 Task: Create a task list for today in Google Docs.
Action: Mouse moved to (690, 116)
Screenshot: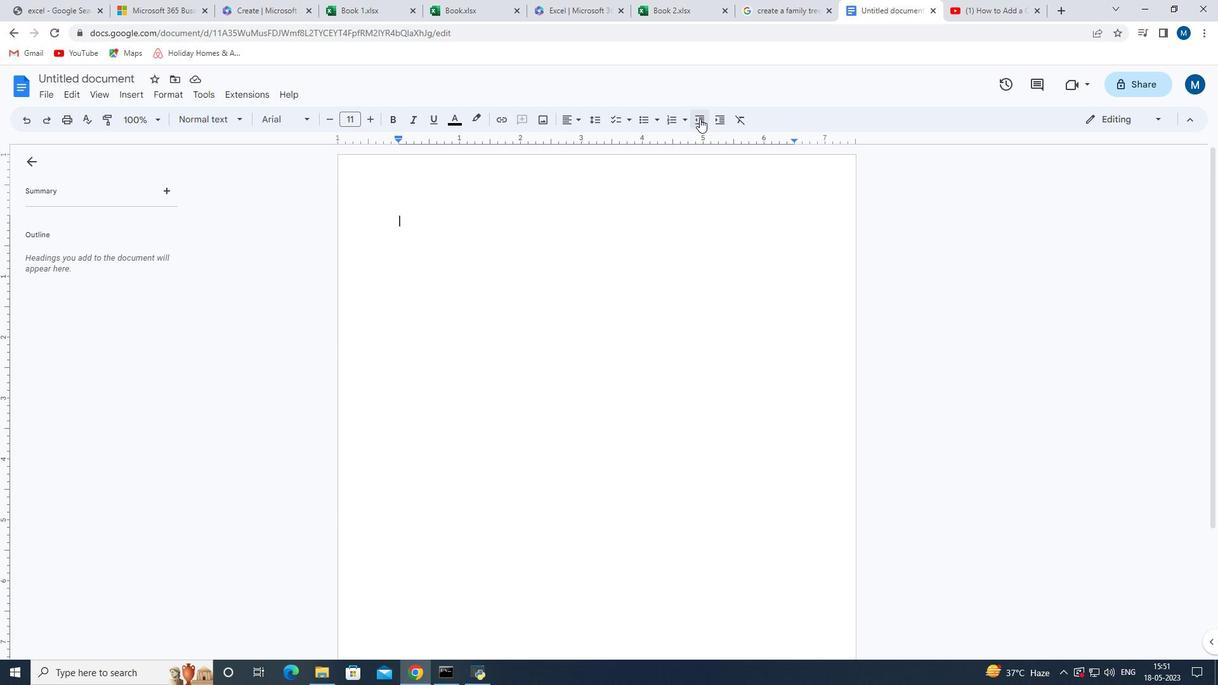 
Action: Mouse pressed left at (690, 116)
Screenshot: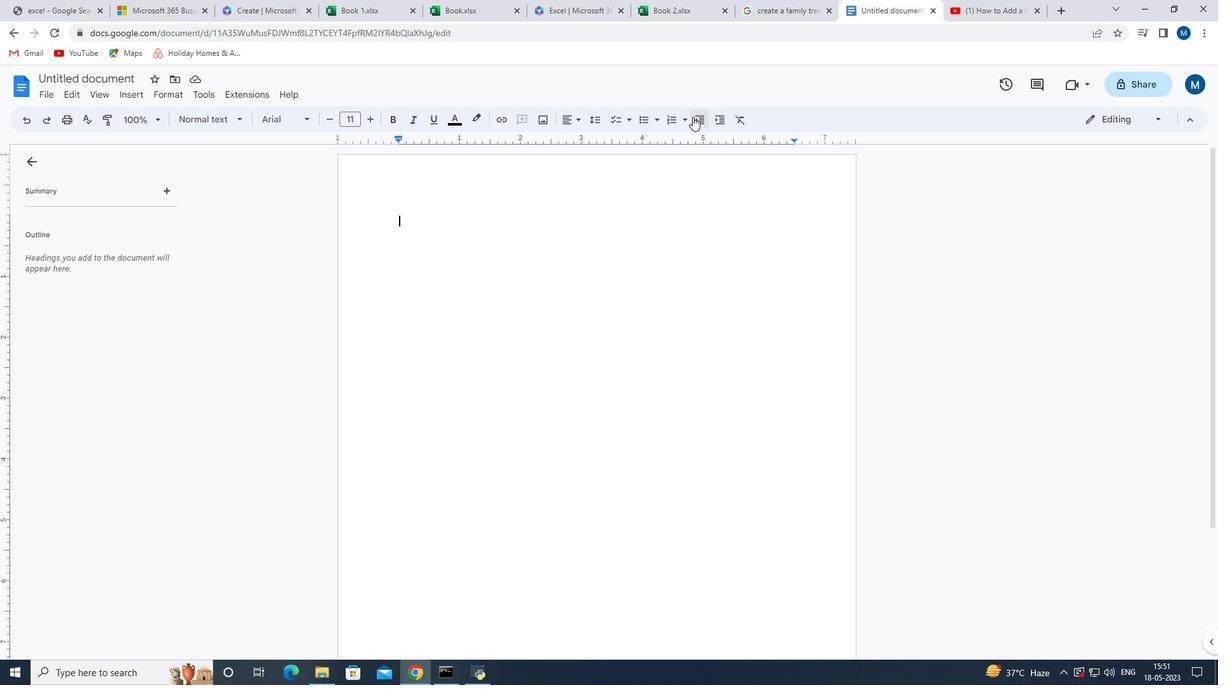 
Action: Mouse moved to (682, 118)
Screenshot: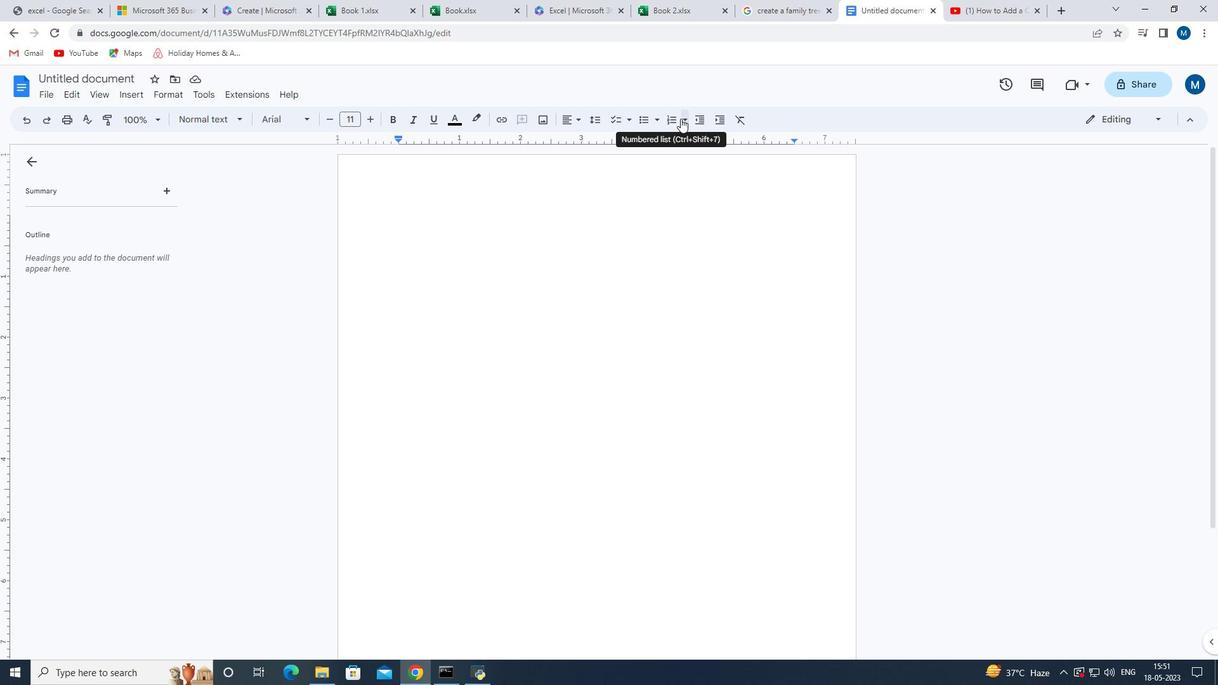 
Action: Mouse pressed left at (682, 118)
Screenshot: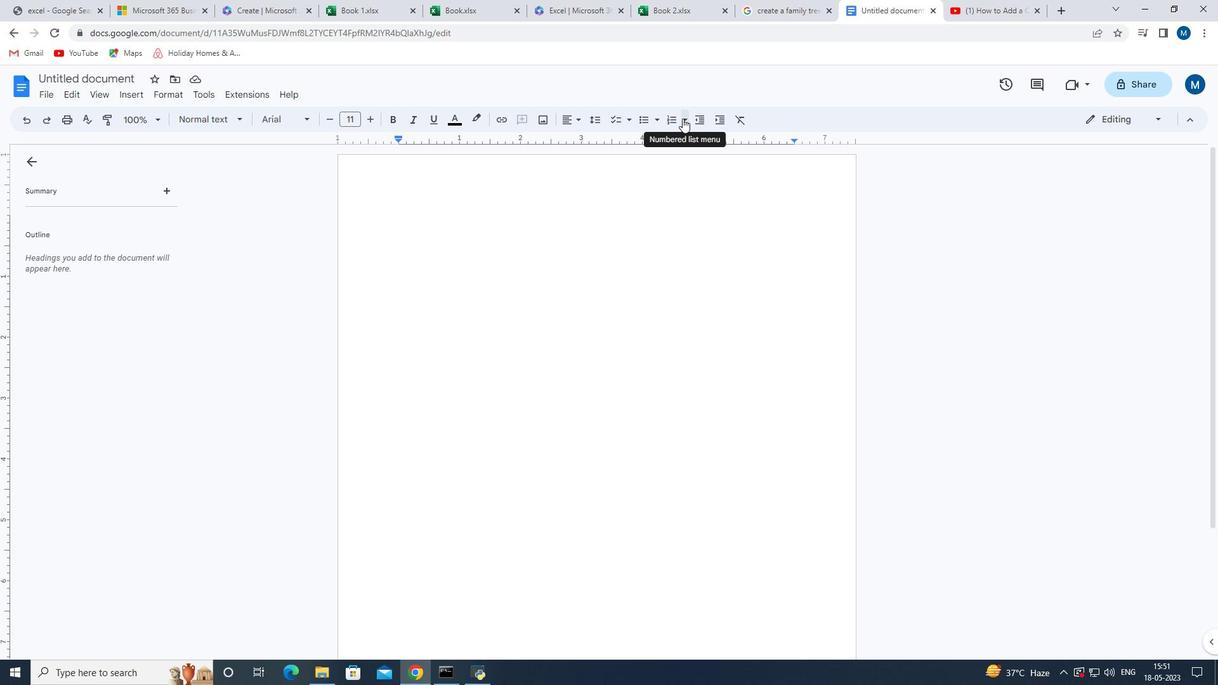 
Action: Mouse moved to (633, 117)
Screenshot: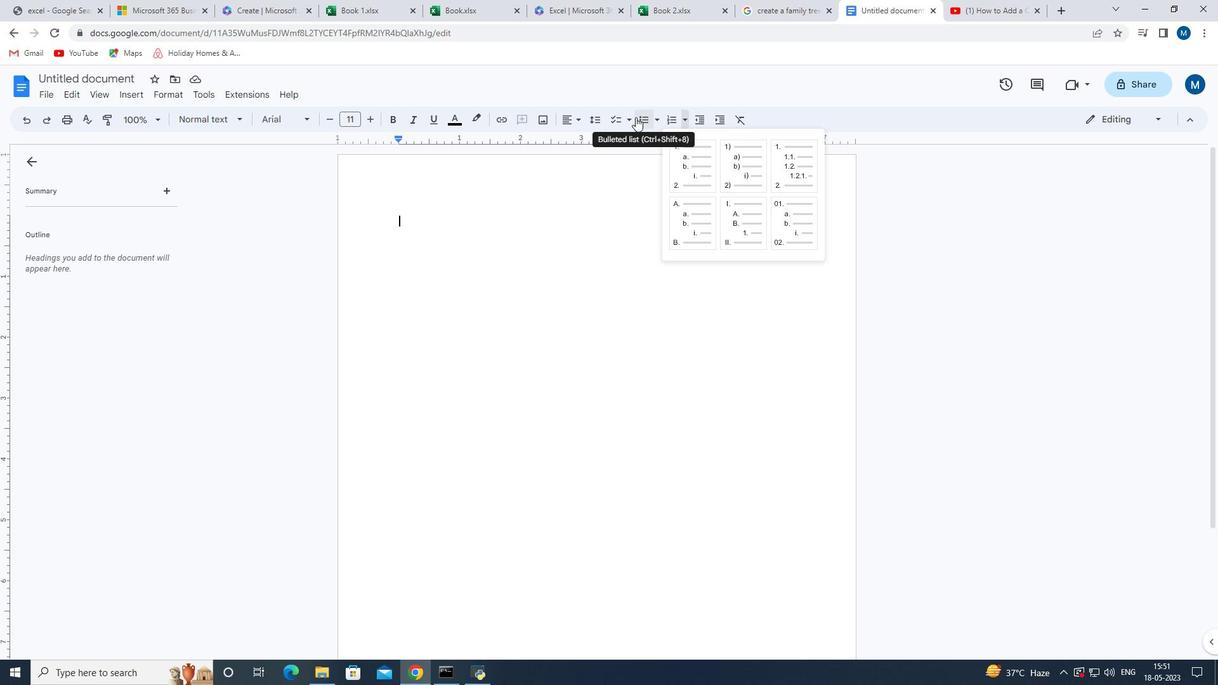 
Action: Mouse pressed left at (633, 117)
Screenshot: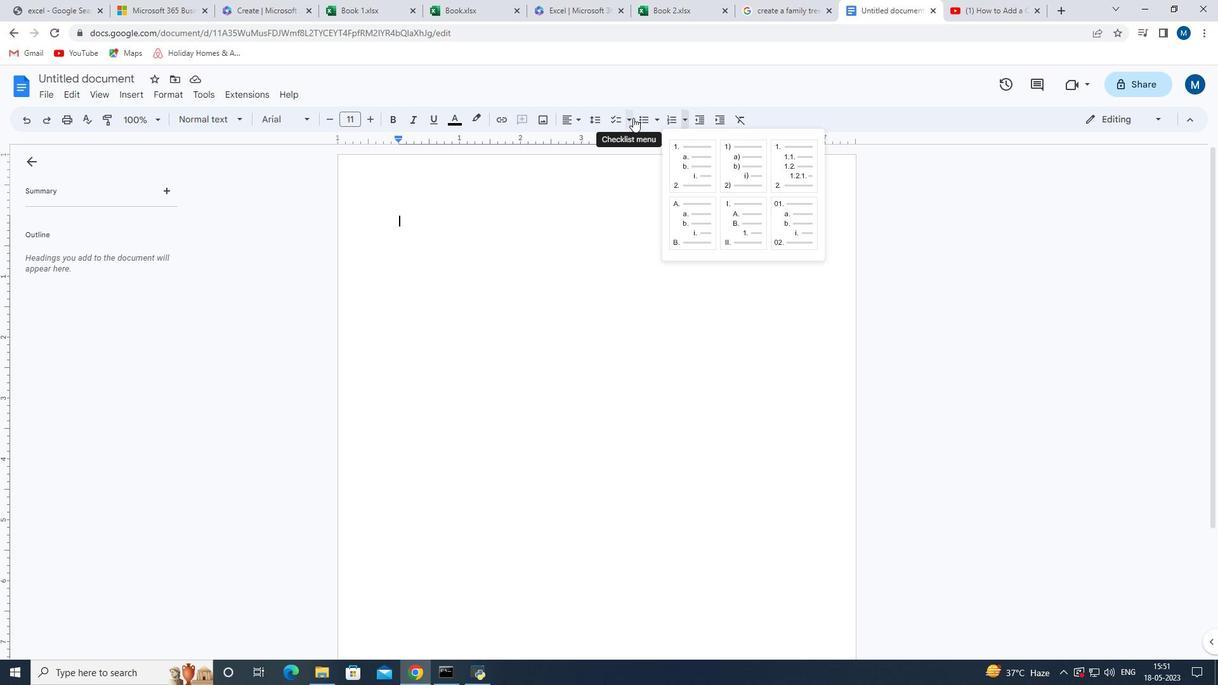 
Action: Mouse moved to (659, 119)
Screenshot: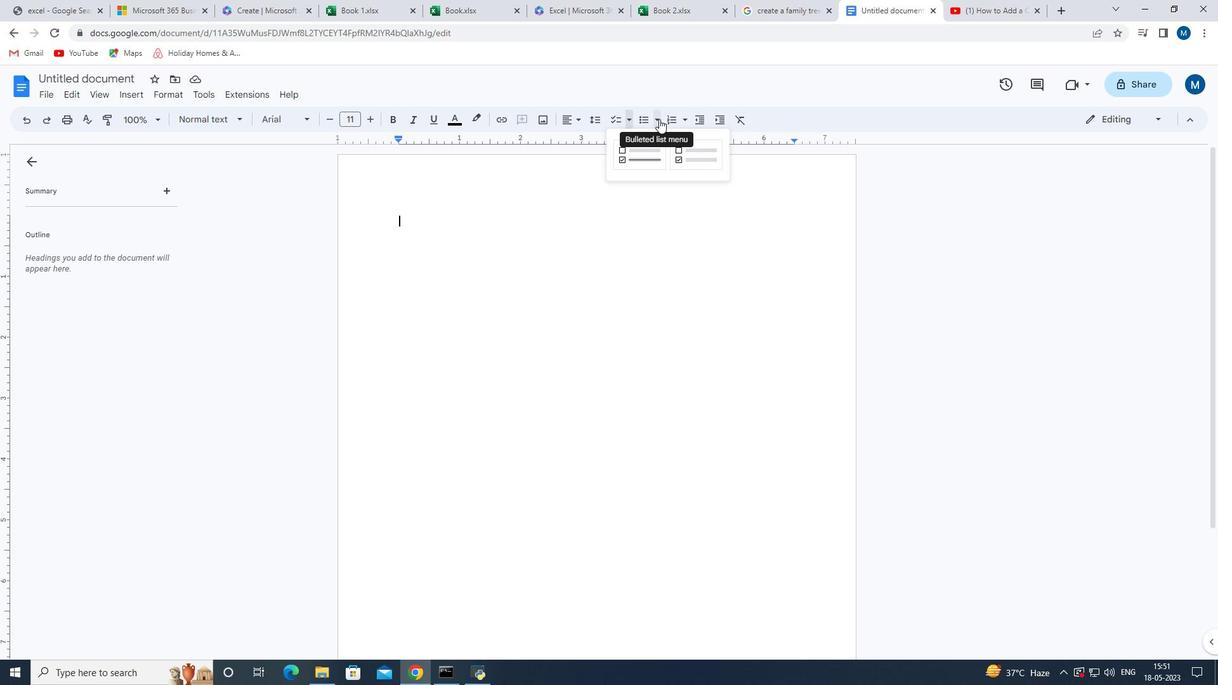 
Action: Mouse pressed left at (659, 119)
Screenshot: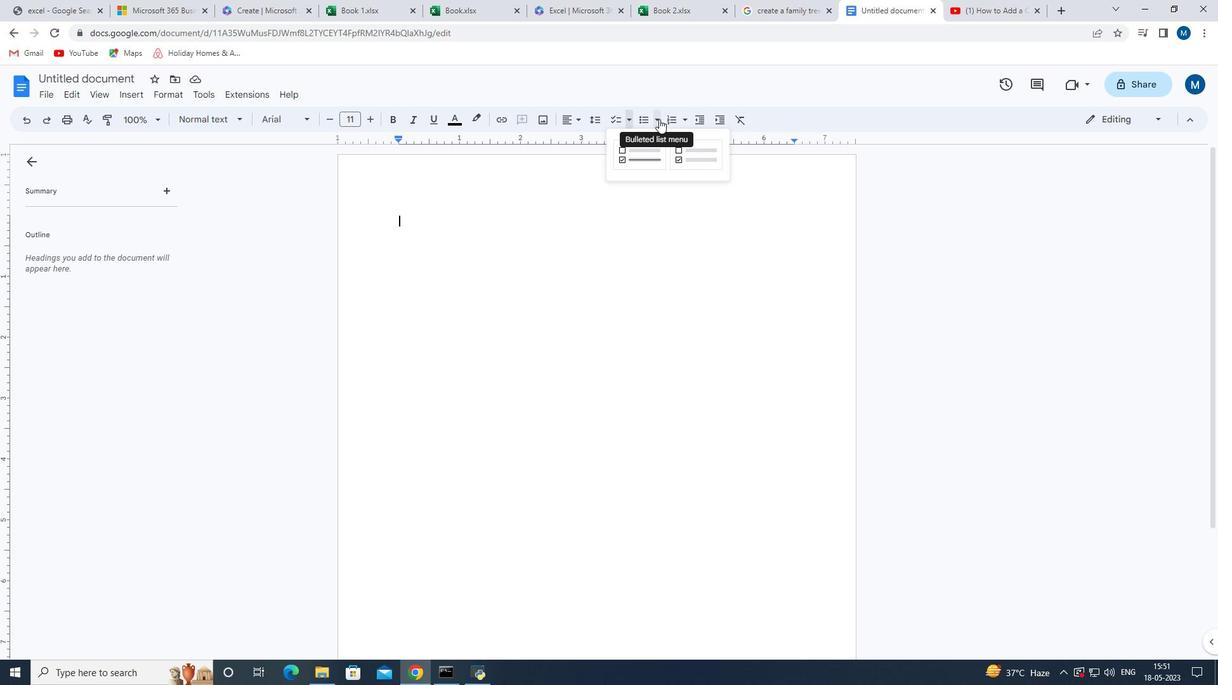 
Action: Mouse moved to (699, 170)
Screenshot: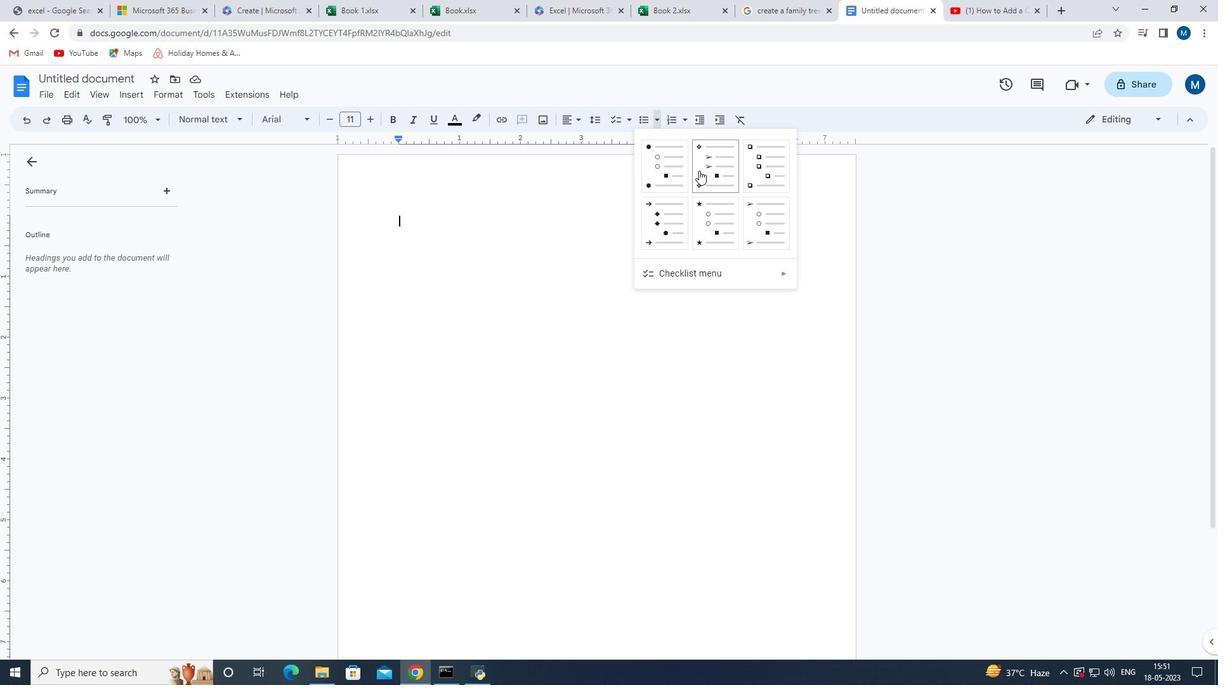 
Action: Mouse pressed left at (699, 170)
Screenshot: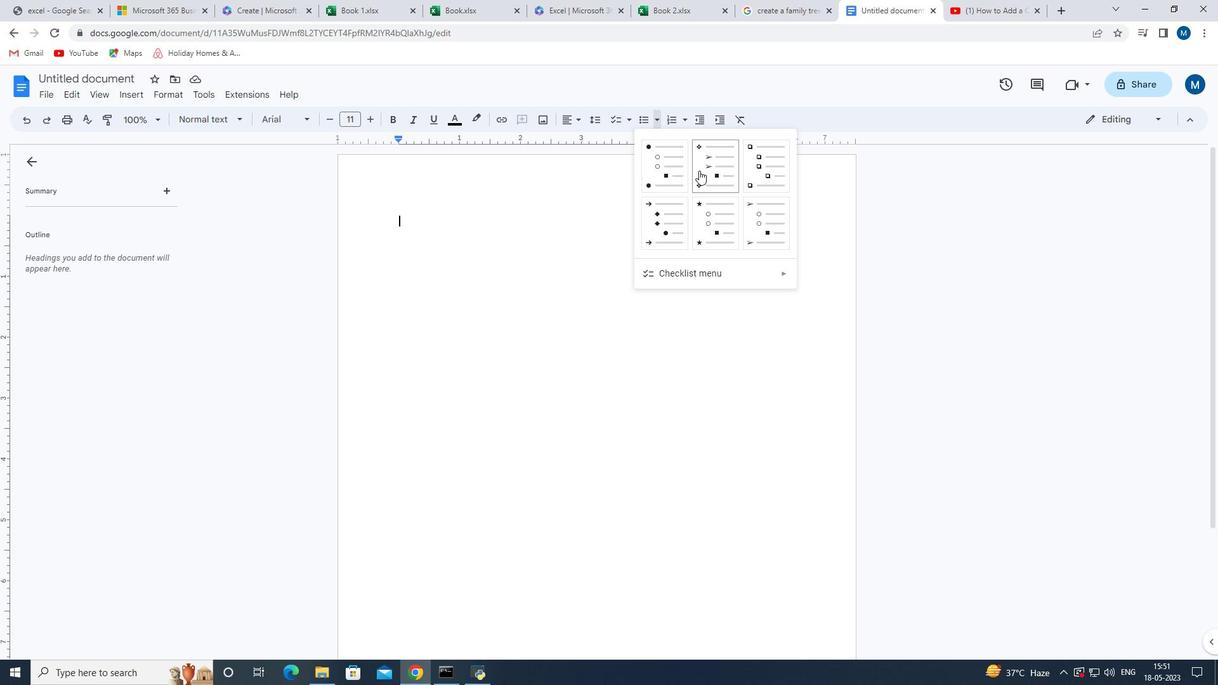 
Action: Mouse moved to (439, 190)
Screenshot: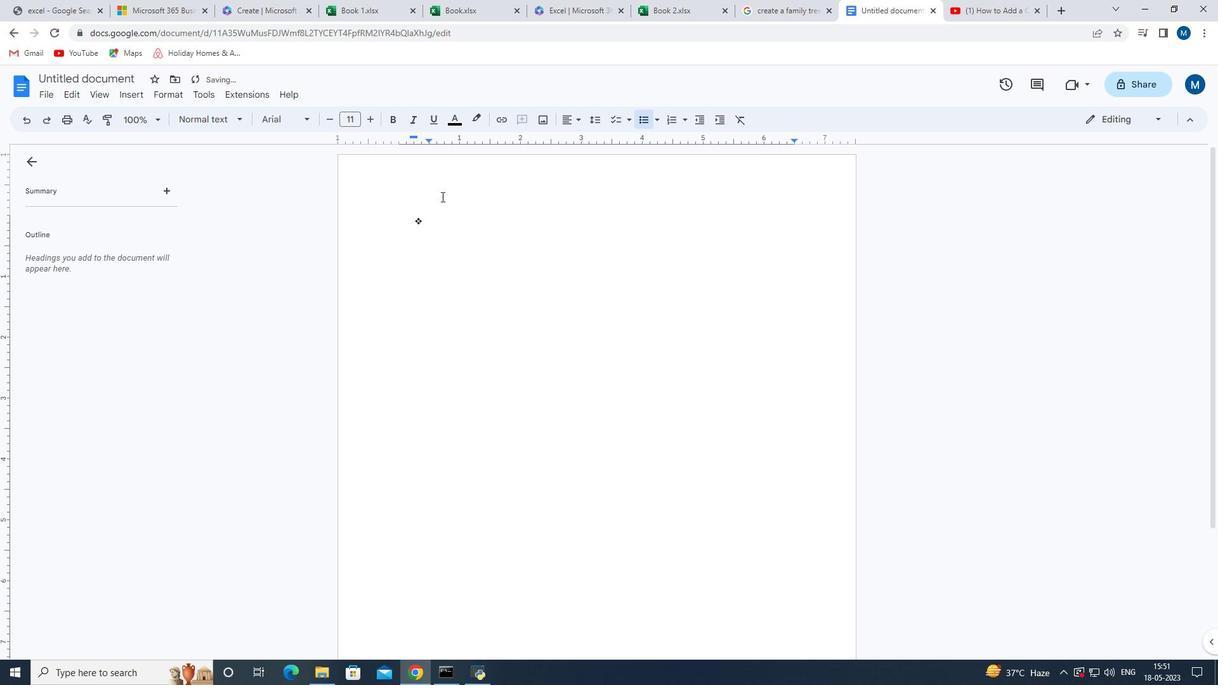 
Action: Mouse pressed left at (439, 190)
Screenshot: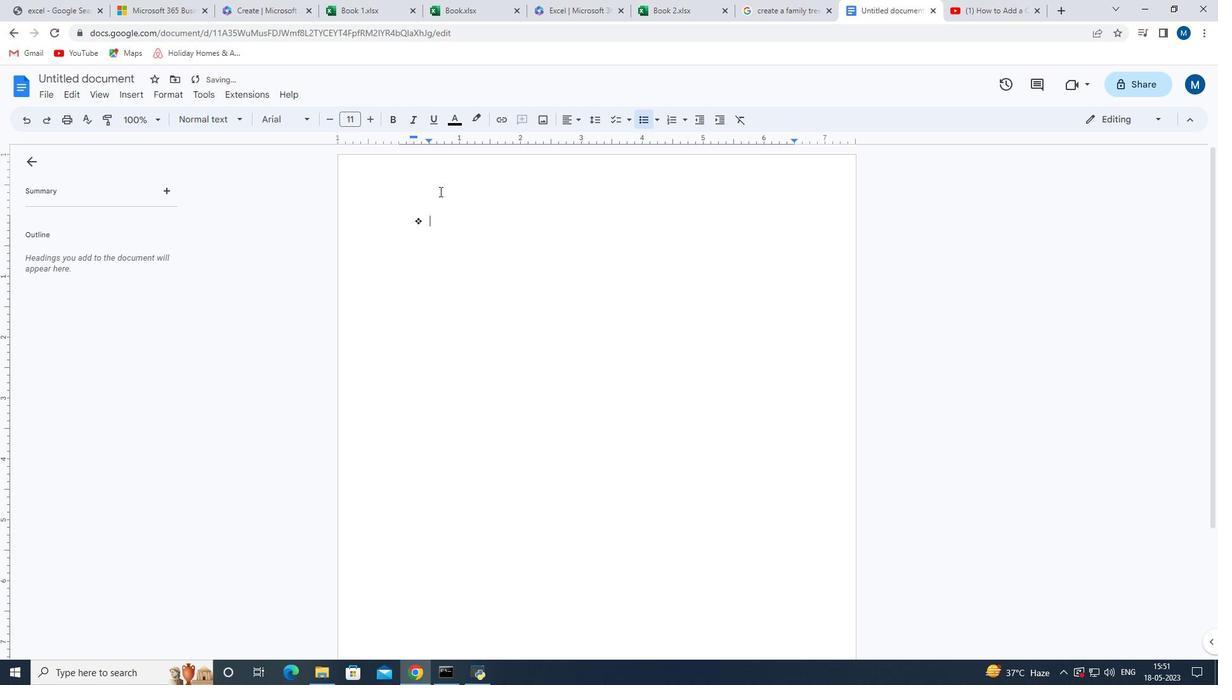 
Action: Mouse moved to (427, 221)
Screenshot: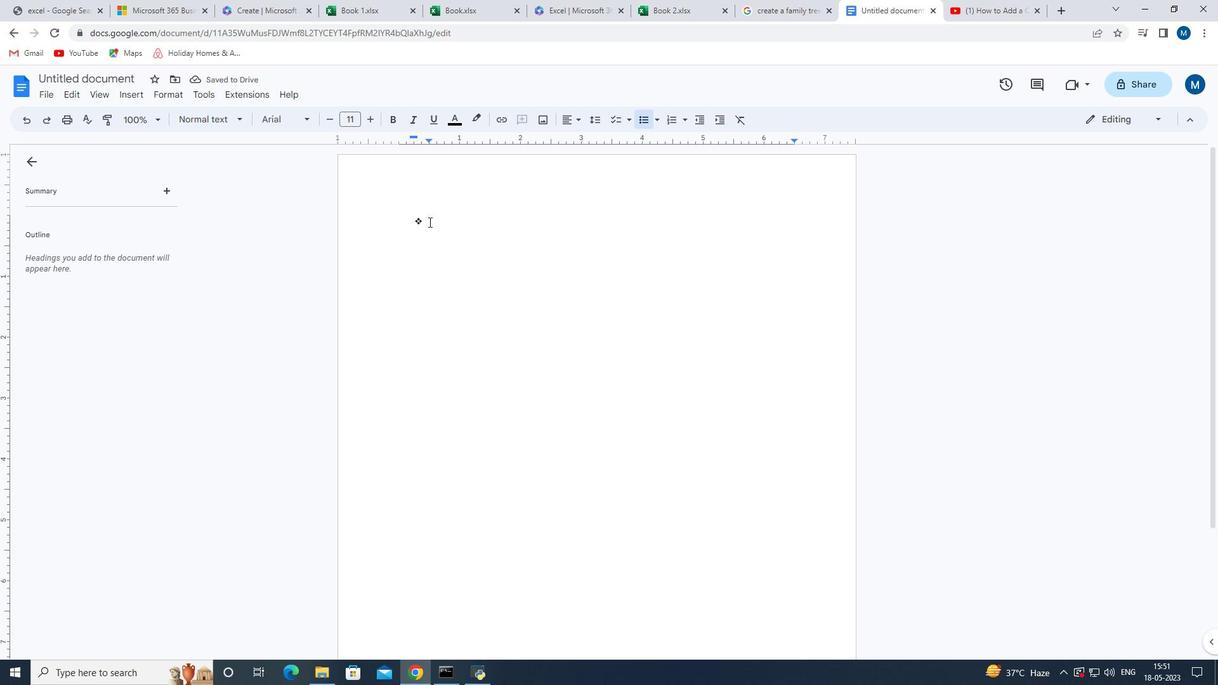 
Action: Key pressed <Key.backspace>
Screenshot: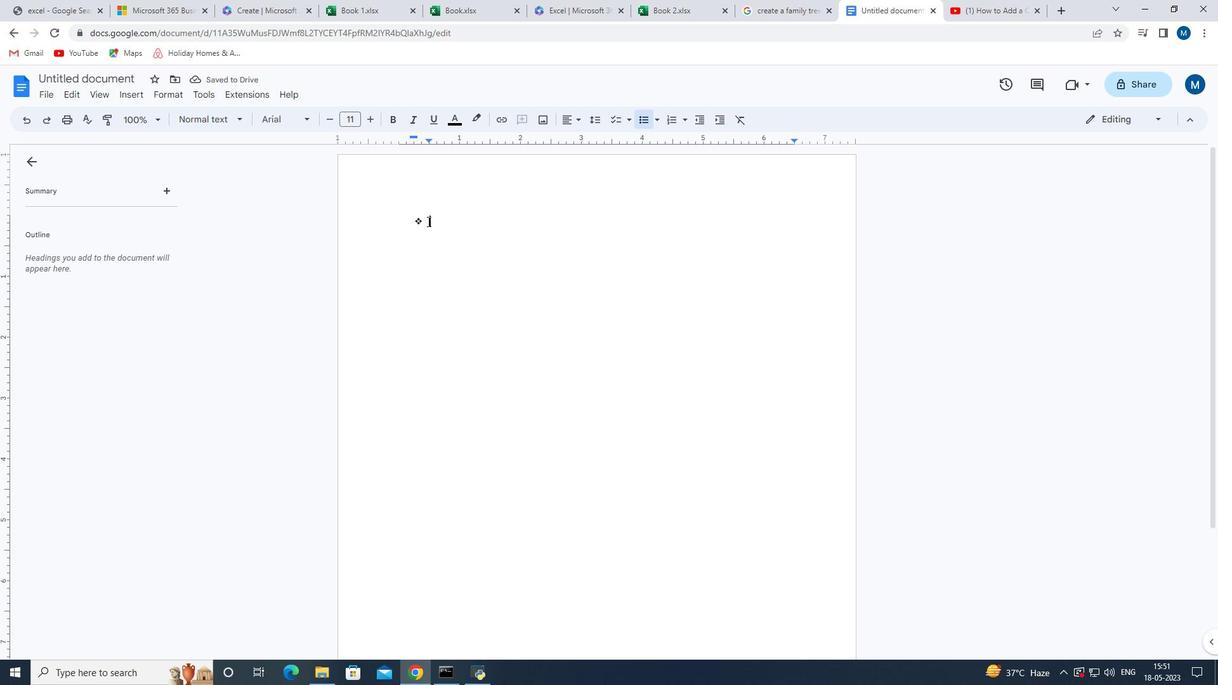 
Action: Mouse moved to (589, 125)
Screenshot: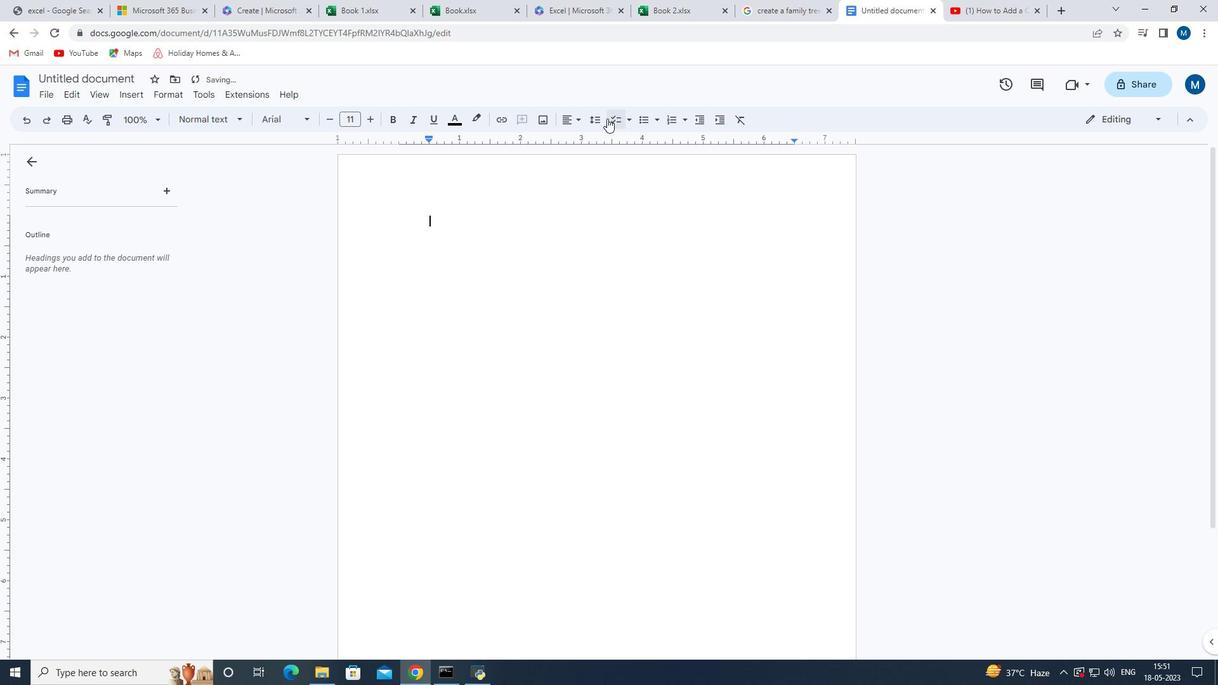 
Action: Key pressed <Key.shift><Key.shift><Key.shift><Key.shift><Key.shift><Key.shift><Key.shift><Key.shift><Key.shift><Key.shift><Key.shift><Key.shift><Key.shift><Key.shift><Key.shift>To<Key.space><Key.shift><Key.backspace><Key.backspace><Key.backspace><Key.shift>Tasks<Key.space><Key.shift>For<Key.space>today<Key.backspace><Key.backspace><Key.backspace><Key.backspace><Key.backspace><Key.shift><Key.shift>Today<Key.space><Key.enter>
Screenshot: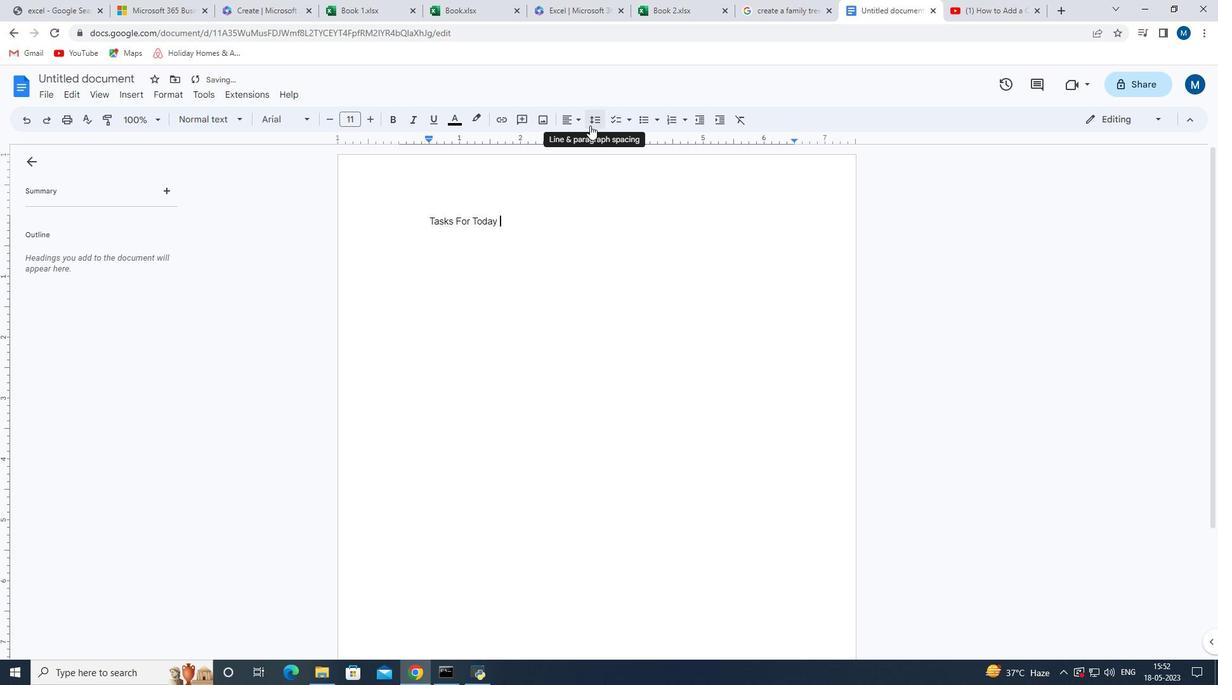 
Action: Mouse moved to (654, 117)
Screenshot: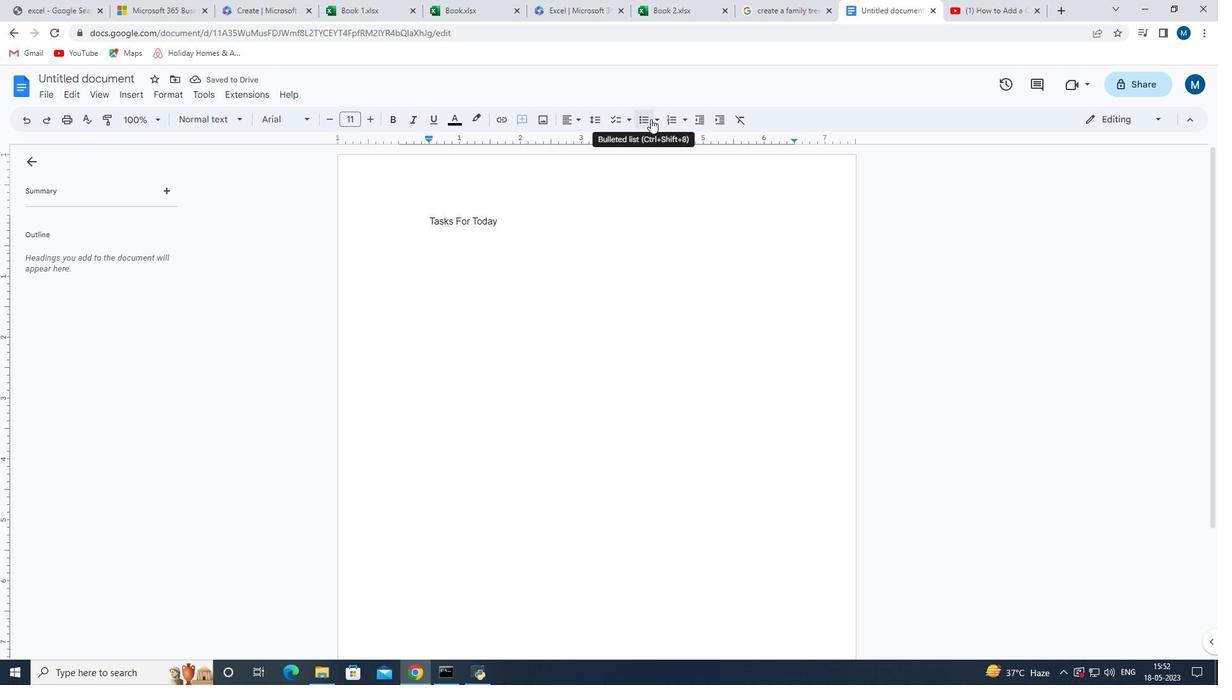 
Action: Mouse pressed left at (654, 117)
Screenshot: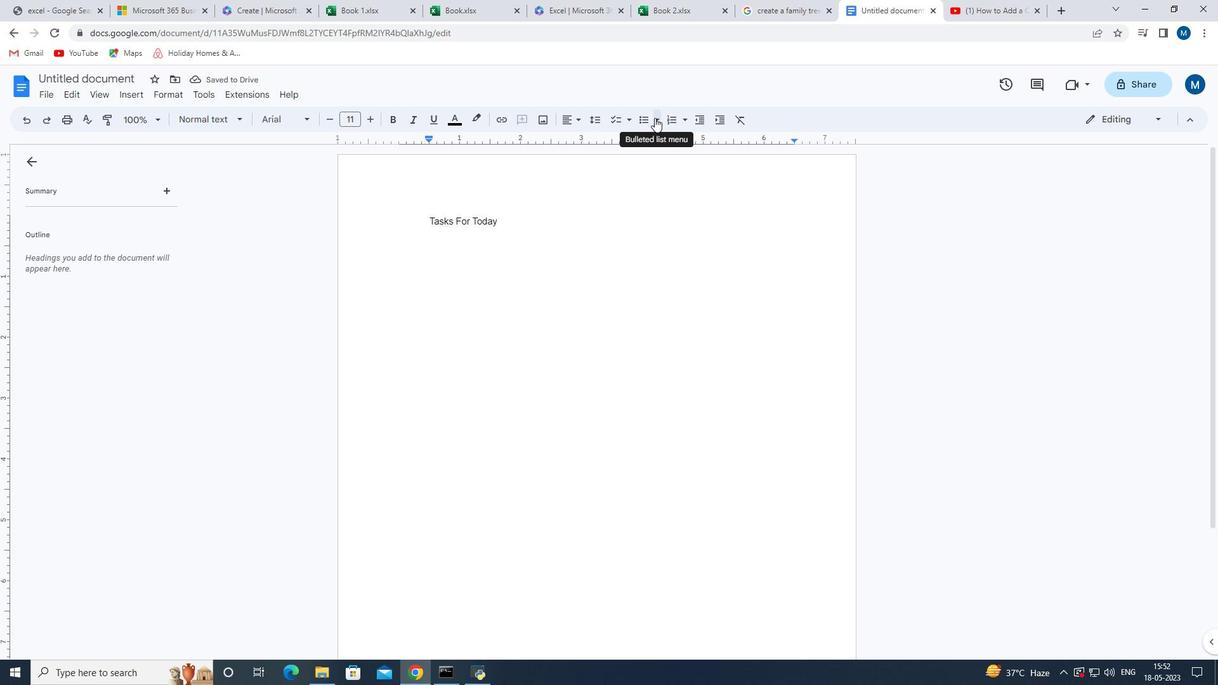 
Action: Mouse moved to (711, 168)
Screenshot: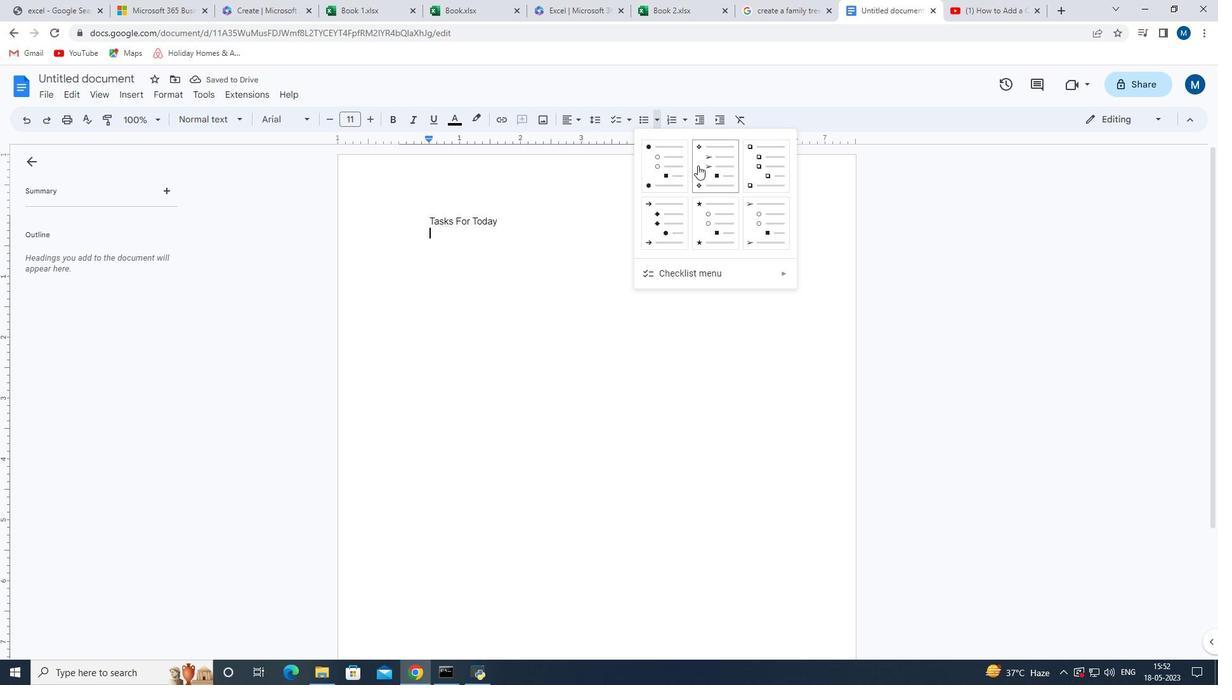 
Action: Mouse pressed left at (711, 168)
Screenshot: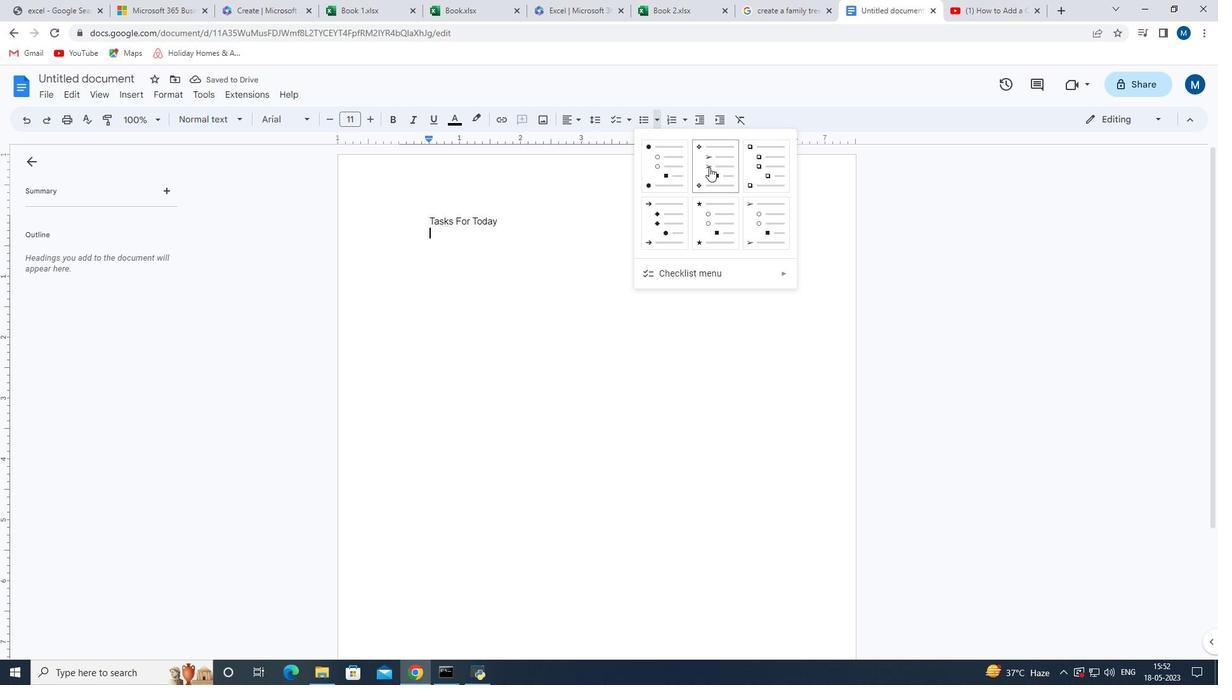 
Action: Mouse moved to (1058, 9)
Screenshot: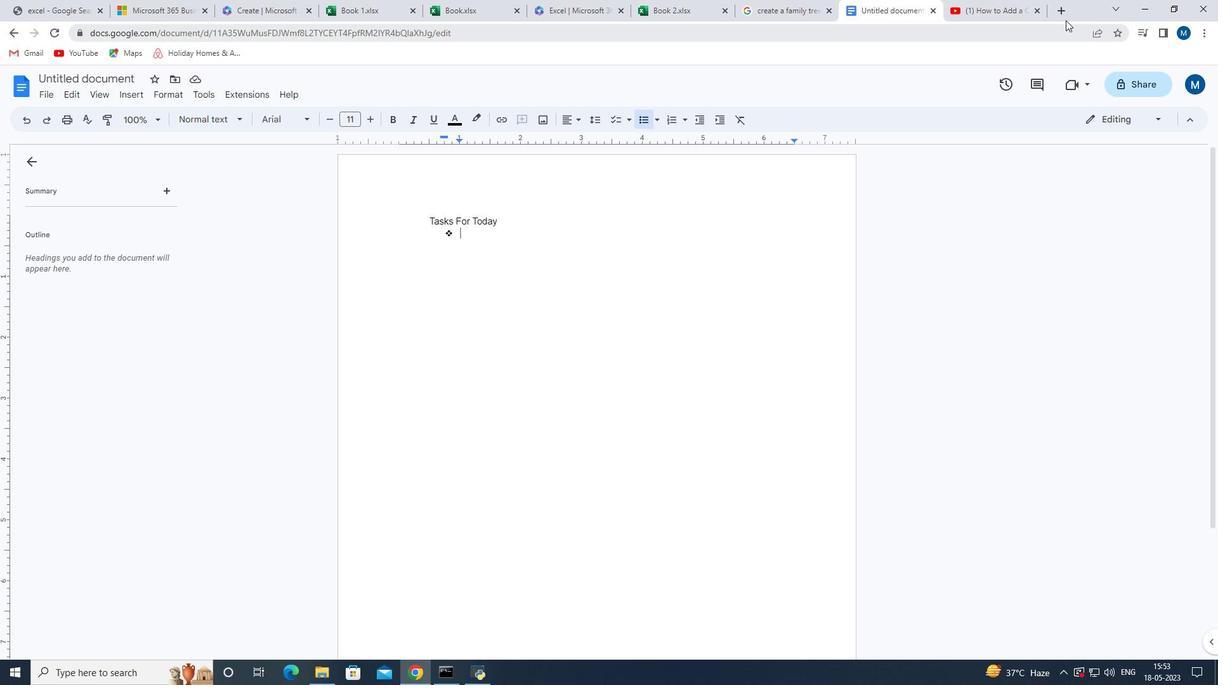 
Action: Mouse pressed left at (1058, 9)
Screenshot: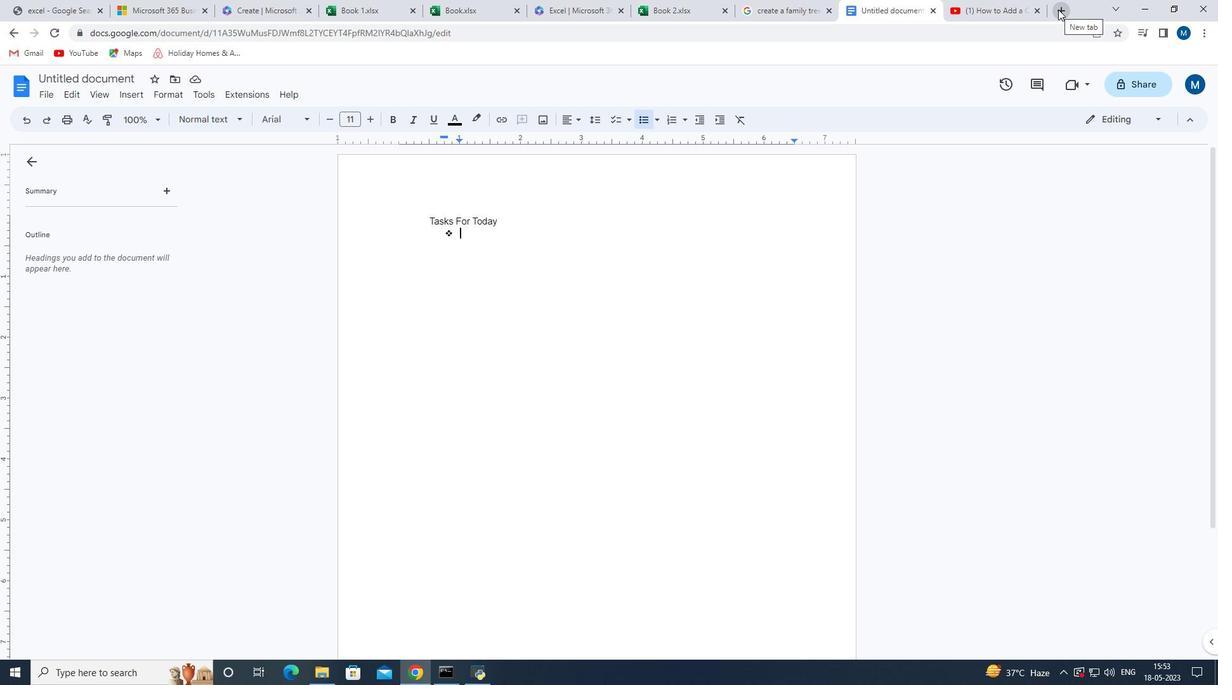 
Action: Mouse moved to (225, 35)
Screenshot: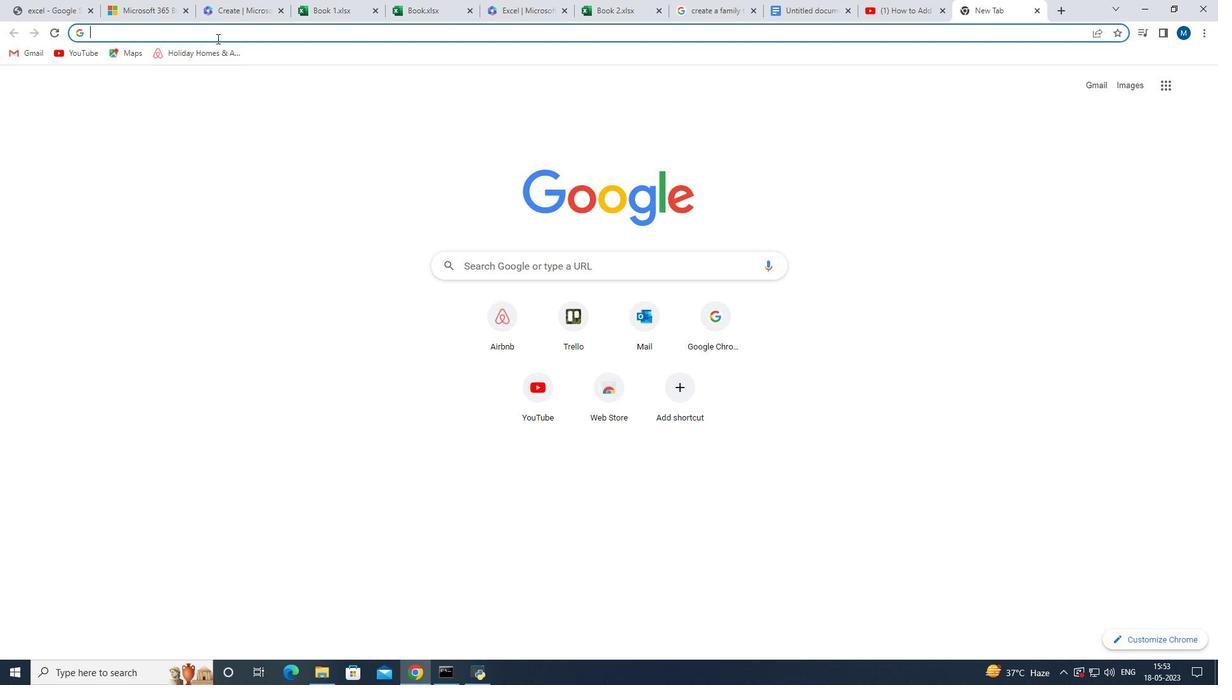 
Action: Key pressed task<Key.space>for<Key.space>daily<Key.space>r
Screenshot: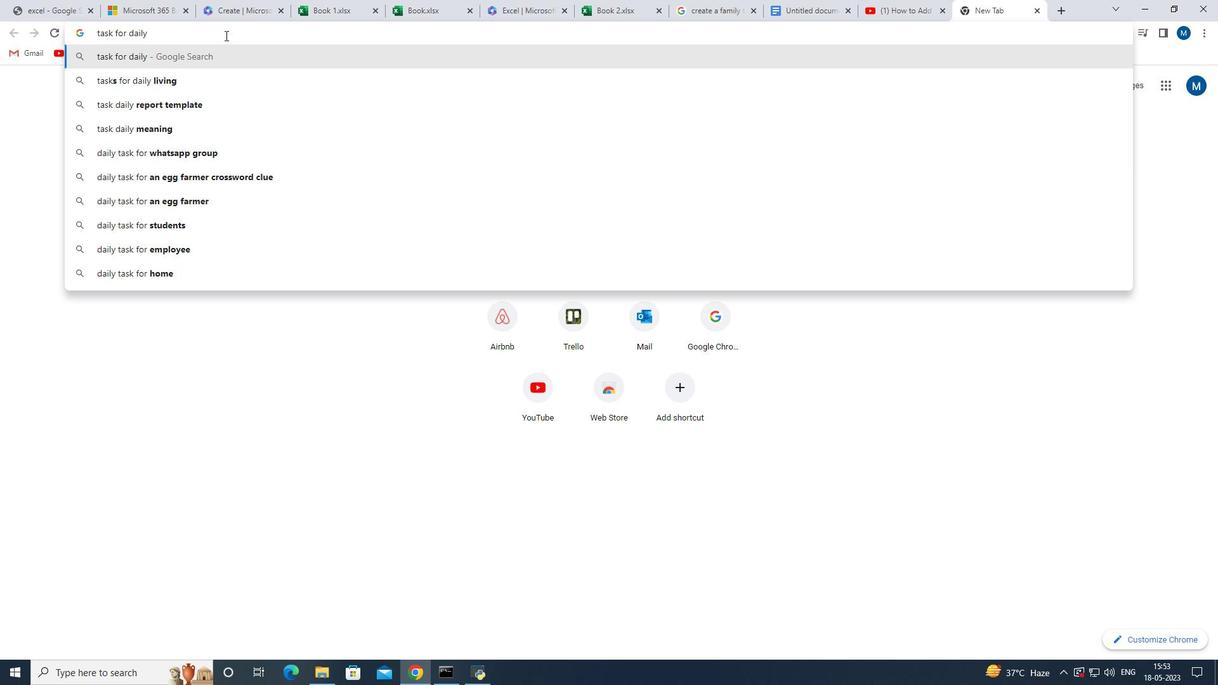 
Action: Mouse moved to (229, 81)
Screenshot: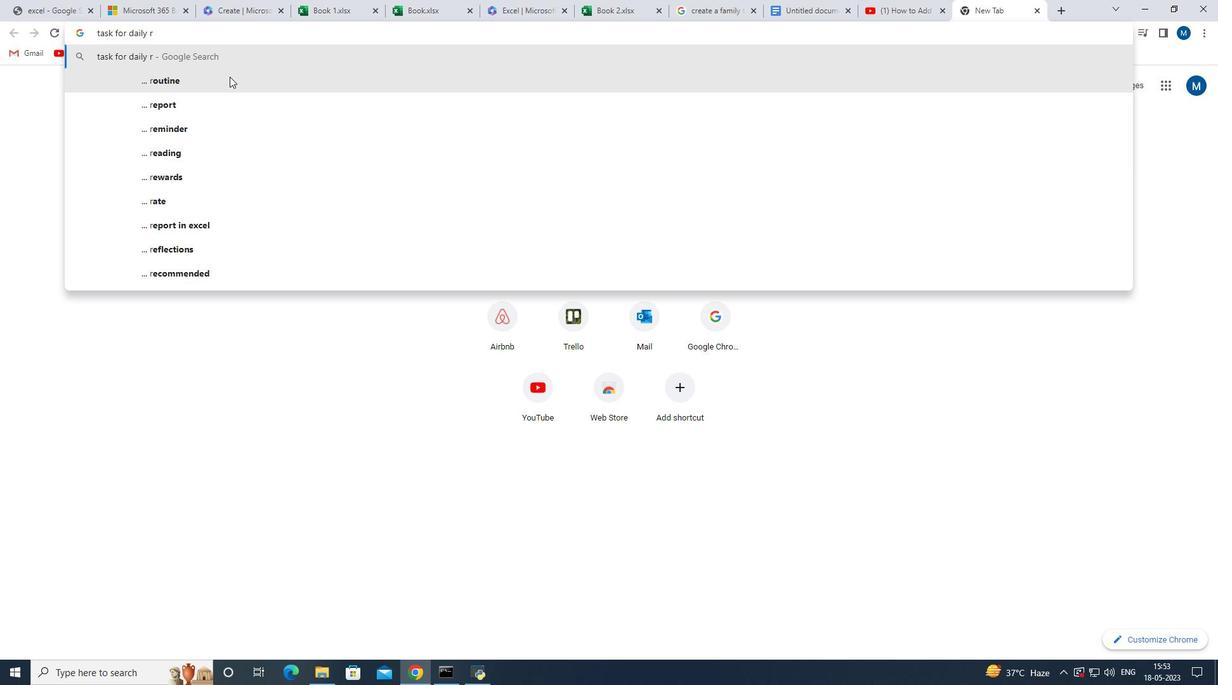 
Action: Mouse pressed left at (229, 81)
Screenshot: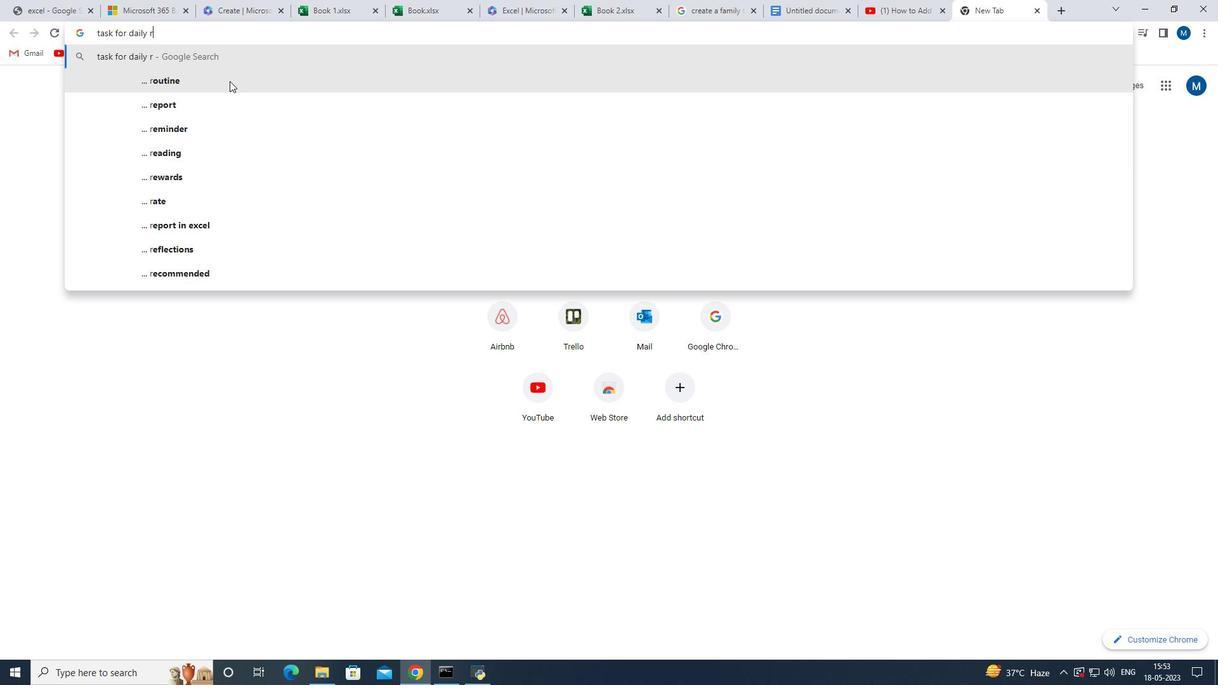 
Action: Mouse moved to (161, 343)
Screenshot: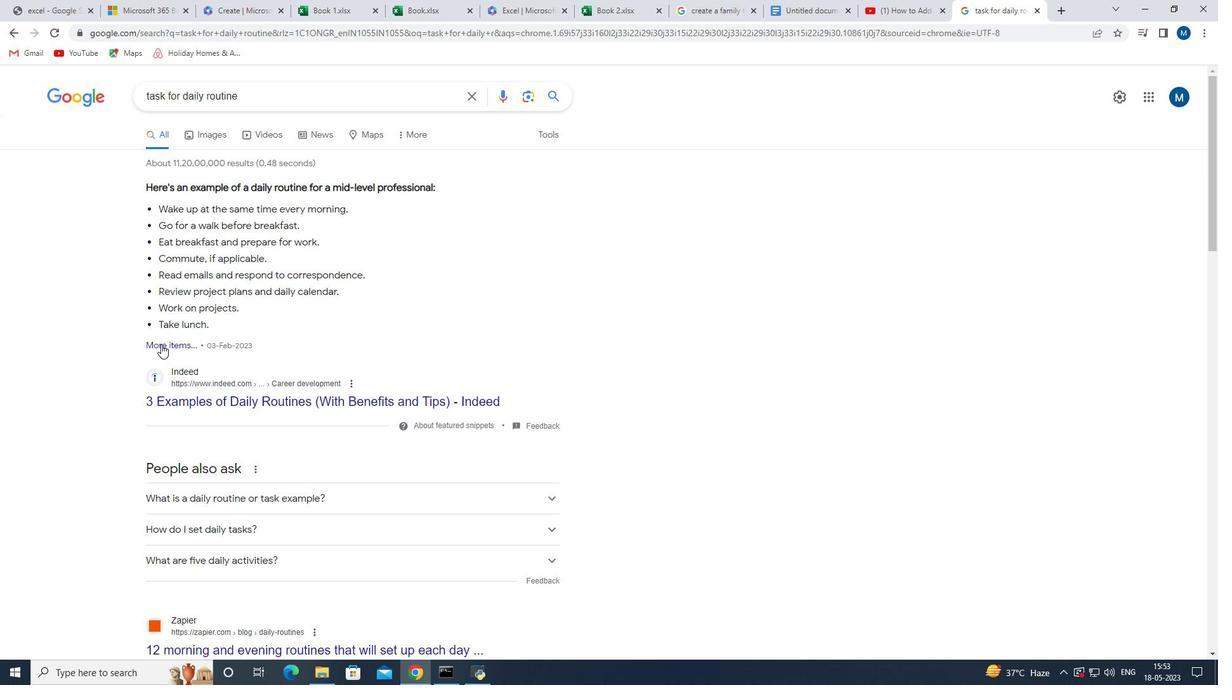 
Action: Mouse pressed left at (161, 343)
Screenshot: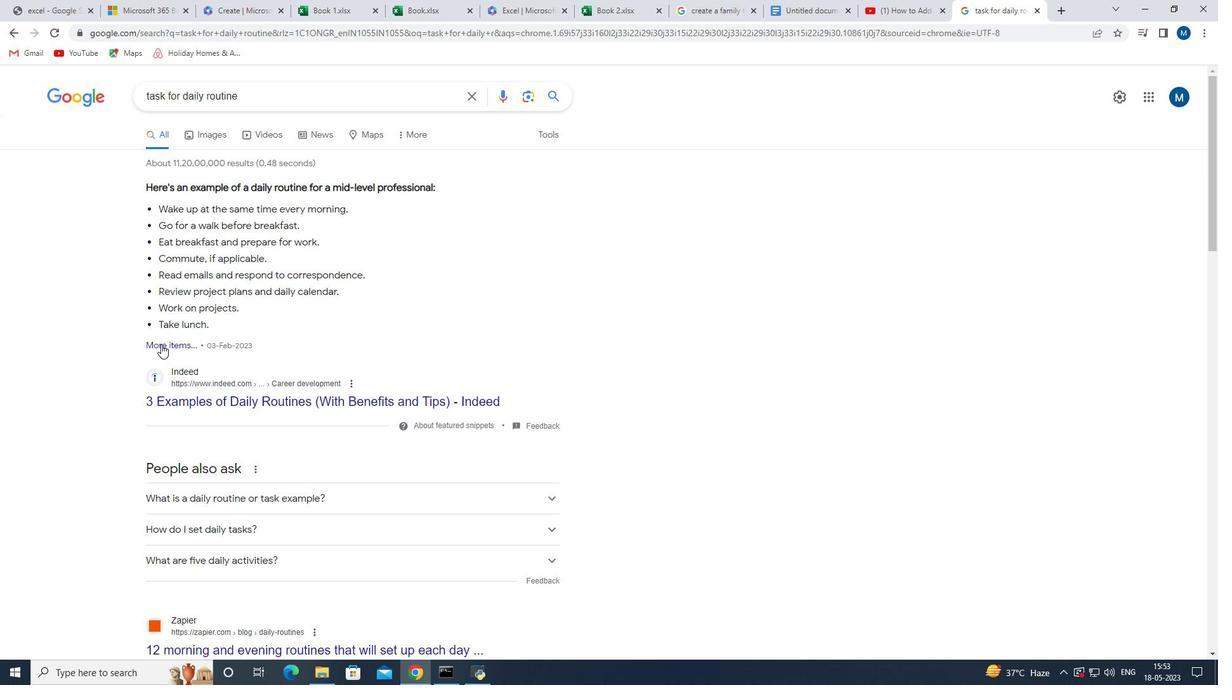 
Action: Mouse moved to (438, 355)
Screenshot: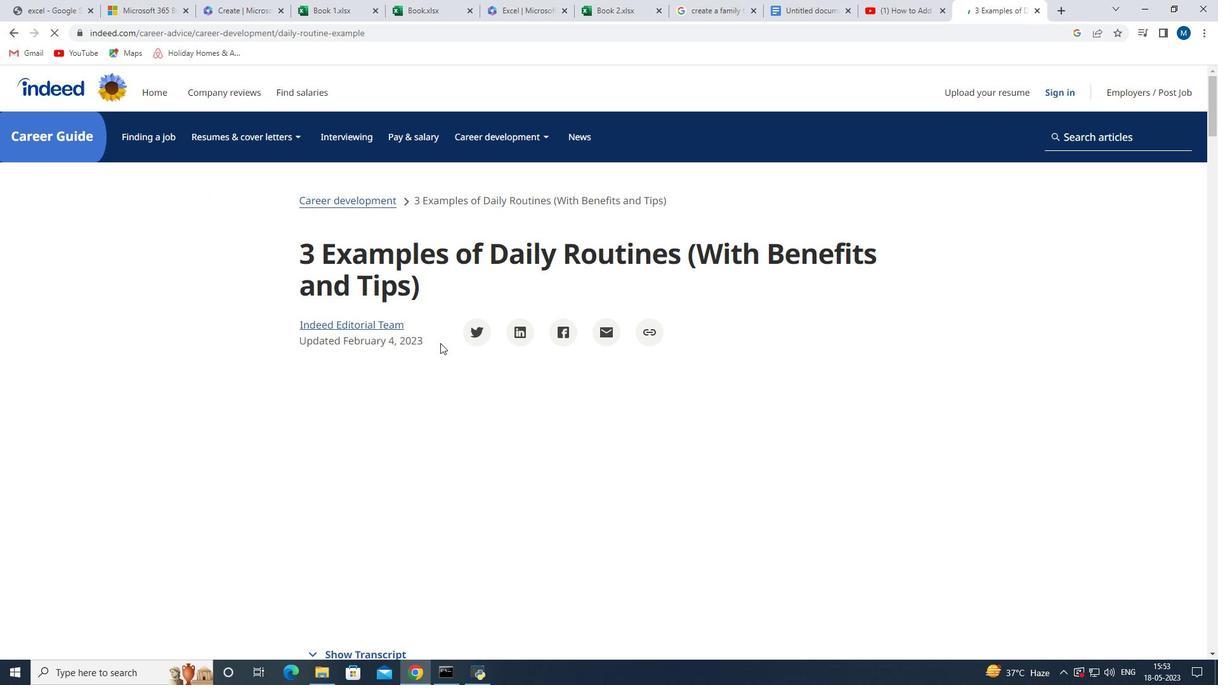 
Action: Mouse scrolled (438, 355) with delta (0, 0)
Screenshot: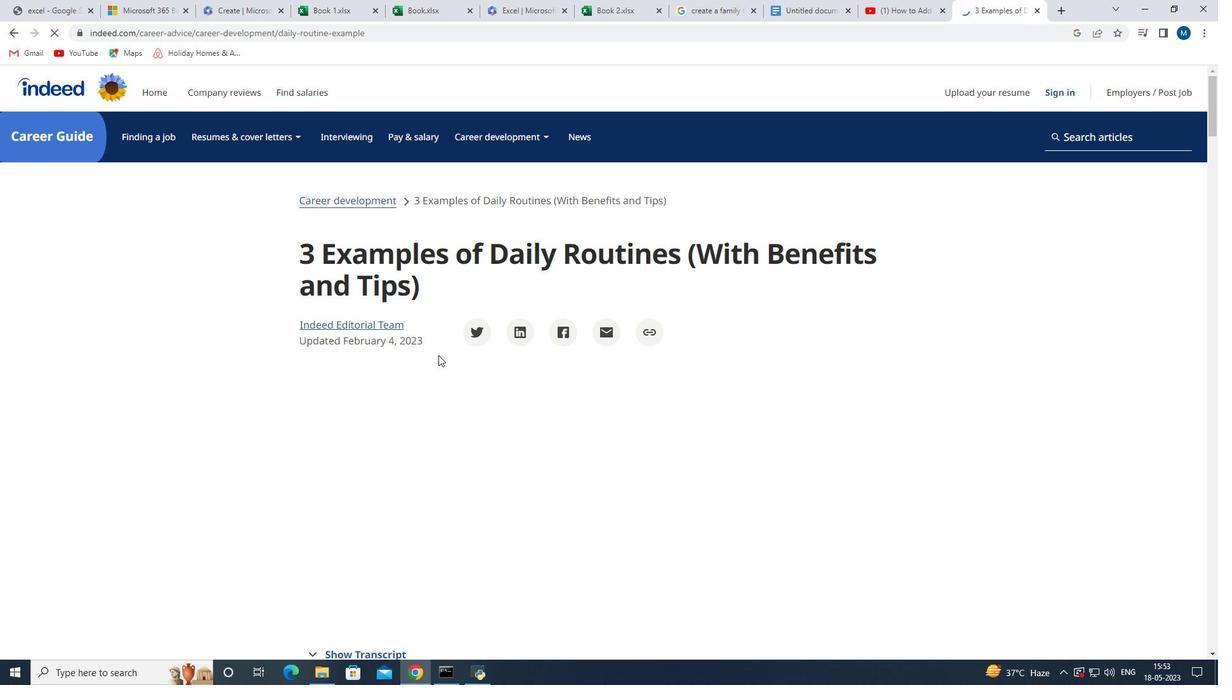 
Action: Mouse scrolled (438, 355) with delta (0, 0)
Screenshot: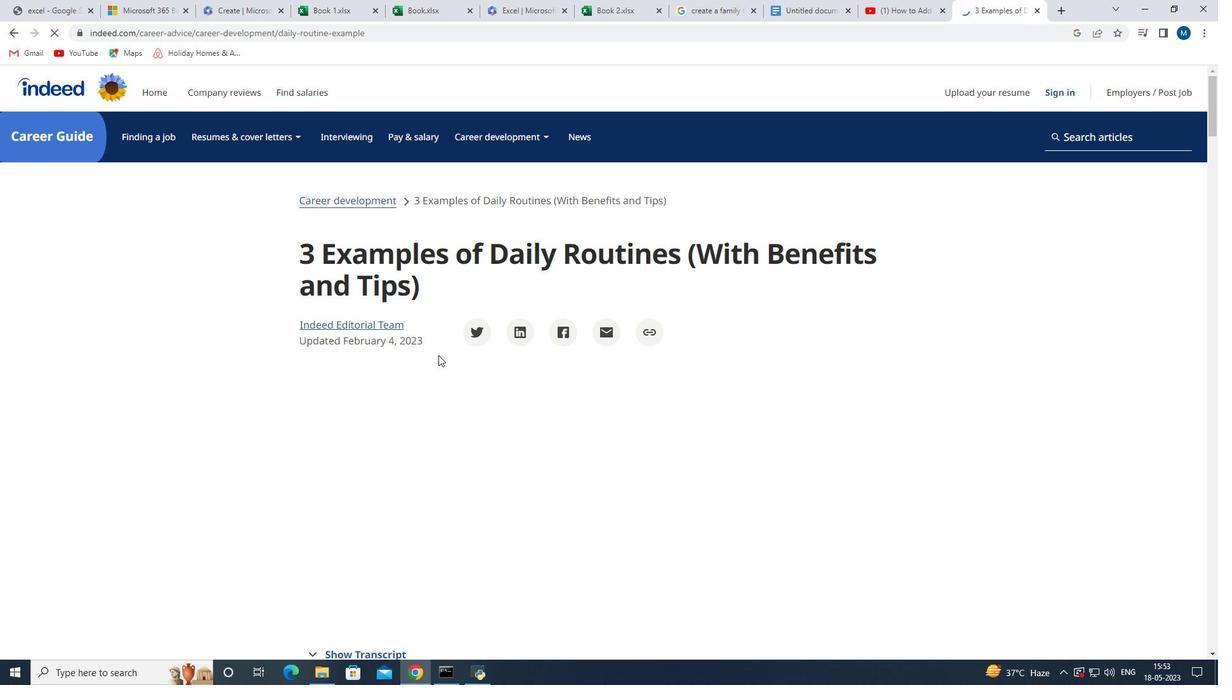 
Action: Mouse scrolled (438, 355) with delta (0, 0)
Screenshot: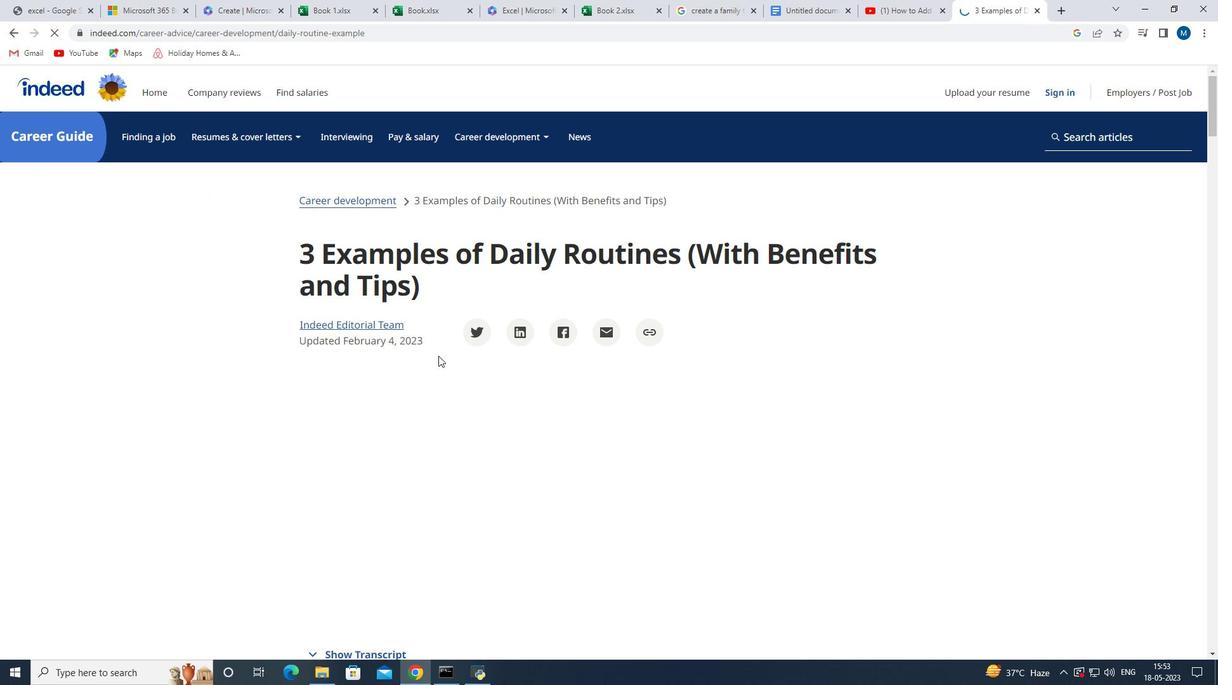 
Action: Mouse scrolled (438, 355) with delta (0, 0)
Screenshot: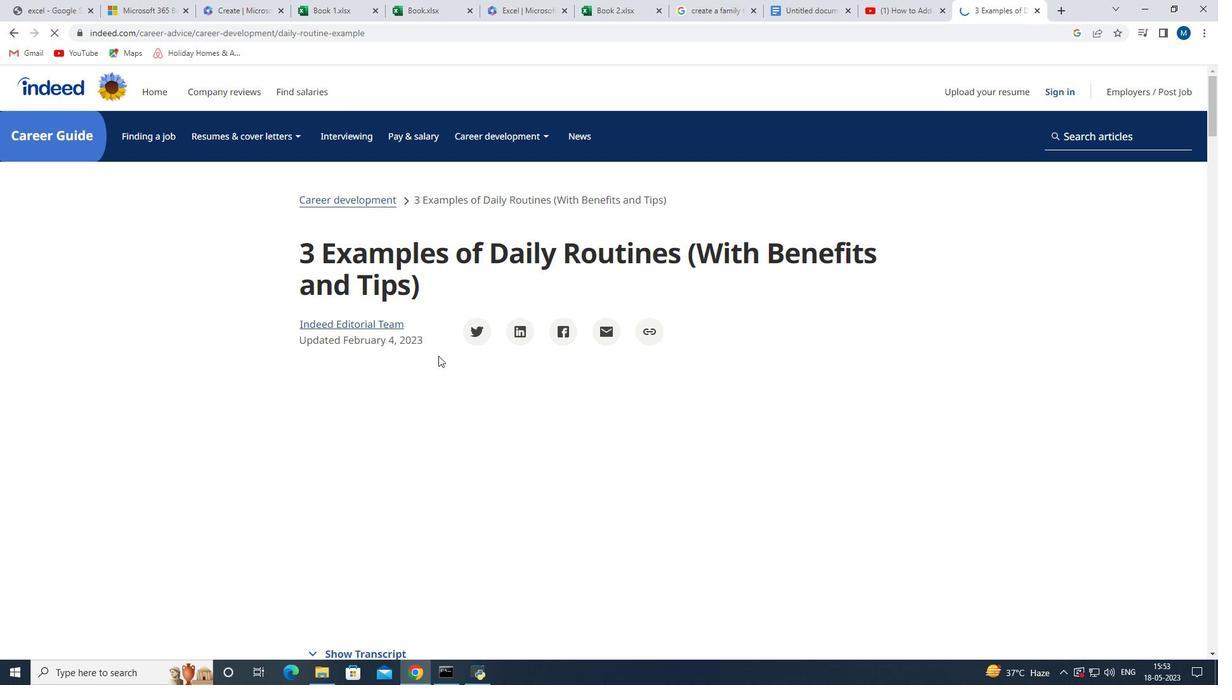 
Action: Mouse scrolled (438, 355) with delta (0, 0)
Screenshot: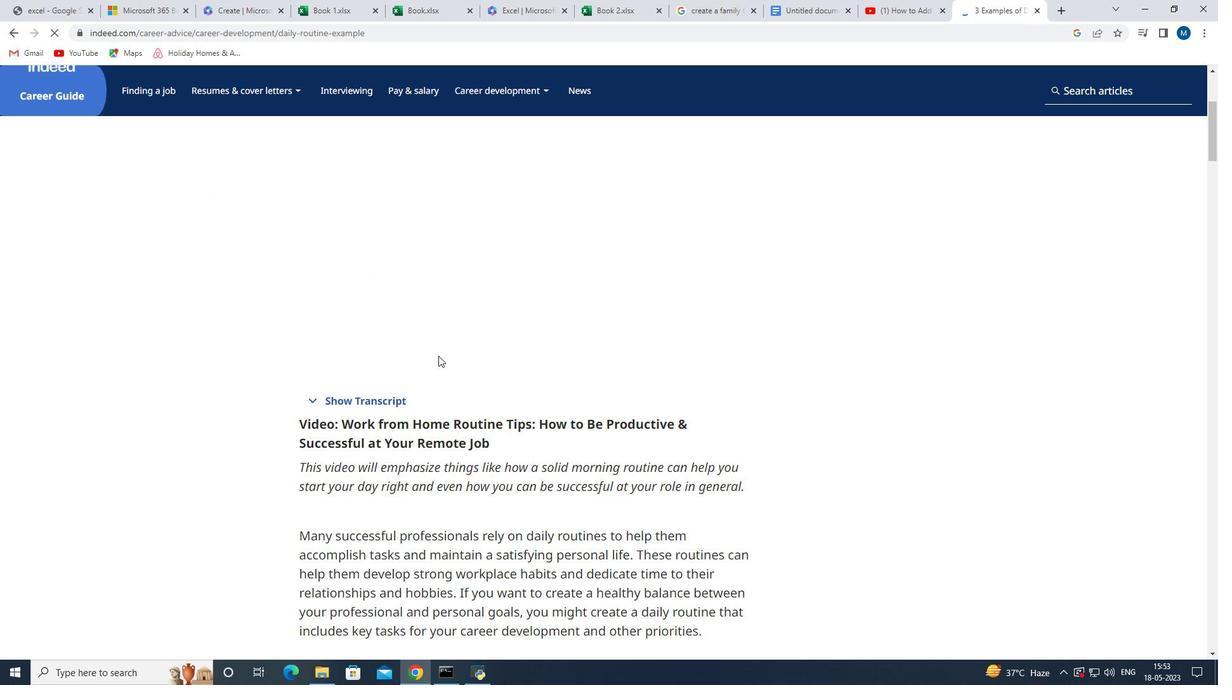 
Action: Mouse scrolled (438, 355) with delta (0, 0)
Screenshot: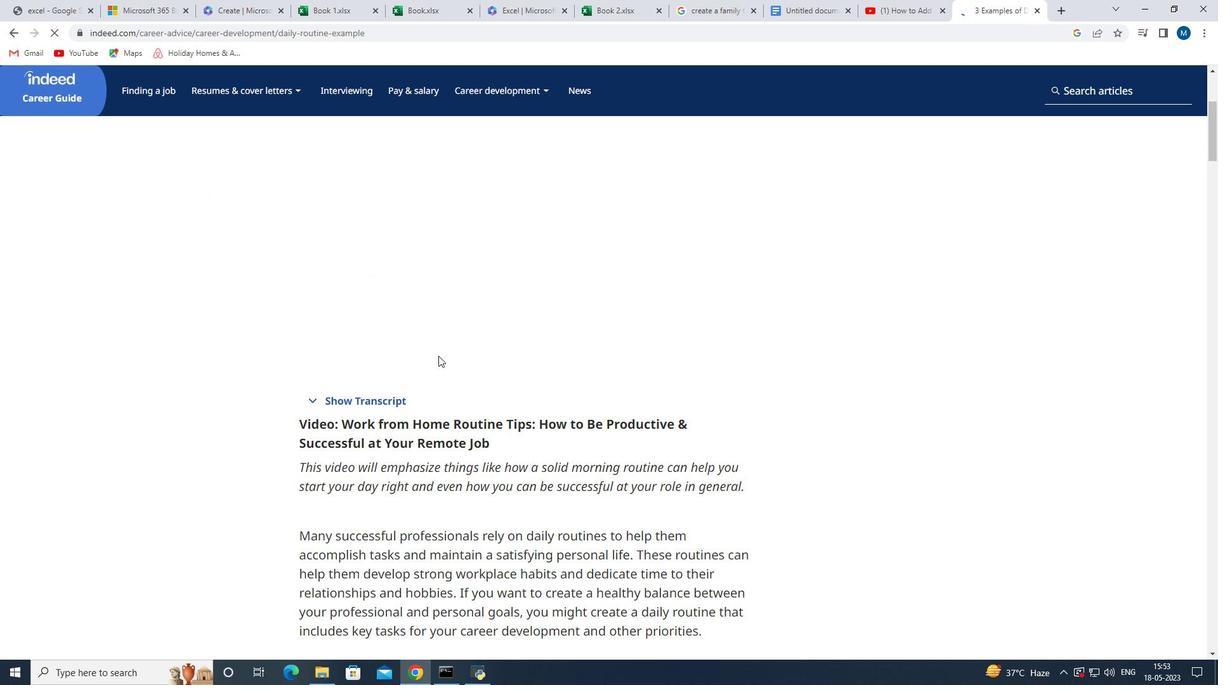 
Action: Mouse scrolled (438, 355) with delta (0, 0)
Screenshot: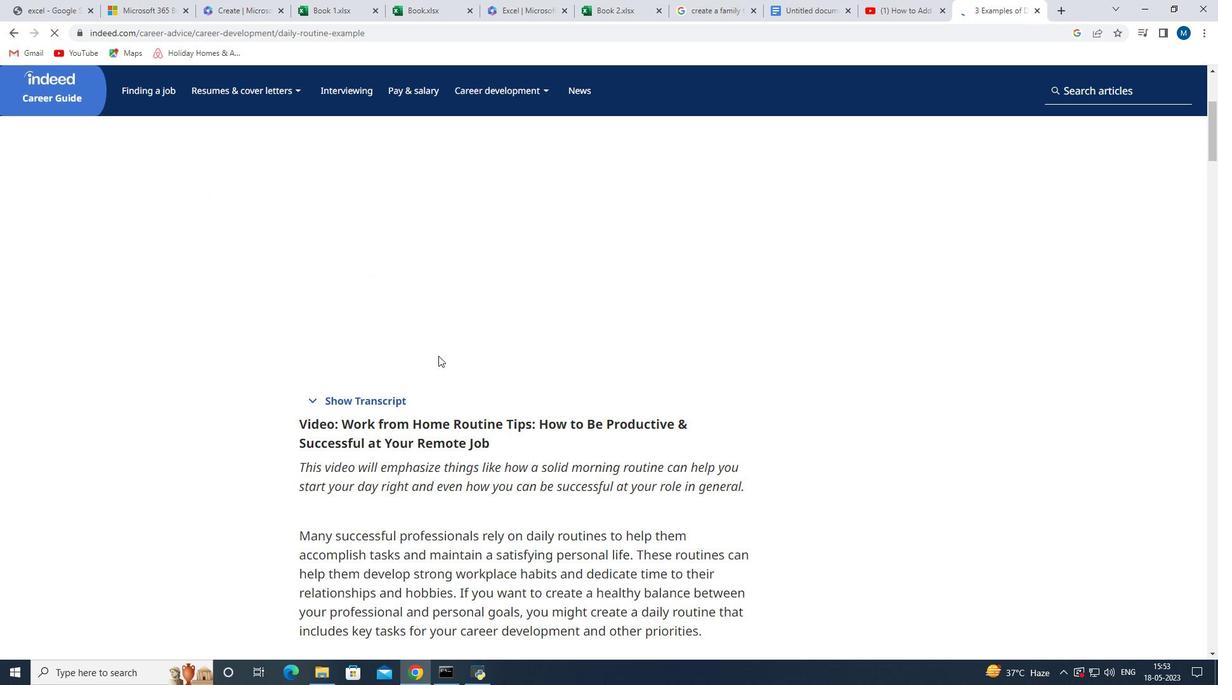 
Action: Mouse scrolled (438, 355) with delta (0, 0)
Screenshot: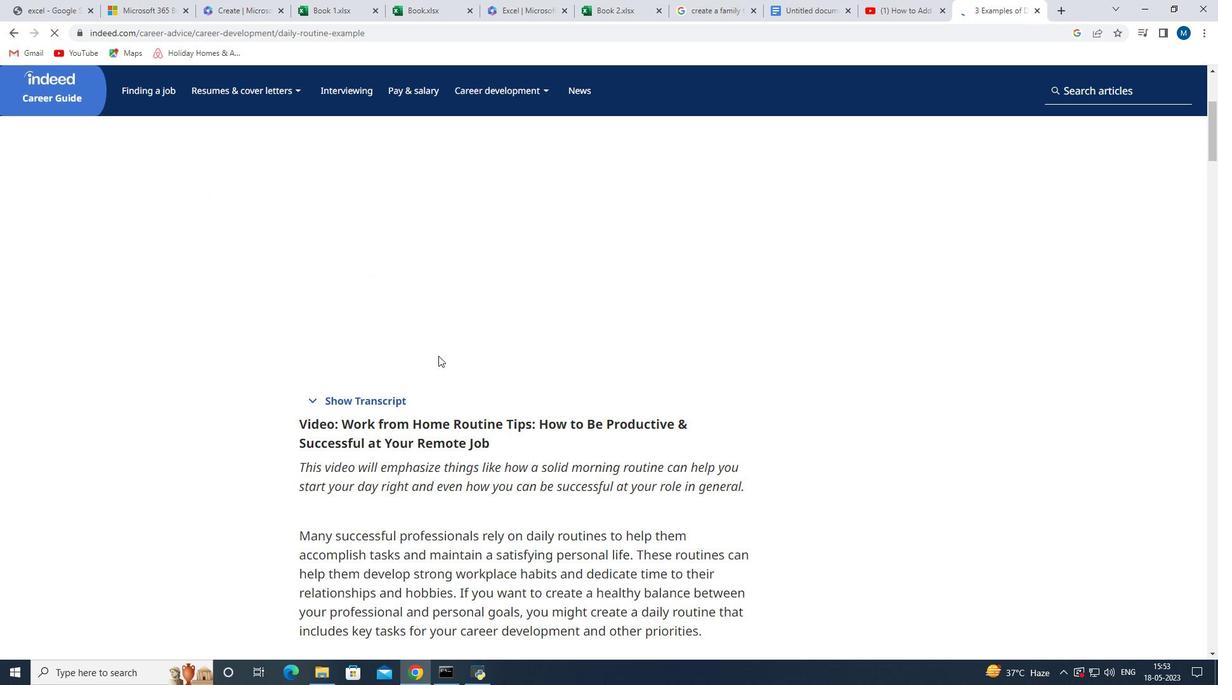 
Action: Mouse scrolled (438, 355) with delta (0, 0)
Screenshot: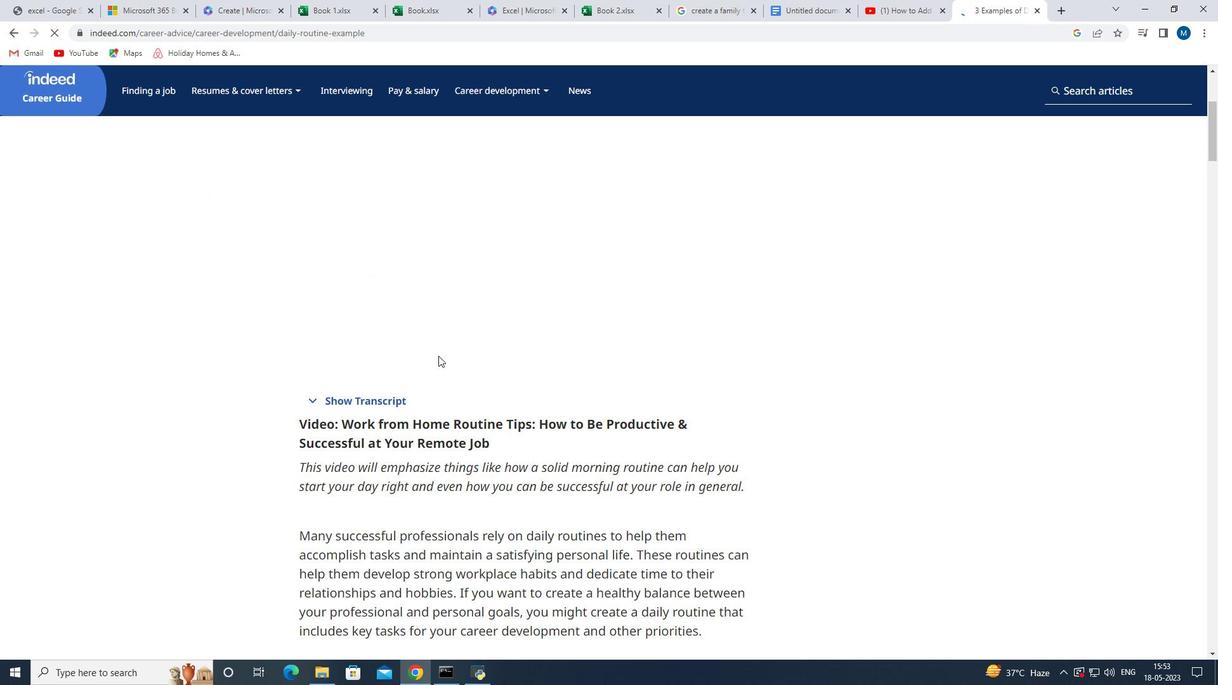 
Action: Mouse scrolled (438, 356) with delta (0, 0)
Screenshot: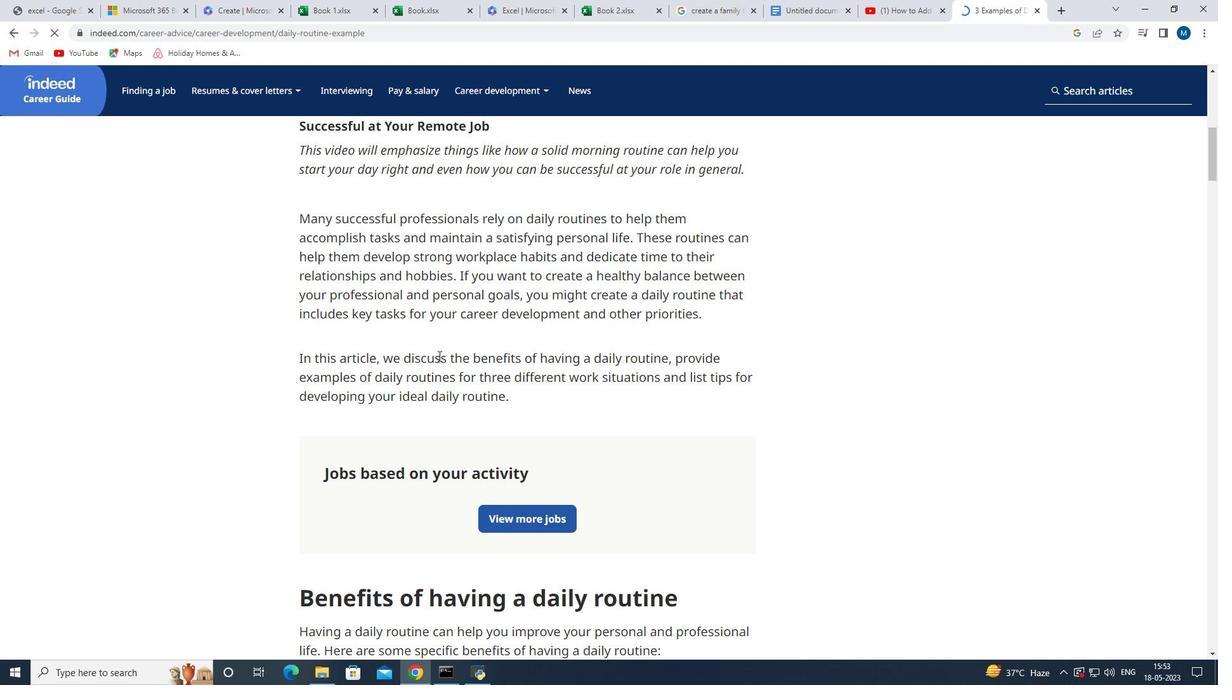 
Action: Mouse scrolled (438, 356) with delta (0, 0)
Screenshot: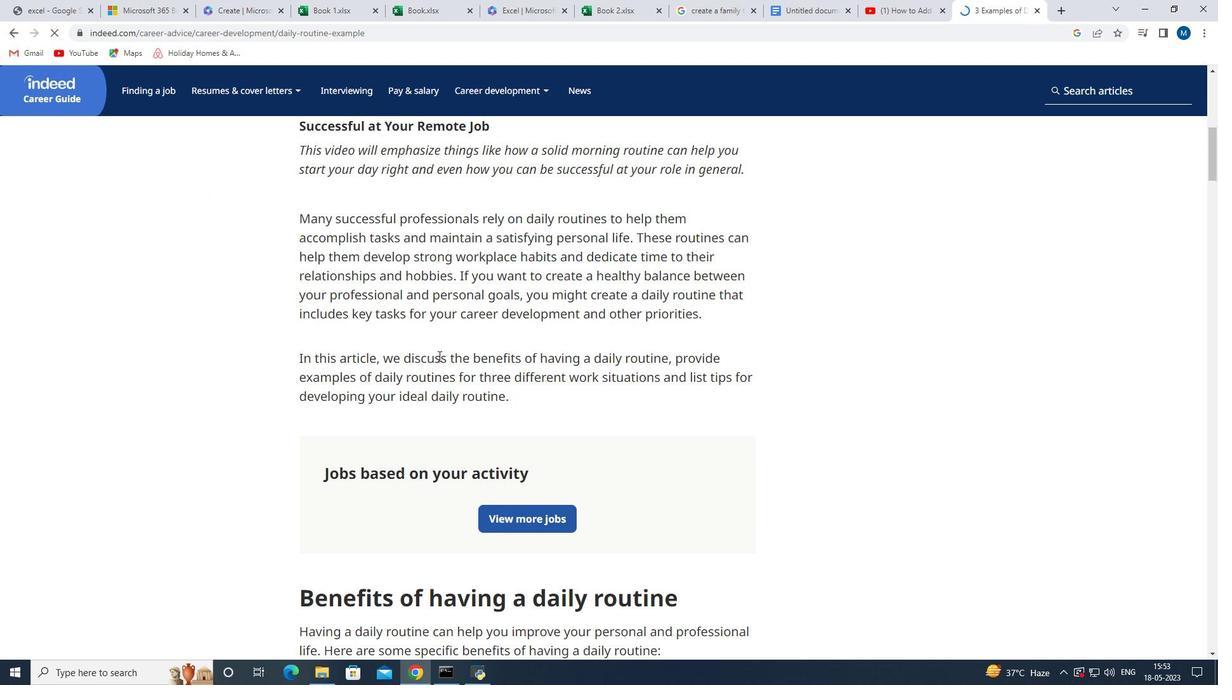 
Action: Mouse scrolled (438, 356) with delta (0, 0)
Screenshot: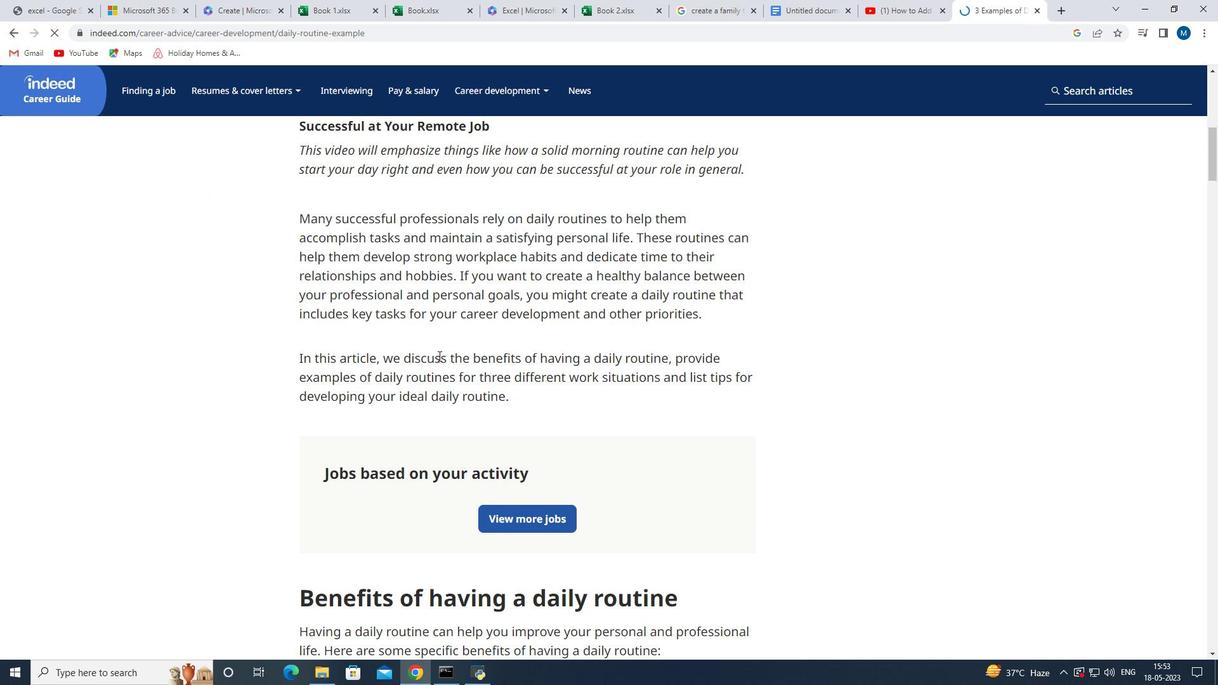 
Action: Mouse scrolled (438, 356) with delta (0, 0)
Screenshot: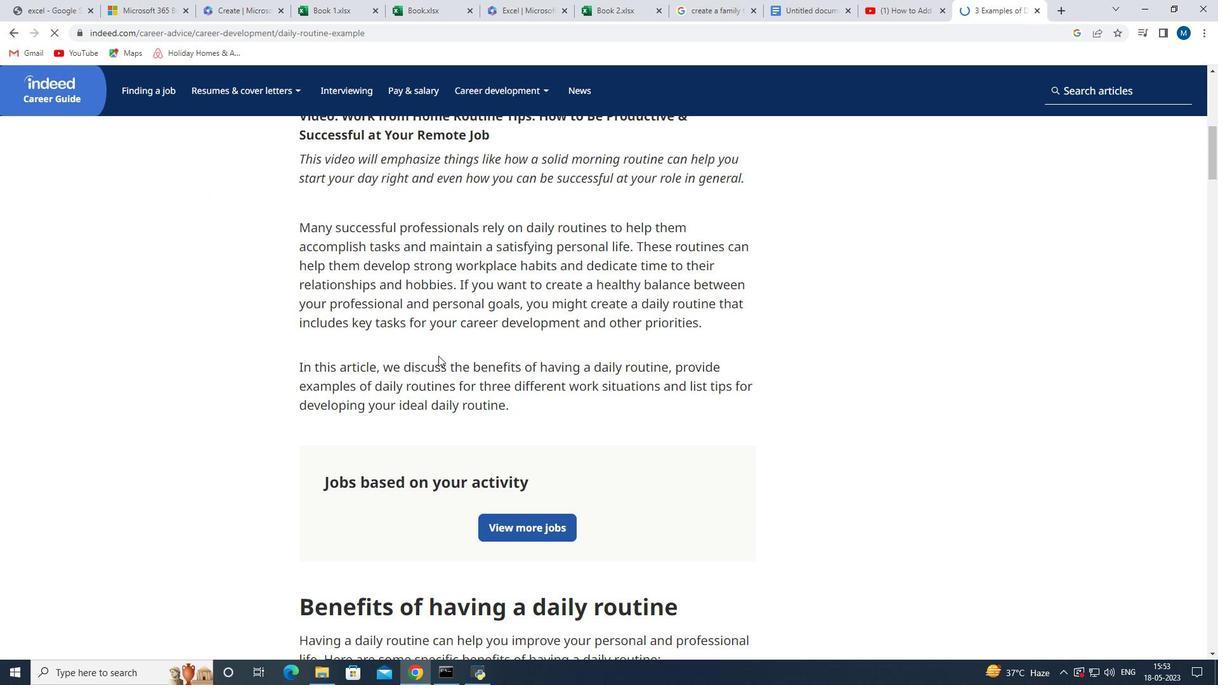 
Action: Mouse scrolled (438, 356) with delta (0, 0)
Screenshot: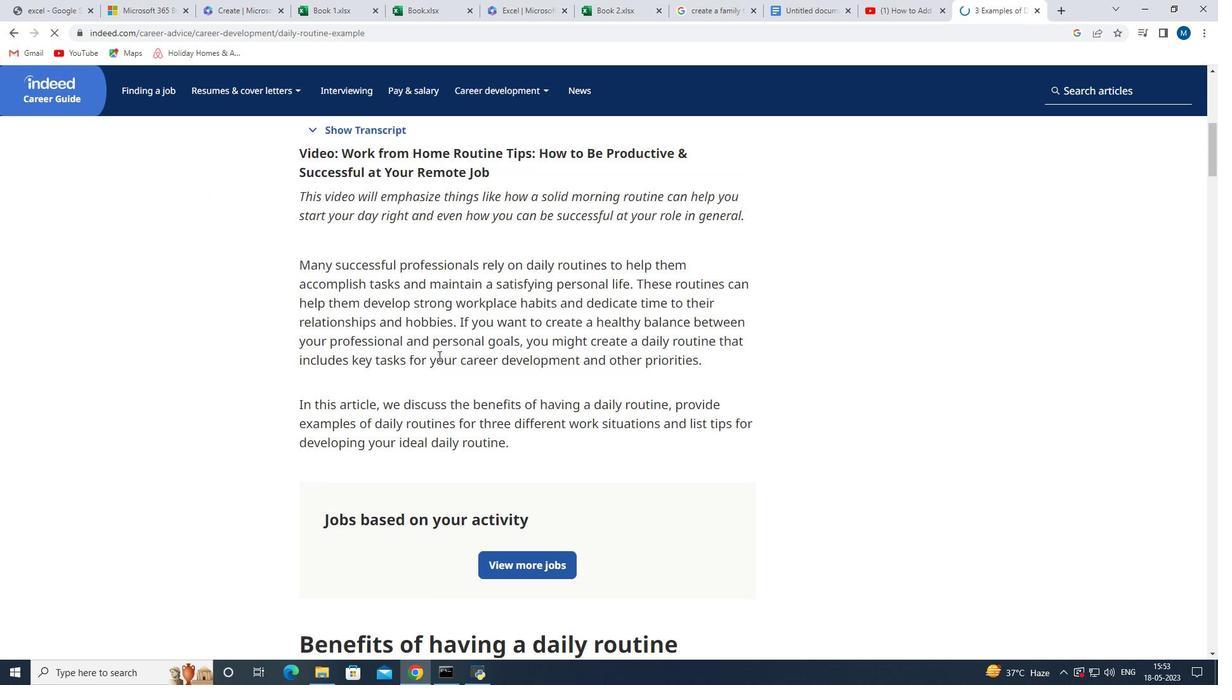 
Action: Mouse scrolled (438, 356) with delta (0, 0)
Screenshot: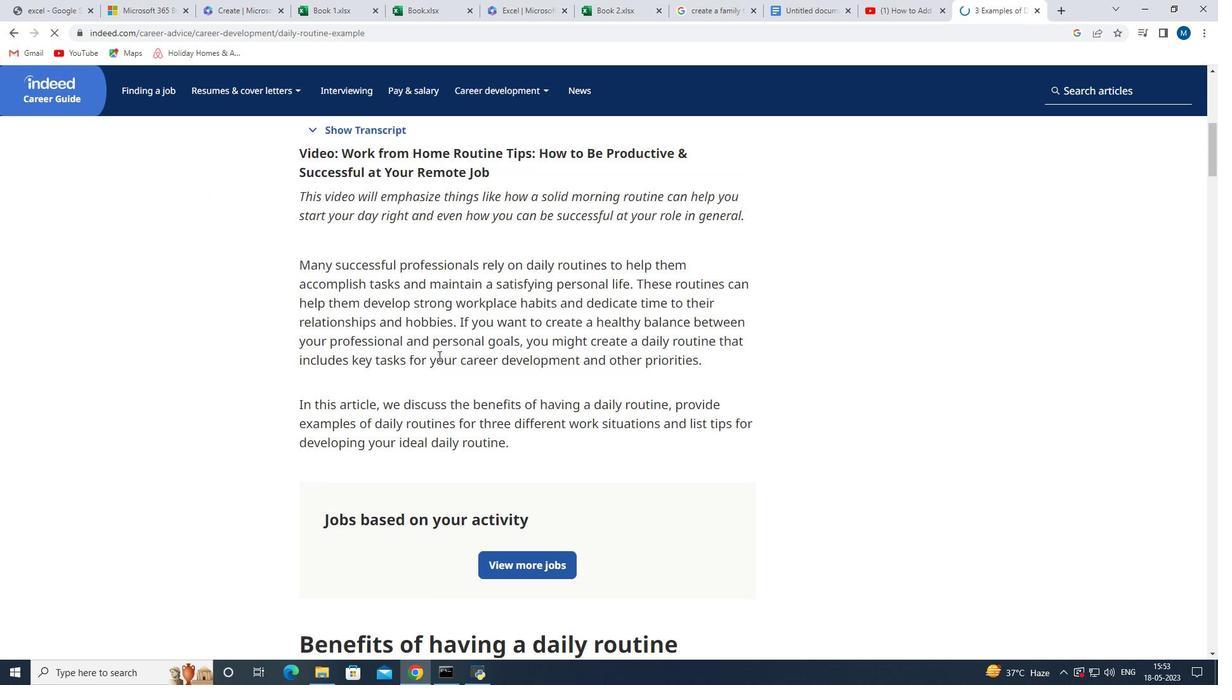 
Action: Mouse scrolled (438, 356) with delta (0, 0)
Screenshot: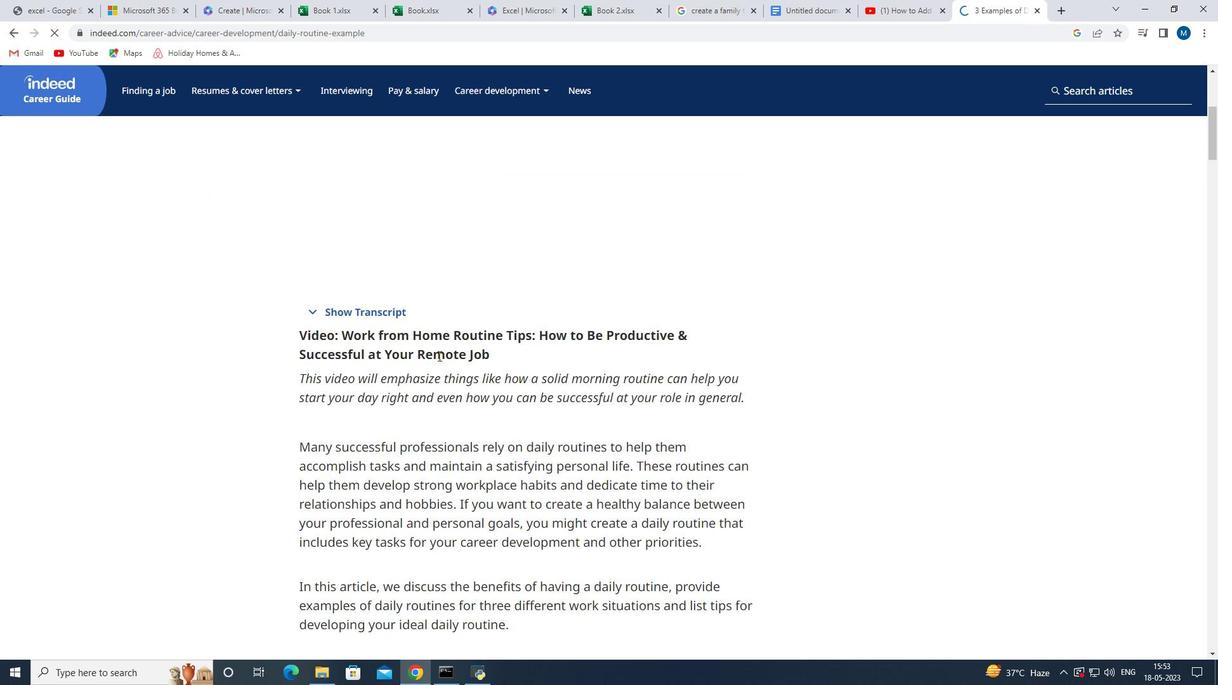 
Action: Mouse scrolled (438, 356) with delta (0, 0)
Screenshot: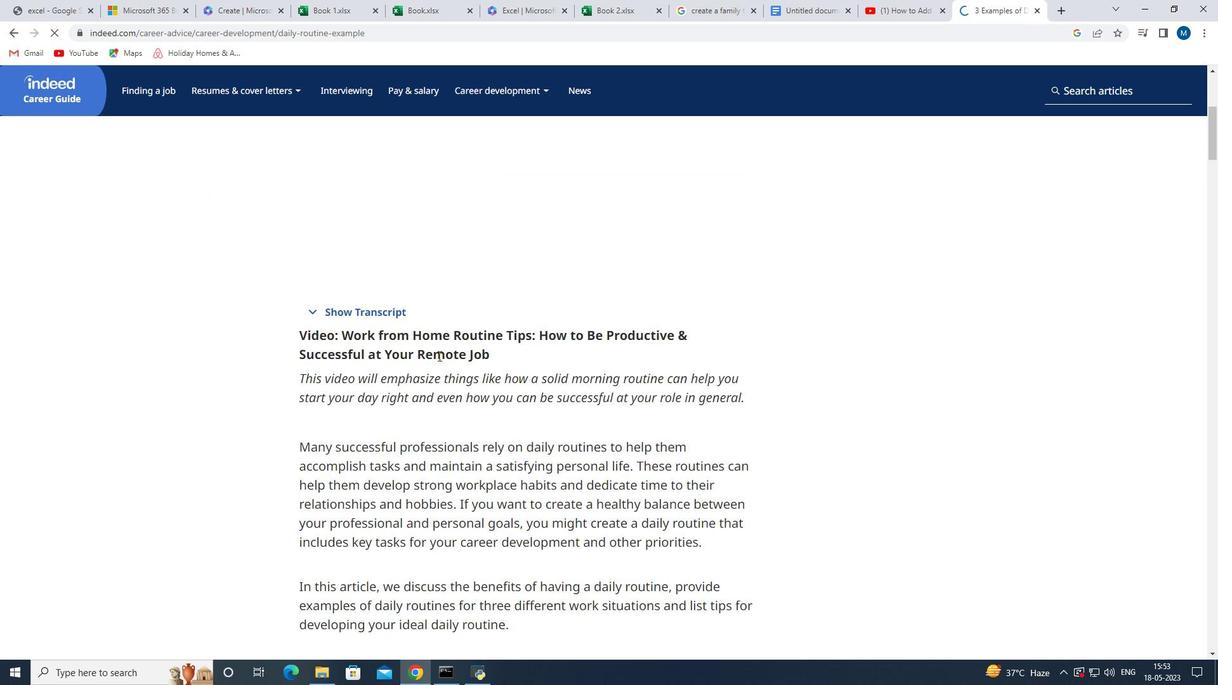 
Action: Mouse scrolled (438, 356) with delta (0, 0)
Screenshot: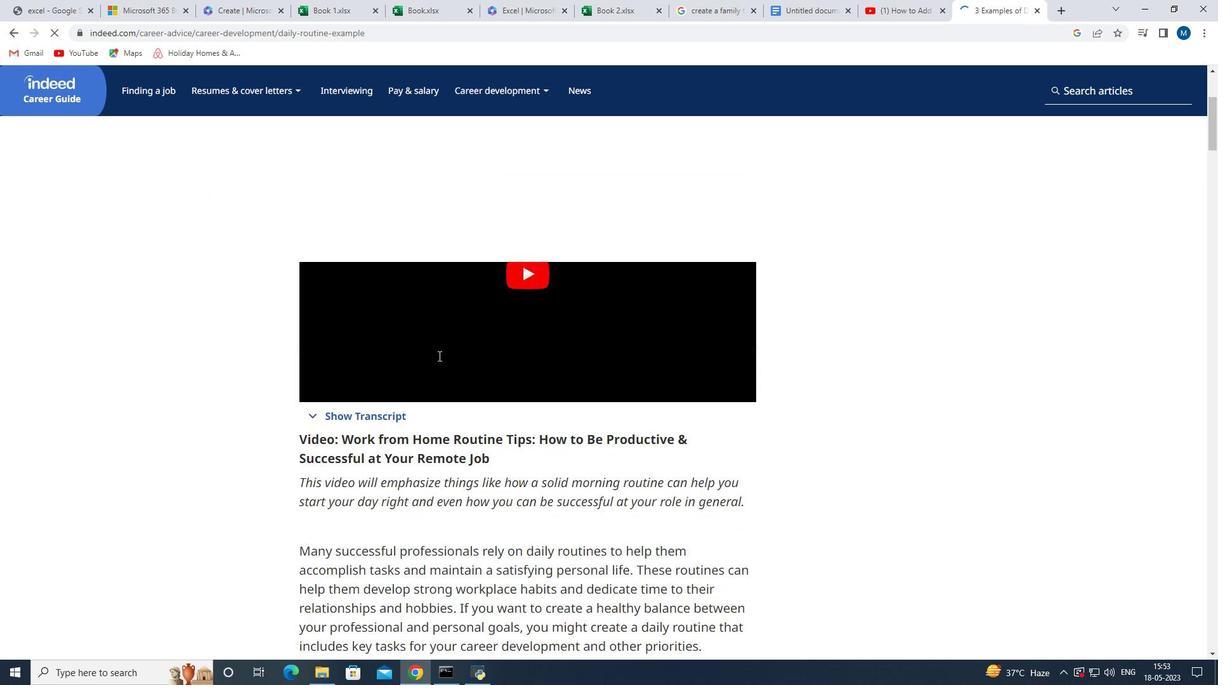 
Action: Mouse scrolled (438, 356) with delta (0, 0)
Screenshot: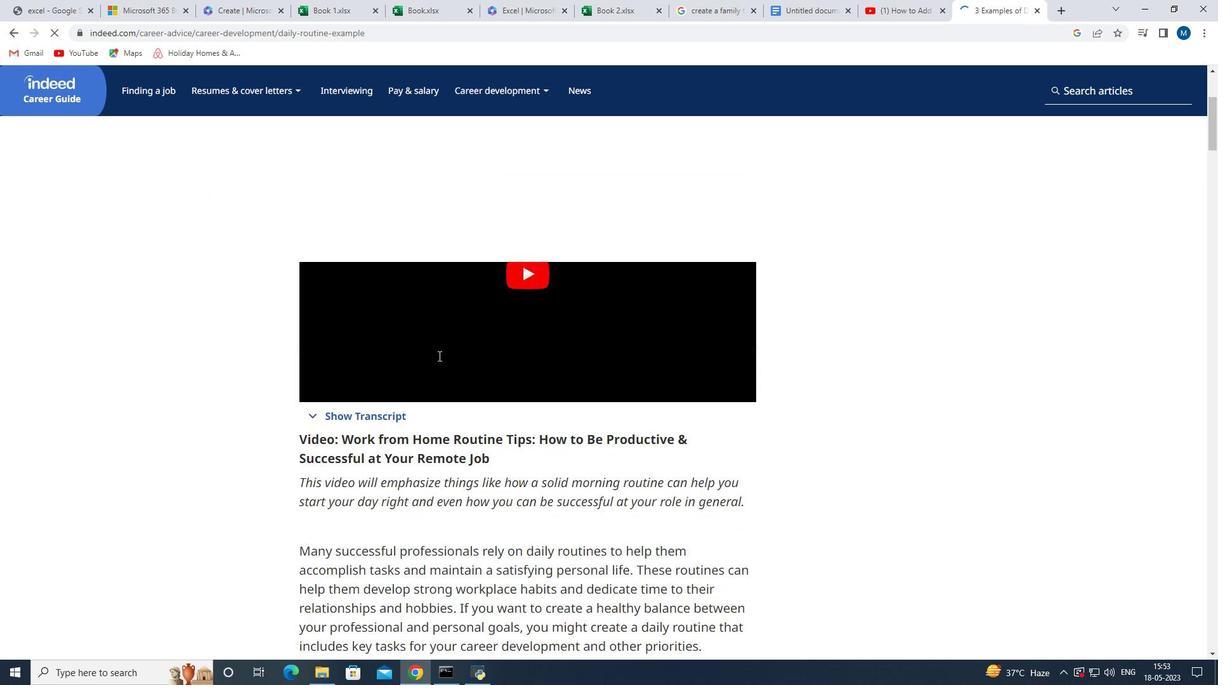 
Action: Mouse scrolled (438, 356) with delta (0, 0)
Screenshot: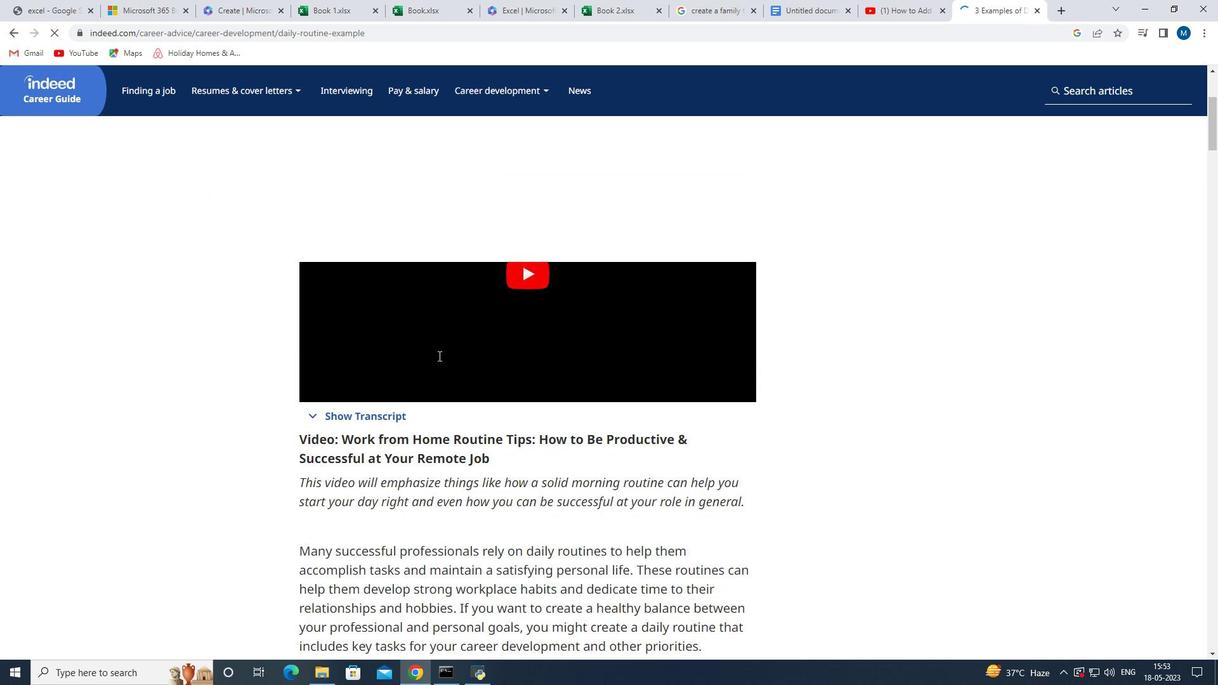 
Action: Mouse scrolled (438, 355) with delta (0, 0)
Screenshot: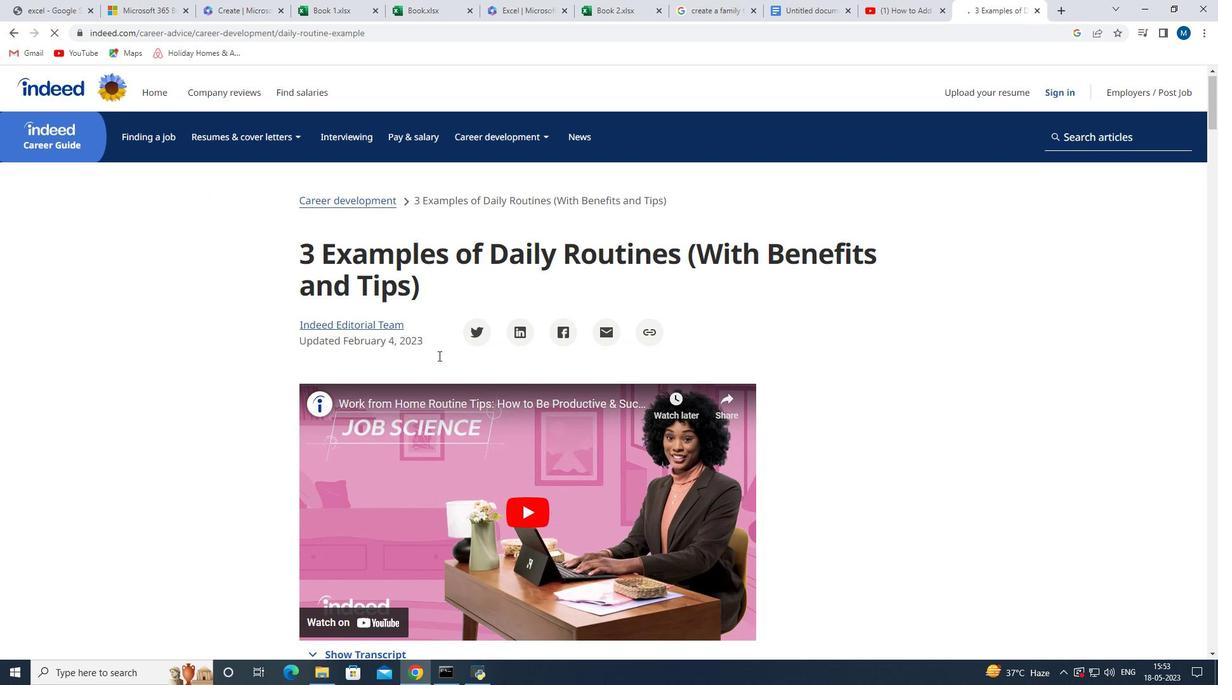 
Action: Mouse scrolled (438, 355) with delta (0, 0)
Screenshot: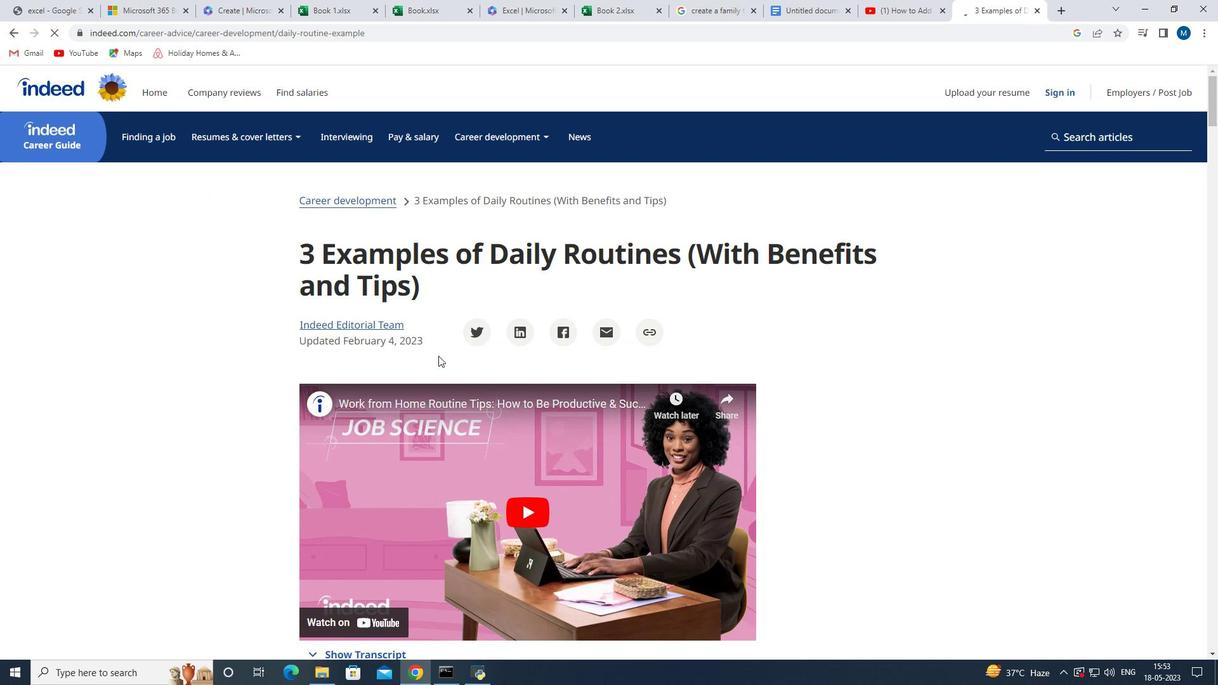 
Action: Mouse scrolled (438, 355) with delta (0, 0)
Screenshot: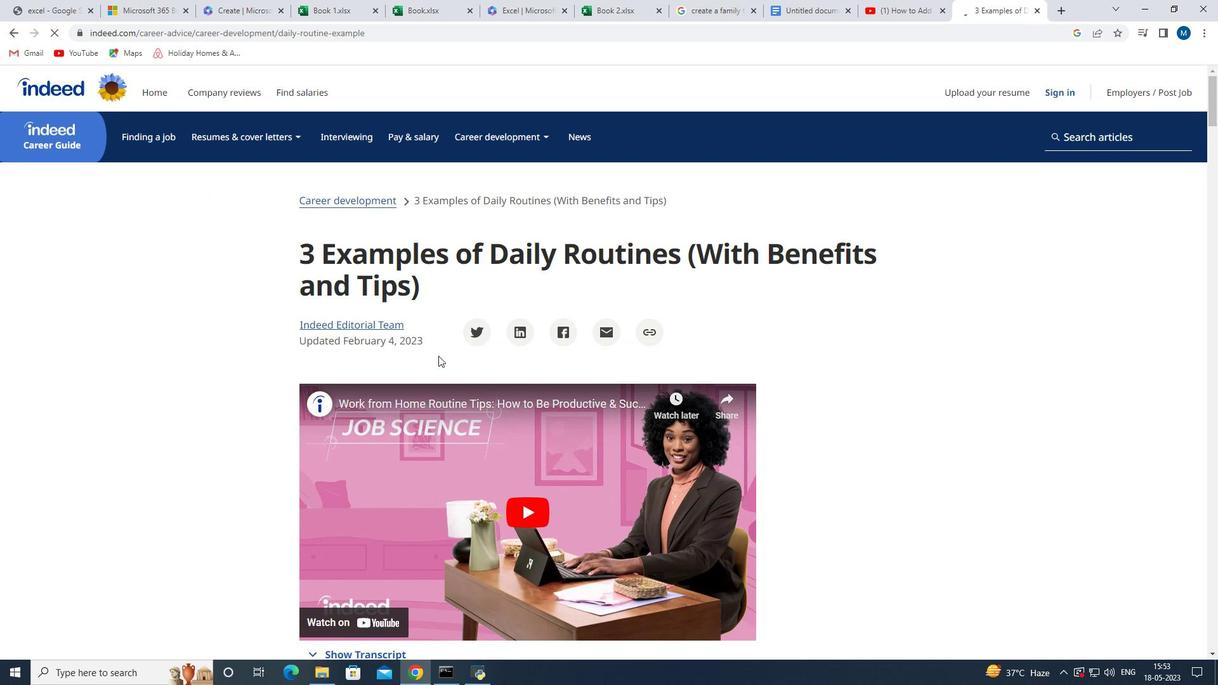 
Action: Mouse scrolled (438, 355) with delta (0, 0)
Screenshot: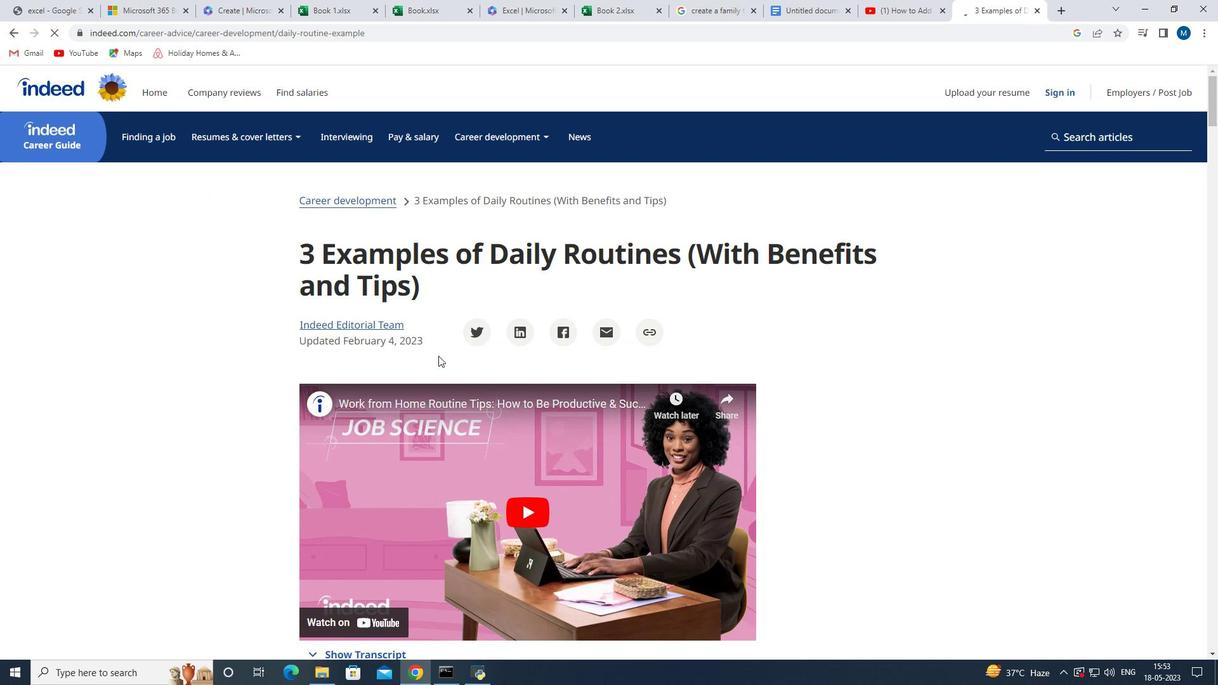 
Action: Mouse scrolled (438, 355) with delta (0, 0)
Screenshot: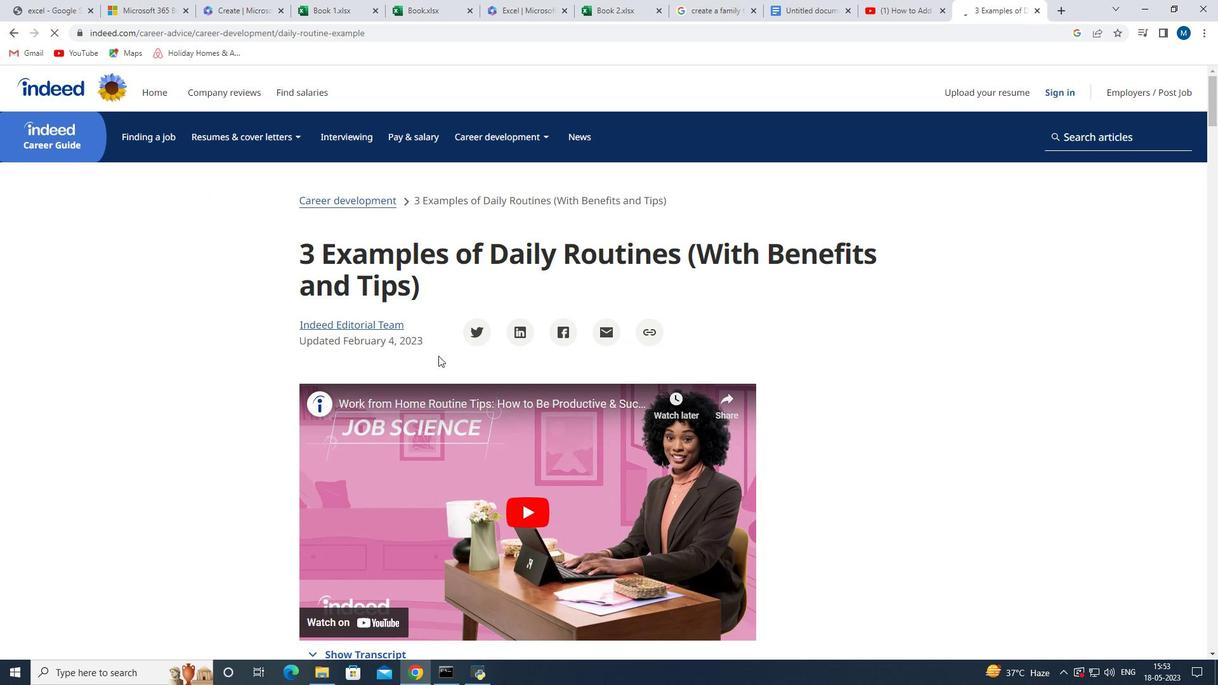 
Action: Mouse scrolled (438, 355) with delta (0, 0)
Screenshot: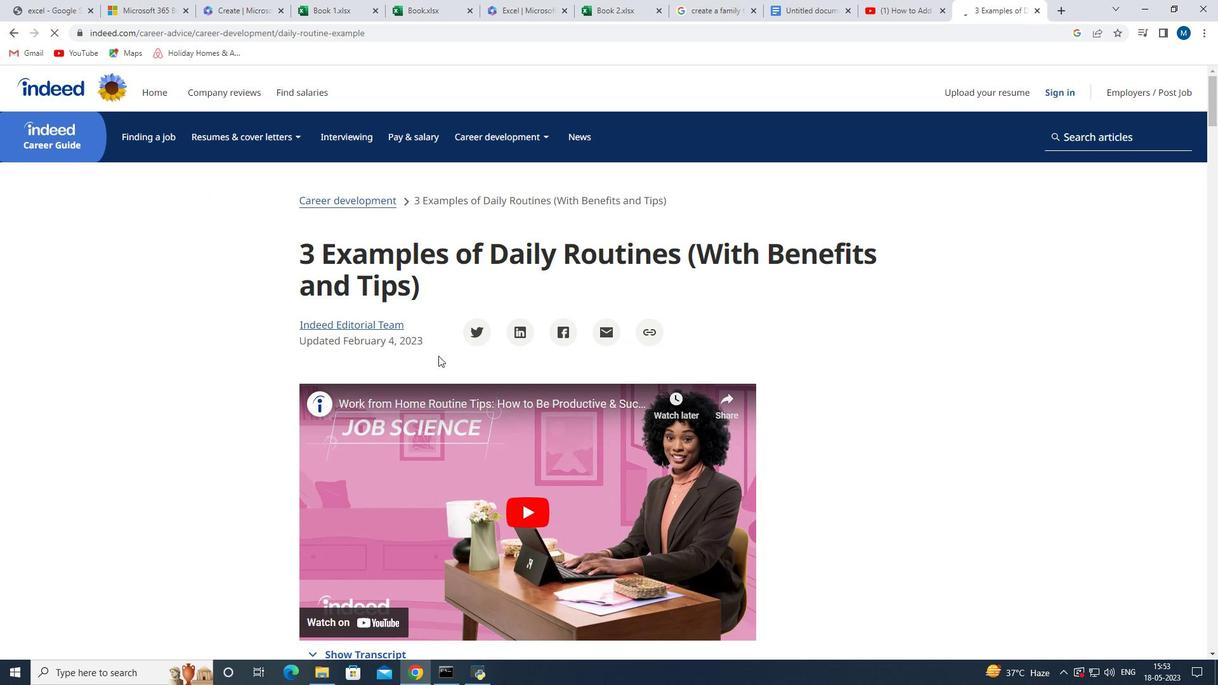 
Action: Mouse scrolled (438, 355) with delta (0, 0)
Screenshot: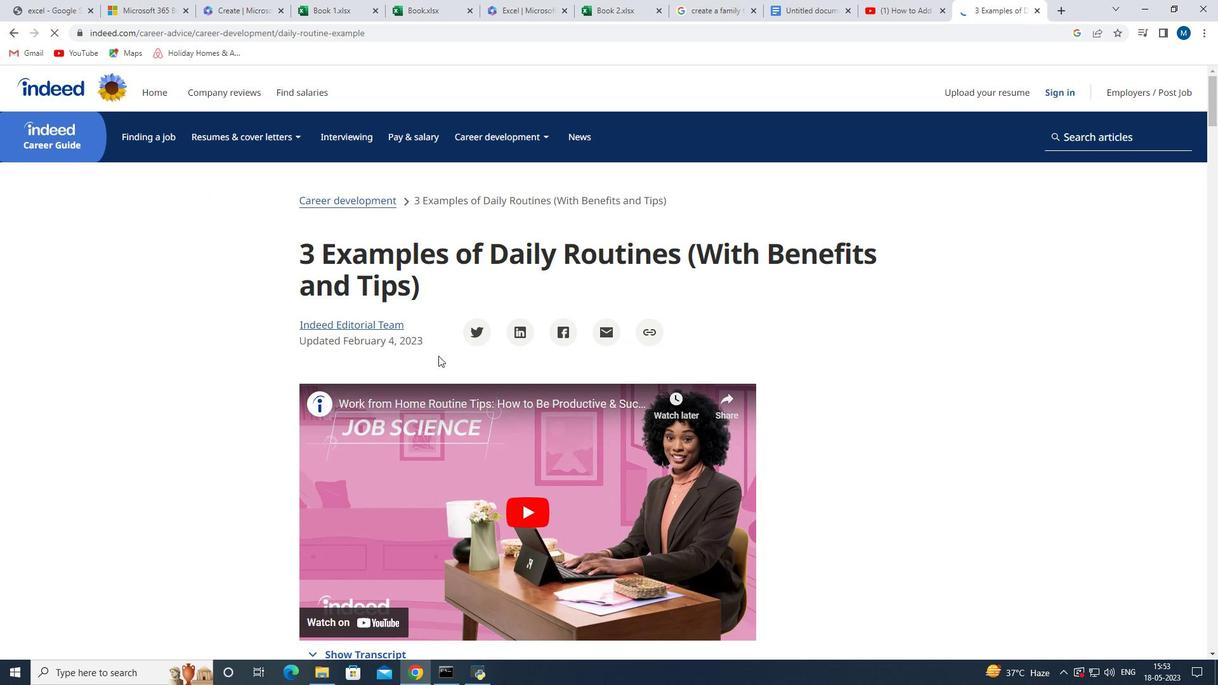 
Action: Mouse moved to (442, 366)
Screenshot: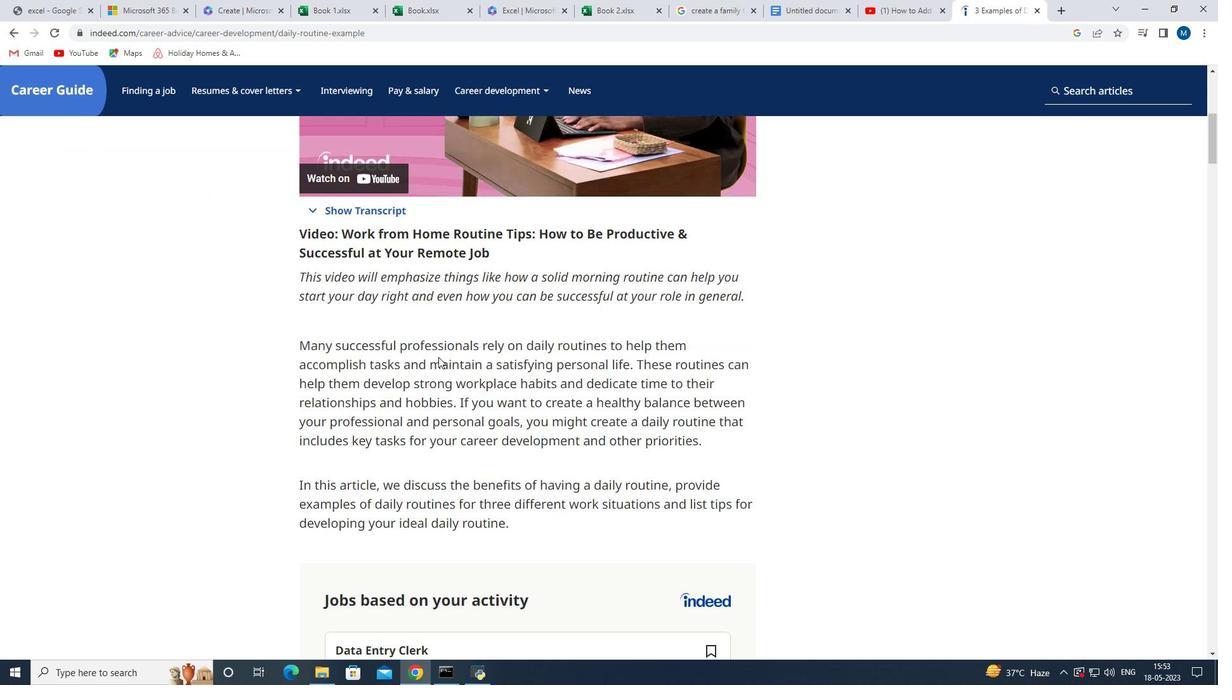
Action: Mouse scrolled (442, 365) with delta (0, 0)
Screenshot: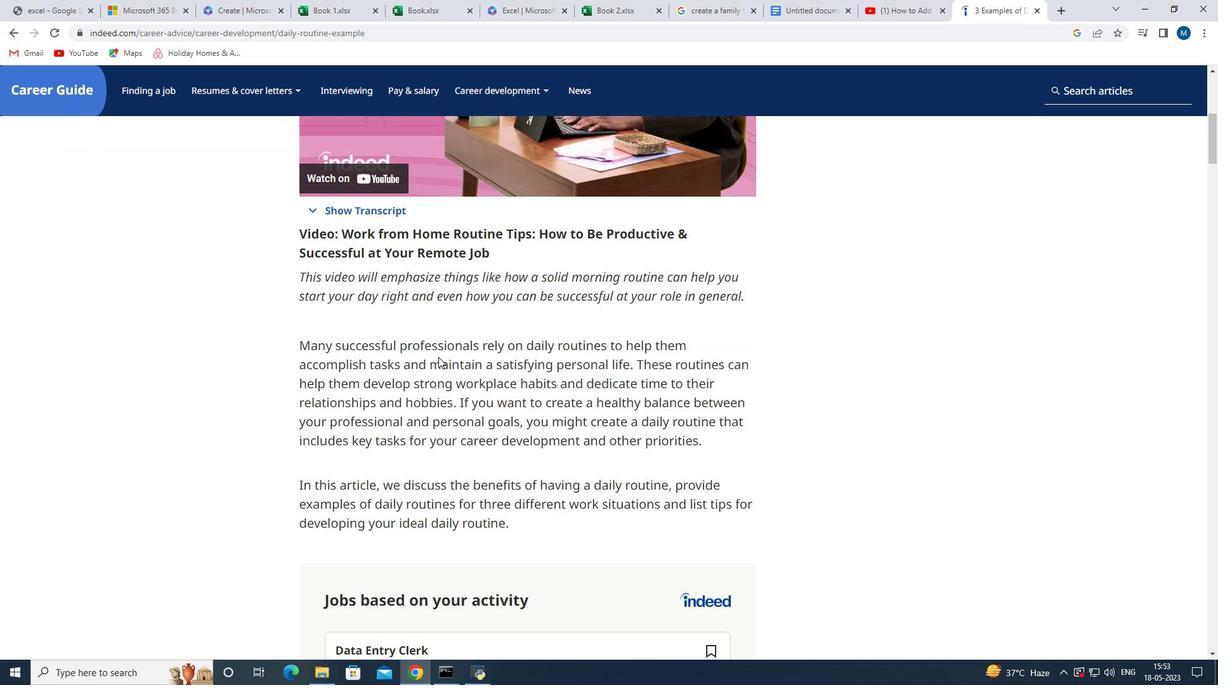 
Action: Mouse moved to (442, 366)
Screenshot: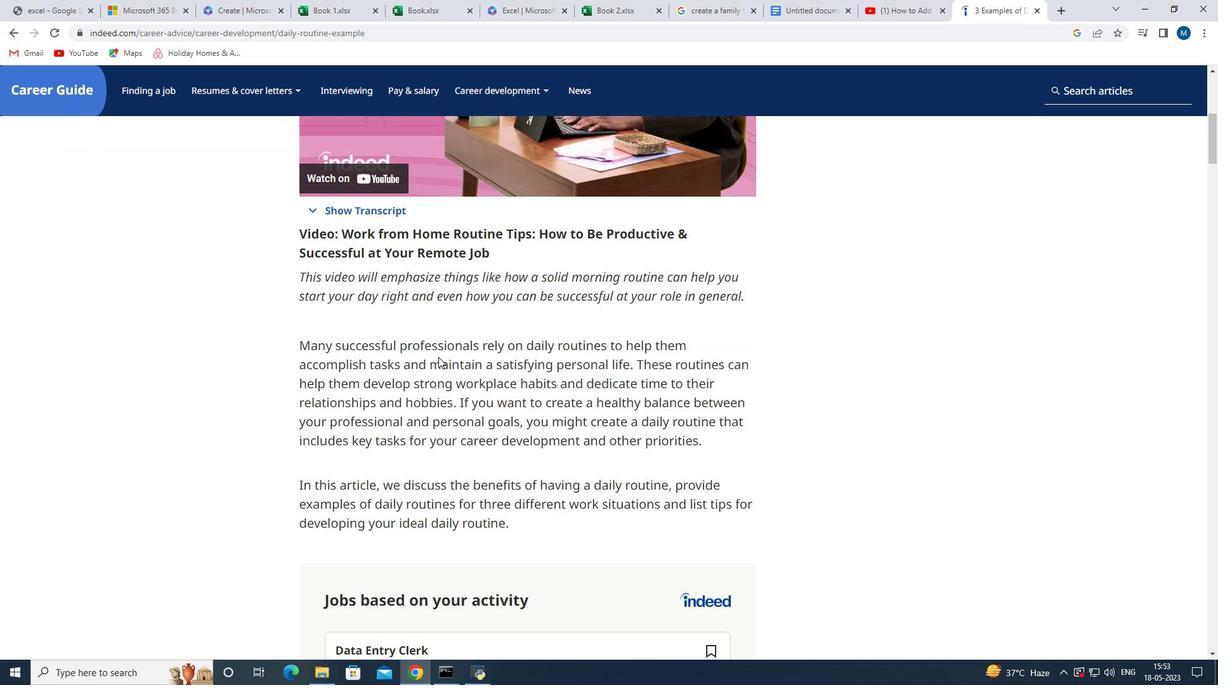
Action: Mouse scrolled (442, 366) with delta (0, 0)
Screenshot: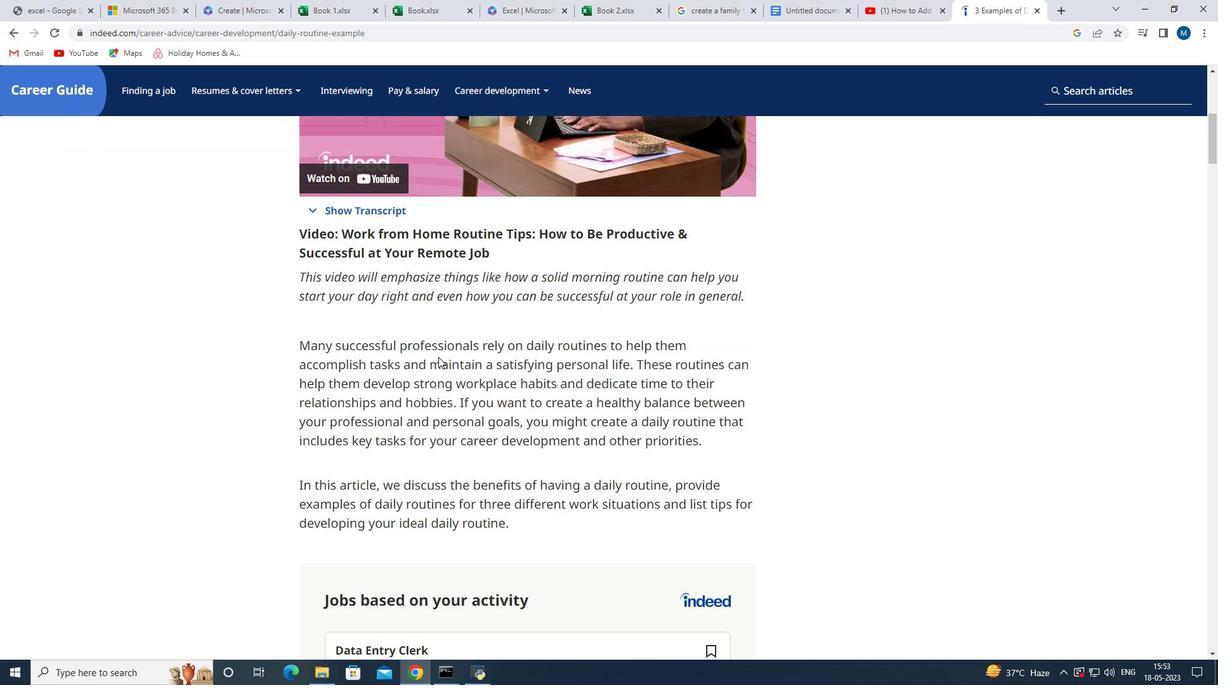 
Action: Mouse scrolled (442, 366) with delta (0, 0)
Screenshot: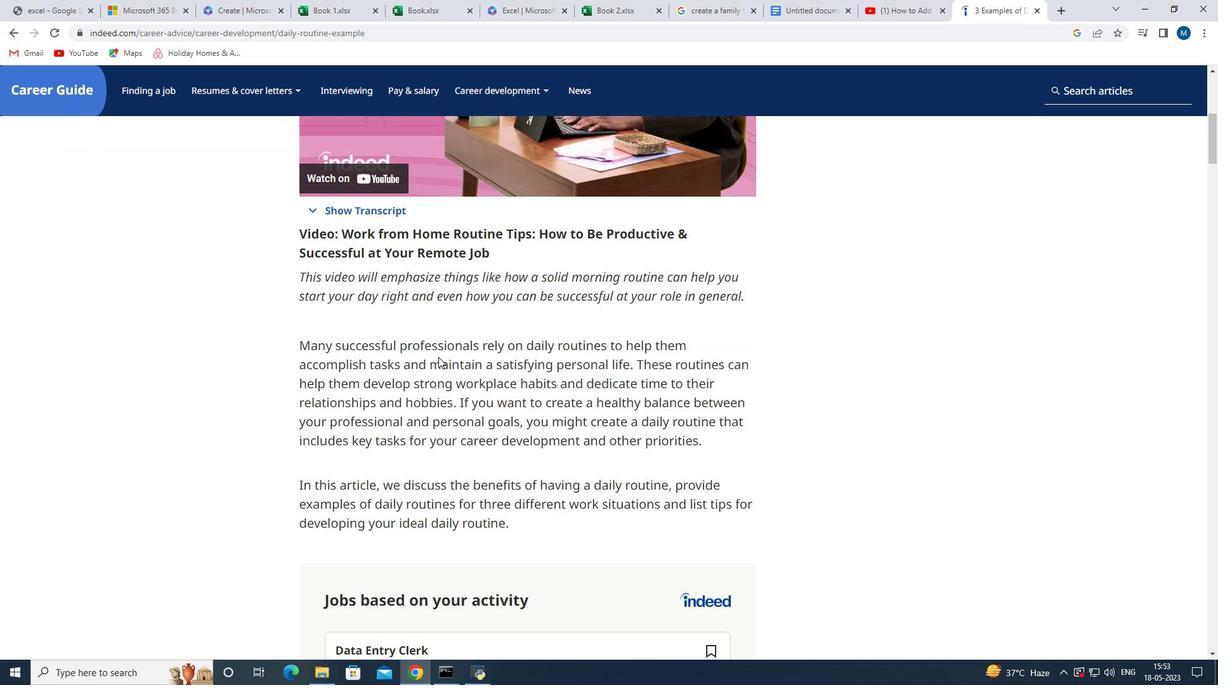 
Action: Mouse scrolled (442, 366) with delta (0, 0)
Screenshot: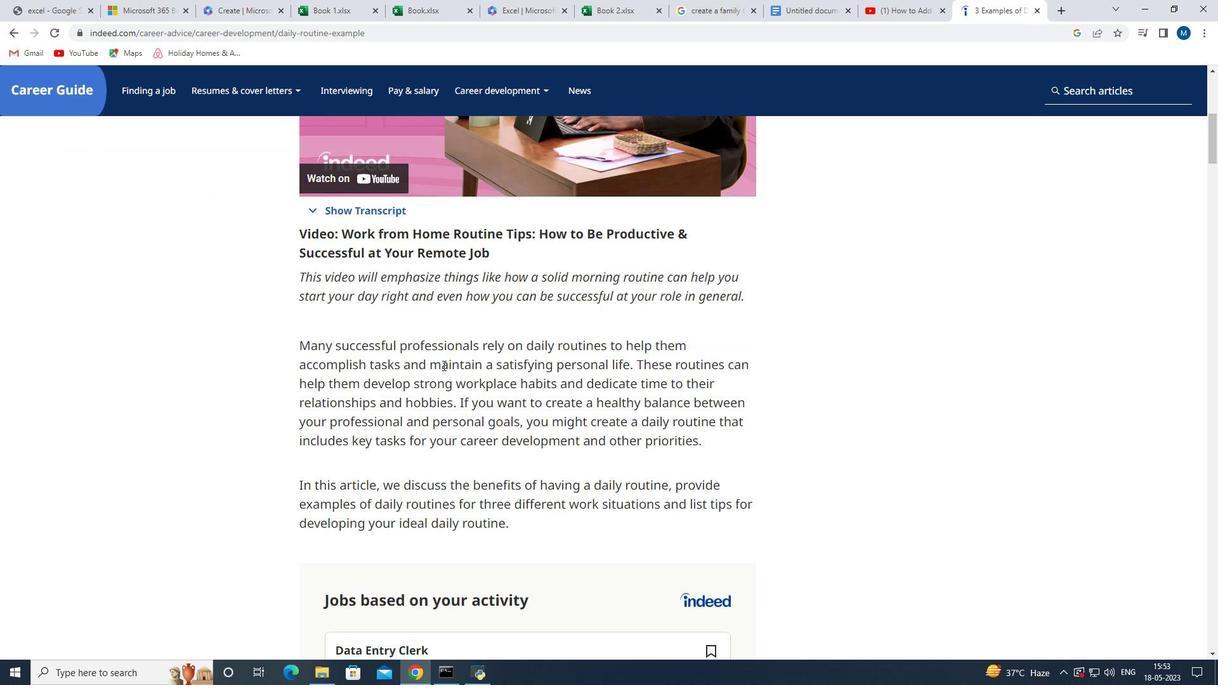 
Action: Mouse moved to (442, 367)
Screenshot: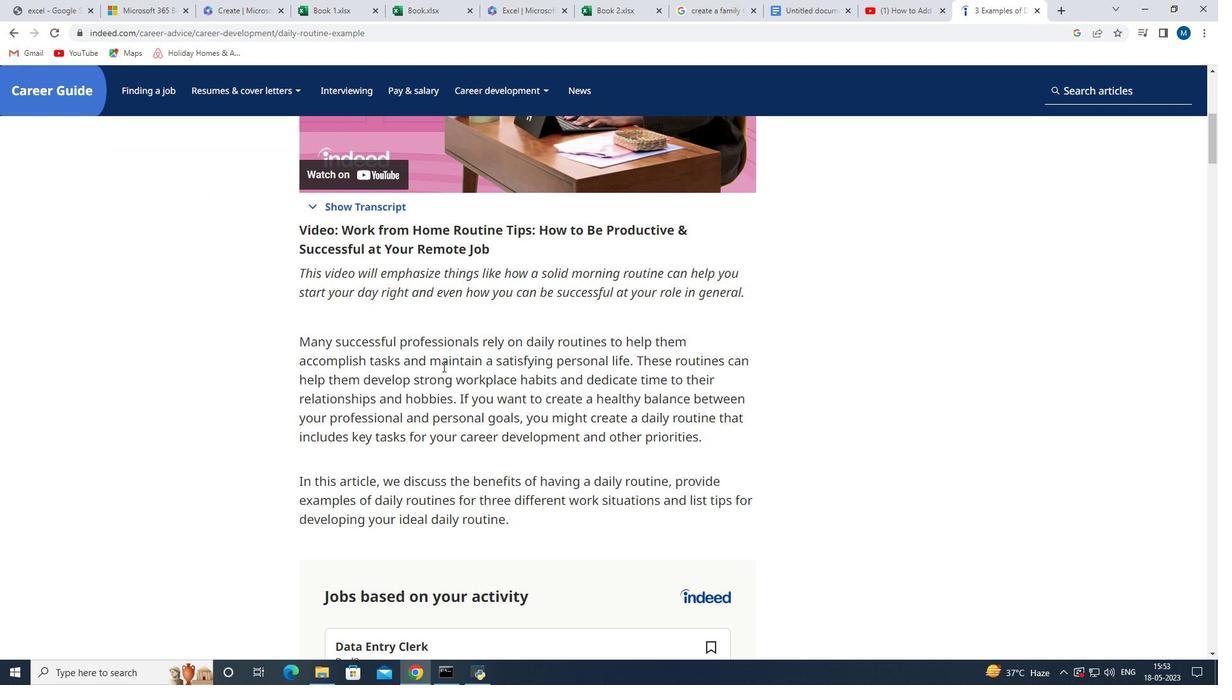 
Action: Mouse scrolled (442, 366) with delta (0, 0)
Screenshot: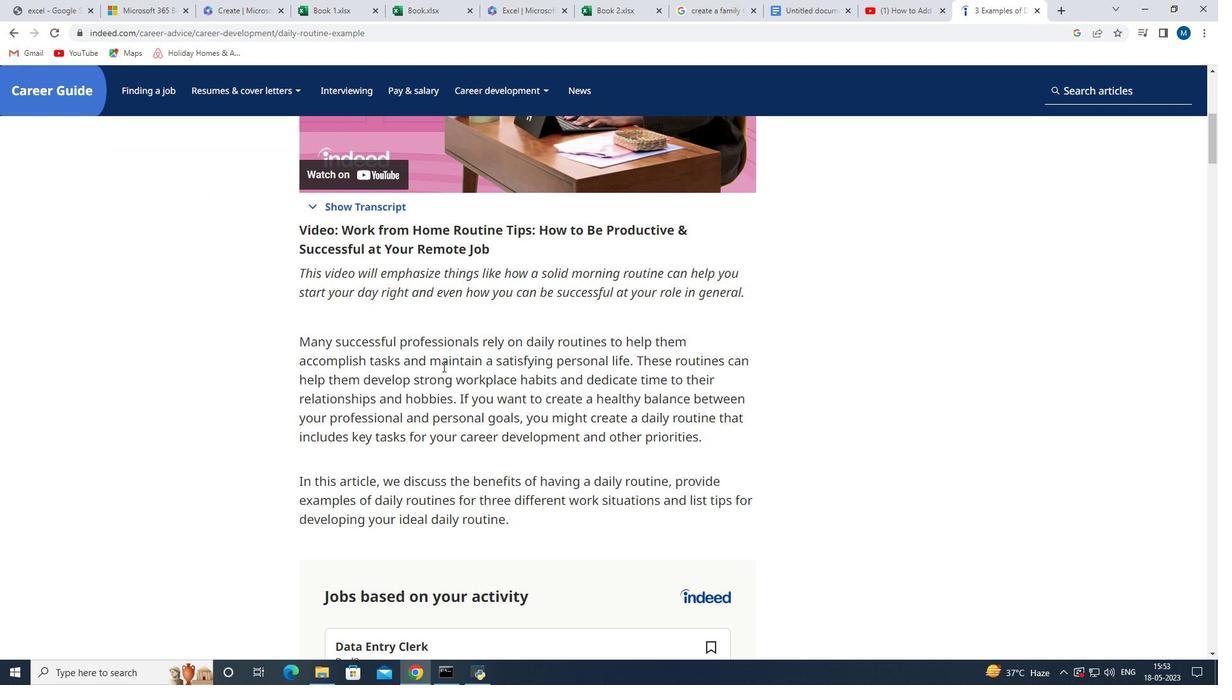 
Action: Mouse moved to (443, 367)
Screenshot: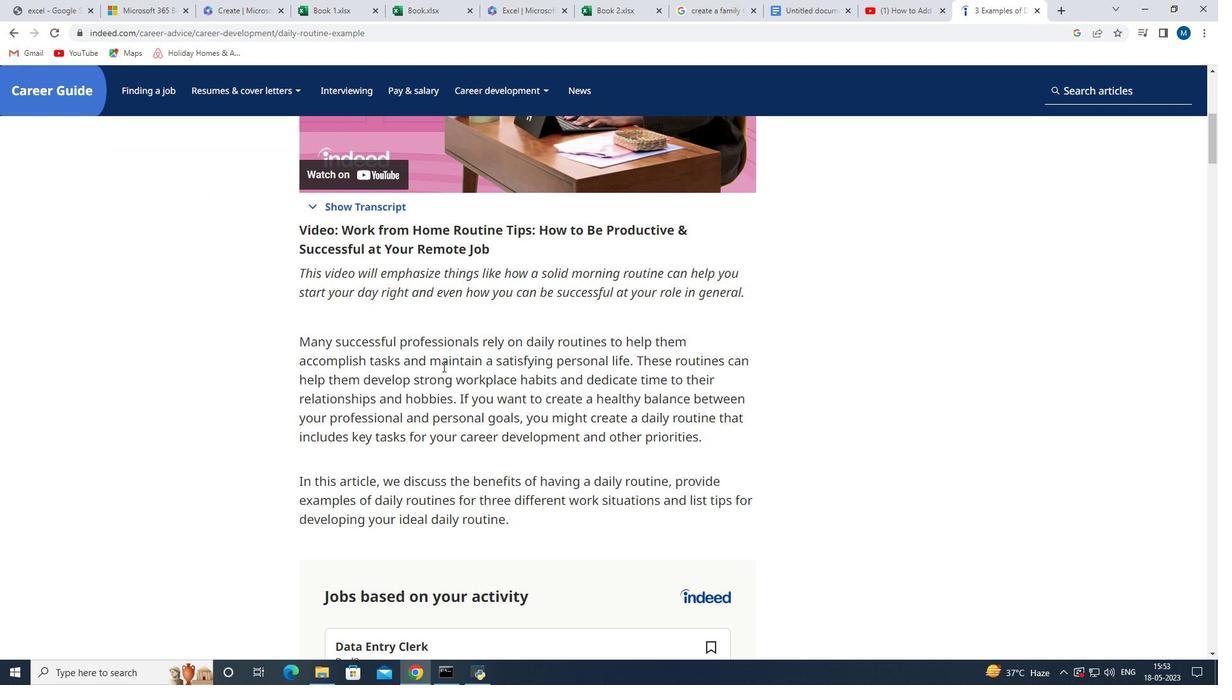 
Action: Mouse scrolled (442, 366) with delta (0, 0)
Screenshot: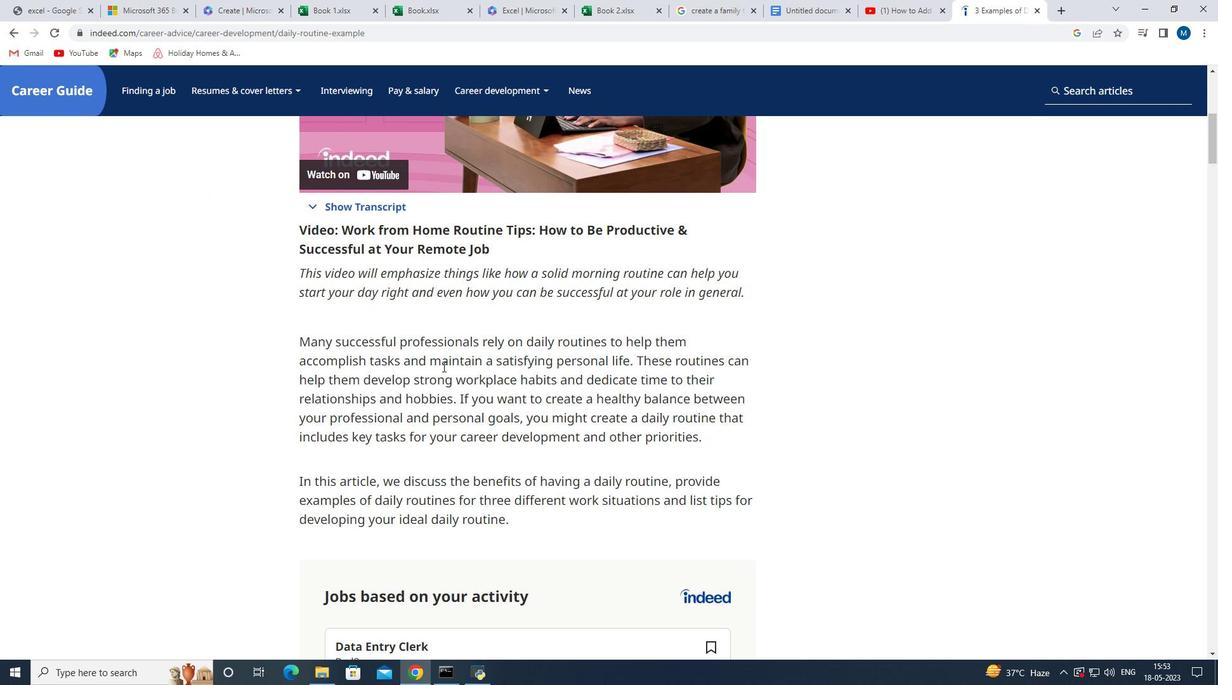 
Action: Mouse moved to (457, 364)
Screenshot: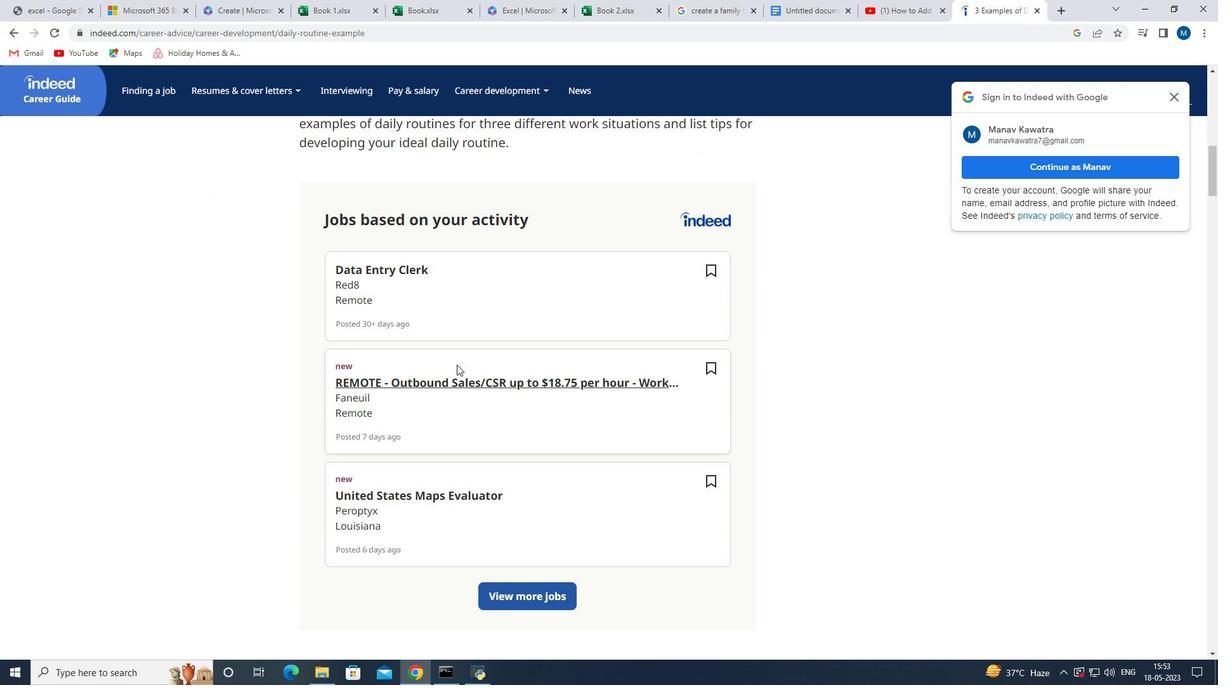 
Action: Mouse scrolled (457, 363) with delta (0, 0)
Screenshot: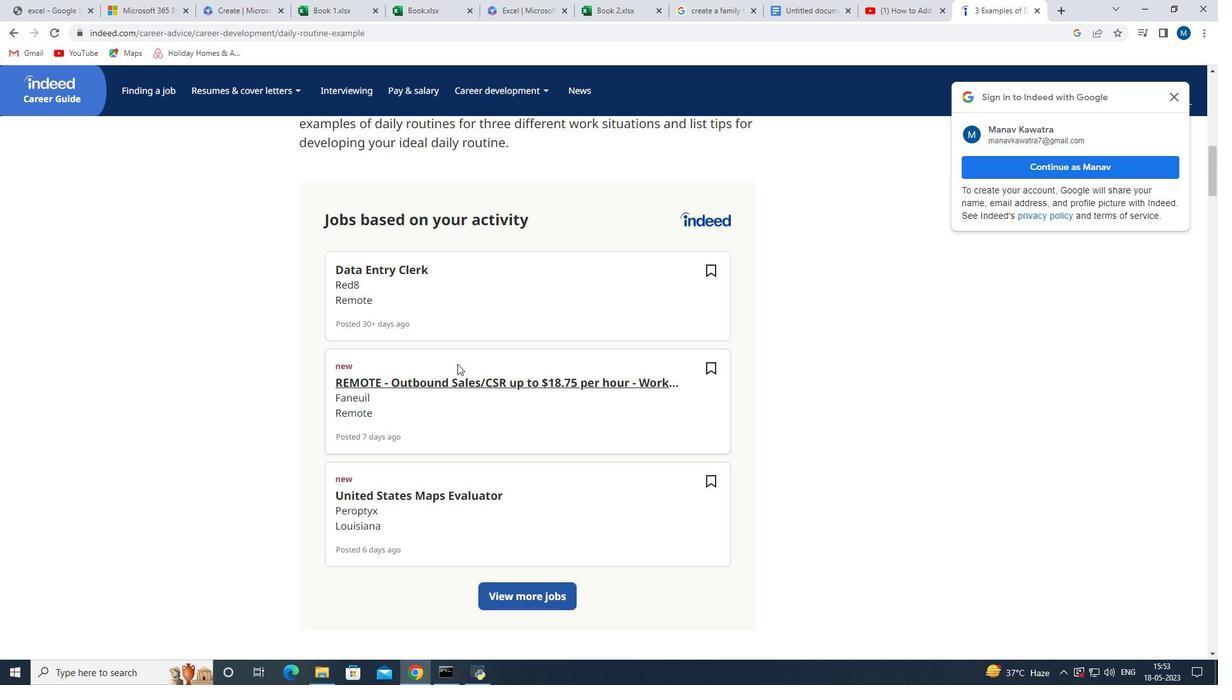 
Action: Mouse scrolled (457, 363) with delta (0, 0)
Screenshot: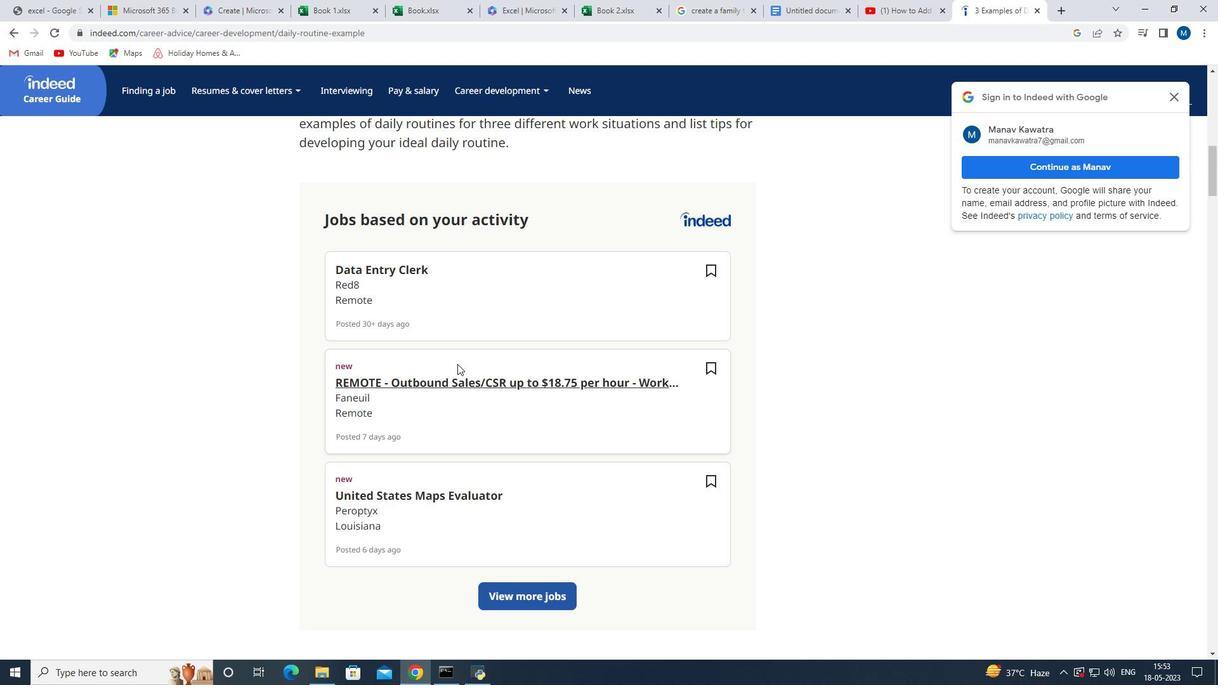 
Action: Mouse scrolled (457, 363) with delta (0, 0)
Screenshot: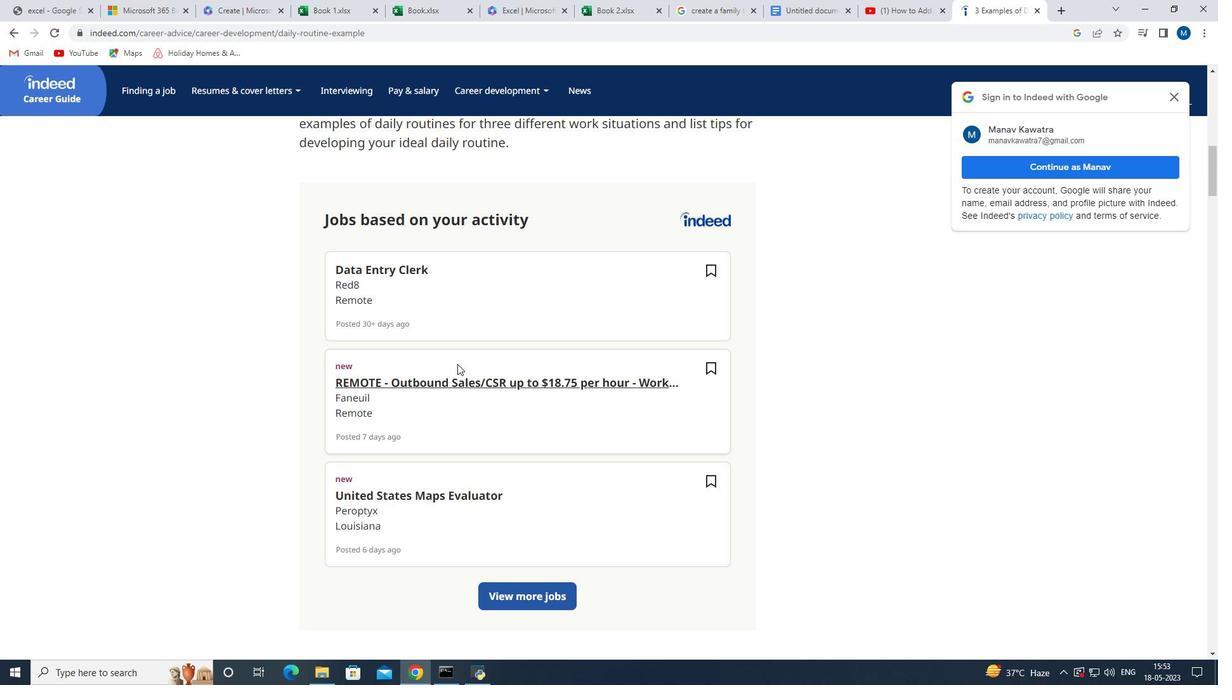 
Action: Mouse scrolled (457, 363) with delta (0, 0)
Screenshot: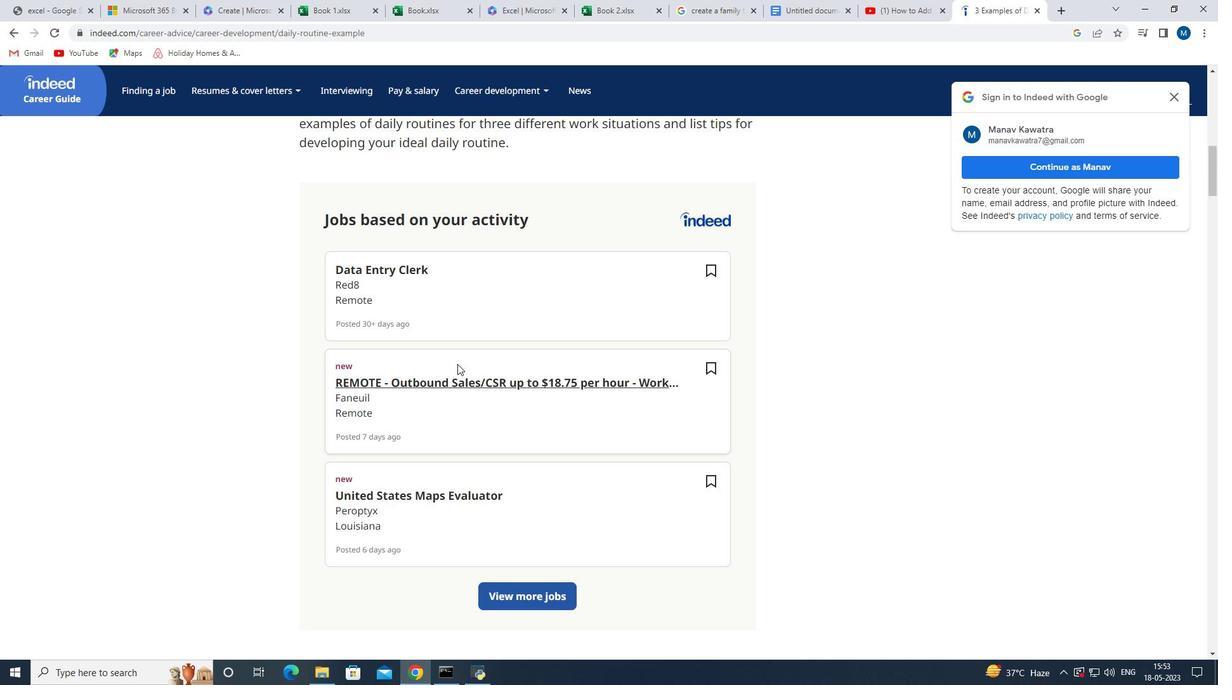 
Action: Mouse scrolled (457, 363) with delta (0, 0)
Screenshot: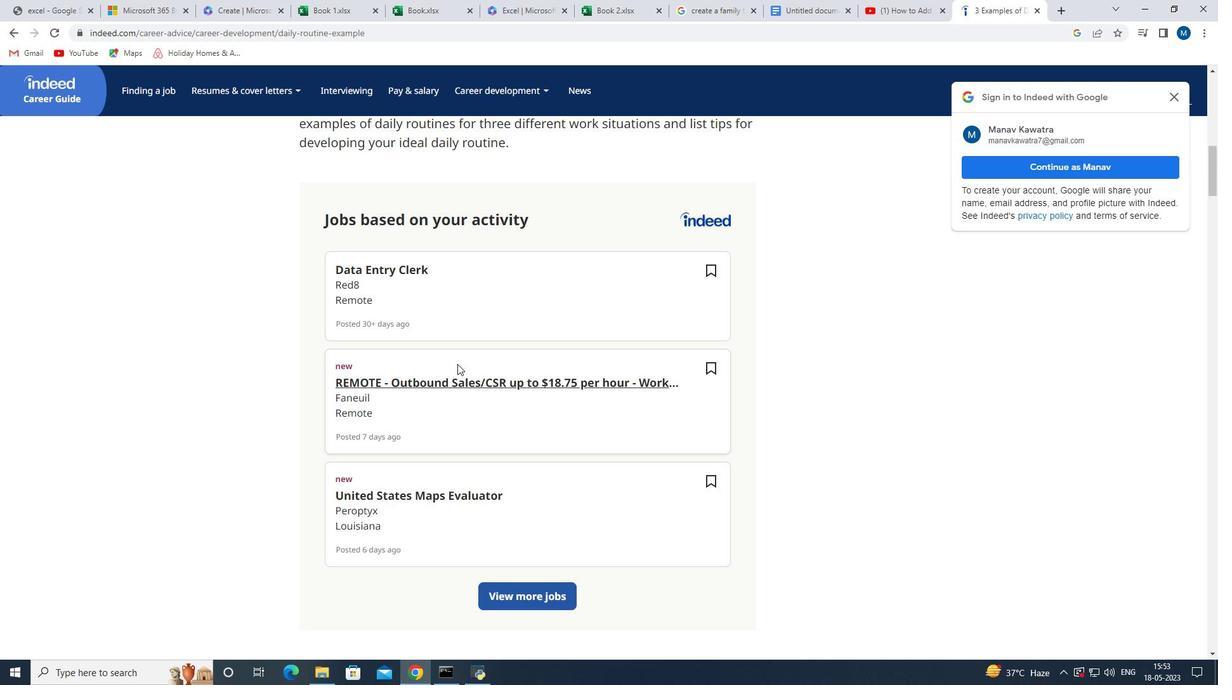 
Action: Mouse scrolled (457, 363) with delta (0, 0)
Screenshot: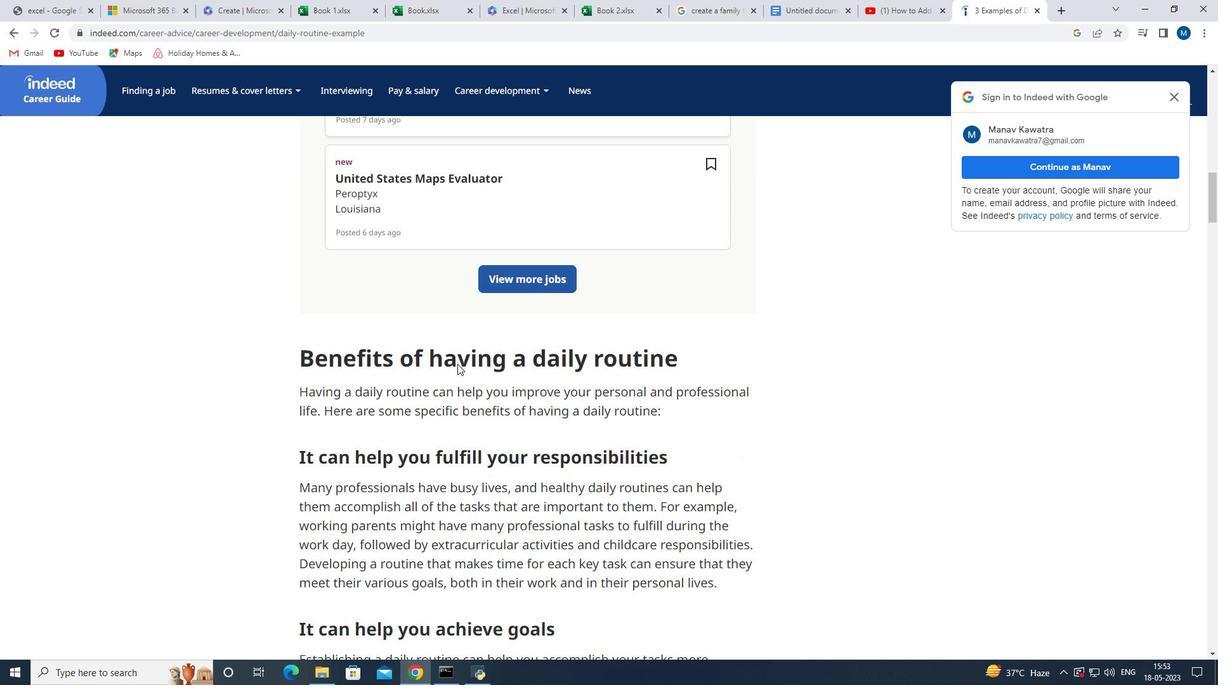 
Action: Mouse scrolled (457, 363) with delta (0, 0)
Screenshot: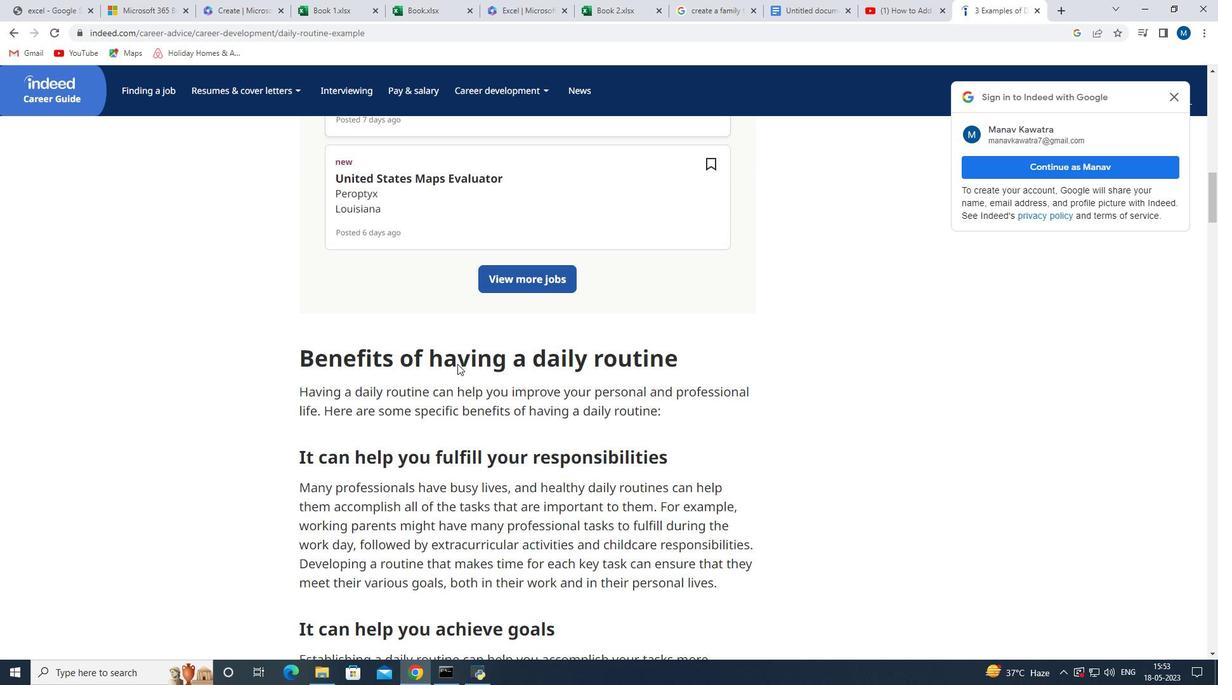 
Action: Mouse scrolled (457, 363) with delta (0, 0)
Screenshot: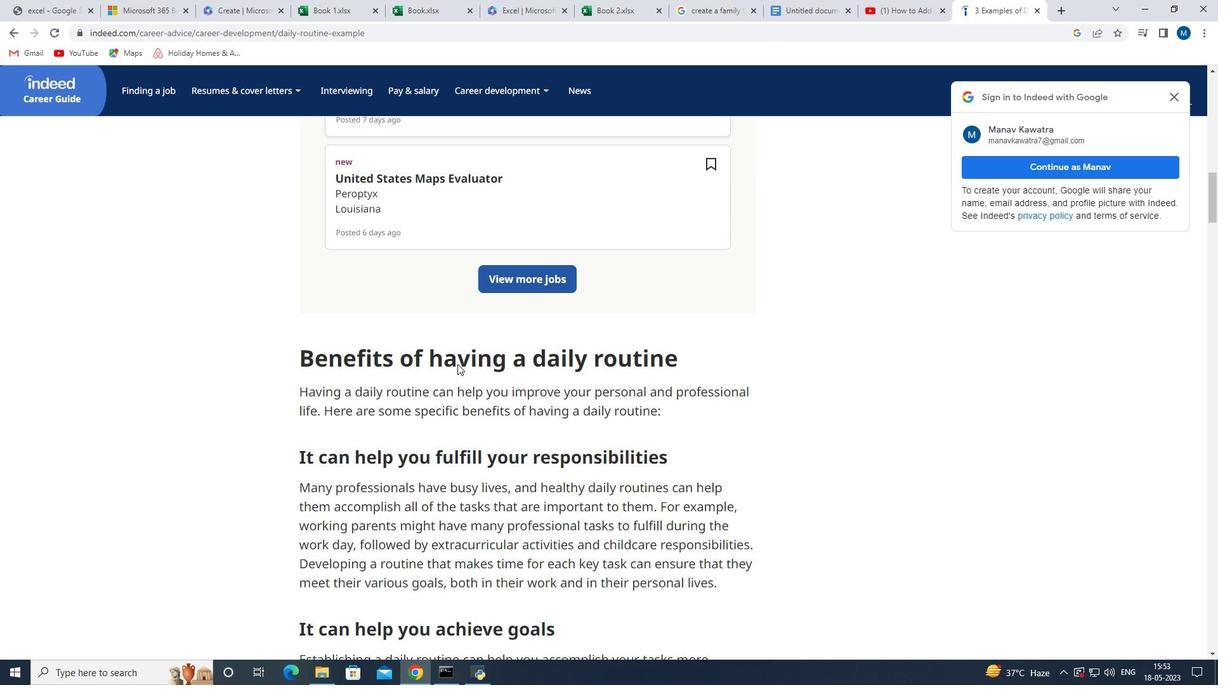 
Action: Mouse scrolled (457, 363) with delta (0, 0)
Screenshot: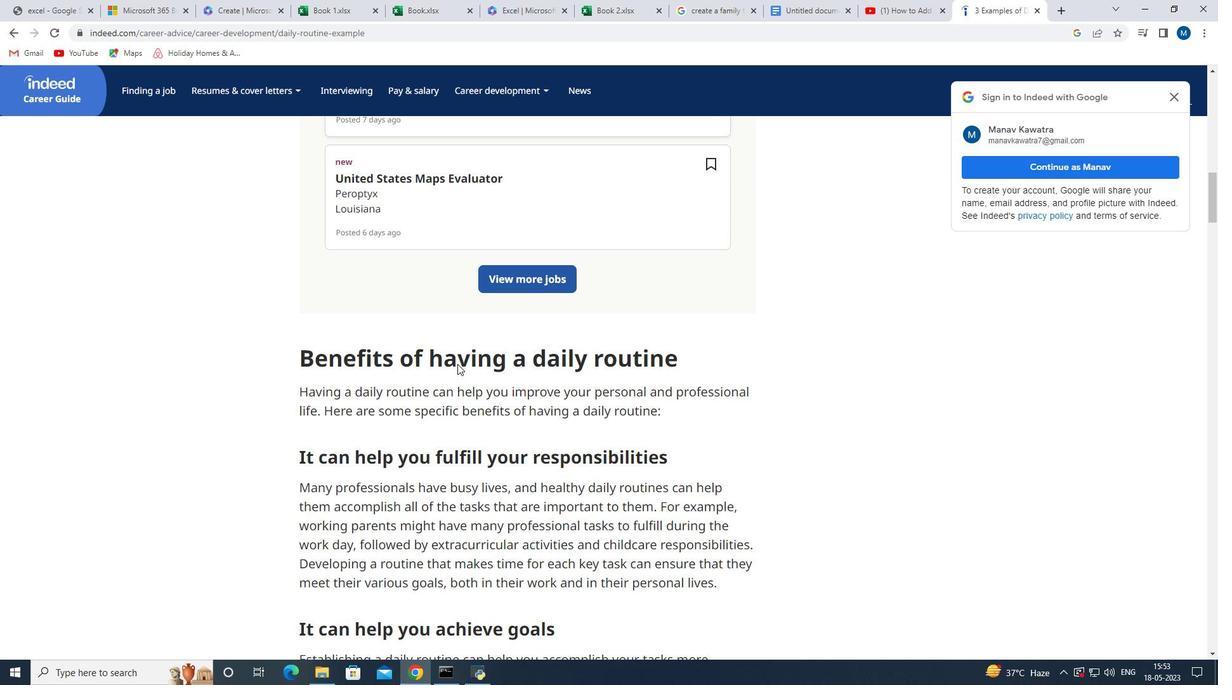 
Action: Mouse scrolled (457, 363) with delta (0, 0)
Screenshot: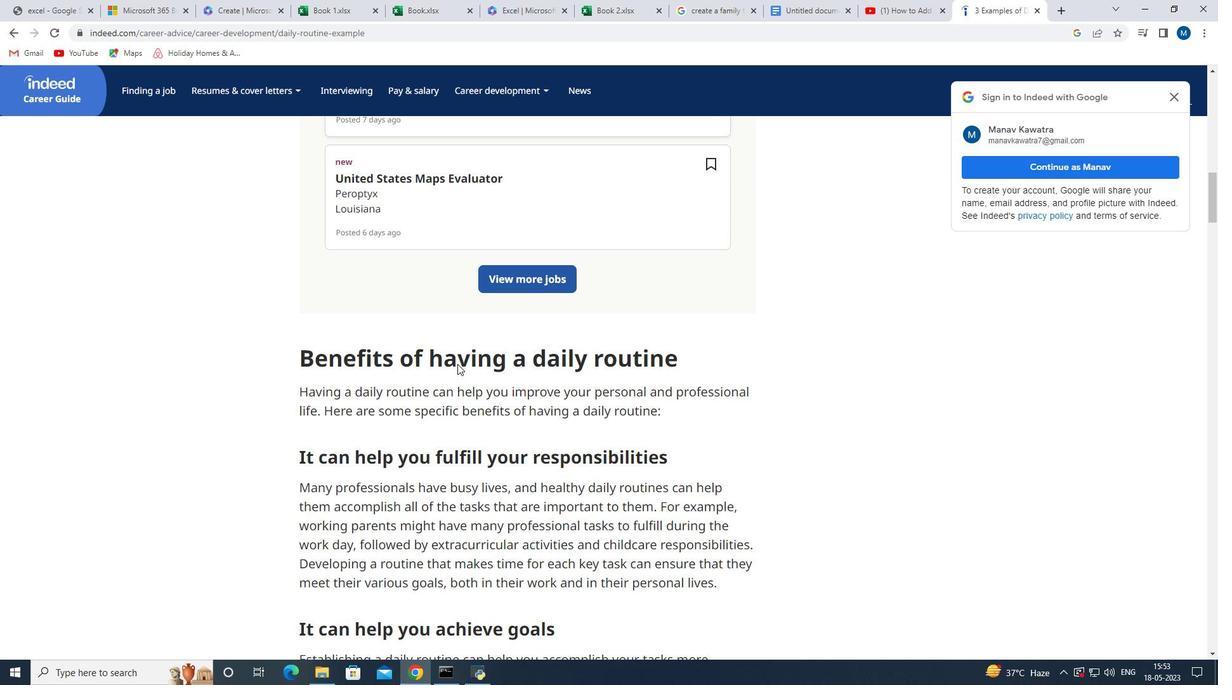 
Action: Mouse scrolled (457, 363) with delta (0, 0)
Screenshot: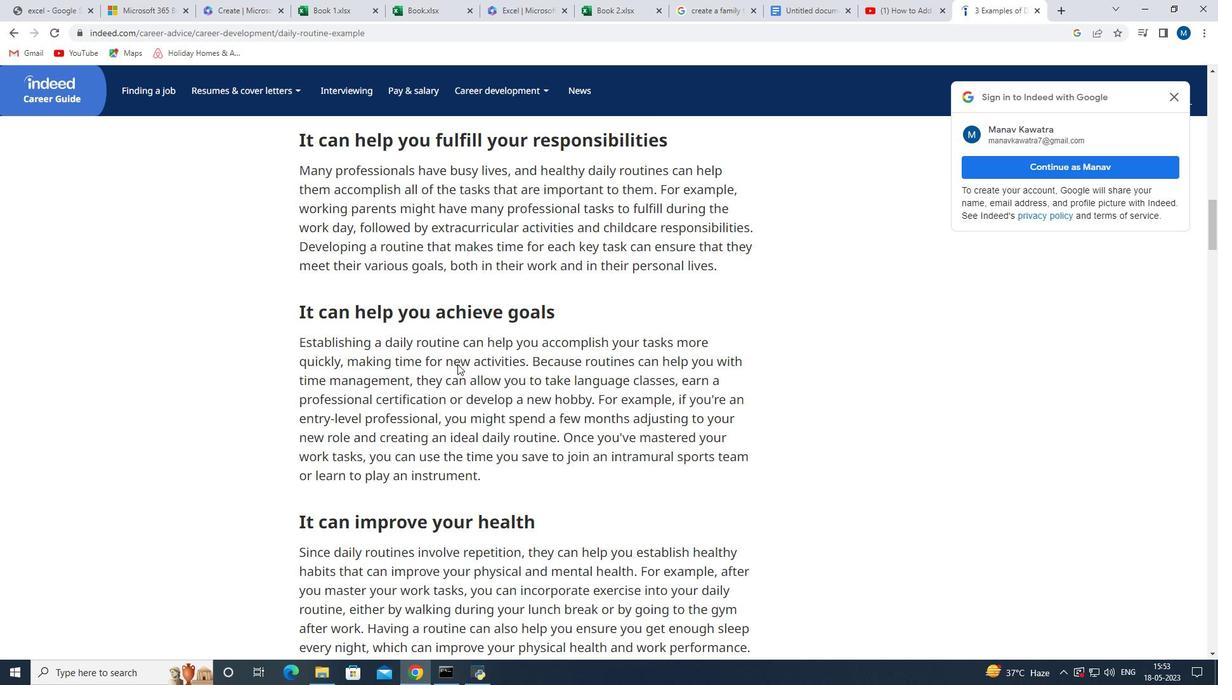 
Action: Mouse scrolled (457, 363) with delta (0, 0)
Screenshot: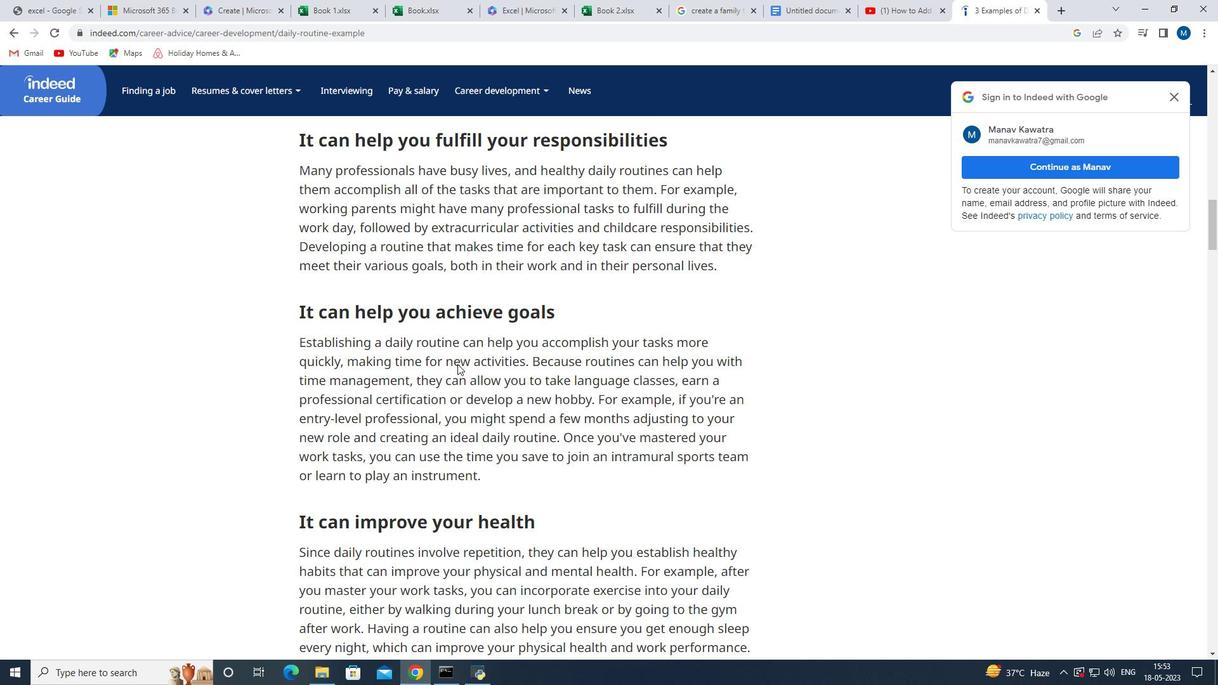 
Action: Mouse scrolled (457, 363) with delta (0, 0)
Screenshot: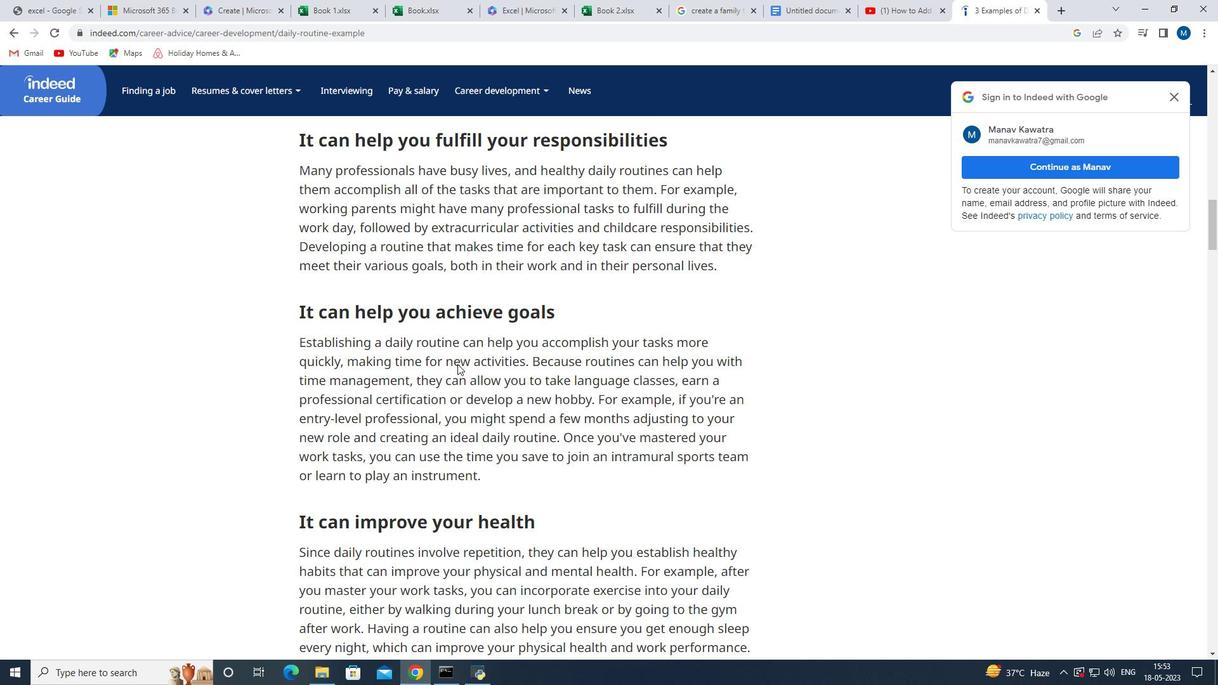 
Action: Mouse scrolled (457, 363) with delta (0, 0)
Screenshot: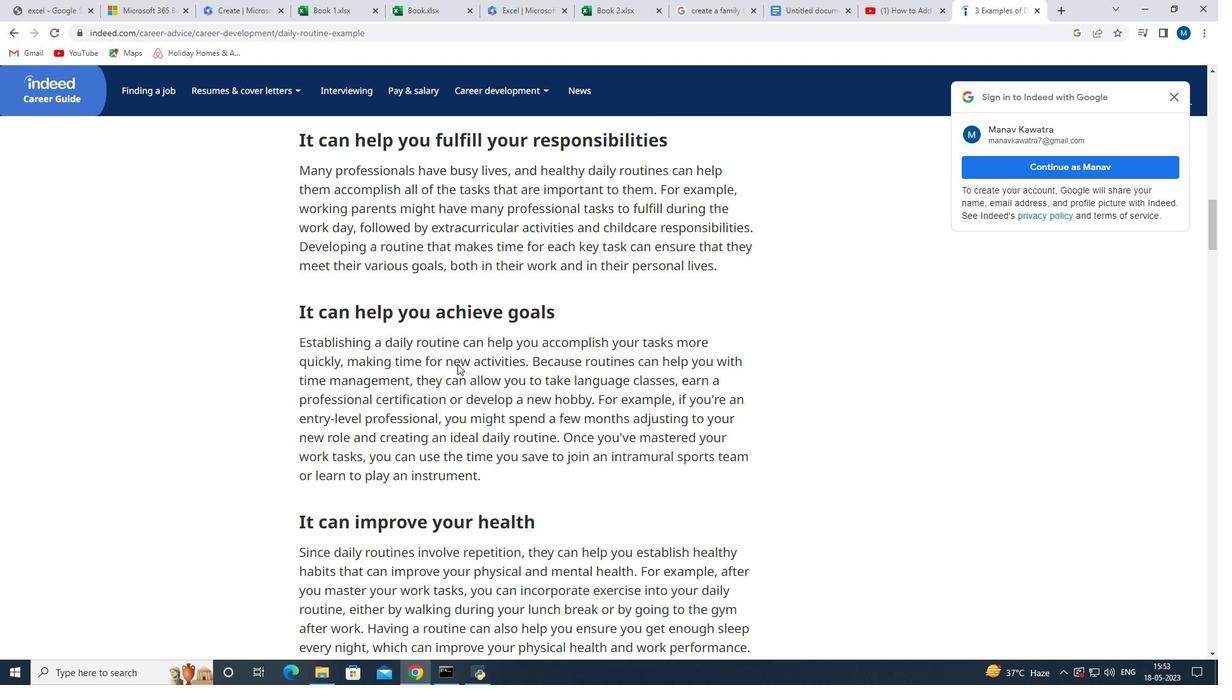 
Action: Mouse scrolled (457, 363) with delta (0, 0)
Screenshot: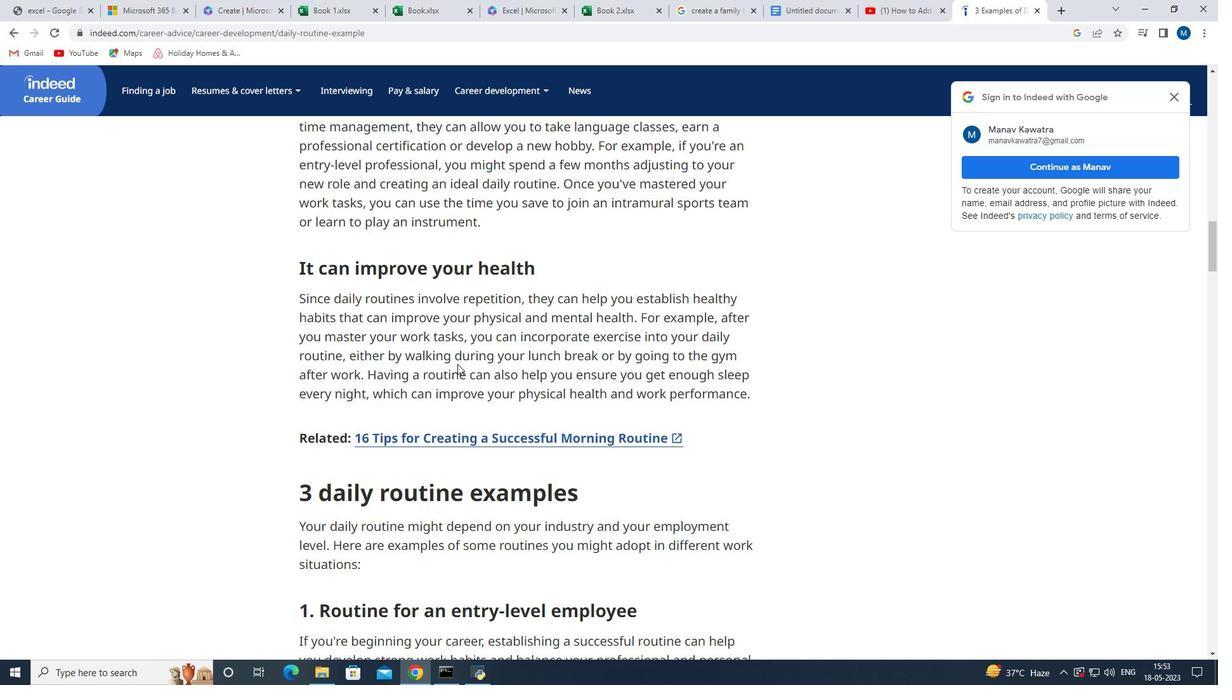 
Action: Mouse scrolled (457, 363) with delta (0, 0)
Screenshot: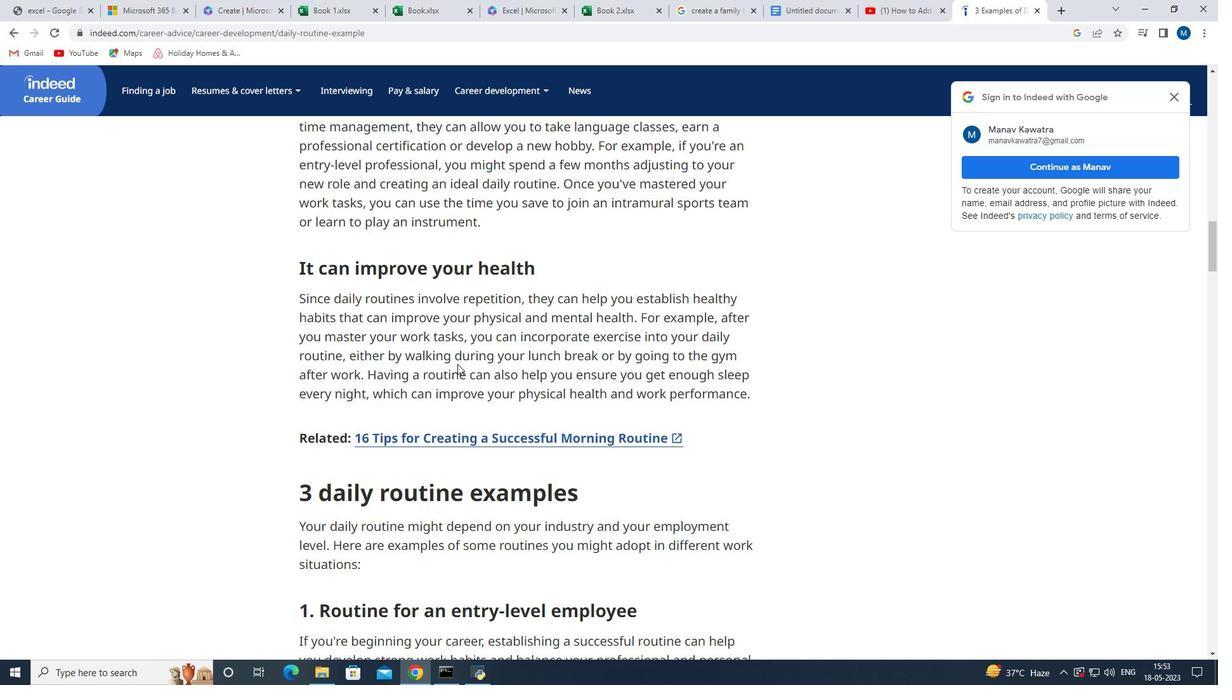 
Action: Mouse moved to (485, 383)
Screenshot: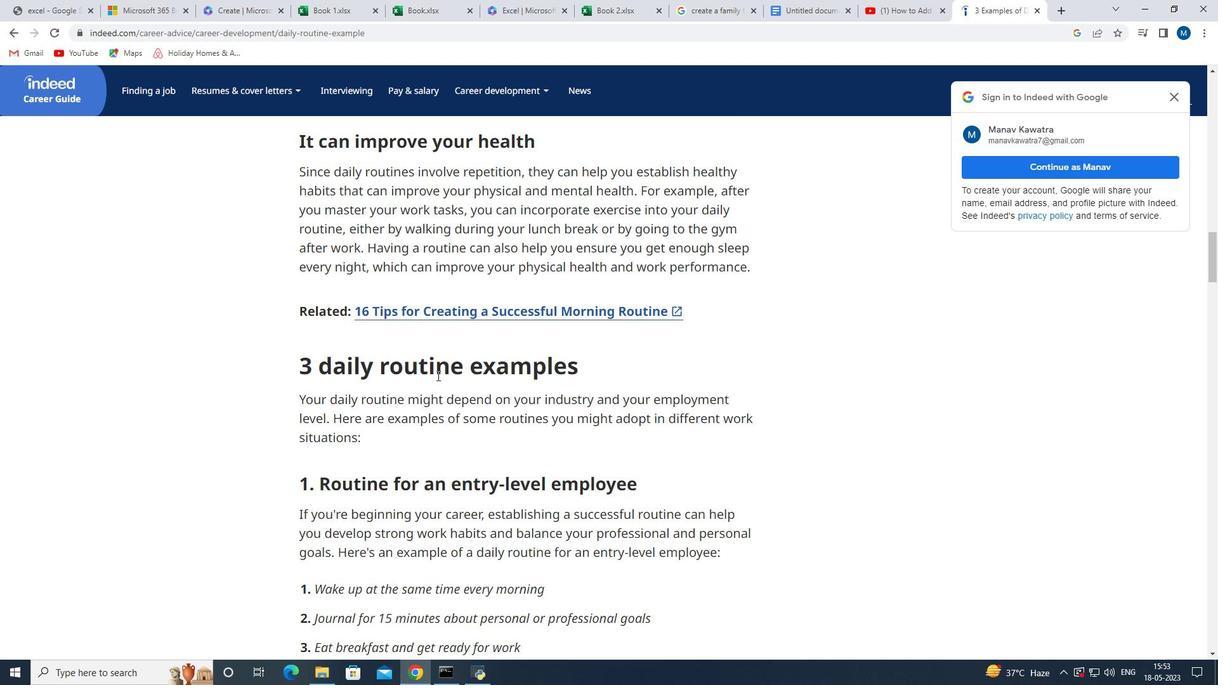
Action: Mouse scrolled (485, 383) with delta (0, 0)
Screenshot: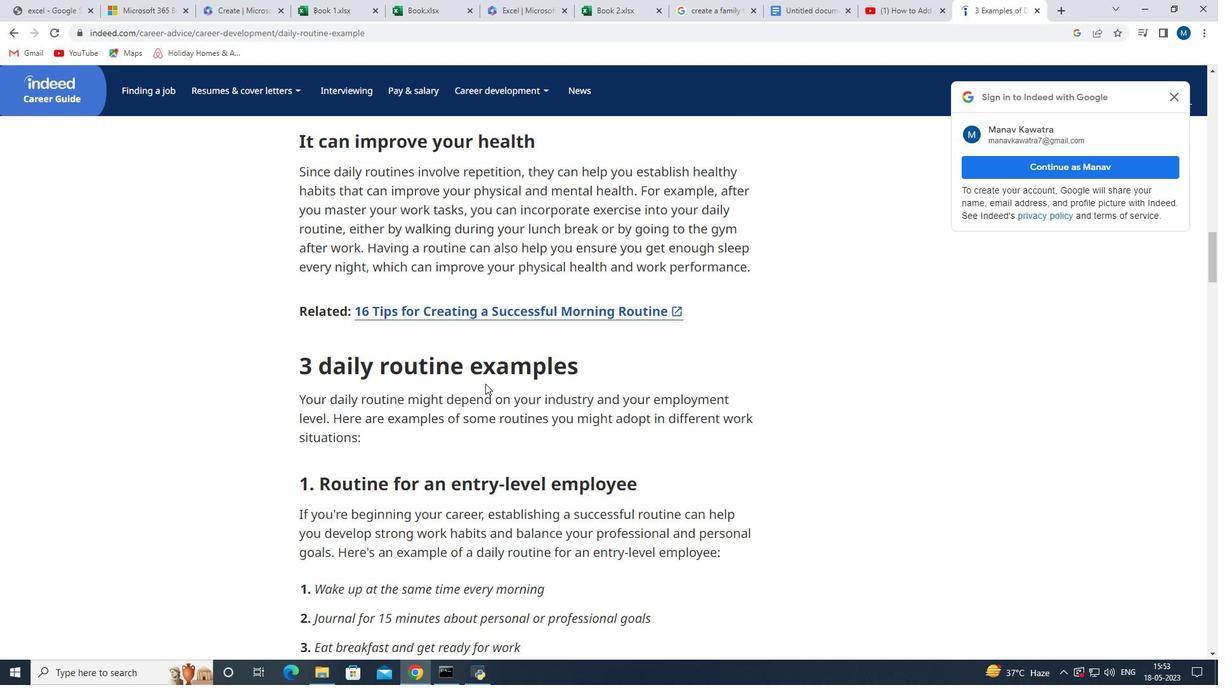 
Action: Mouse scrolled (485, 383) with delta (0, 0)
Screenshot: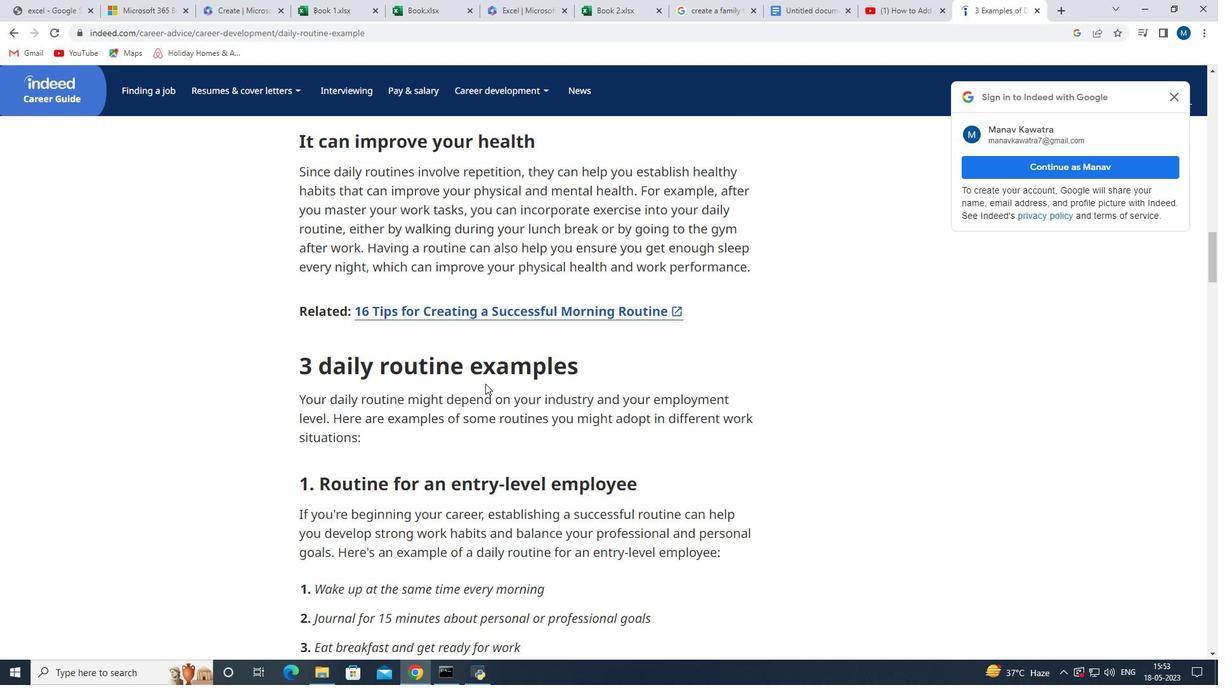 
Action: Mouse scrolled (485, 383) with delta (0, 0)
Screenshot: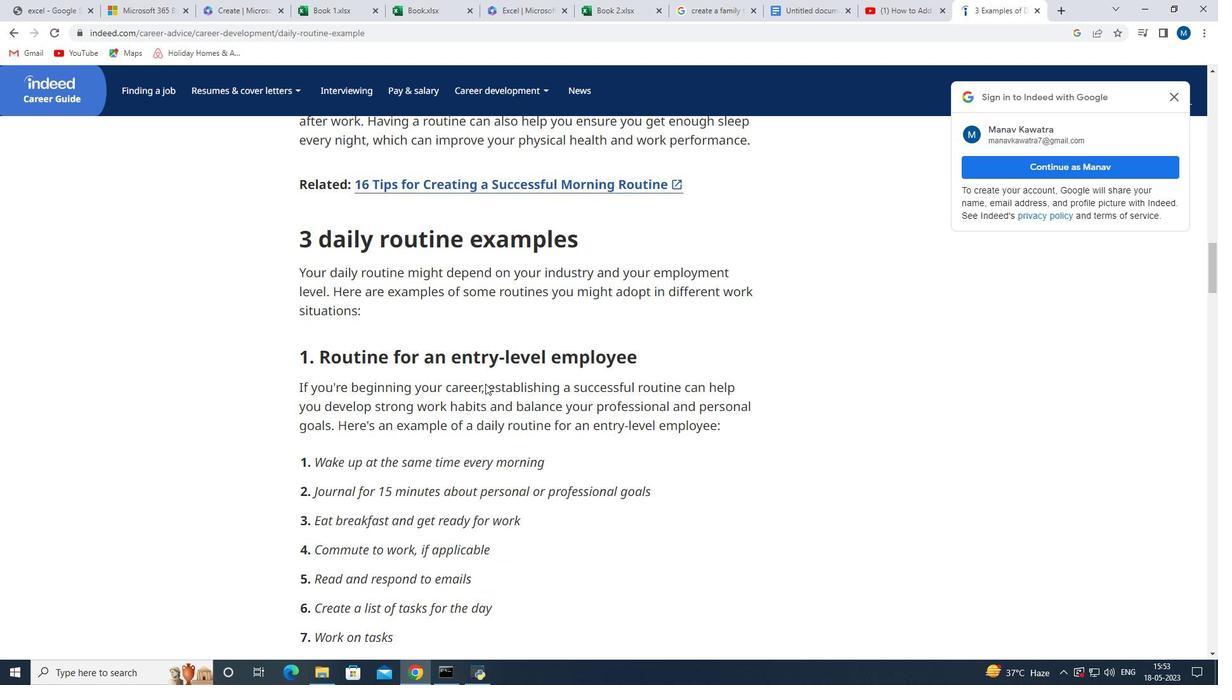 
Action: Mouse scrolled (485, 383) with delta (0, 0)
Screenshot: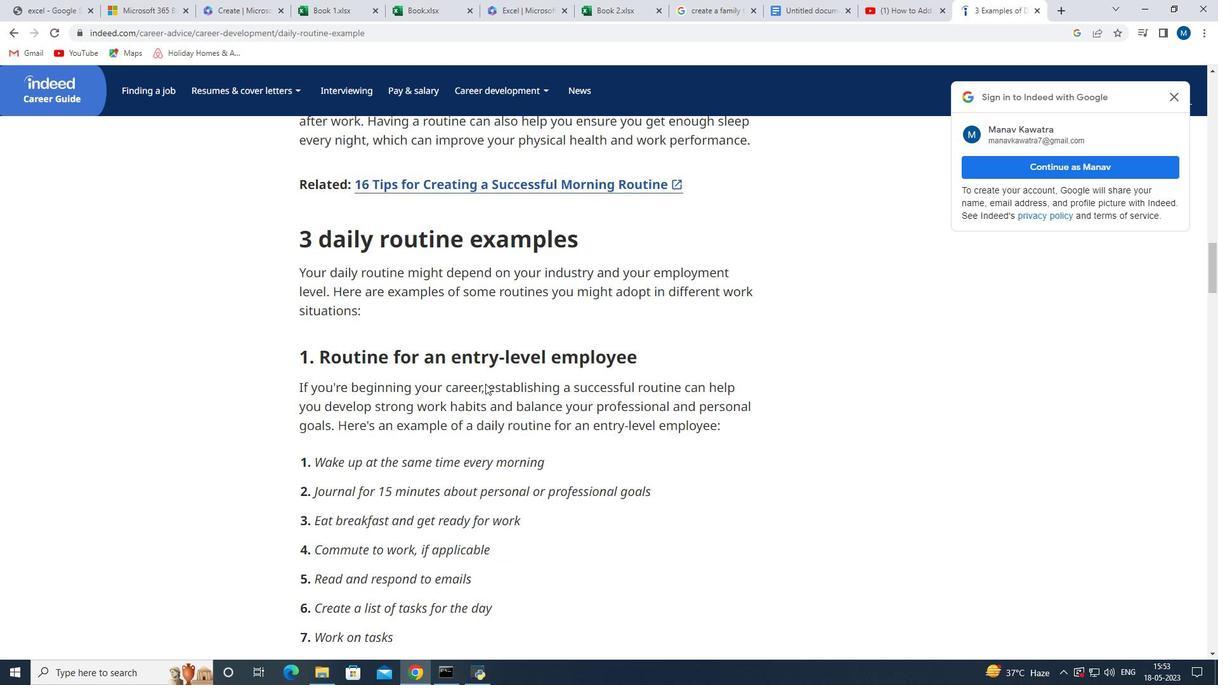 
Action: Mouse scrolled (485, 383) with delta (0, 0)
Screenshot: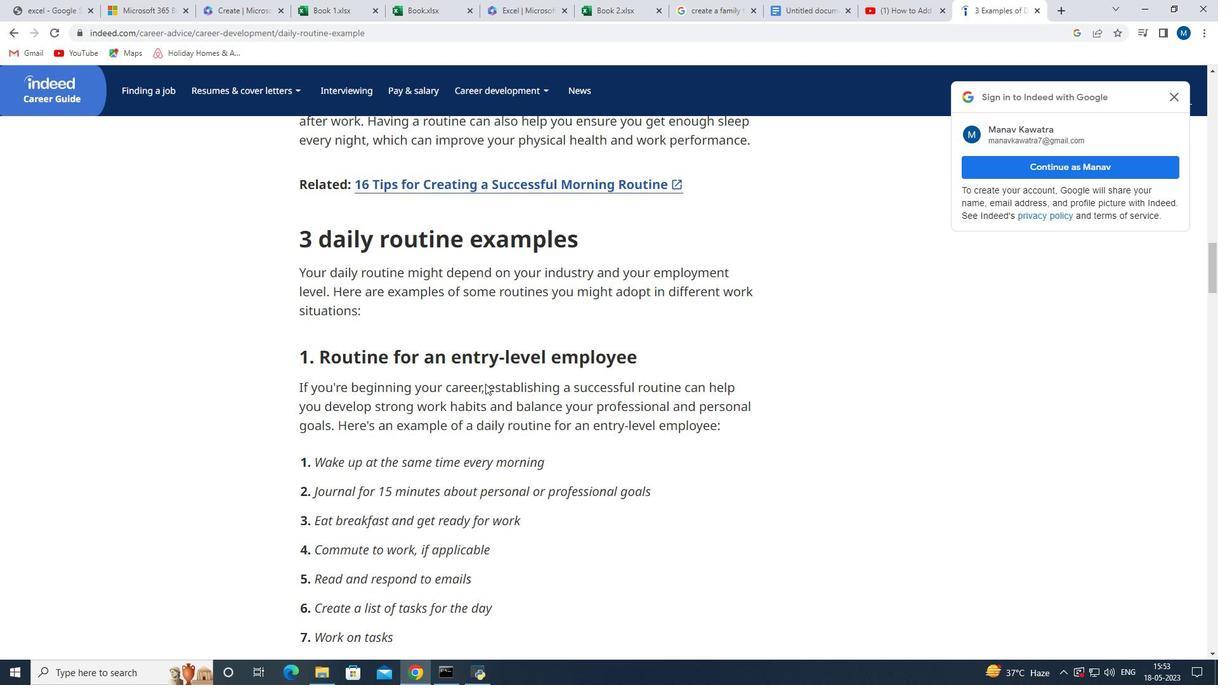 
Action: Mouse moved to (889, 10)
Screenshot: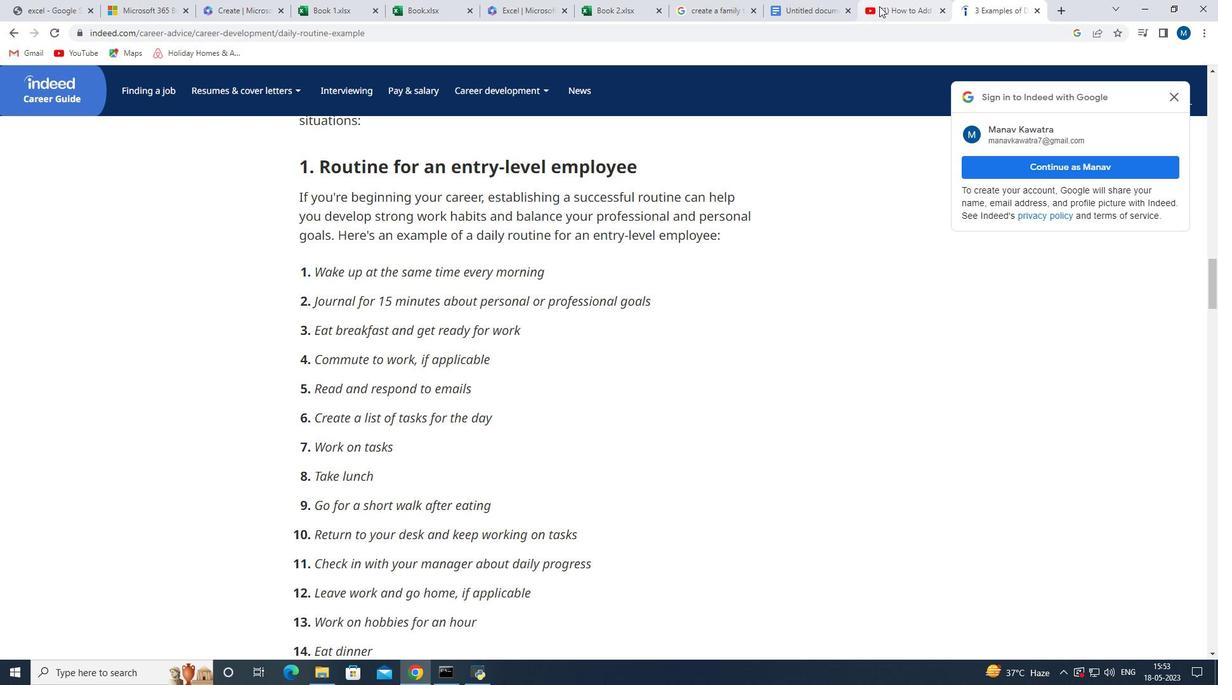 
Action: Mouse pressed left at (889, 10)
Screenshot: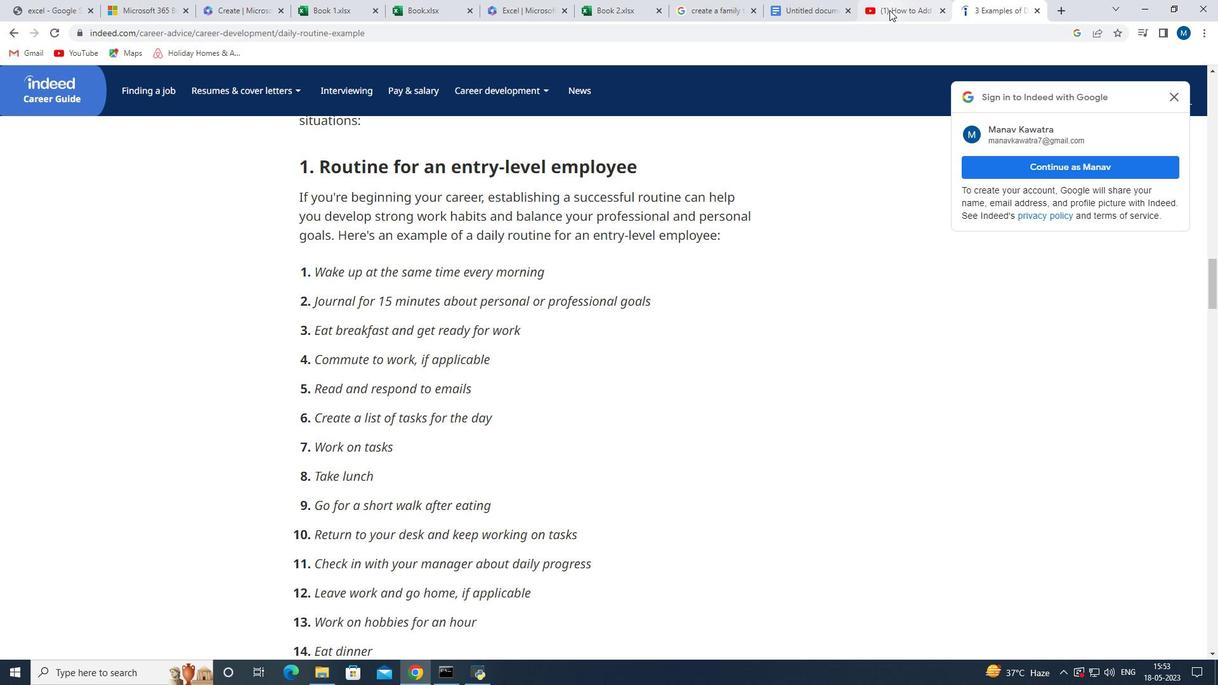 
Action: Mouse moved to (895, 8)
Screenshot: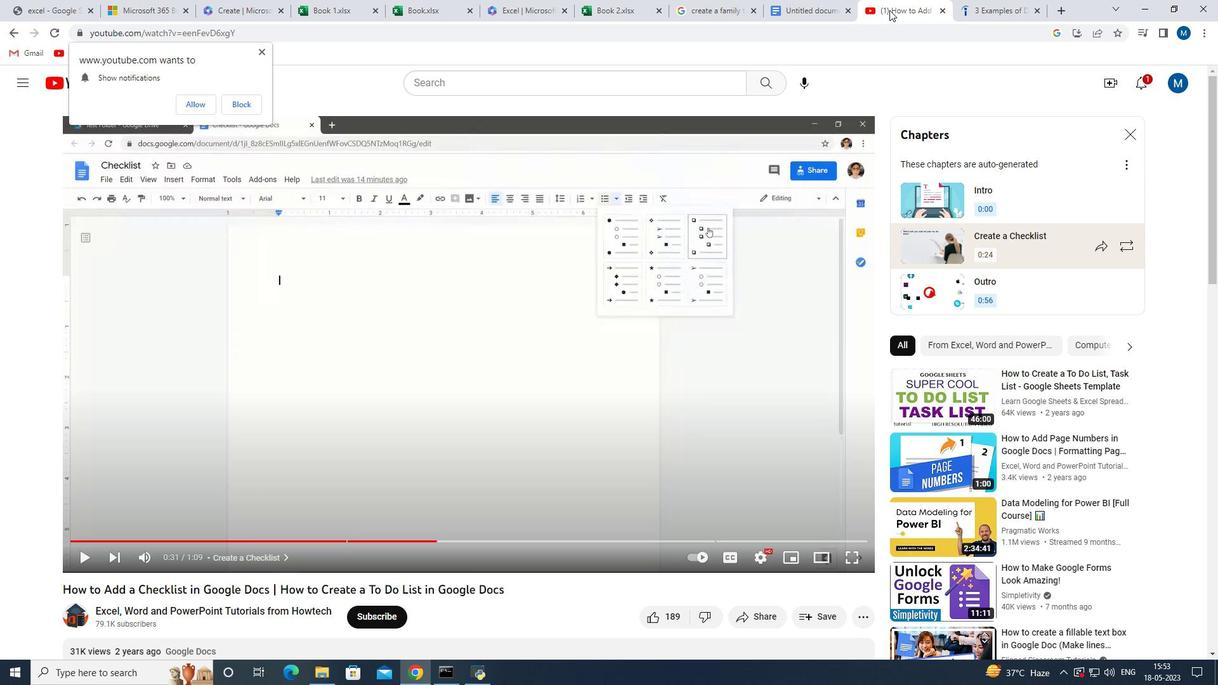 
Action: Mouse pressed left at (895, 8)
Screenshot: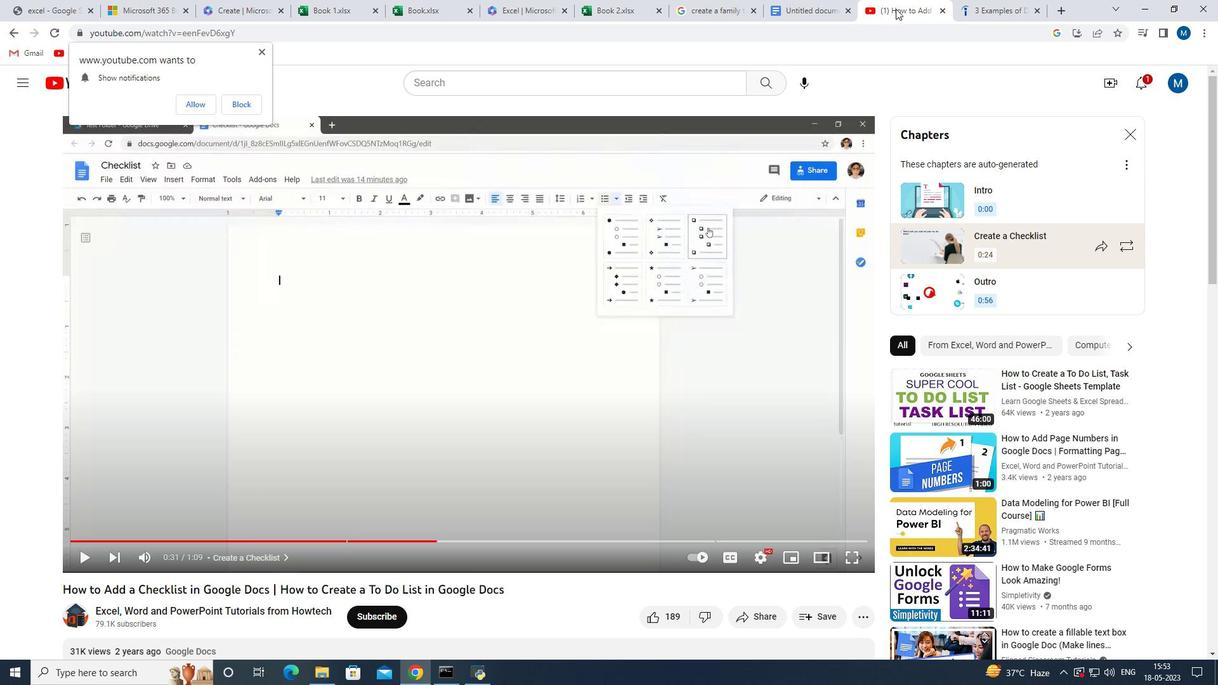
Action: Mouse moved to (820, 13)
Screenshot: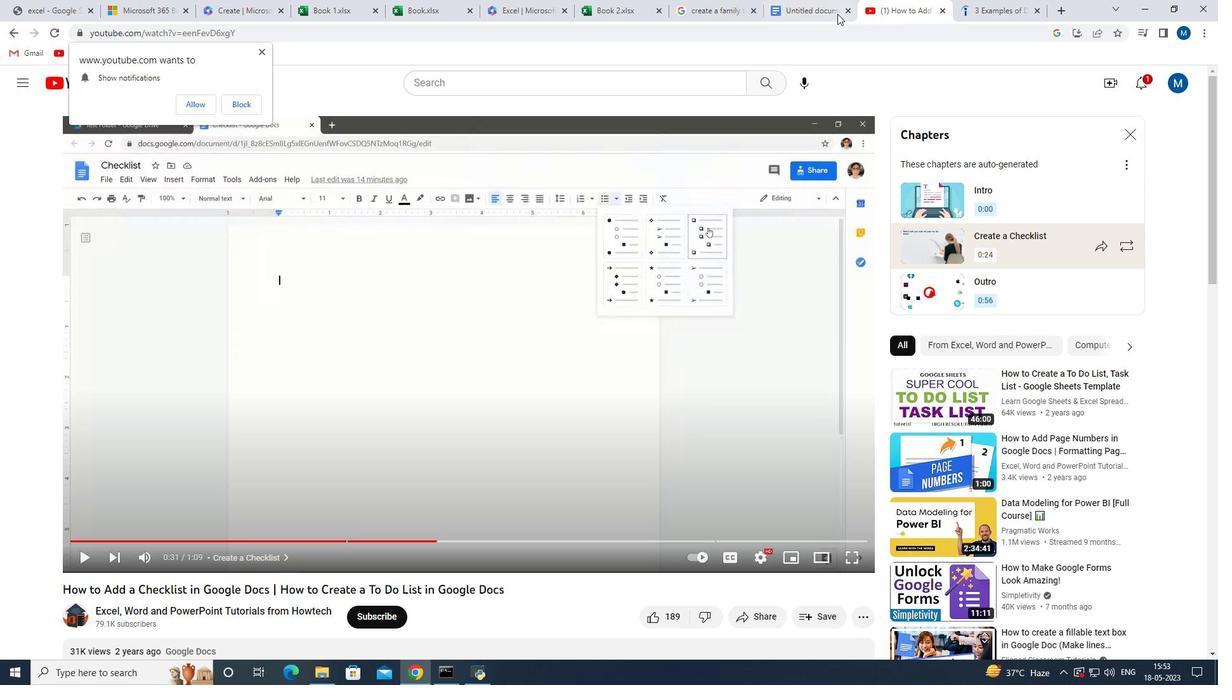 
Action: Mouse pressed left at (820, 13)
Screenshot: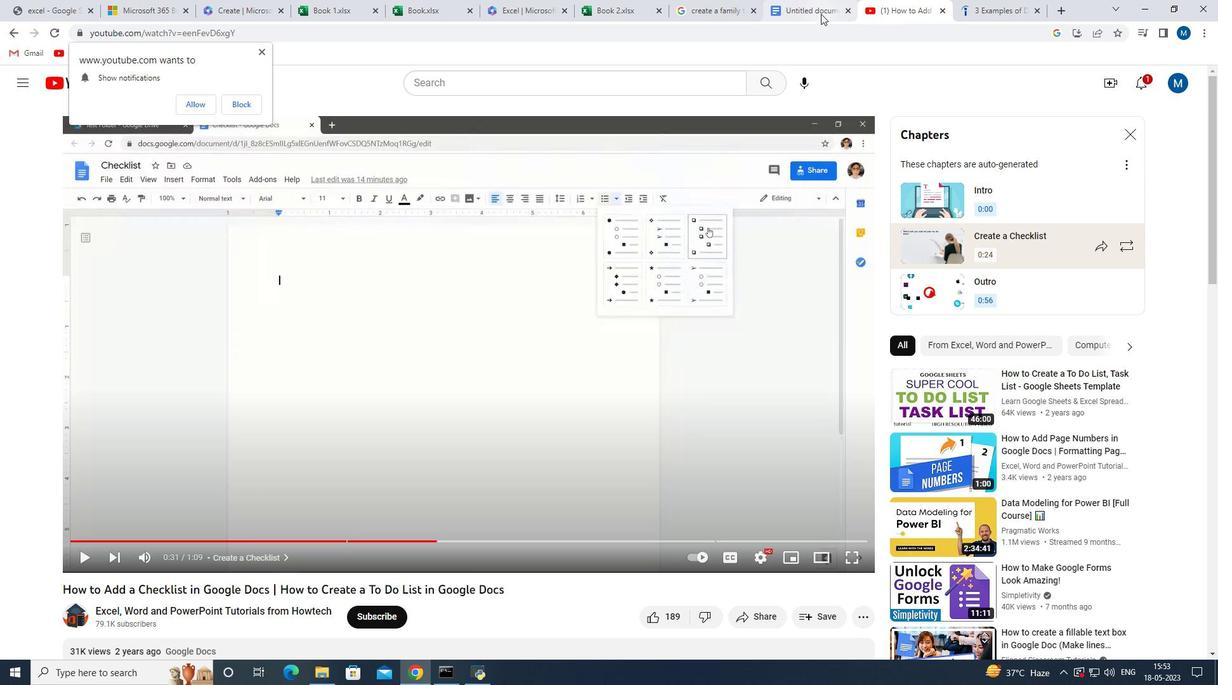 
Action: Mouse moved to (942, 10)
Screenshot: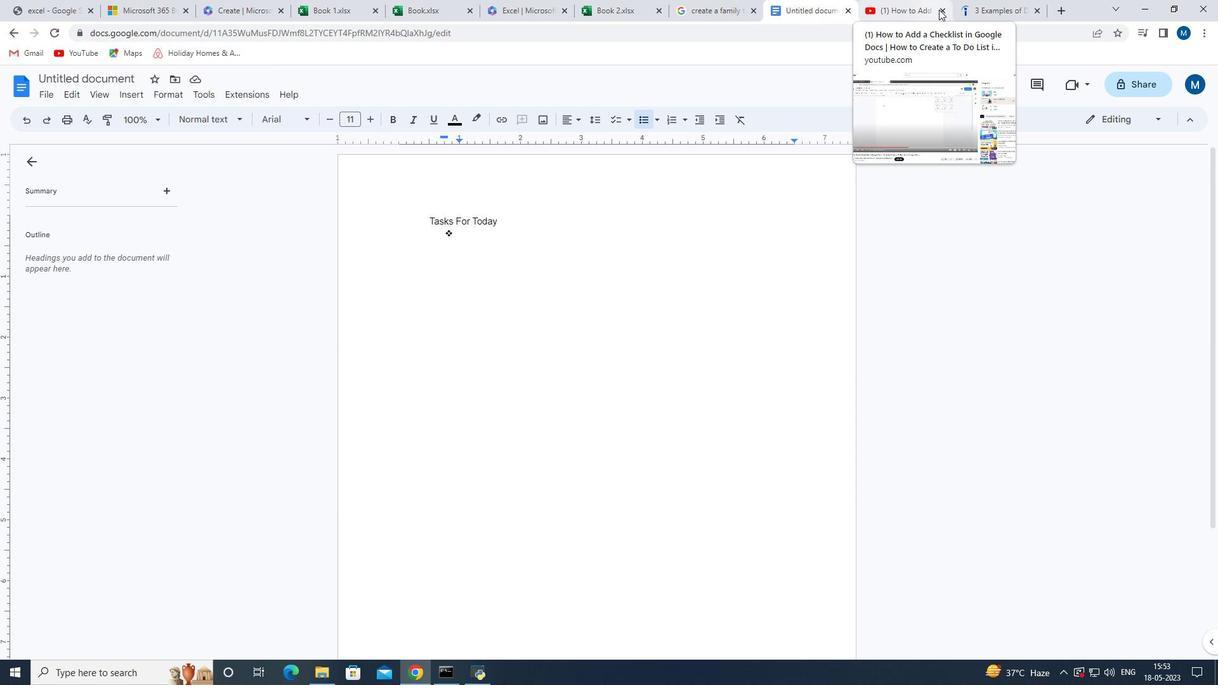 
Action: Mouse pressed left at (942, 10)
Screenshot: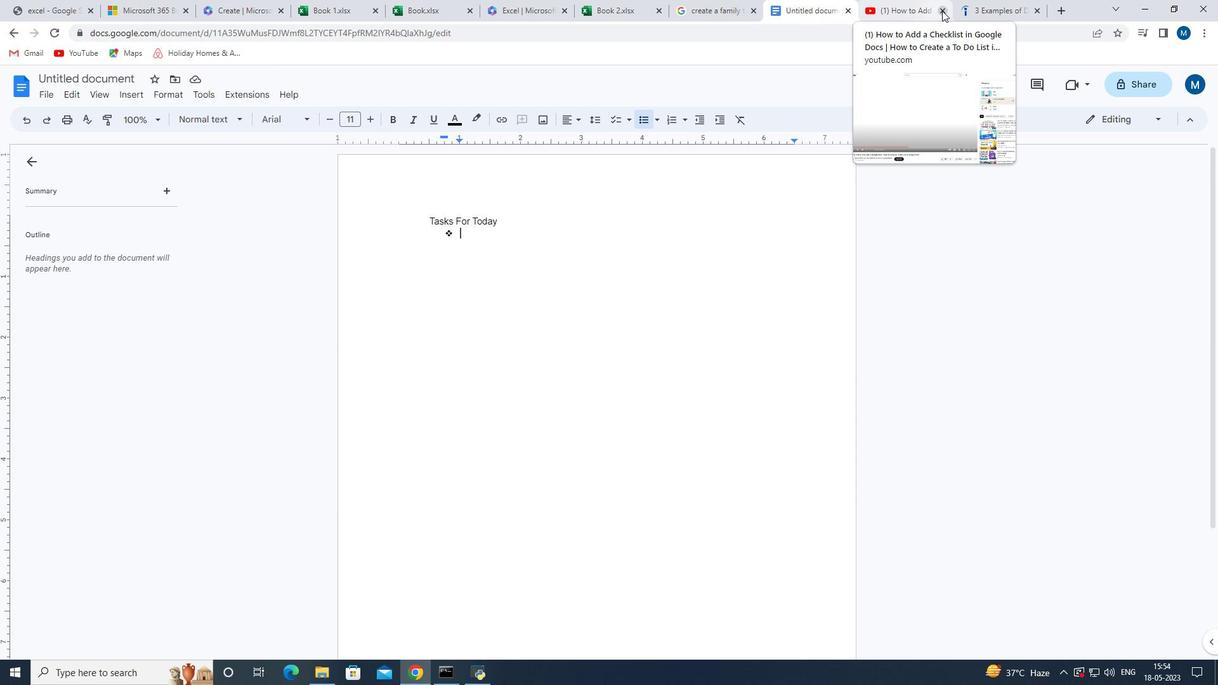 
Action: Mouse moved to (907, 12)
Screenshot: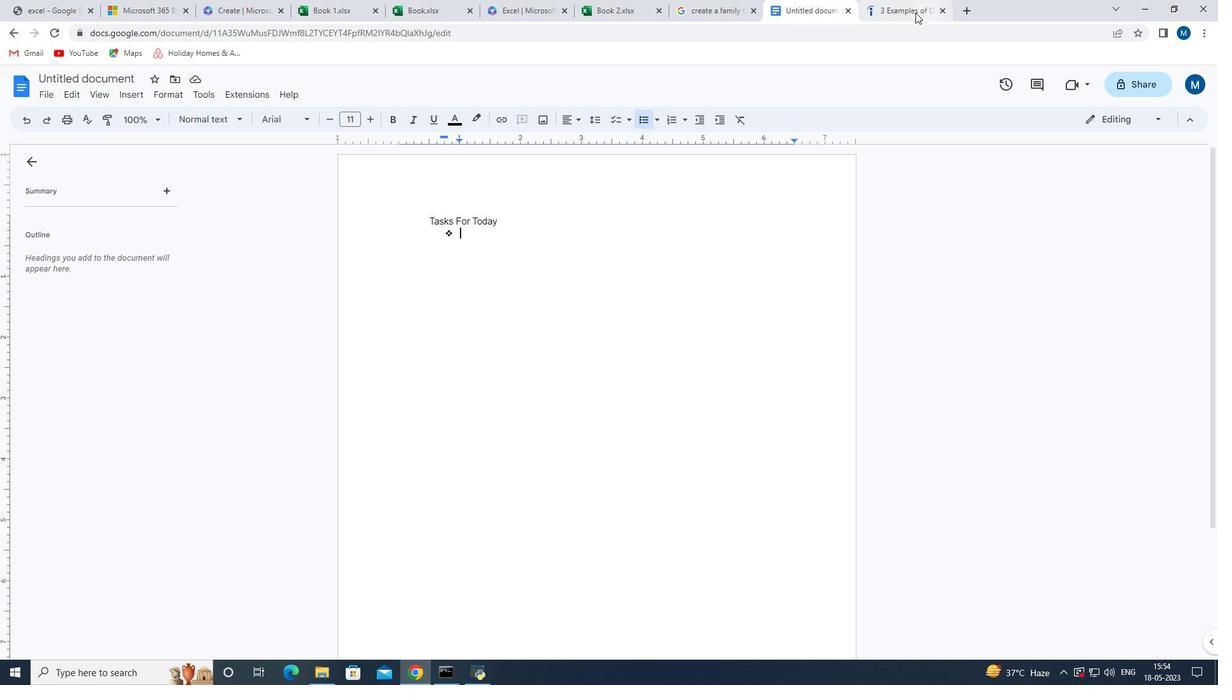
Action: Mouse pressed left at (907, 12)
Screenshot: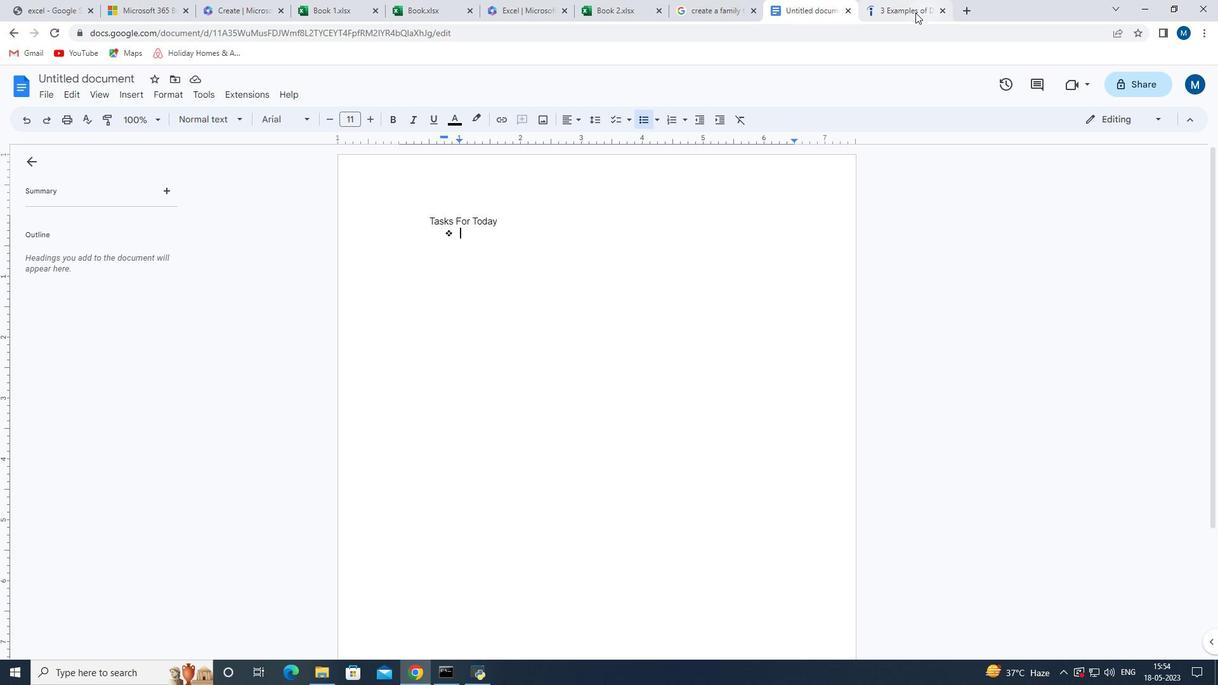 
Action: Mouse moved to (314, 268)
Screenshot: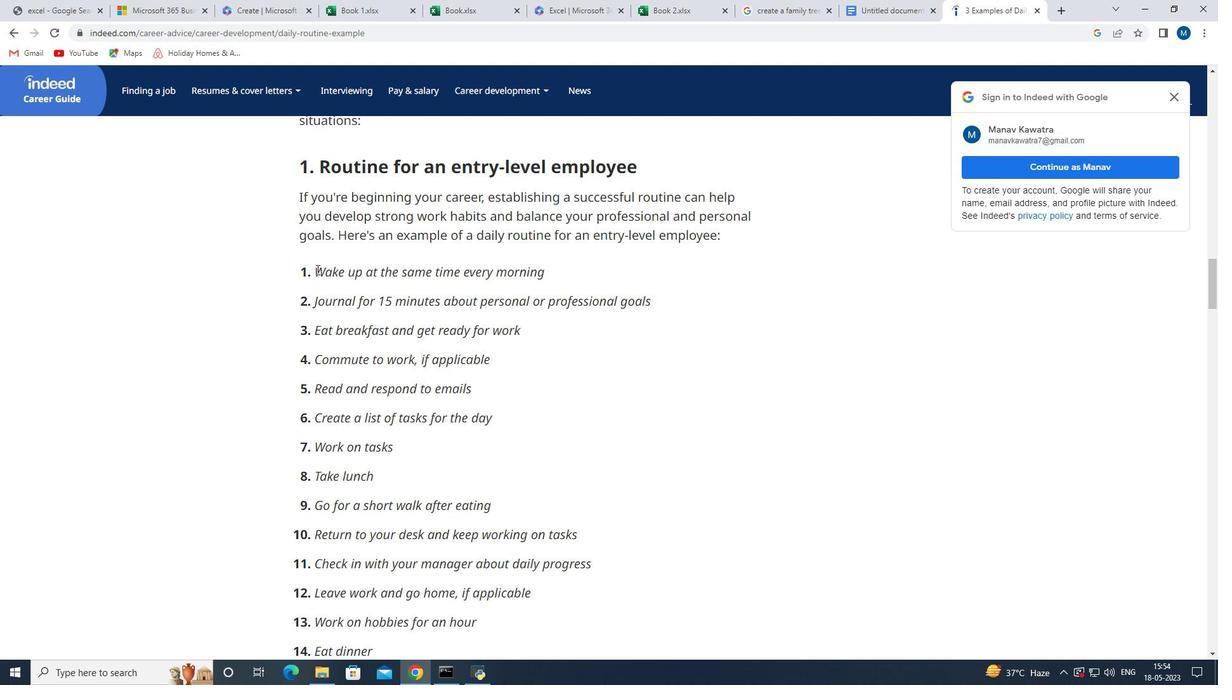 
Action: Mouse pressed left at (314, 268)
Screenshot: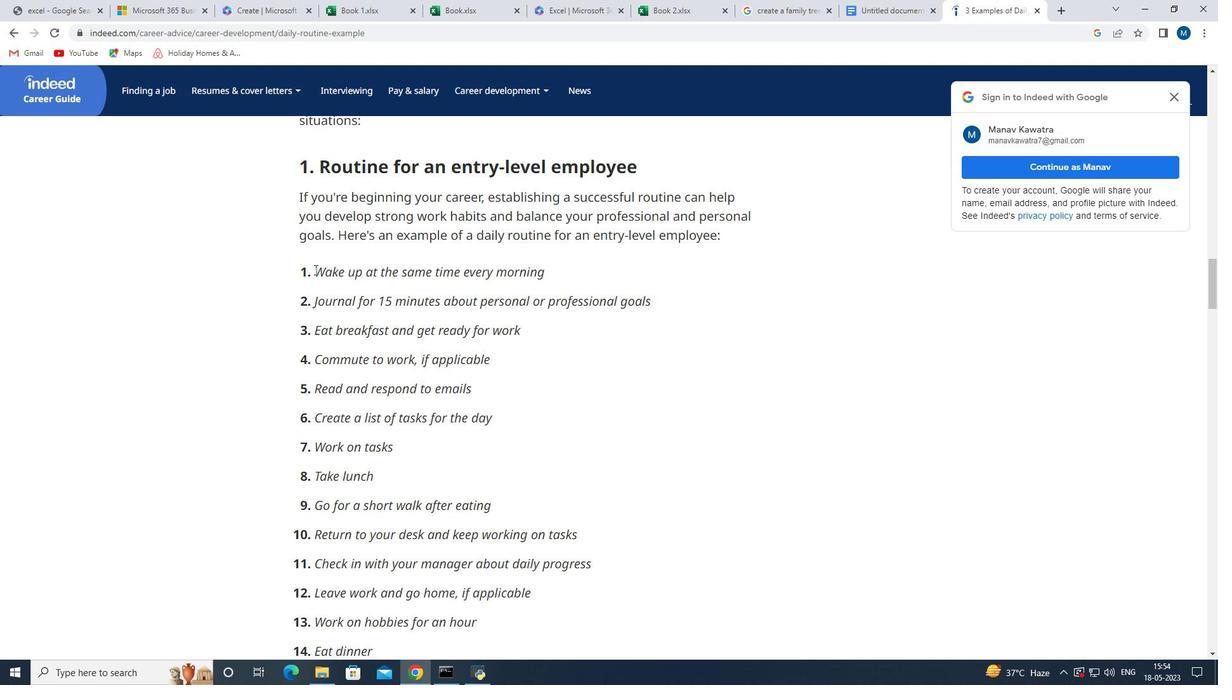 
Action: Mouse moved to (559, 265)
Screenshot: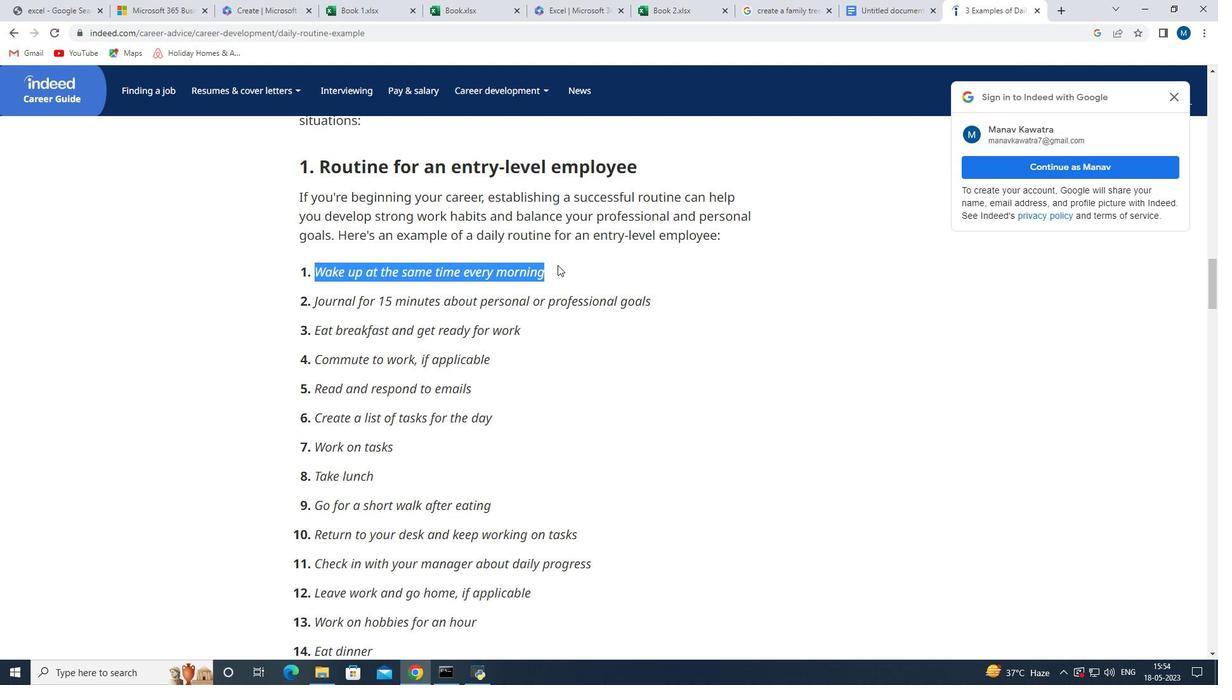 
Action: Key pressed ctrl+C
Screenshot: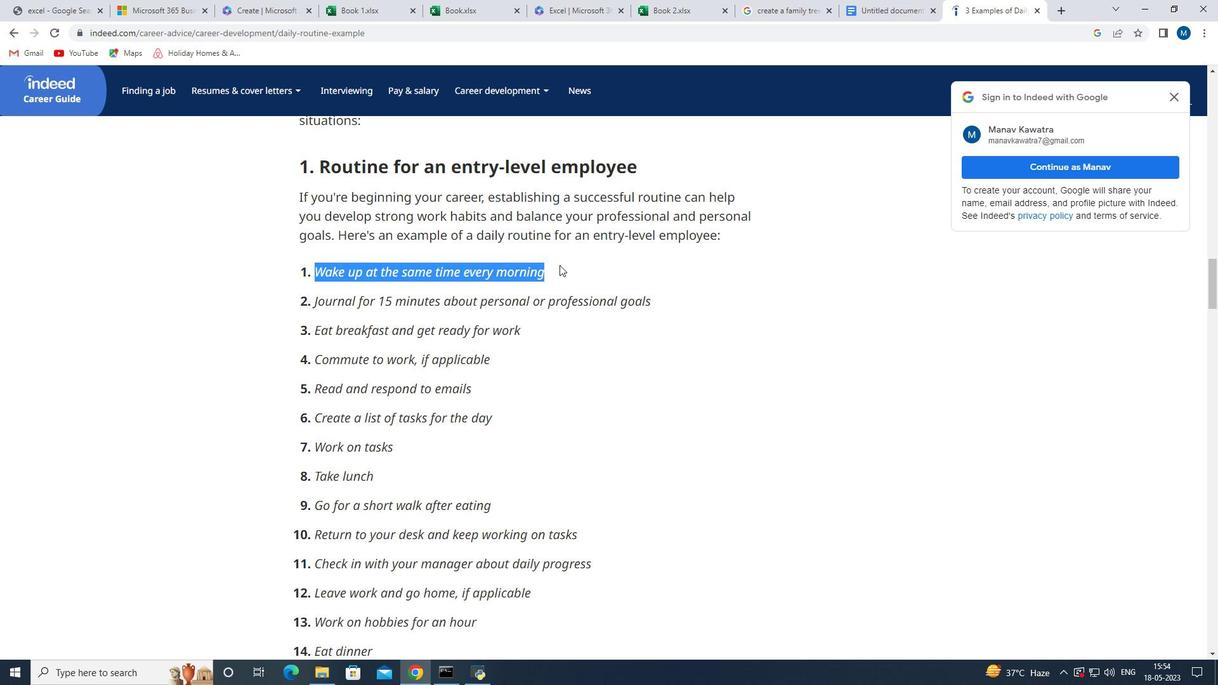 
Action: Mouse moved to (863, 11)
Screenshot: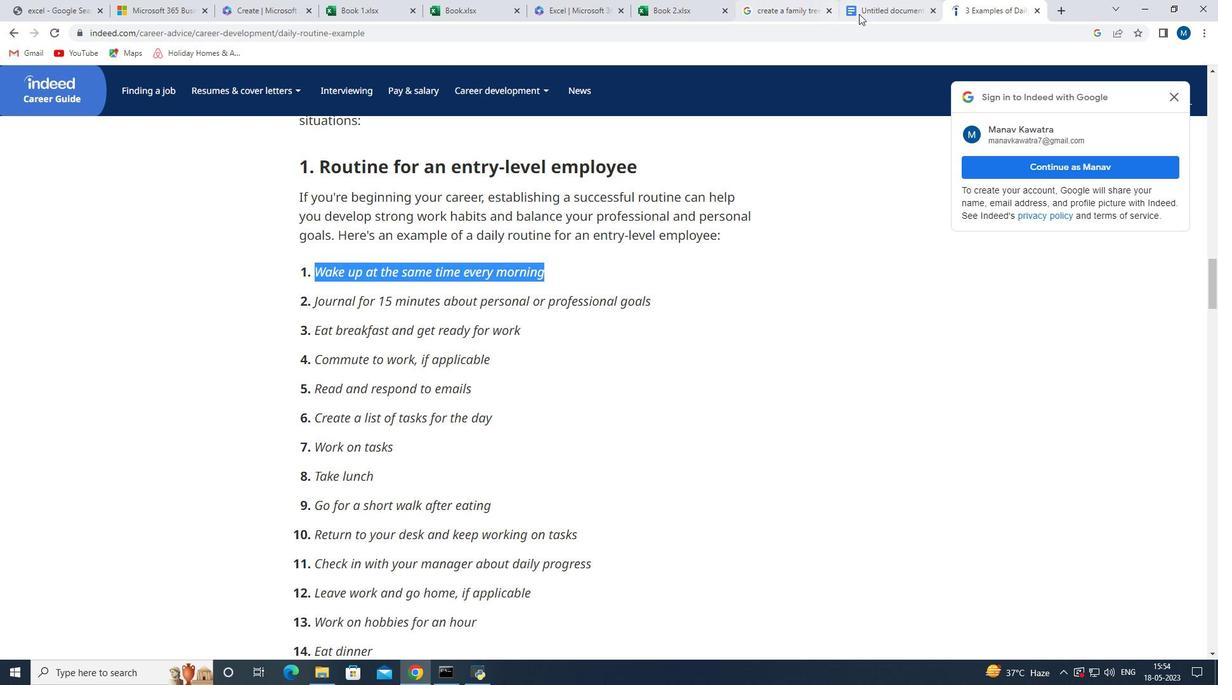 
Action: Mouse pressed left at (863, 11)
Screenshot: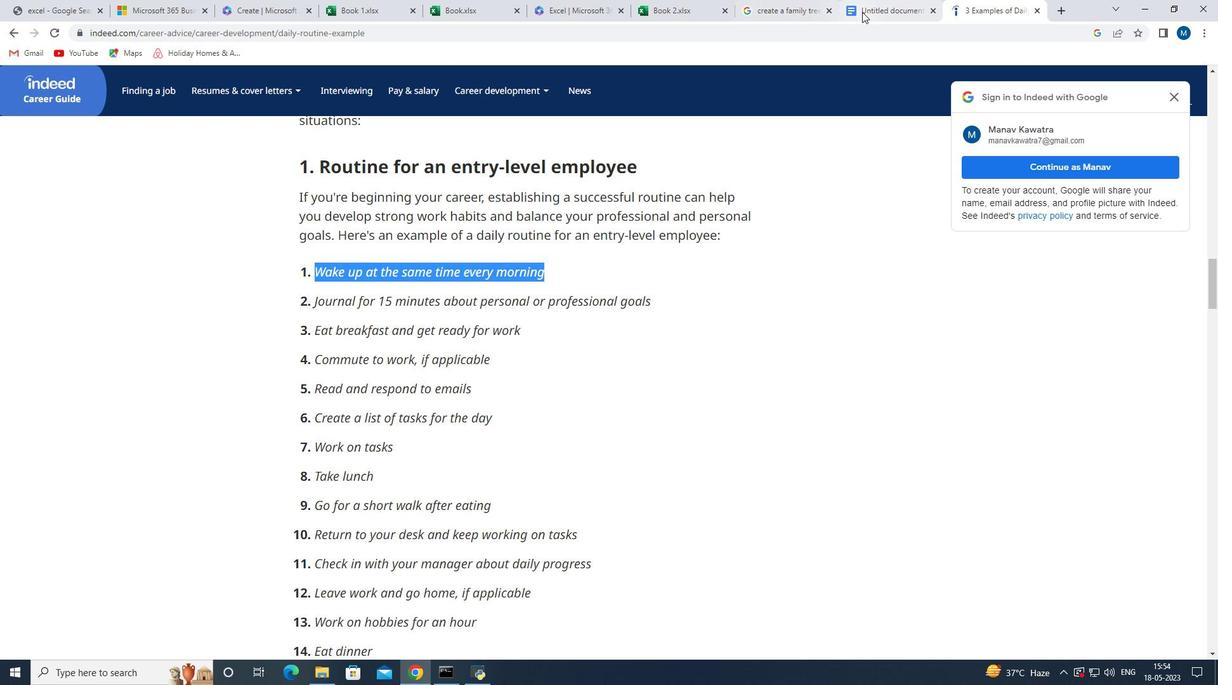 
Action: Mouse moved to (492, 242)
Screenshot: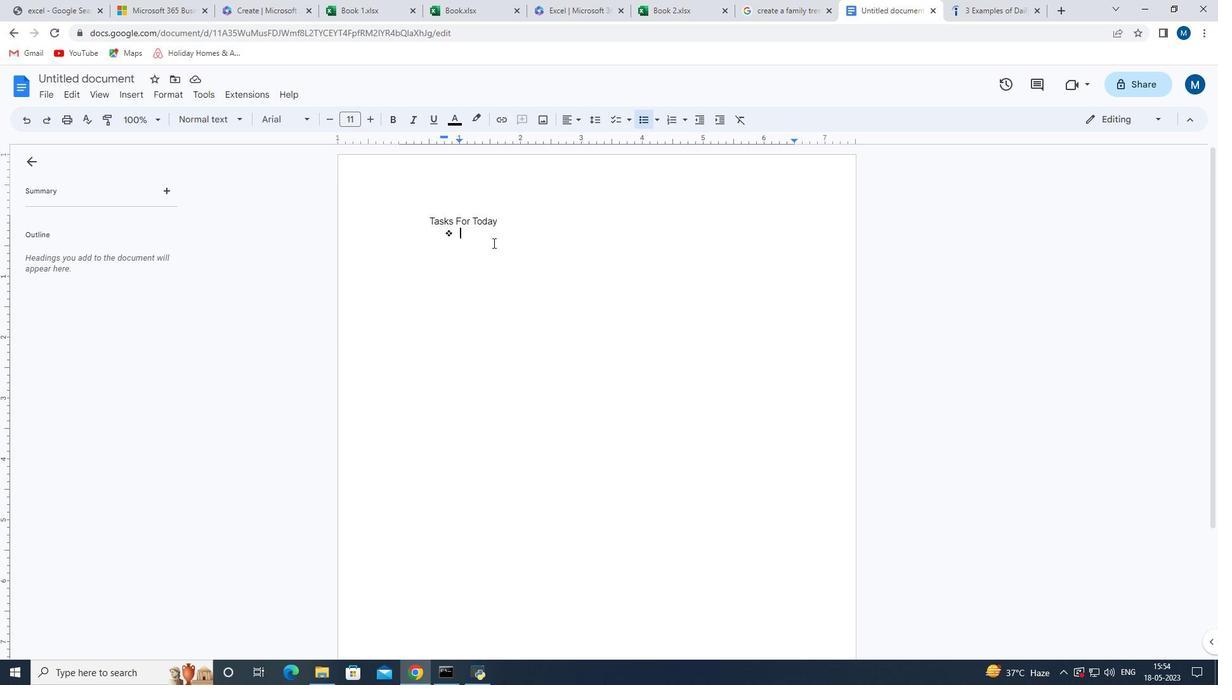 
Action: Key pressed ctrl+V
Screenshot: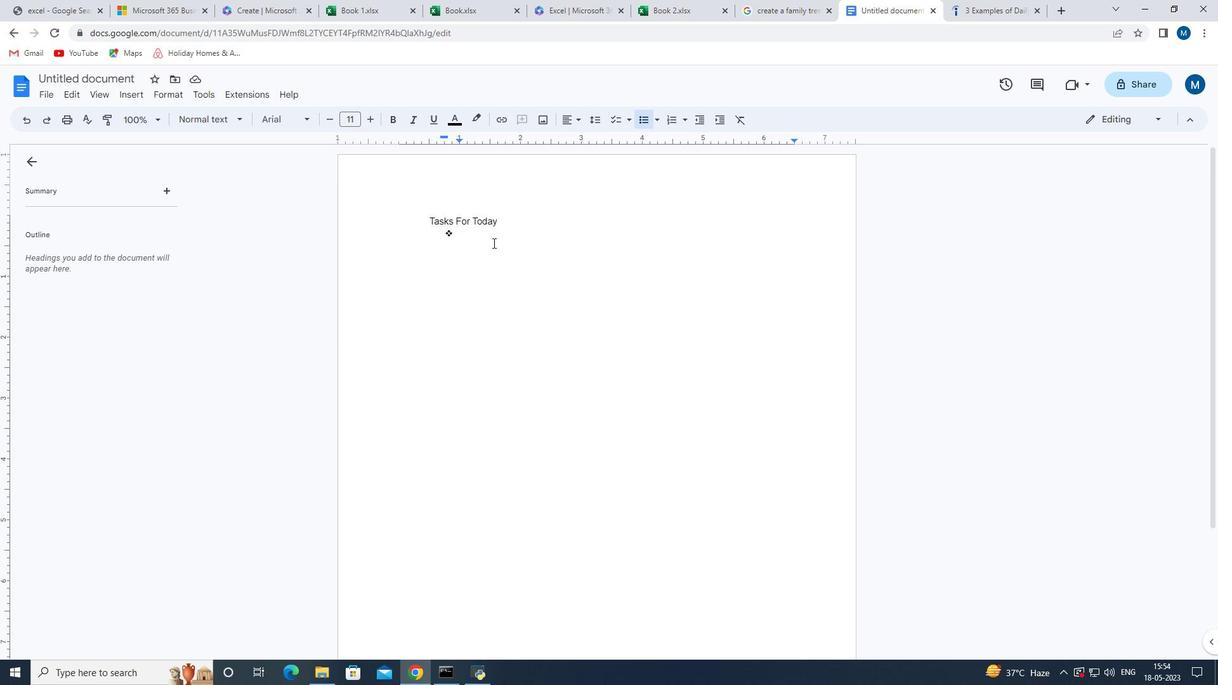
Action: Mouse moved to (765, 7)
Screenshot: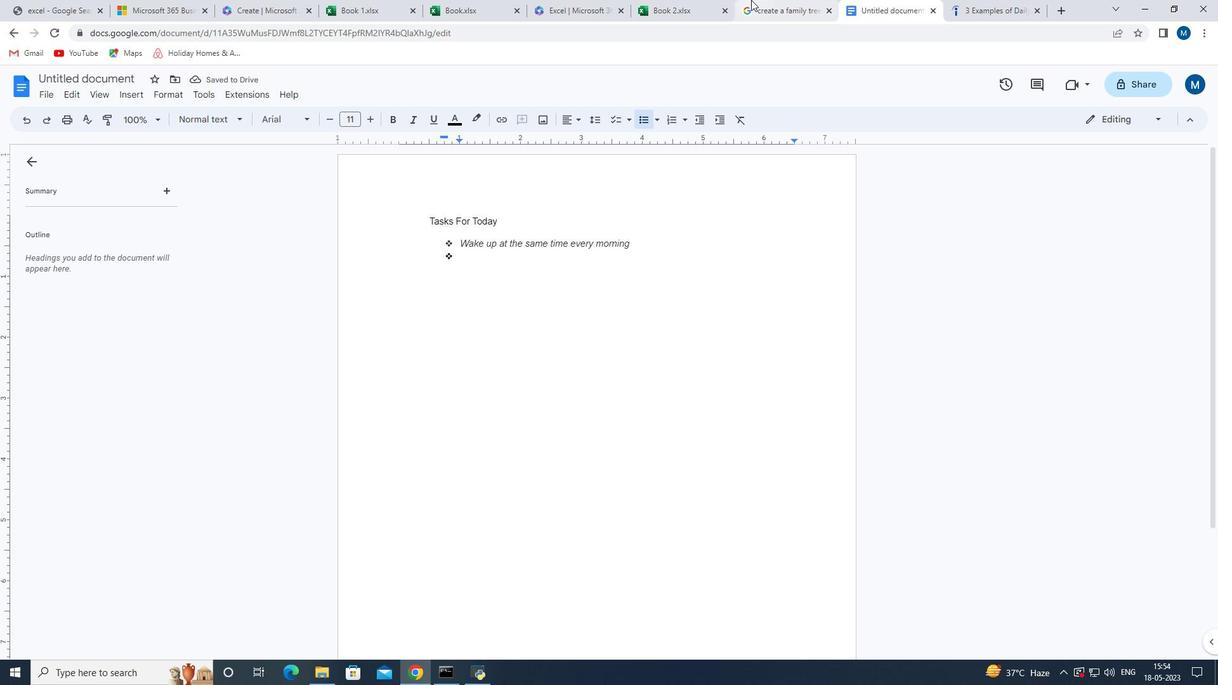 
Action: Mouse pressed left at (765, 7)
Screenshot: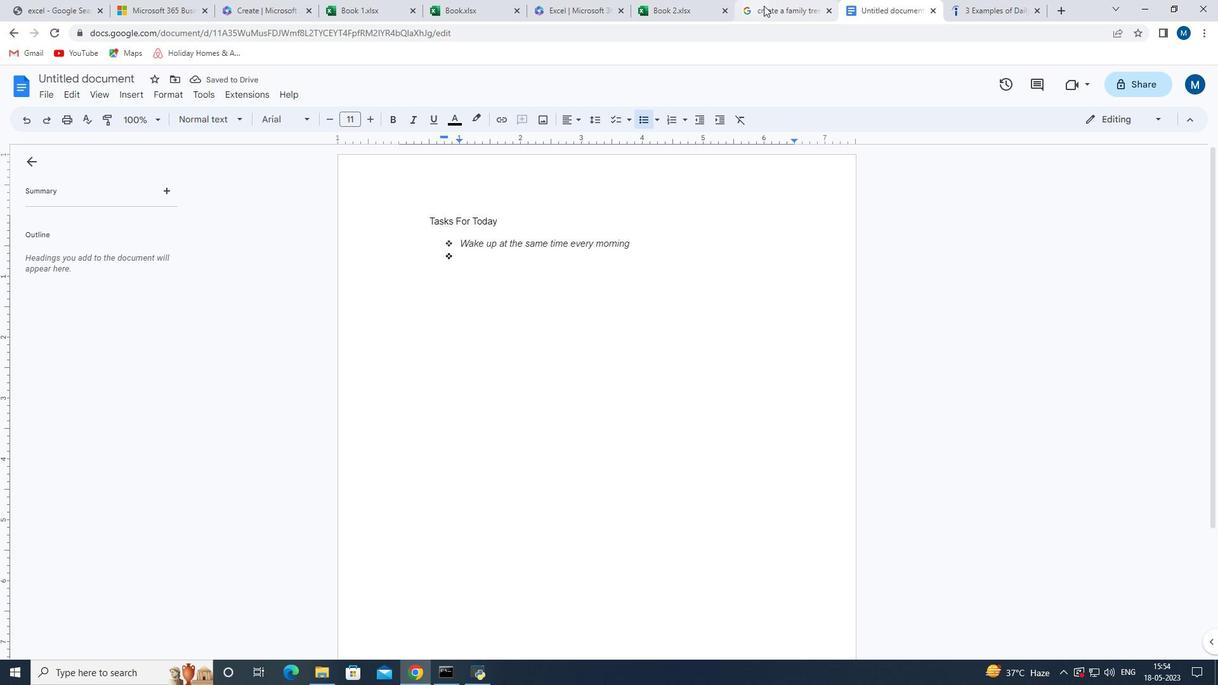 
Action: Mouse moved to (962, 0)
Screenshot: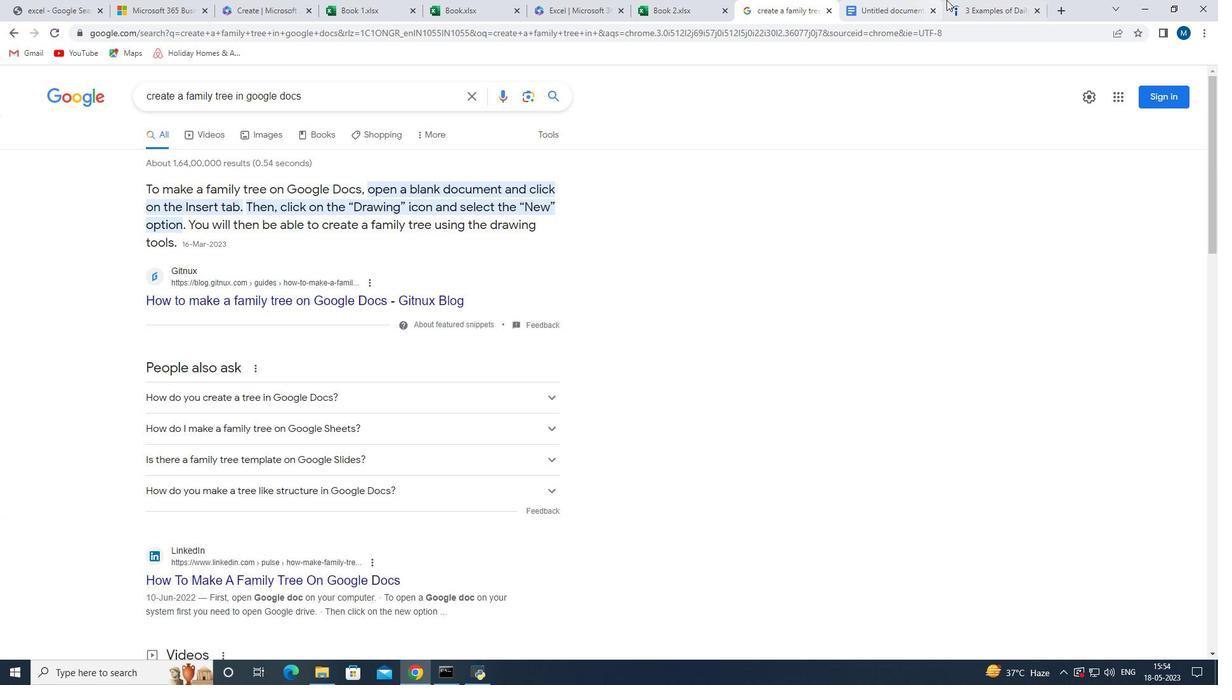 
Action: Mouse pressed left at (962, 0)
Screenshot: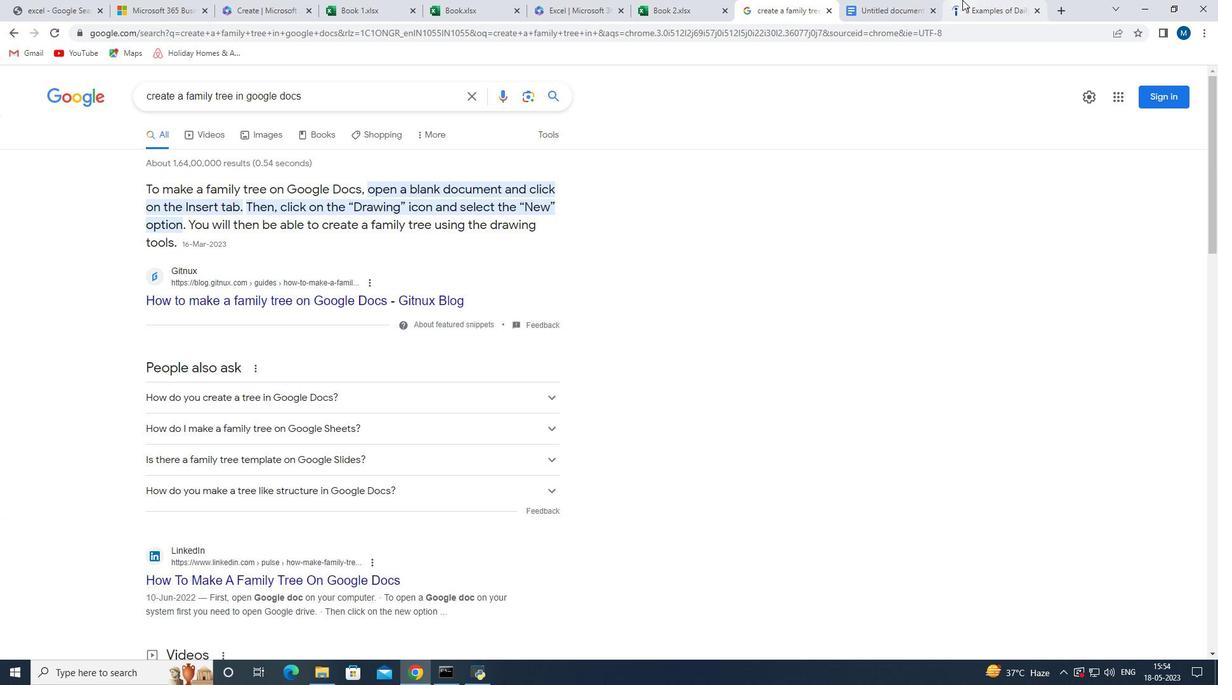 
Action: Mouse moved to (314, 299)
Screenshot: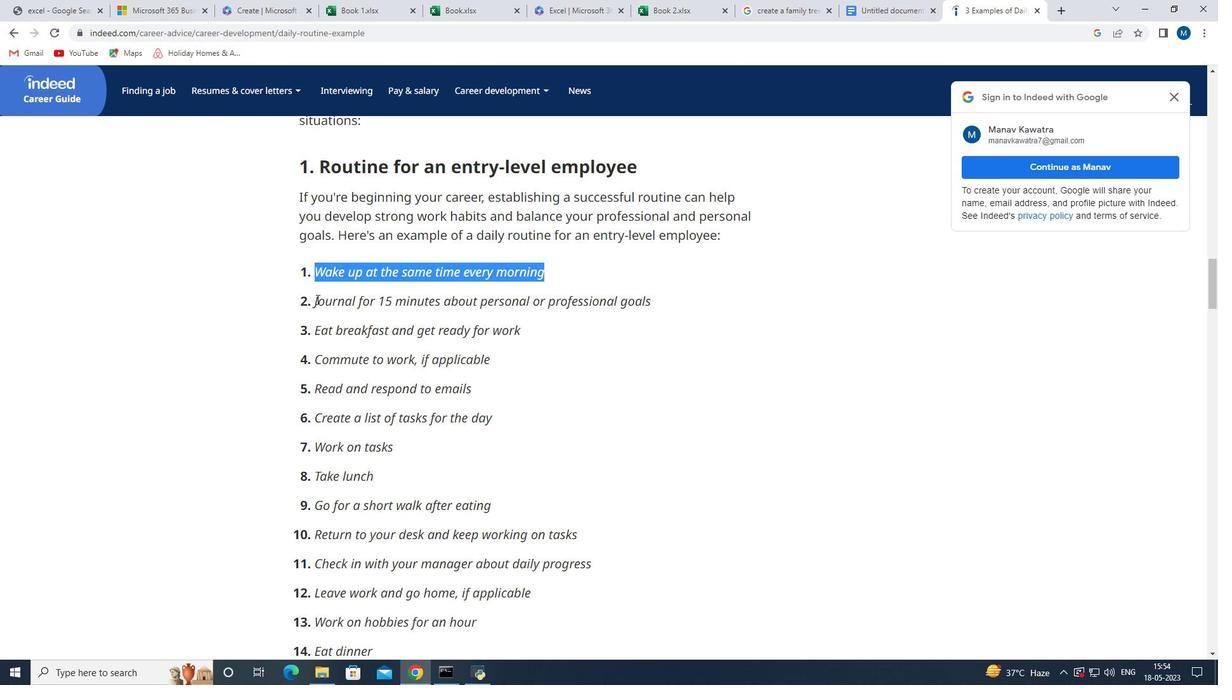 
Action: Mouse pressed left at (314, 299)
Screenshot: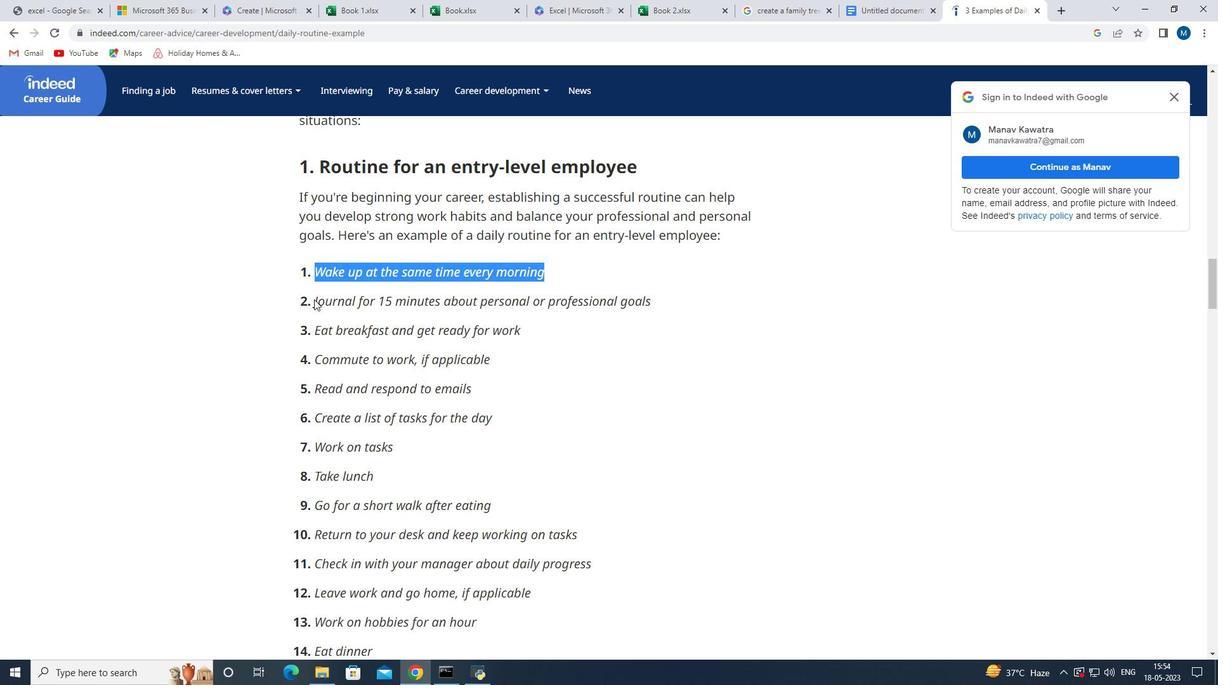
Action: Mouse moved to (315, 300)
Screenshot: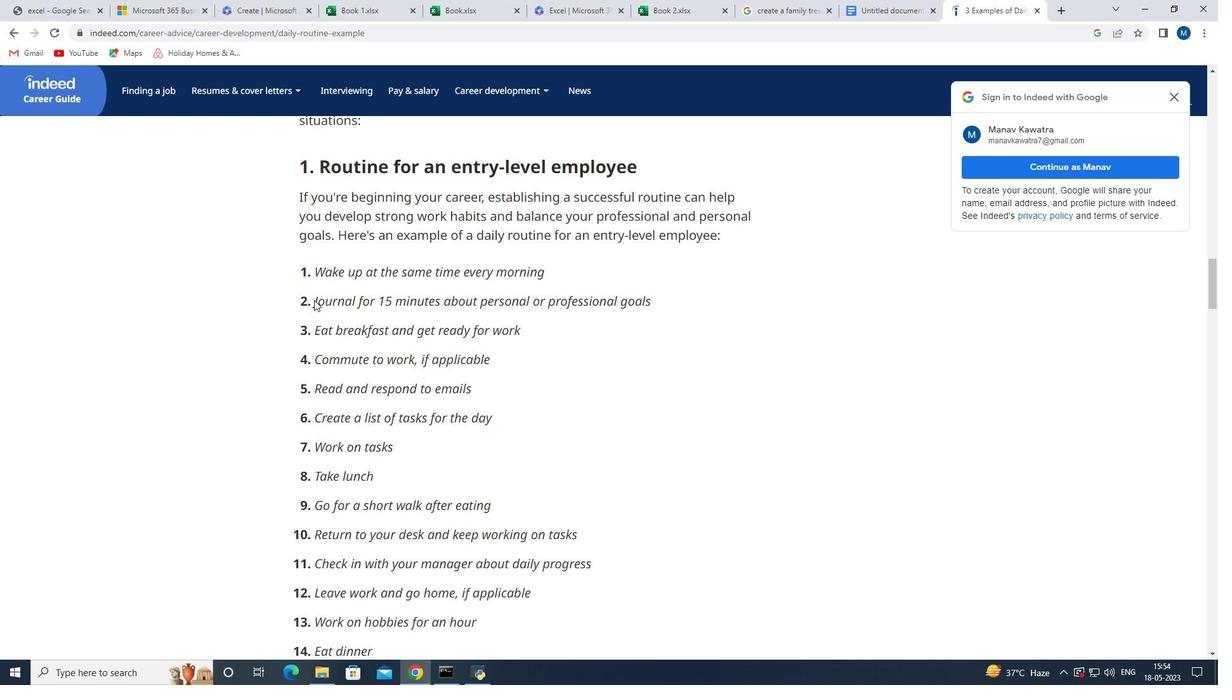 
Action: Mouse pressed left at (315, 300)
Screenshot: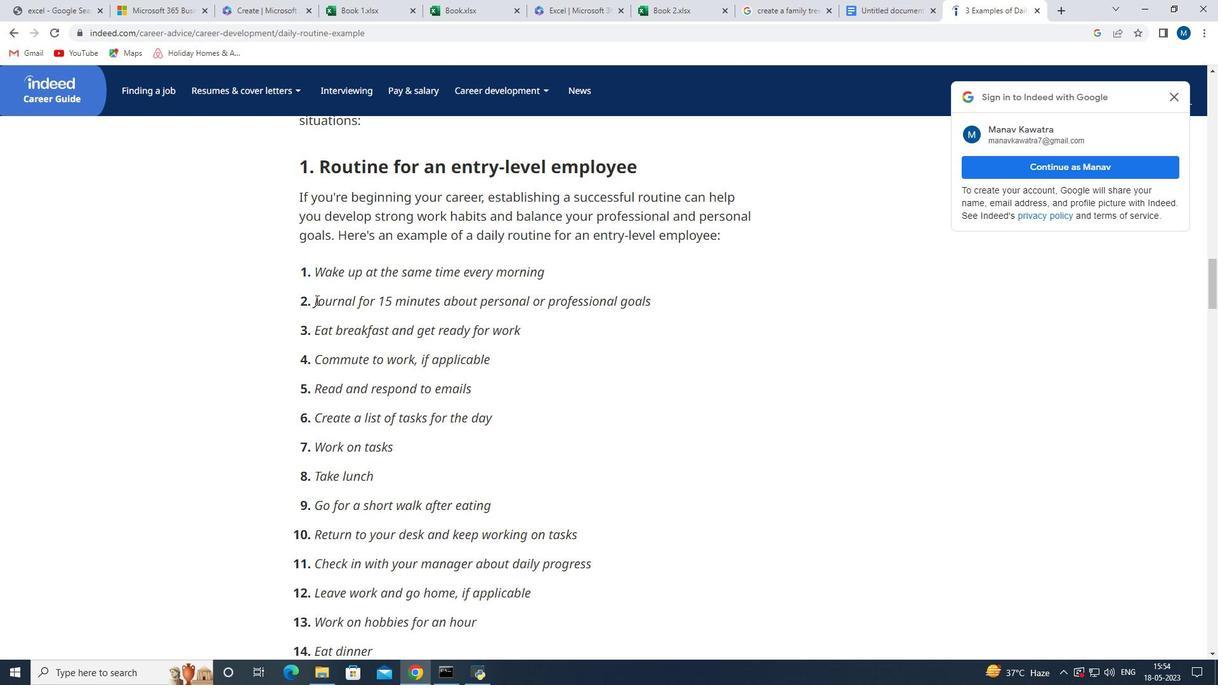 
Action: Mouse moved to (659, 300)
Screenshot: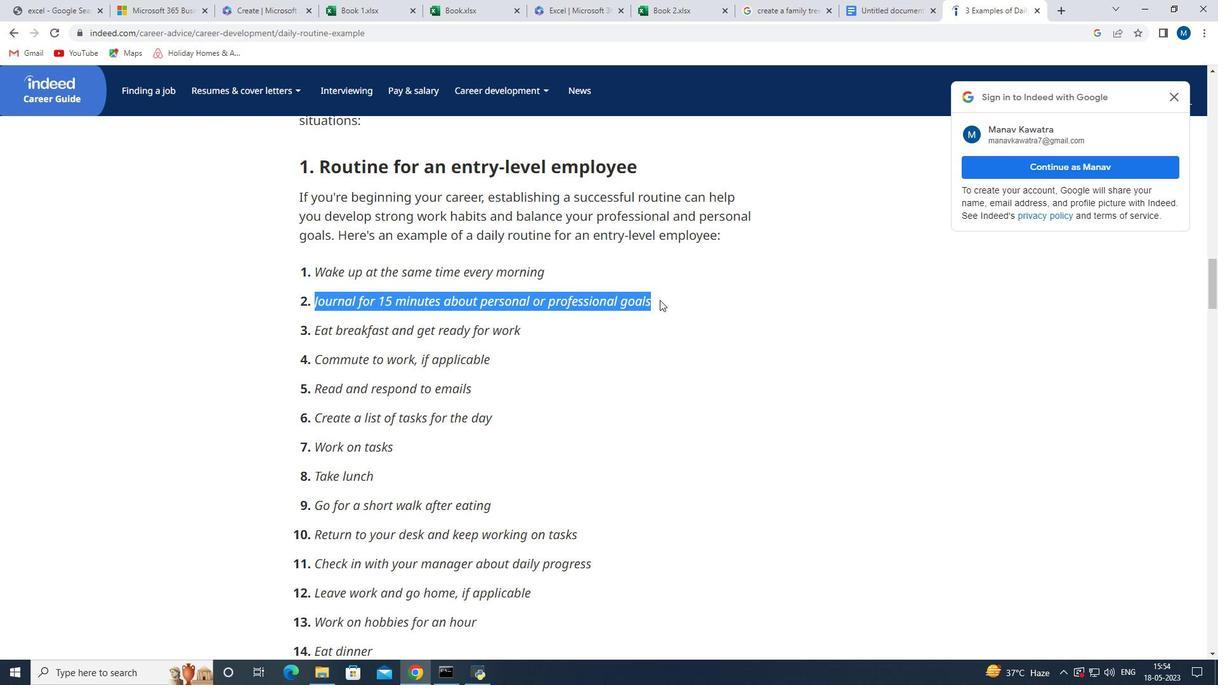 
Action: Key pressed ctrl+C<'\x03'>
Screenshot: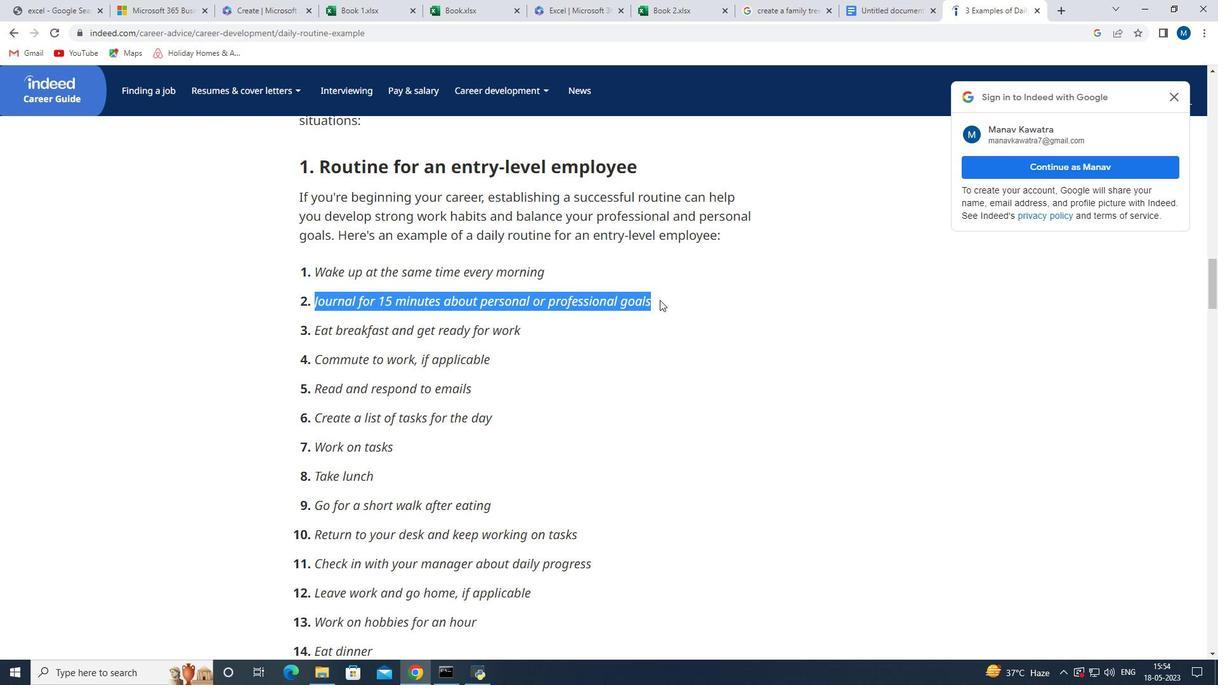 
Action: Mouse moved to (659, 300)
Screenshot: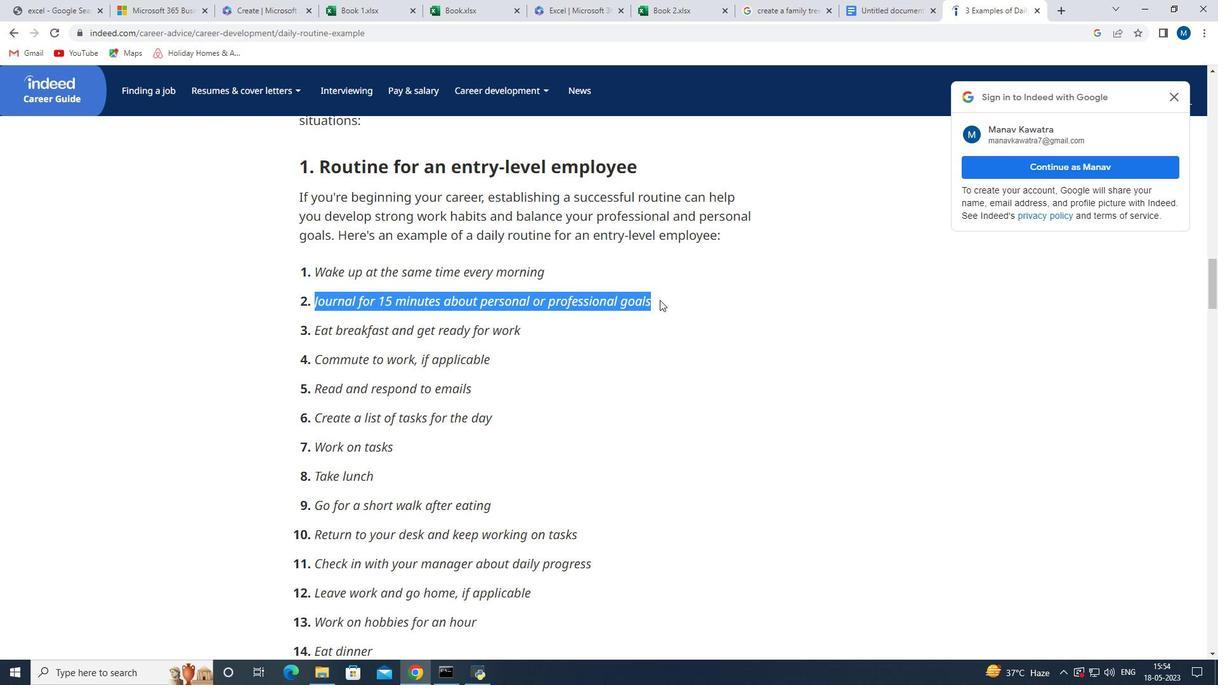 
Action: Key pressed <'\x03'>
Screenshot: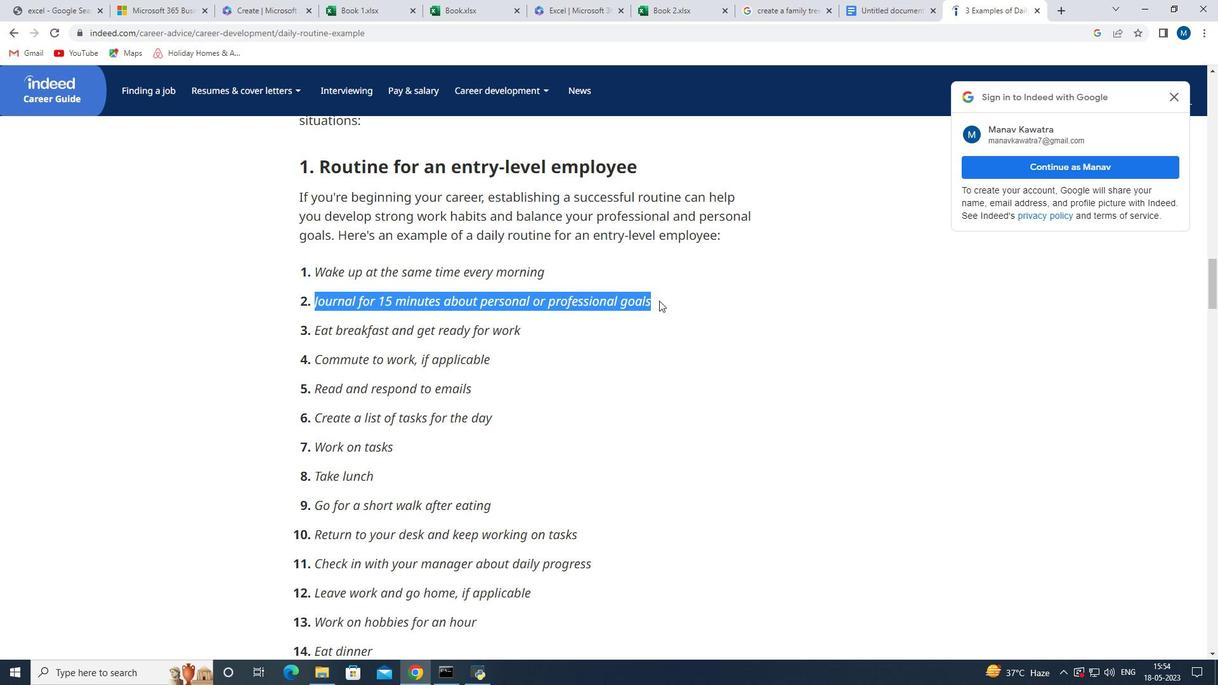 
Action: Mouse moved to (873, 3)
Screenshot: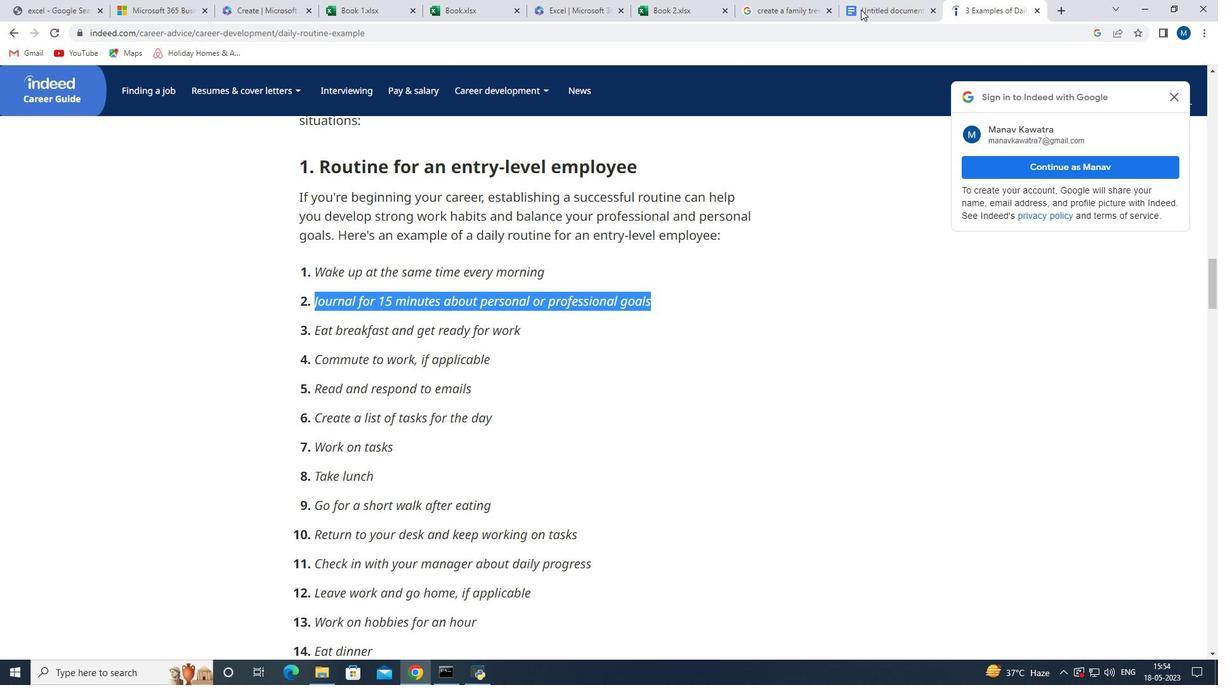 
Action: Mouse pressed left at (873, 3)
Screenshot: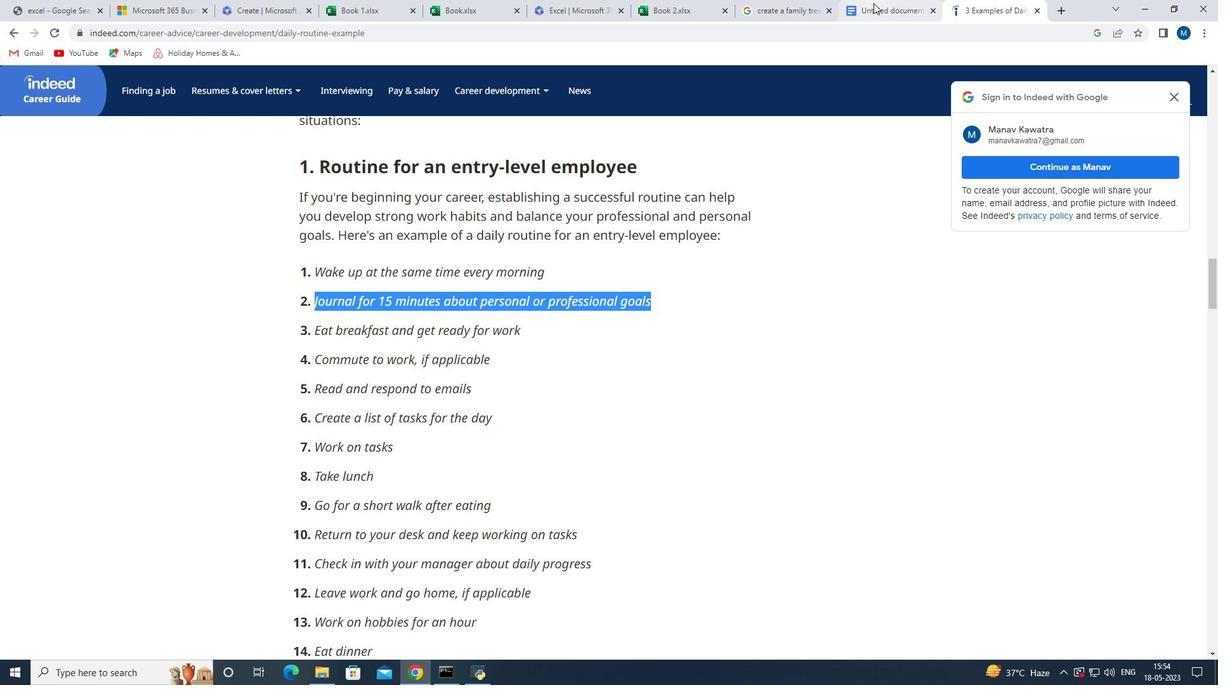 
Action: Mouse moved to (467, 265)
Screenshot: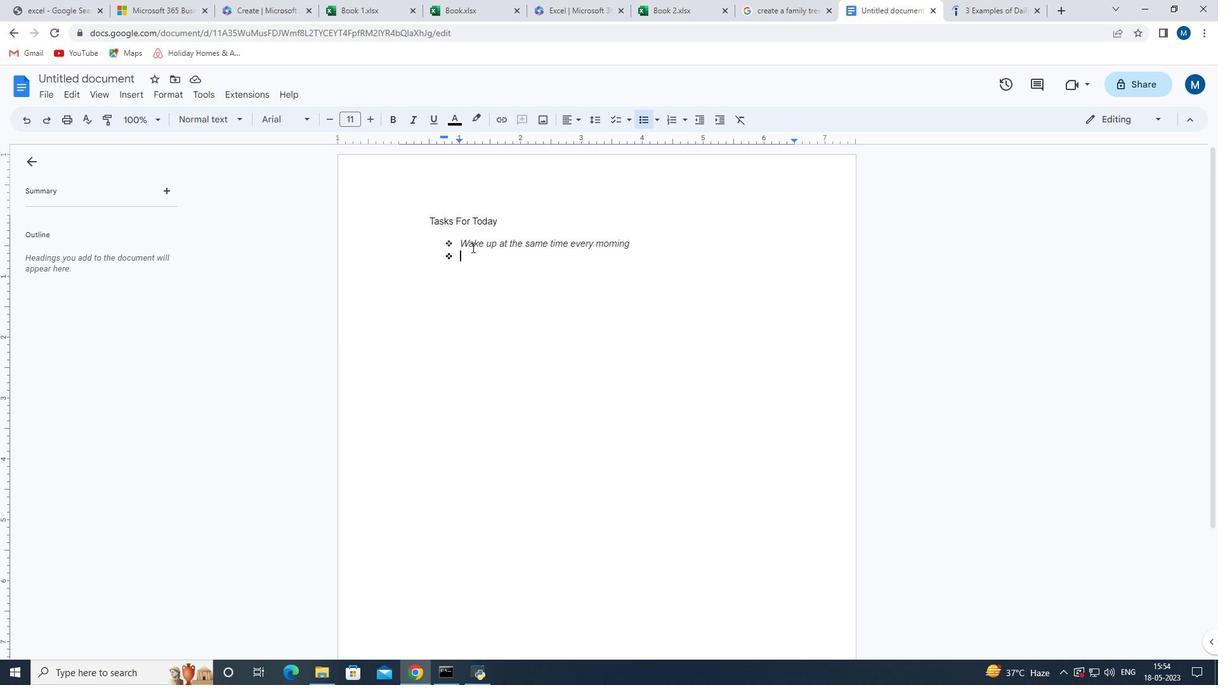
Action: Key pressed ctrl+V
Screenshot: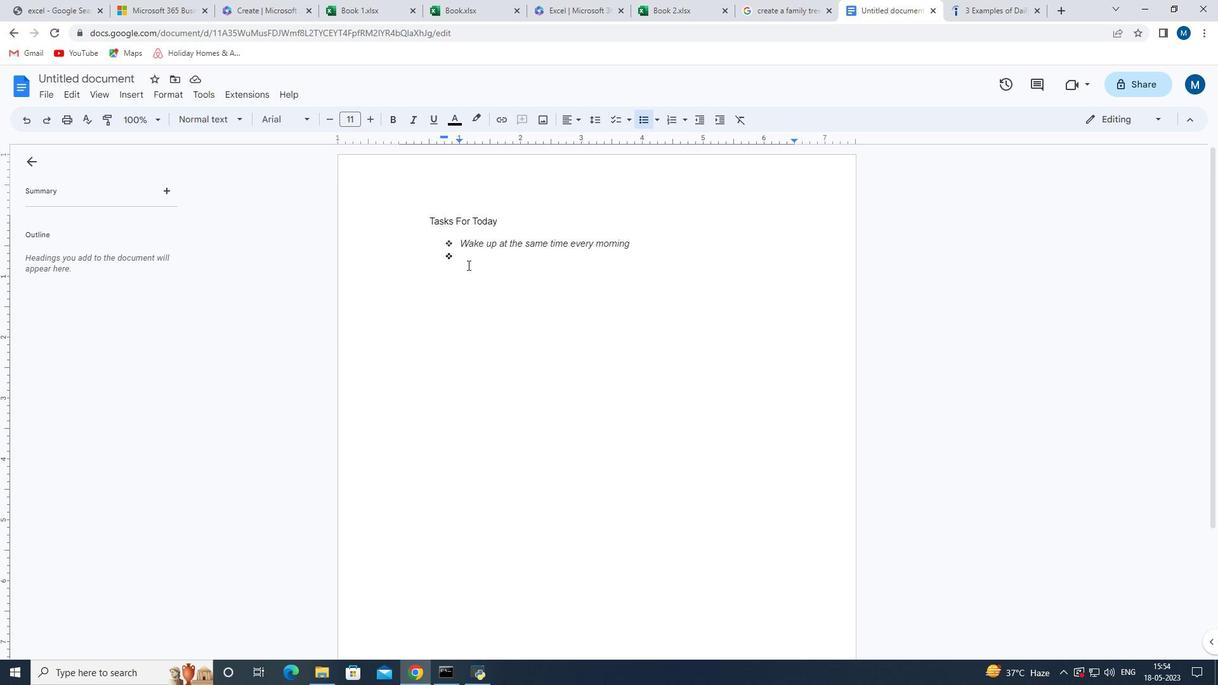 
Action: Mouse moved to (962, 10)
Screenshot: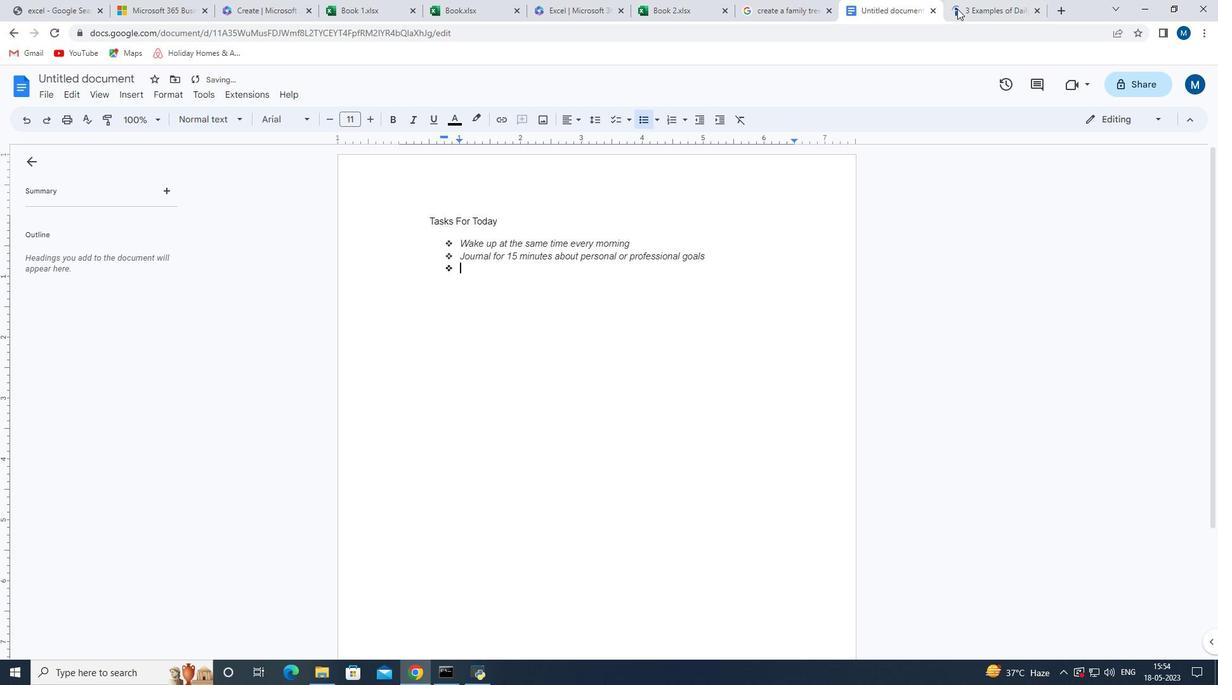 
Action: Mouse pressed left at (962, 10)
Screenshot: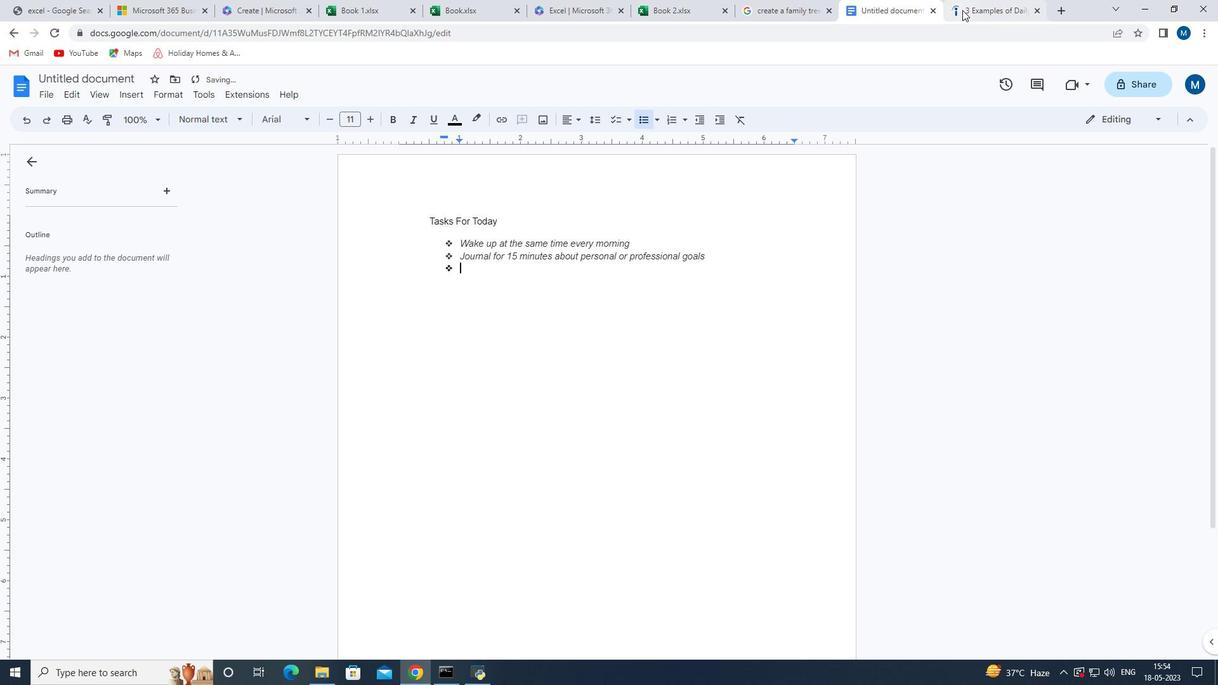 
Action: Mouse moved to (572, 321)
Screenshot: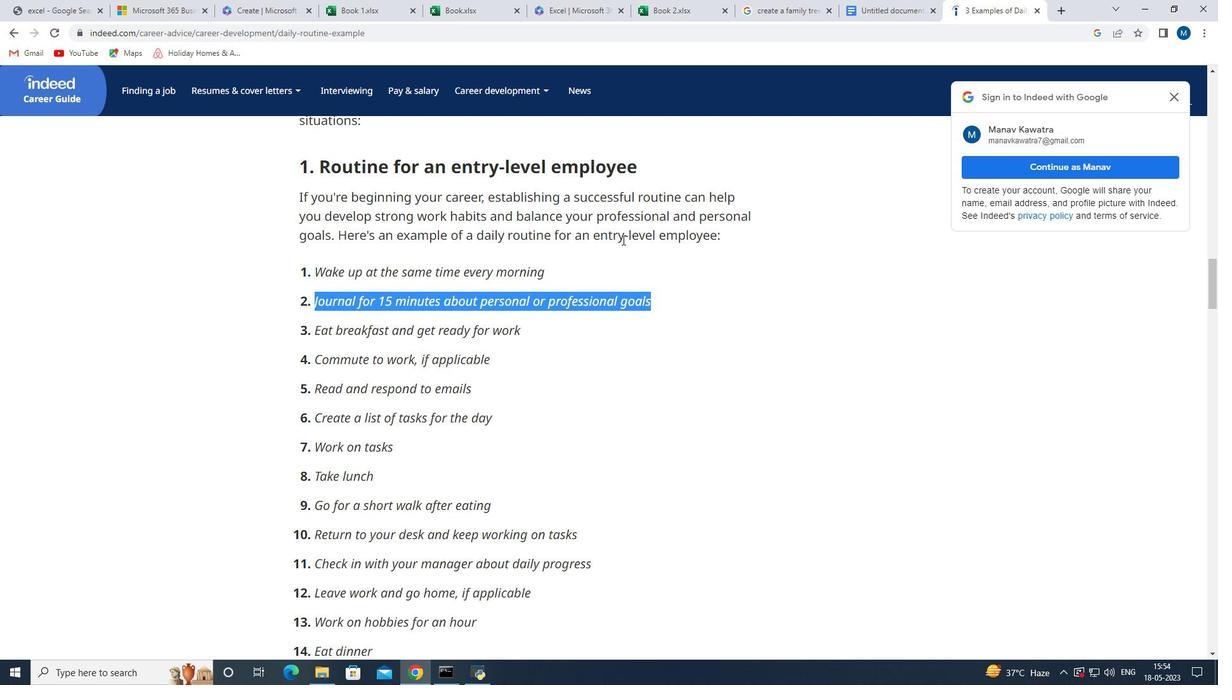 
Action: Mouse scrolled (572, 320) with delta (0, 0)
Screenshot: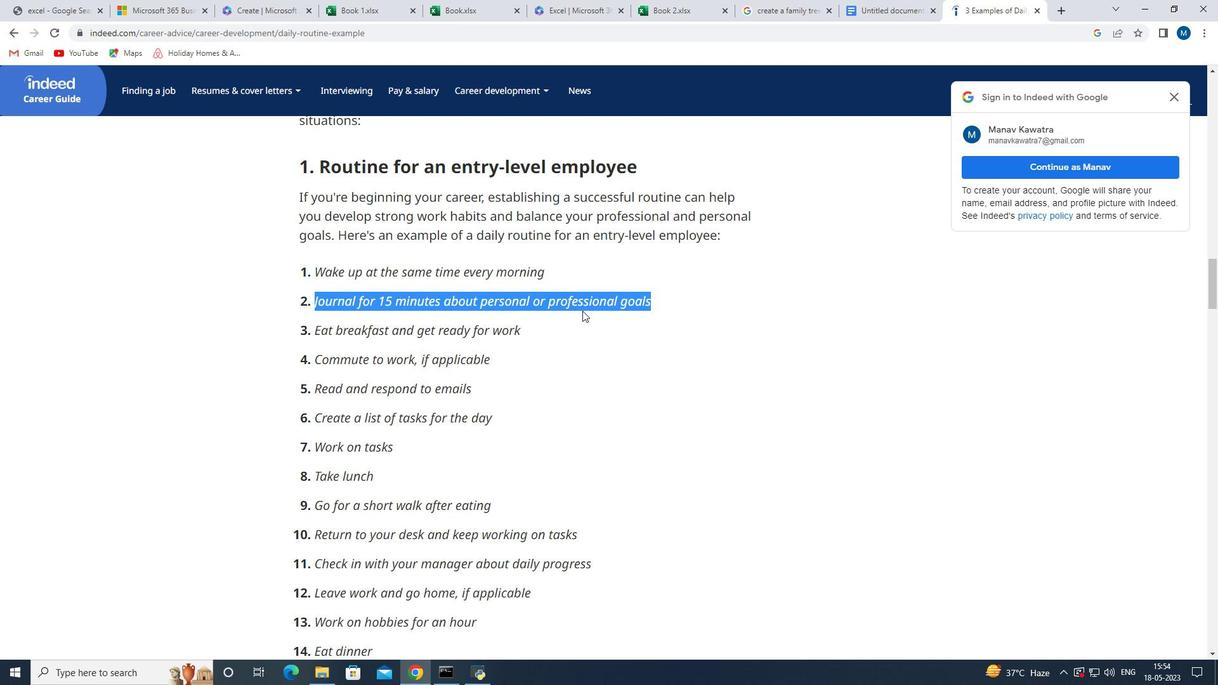 
Action: Mouse scrolled (572, 320) with delta (0, 0)
Screenshot: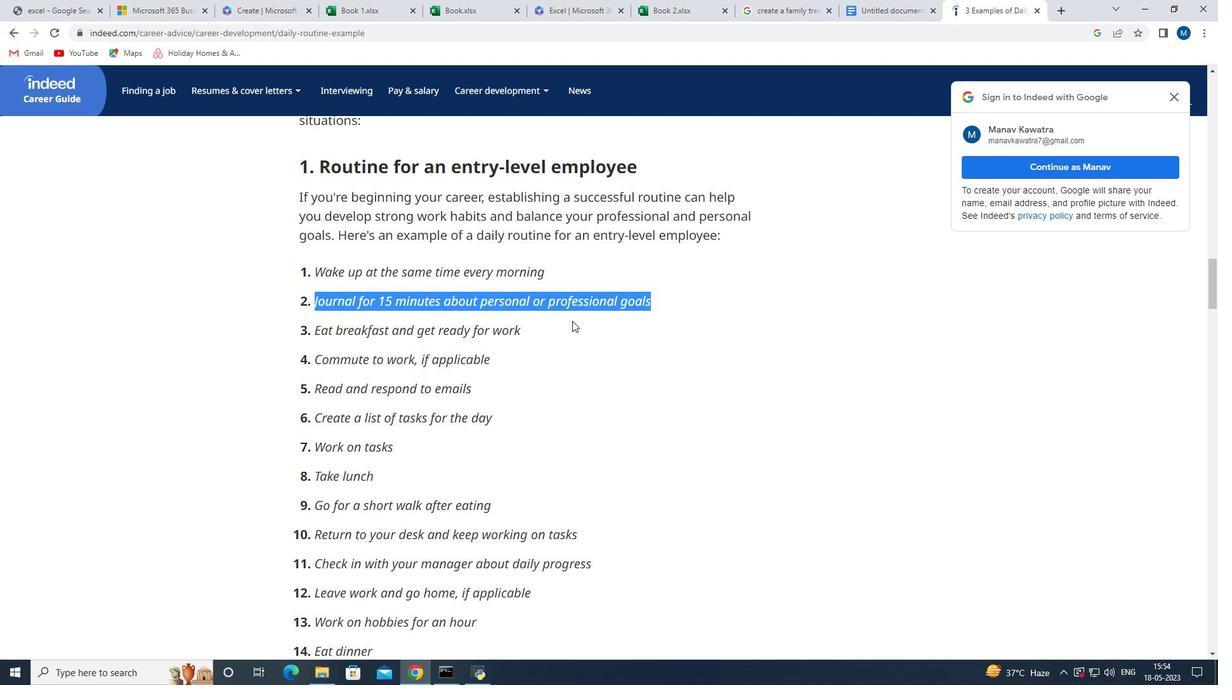 
Action: Mouse scrolled (572, 320) with delta (0, 0)
Screenshot: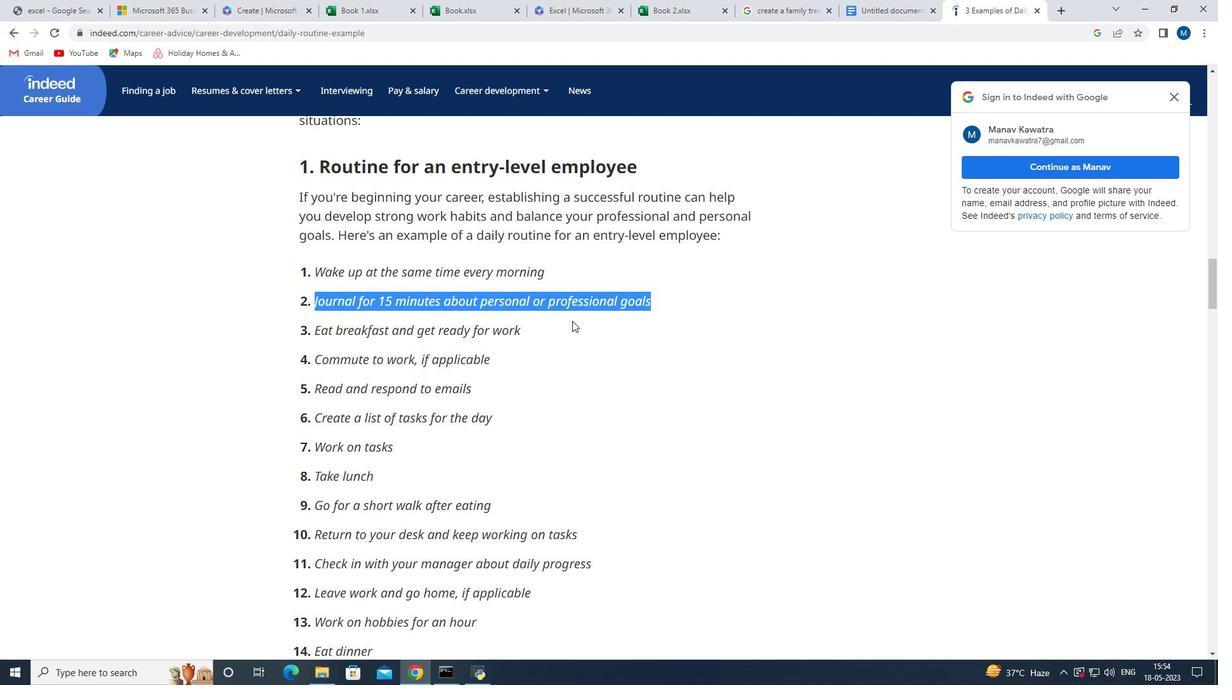 
Action: Mouse moved to (565, 319)
Screenshot: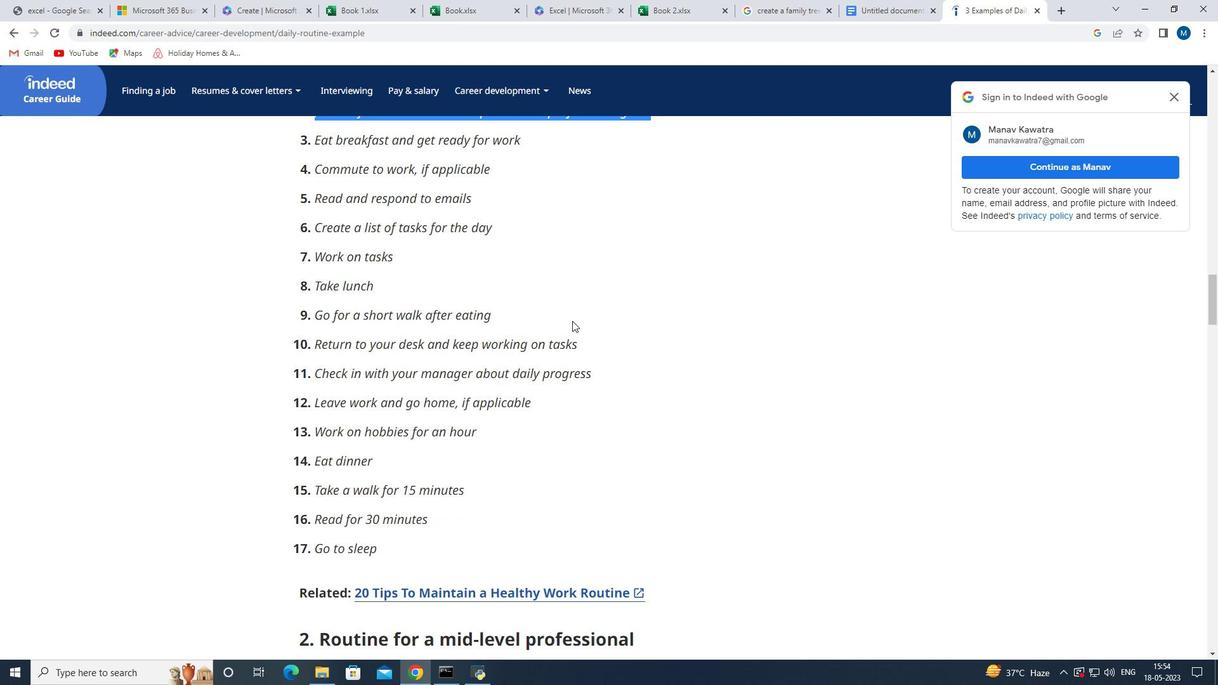 
Action: Mouse scrolled (565, 319) with delta (0, 0)
Screenshot: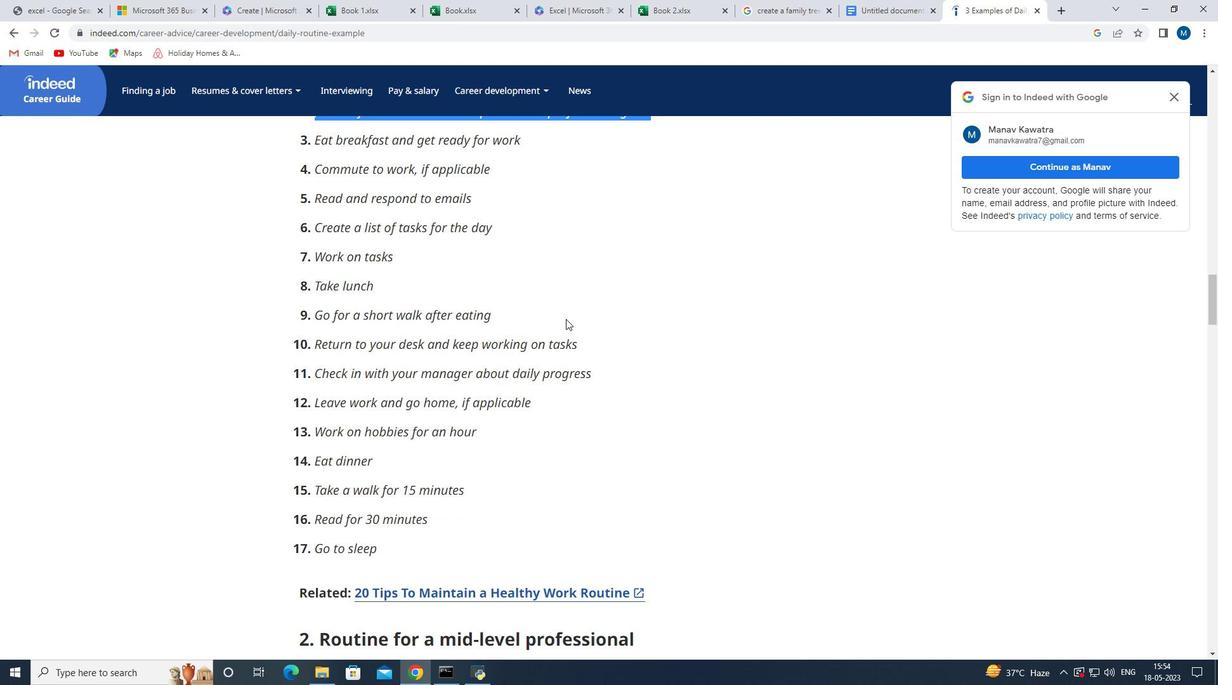
Action: Mouse scrolled (565, 318) with delta (0, 0)
Screenshot: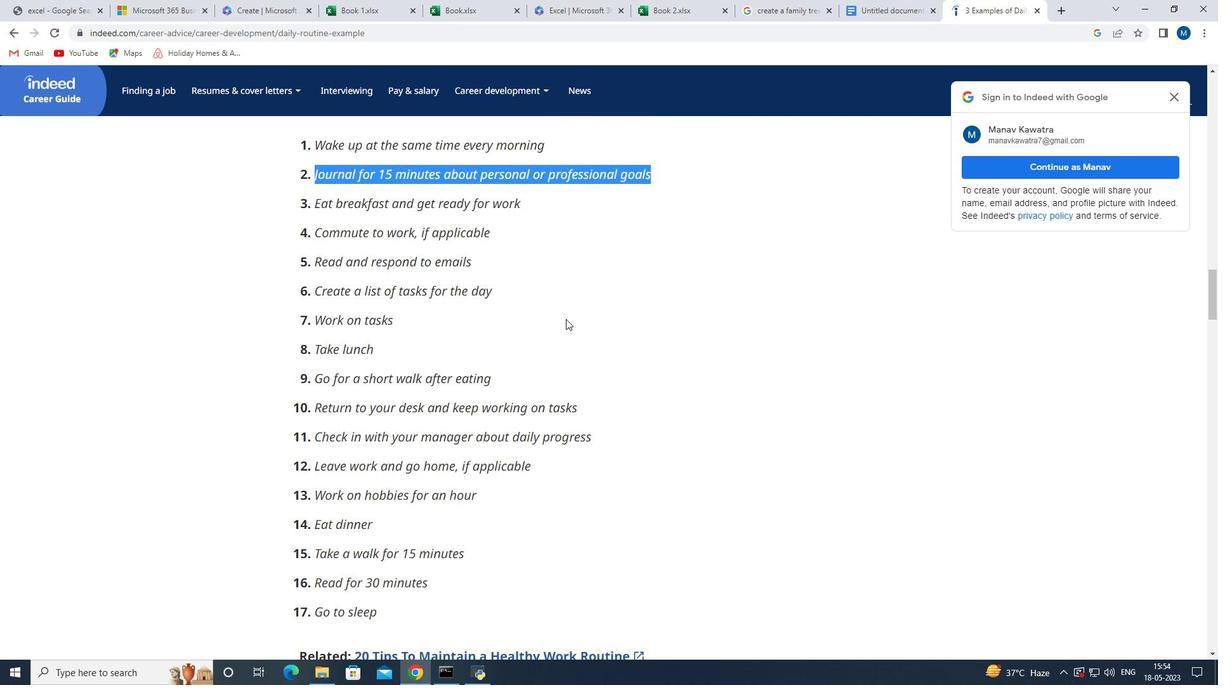
Action: Mouse scrolled (565, 318) with delta (0, 0)
Screenshot: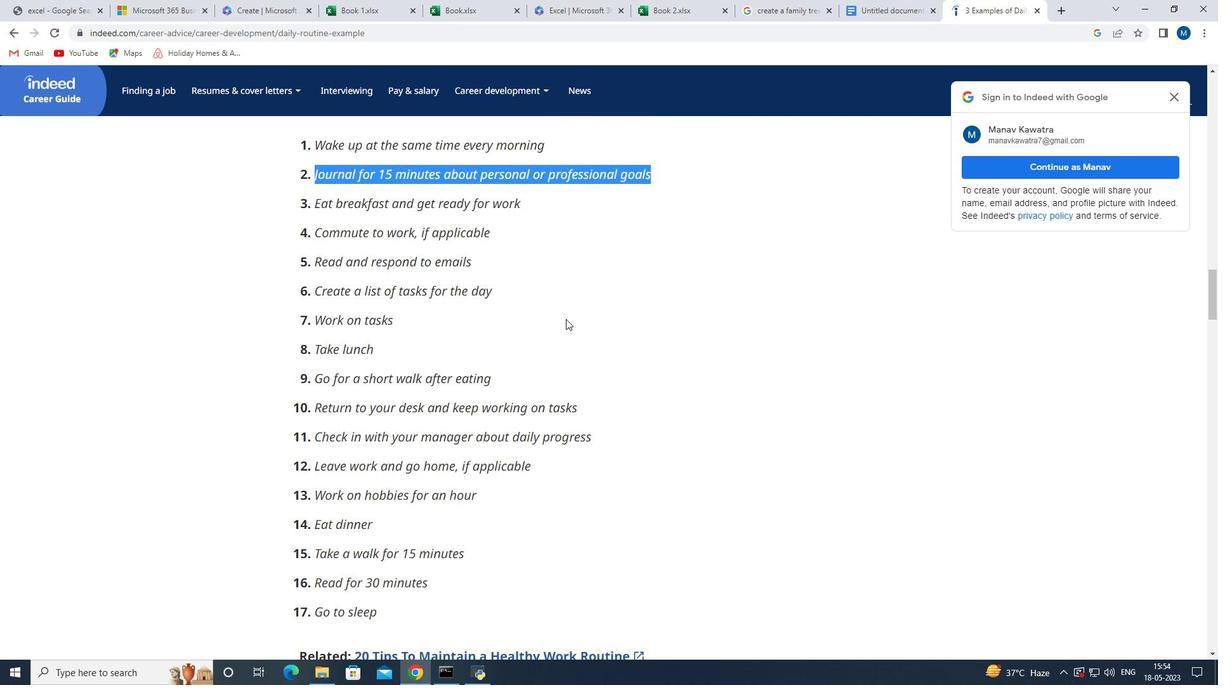 
Action: Mouse scrolled (565, 318) with delta (0, 0)
Screenshot: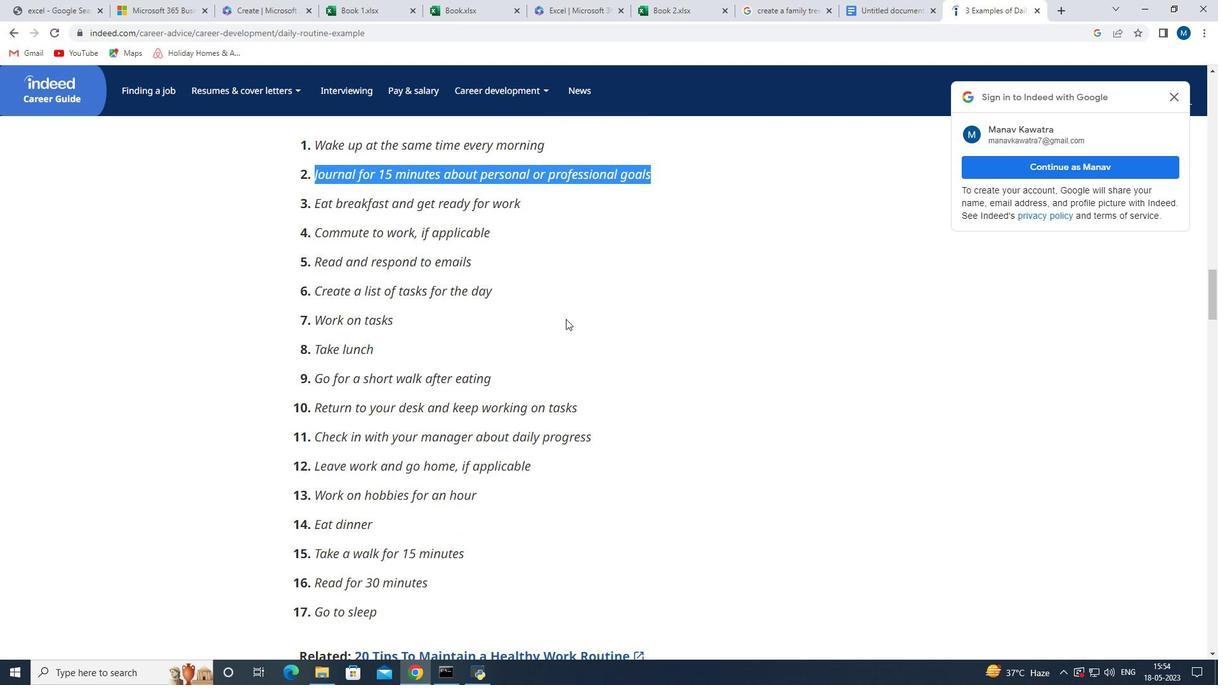 
Action: Mouse scrolled (565, 318) with delta (0, 0)
Screenshot: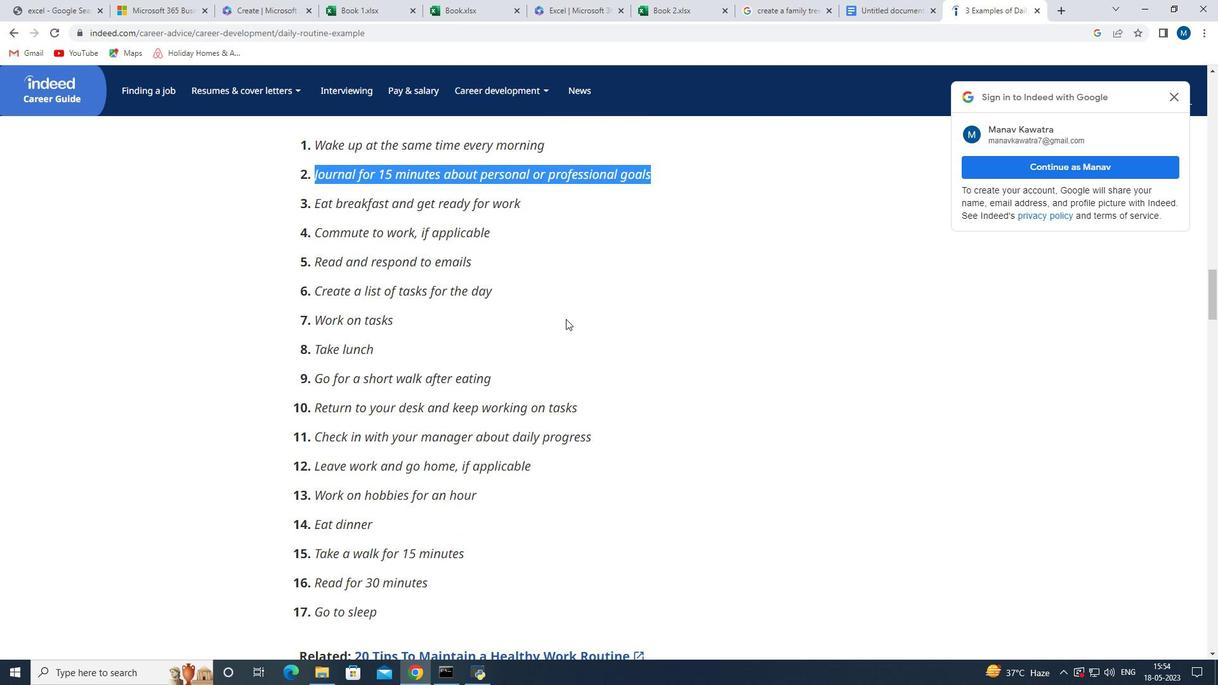 
Action: Mouse scrolled (565, 318) with delta (0, 0)
Screenshot: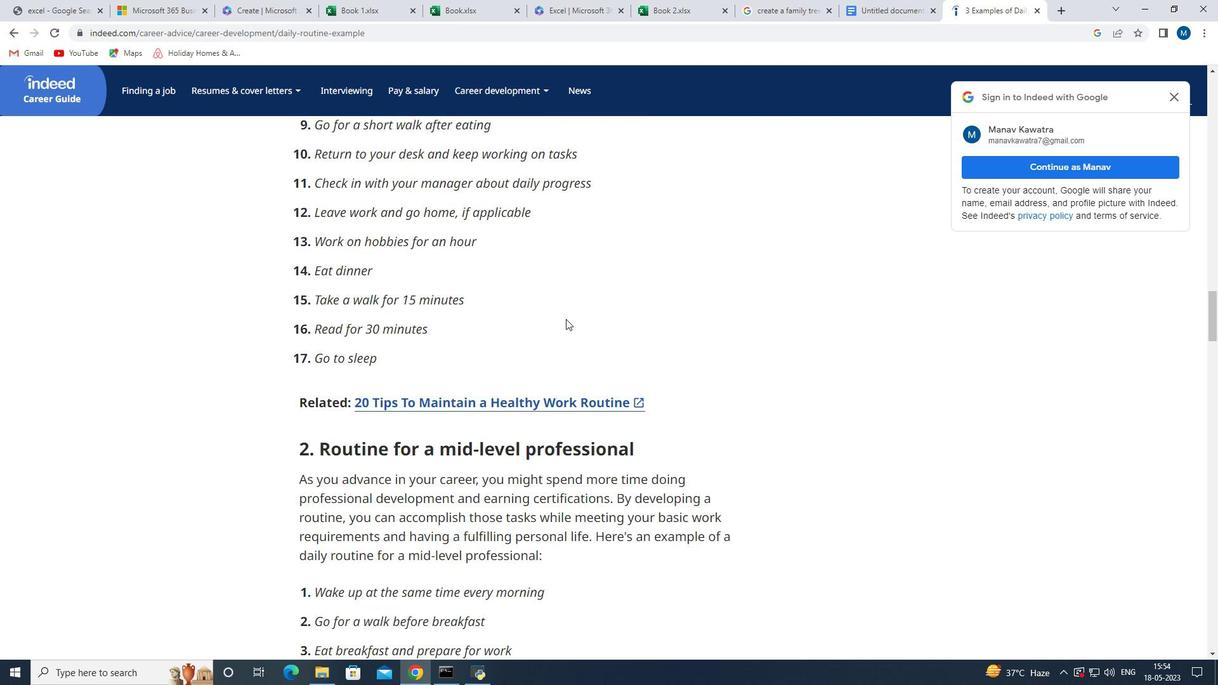
Action: Mouse scrolled (565, 318) with delta (0, 0)
Screenshot: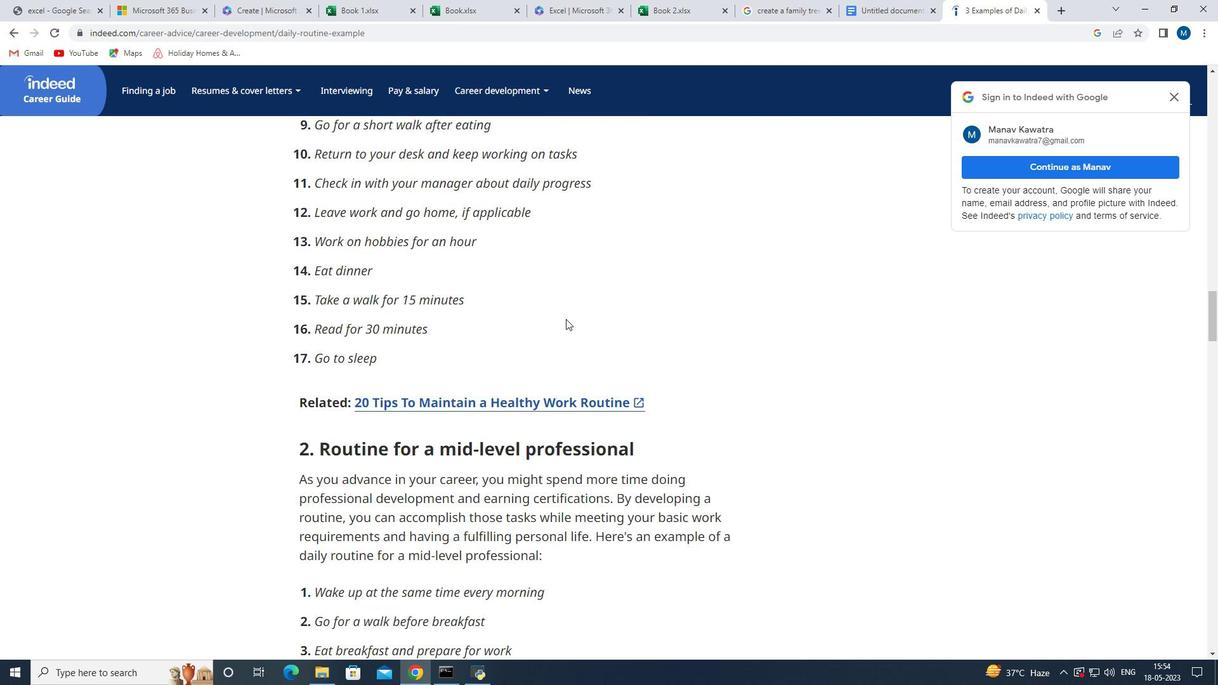 
Action: Mouse scrolled (565, 319) with delta (0, 0)
Screenshot: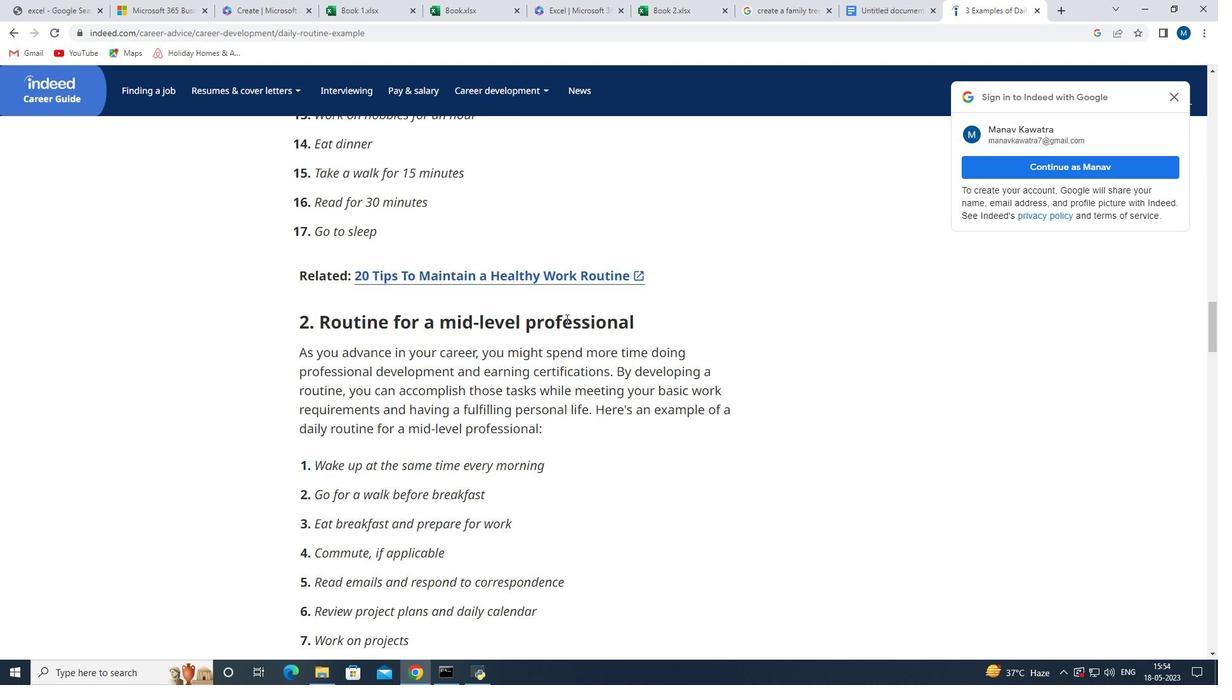 
Action: Mouse scrolled (565, 319) with delta (0, 0)
Screenshot: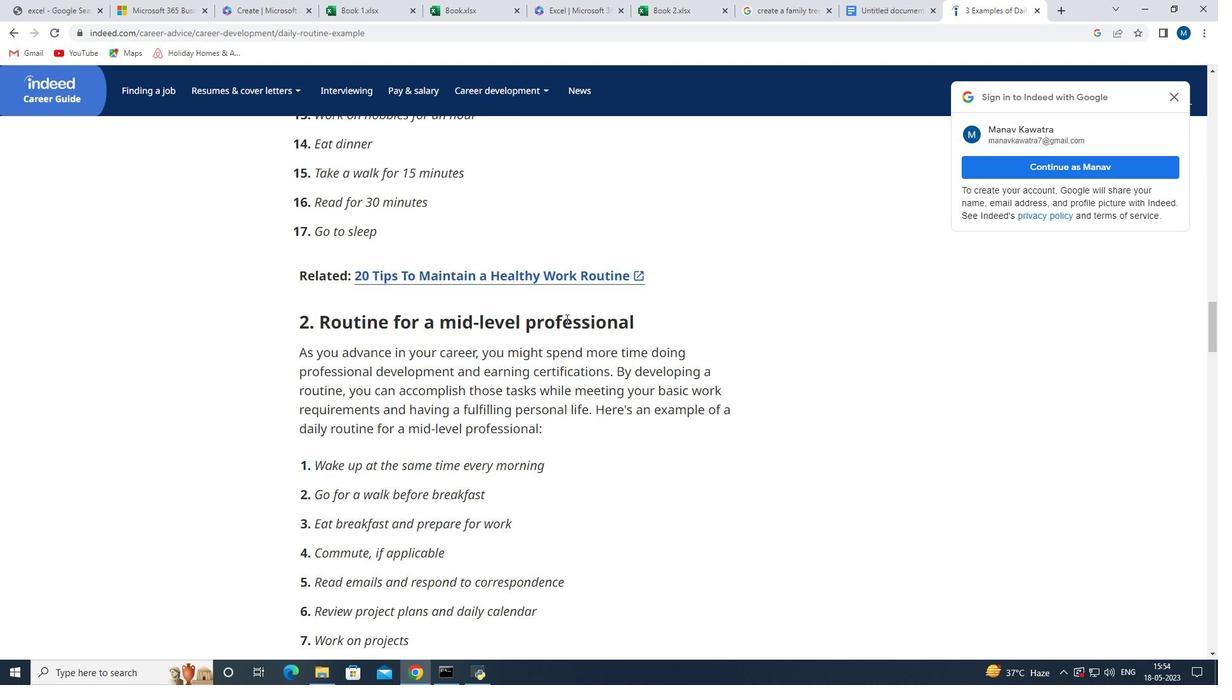 
Action: Mouse scrolled (565, 319) with delta (0, 0)
Screenshot: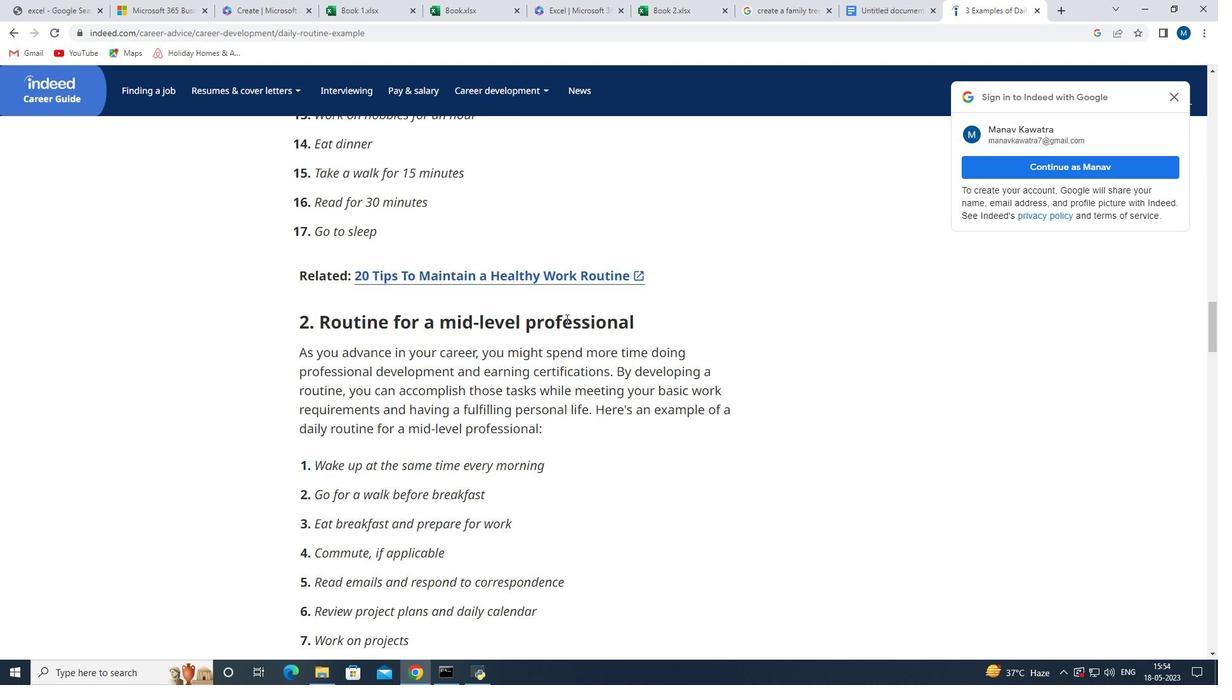 
Action: Mouse scrolled (565, 319) with delta (0, 0)
Screenshot: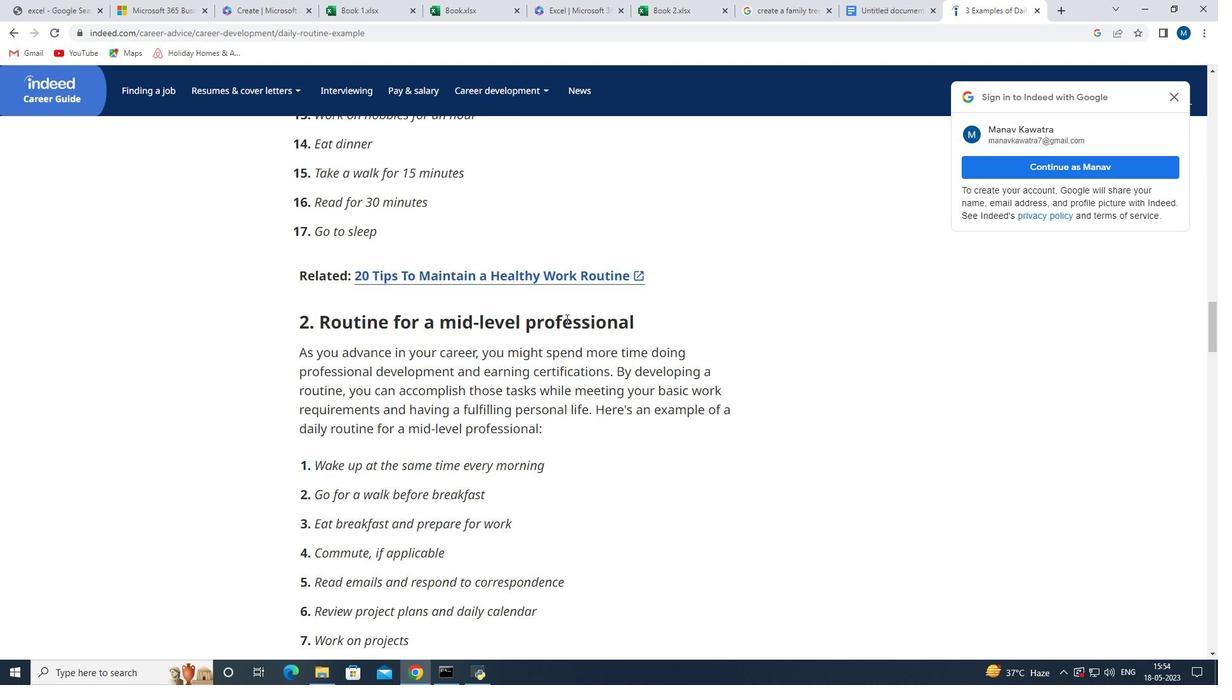 
Action: Mouse scrolled (565, 319) with delta (0, 0)
Screenshot: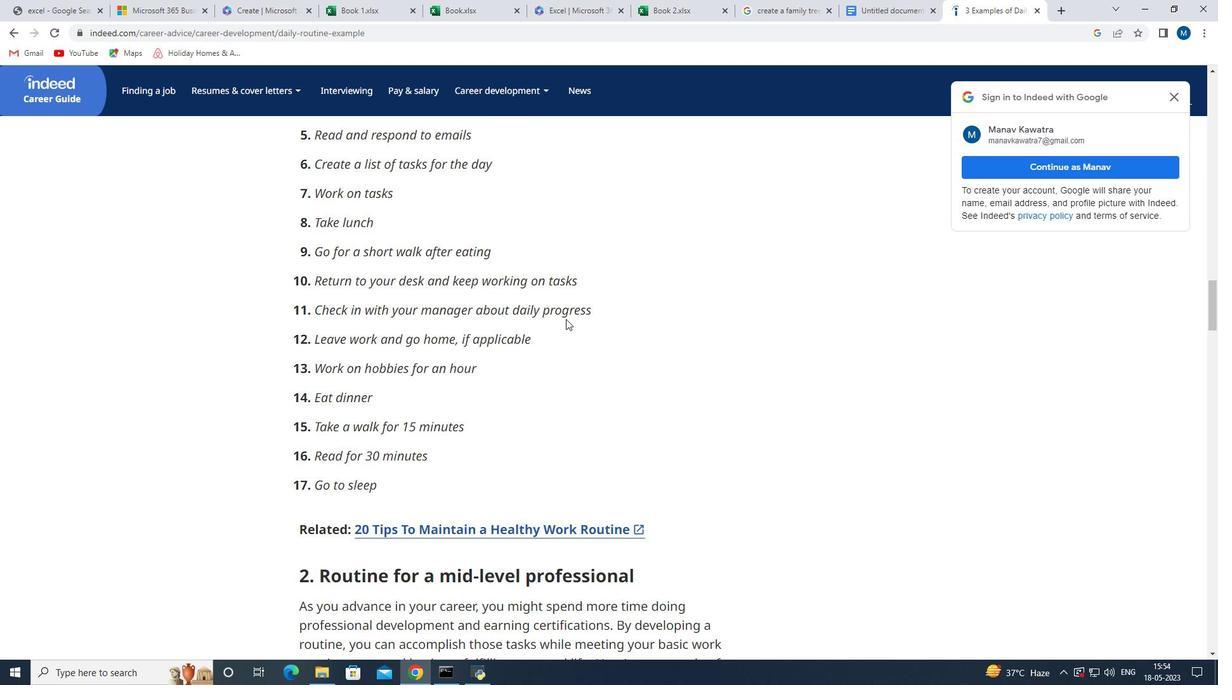 
Action: Mouse scrolled (565, 319) with delta (0, 0)
Screenshot: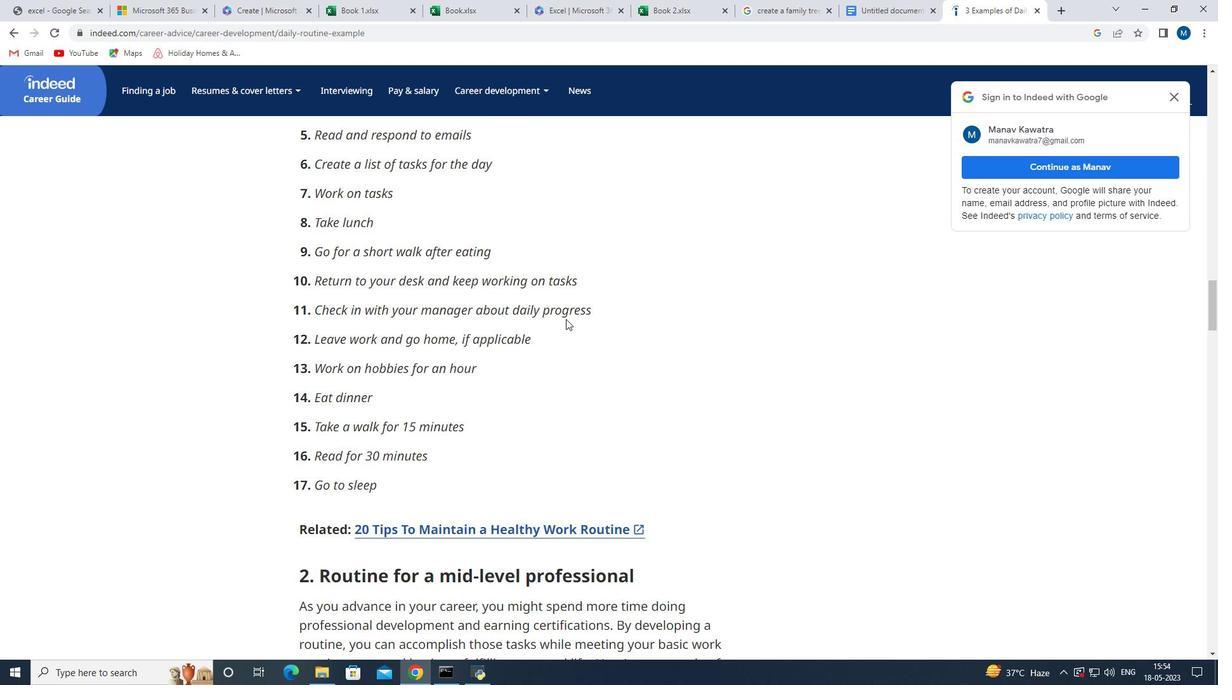 
Action: Mouse scrolled (565, 319) with delta (0, 0)
Screenshot: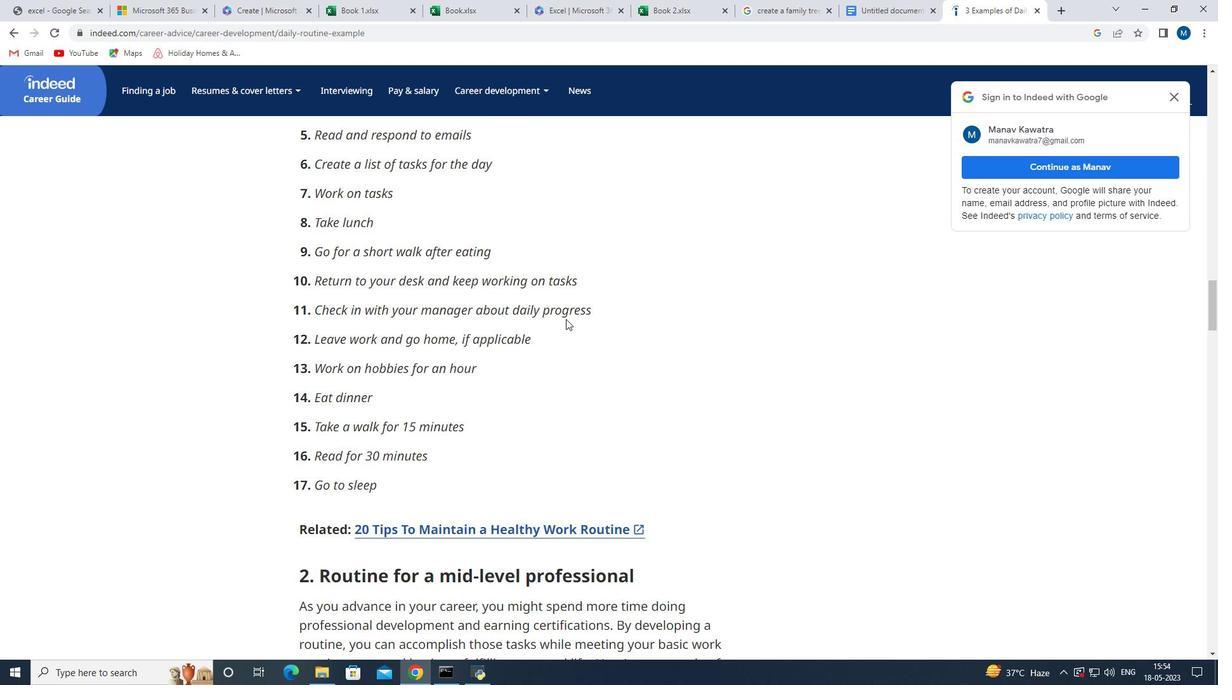 
Action: Mouse scrolled (565, 319) with delta (0, 0)
Screenshot: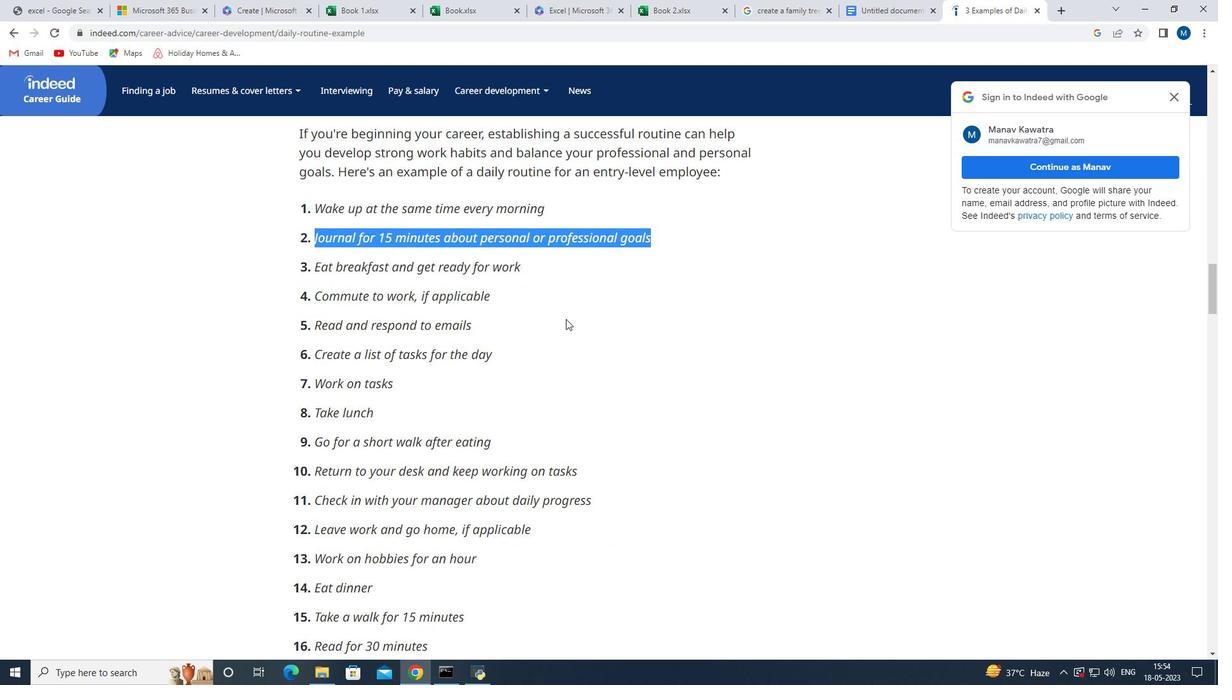 
Action: Mouse scrolled (565, 319) with delta (0, 0)
Screenshot: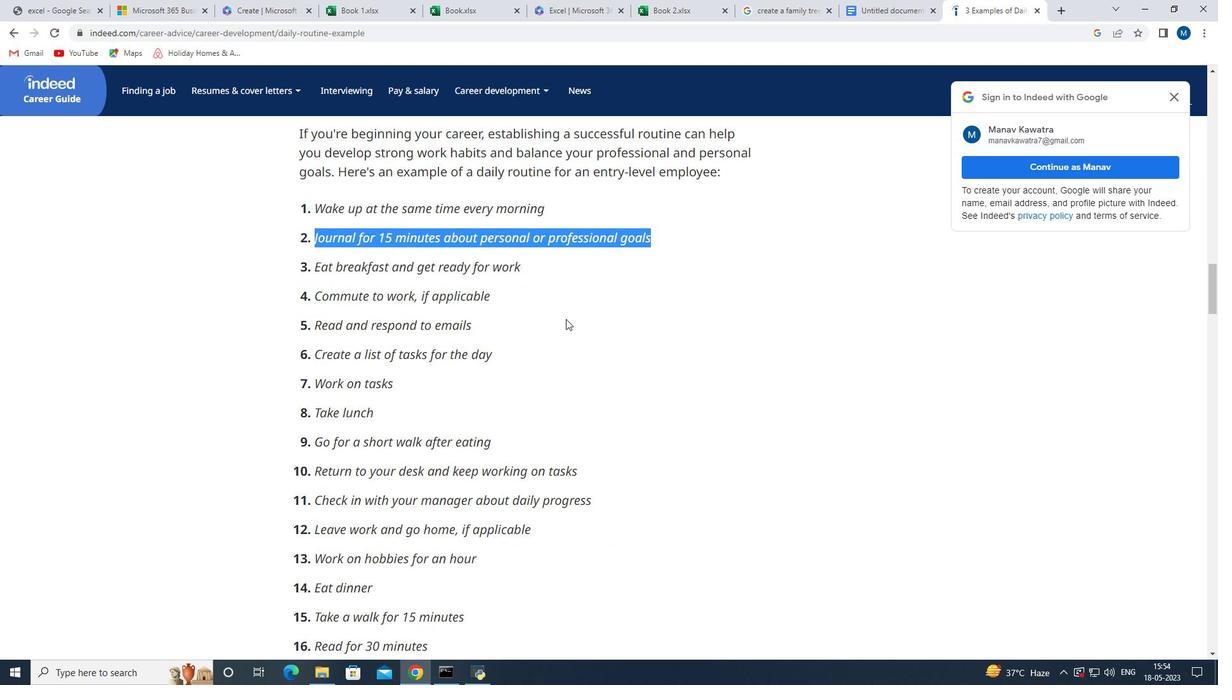 
Action: Mouse scrolled (565, 318) with delta (0, 0)
Screenshot: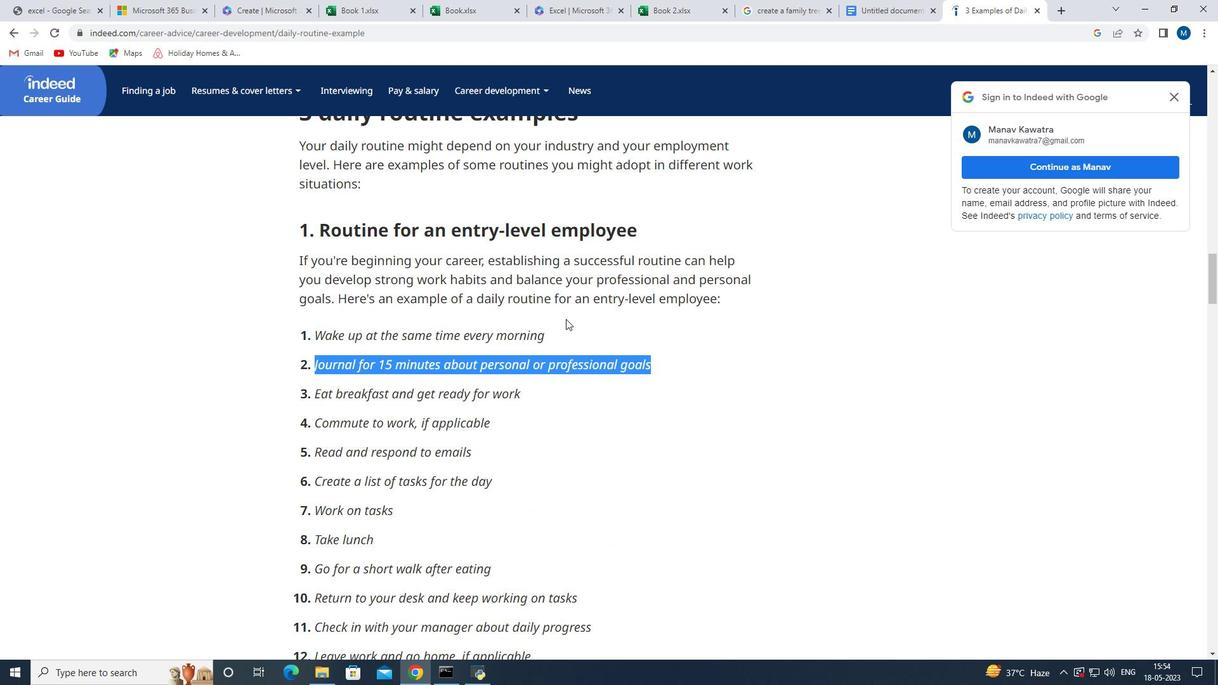 
Action: Mouse scrolled (565, 318) with delta (0, 0)
Screenshot: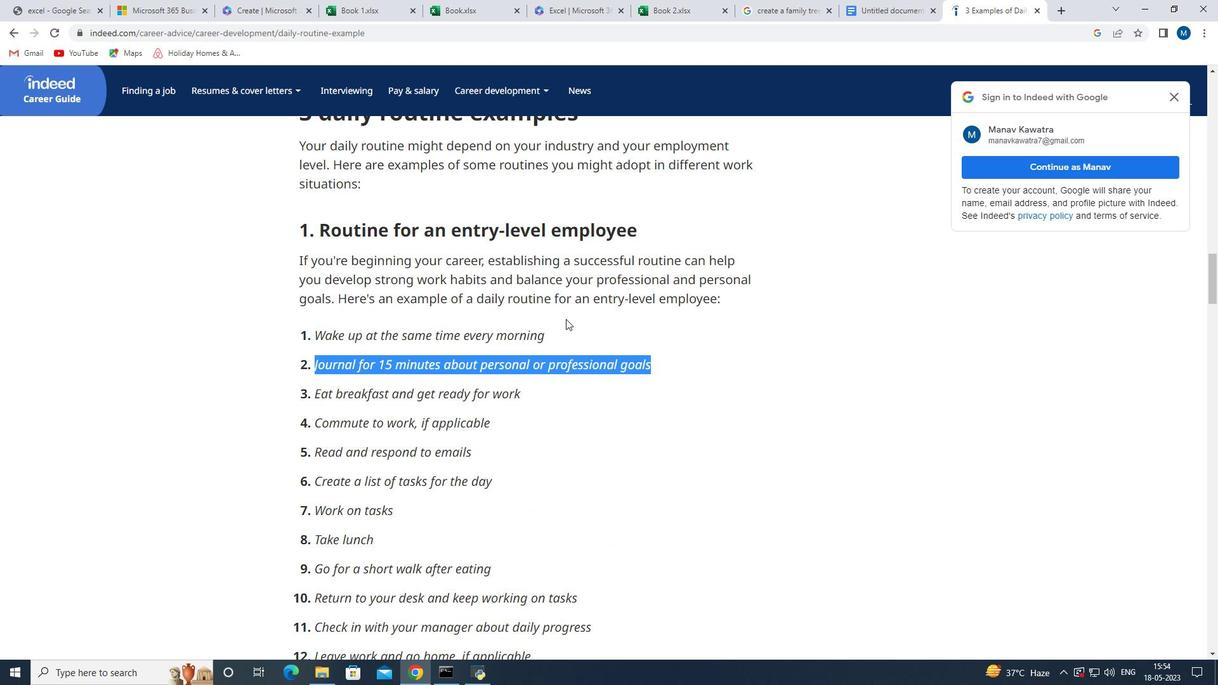 
Action: Mouse scrolled (565, 318) with delta (0, 0)
Screenshot: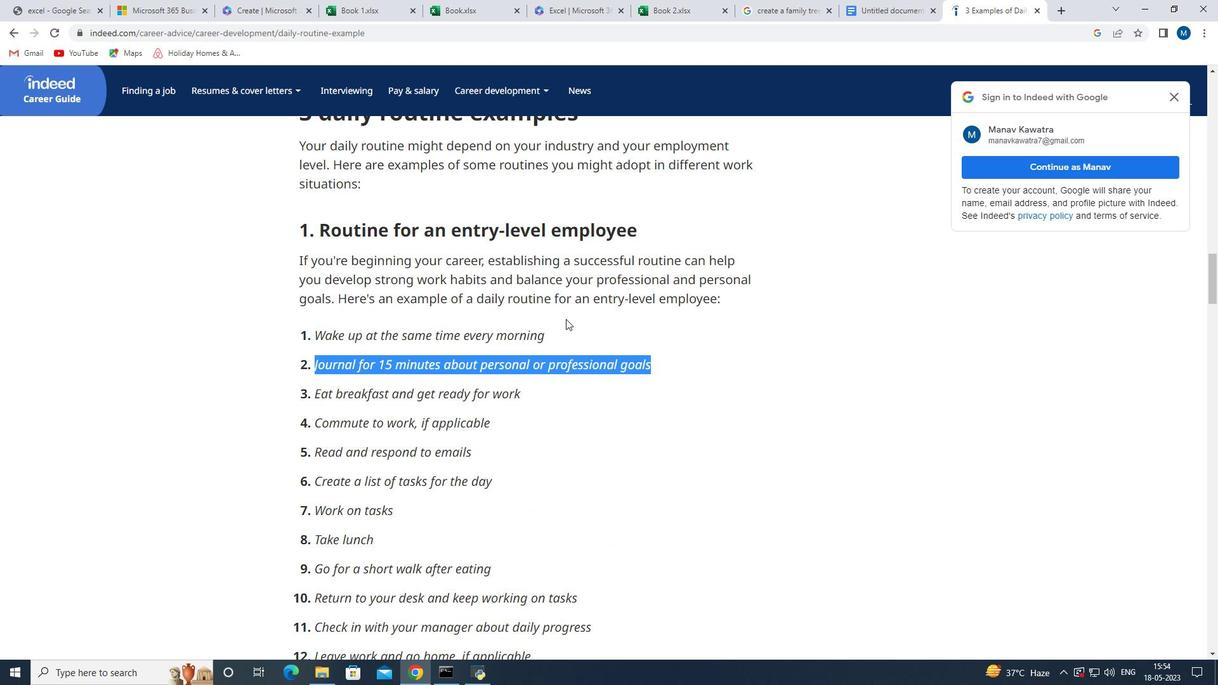 
Action: Mouse scrolled (565, 318) with delta (0, 0)
Screenshot: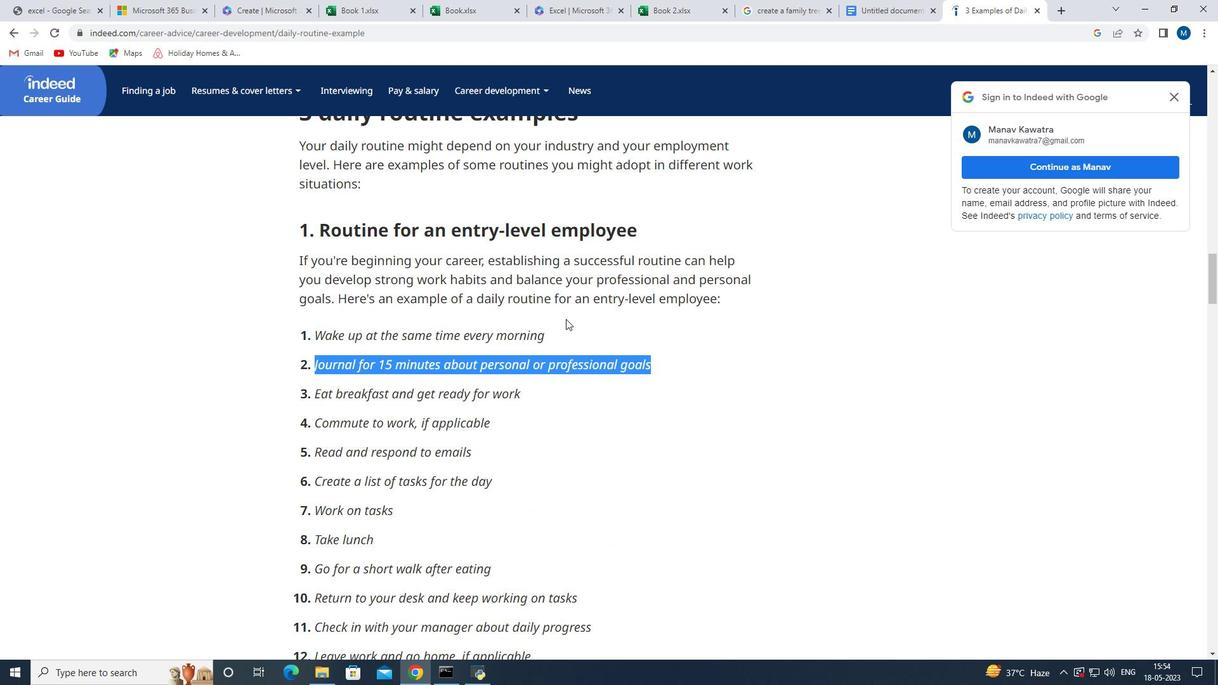 
Action: Mouse scrolled (565, 318) with delta (0, 0)
Screenshot: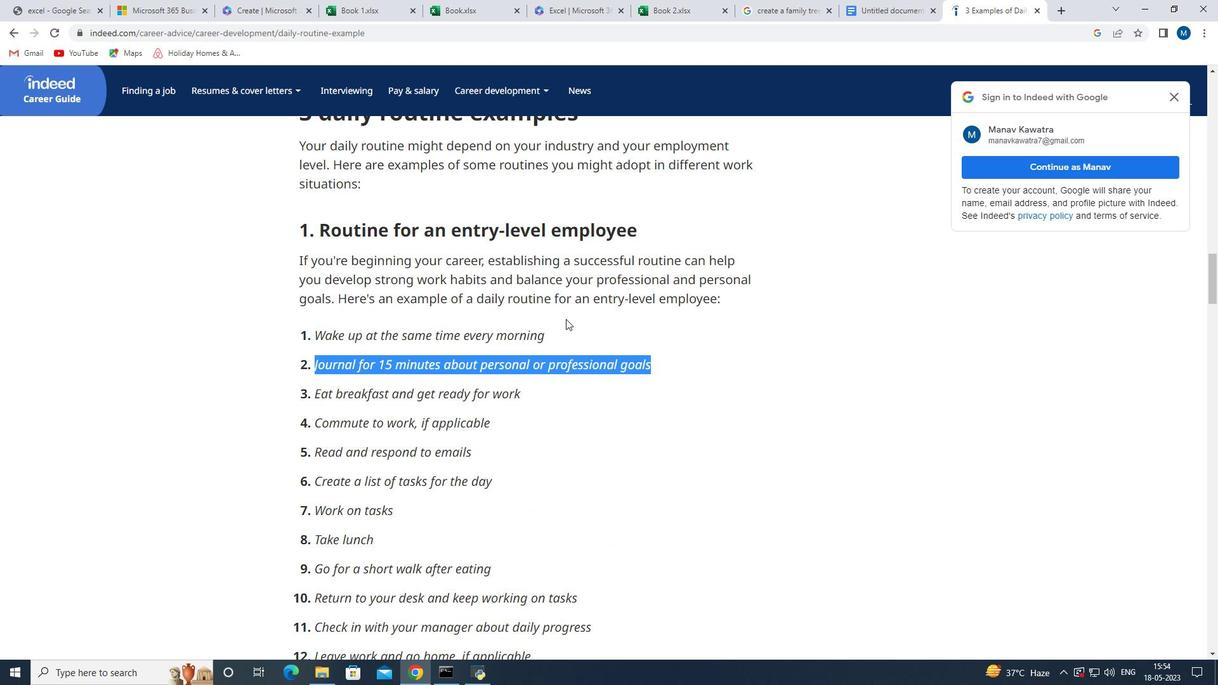 
Action: Mouse scrolled (565, 318) with delta (0, 0)
Screenshot: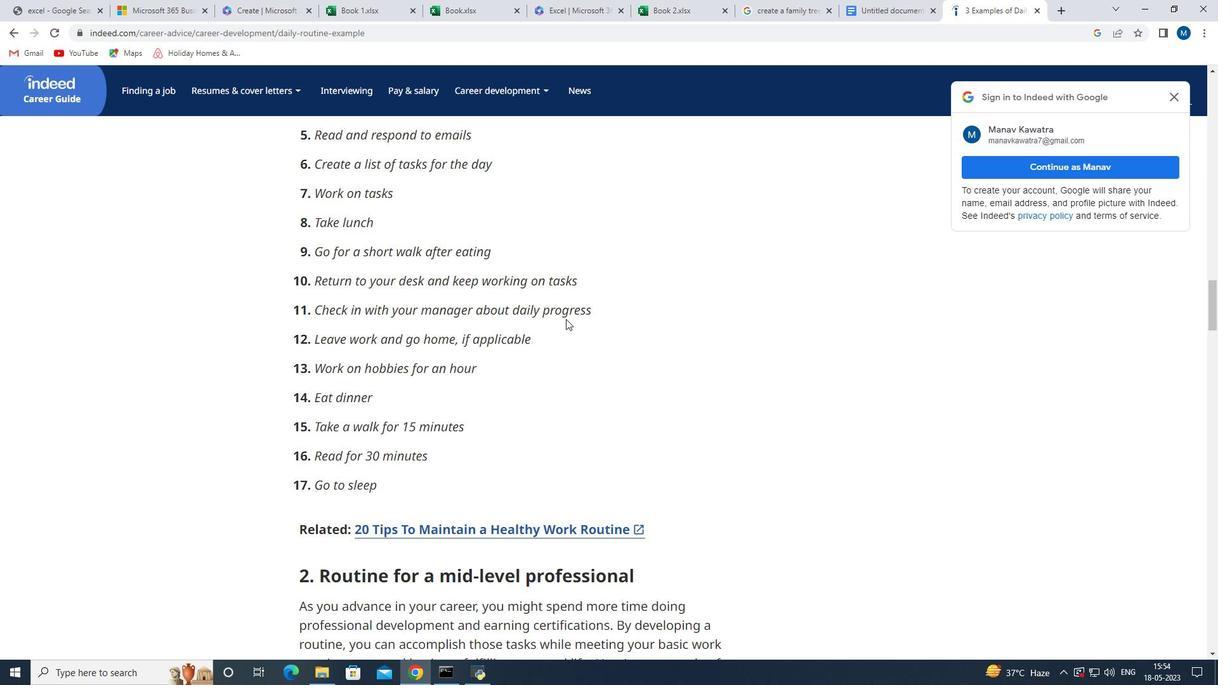
Action: Mouse scrolled (565, 318) with delta (0, 0)
Screenshot: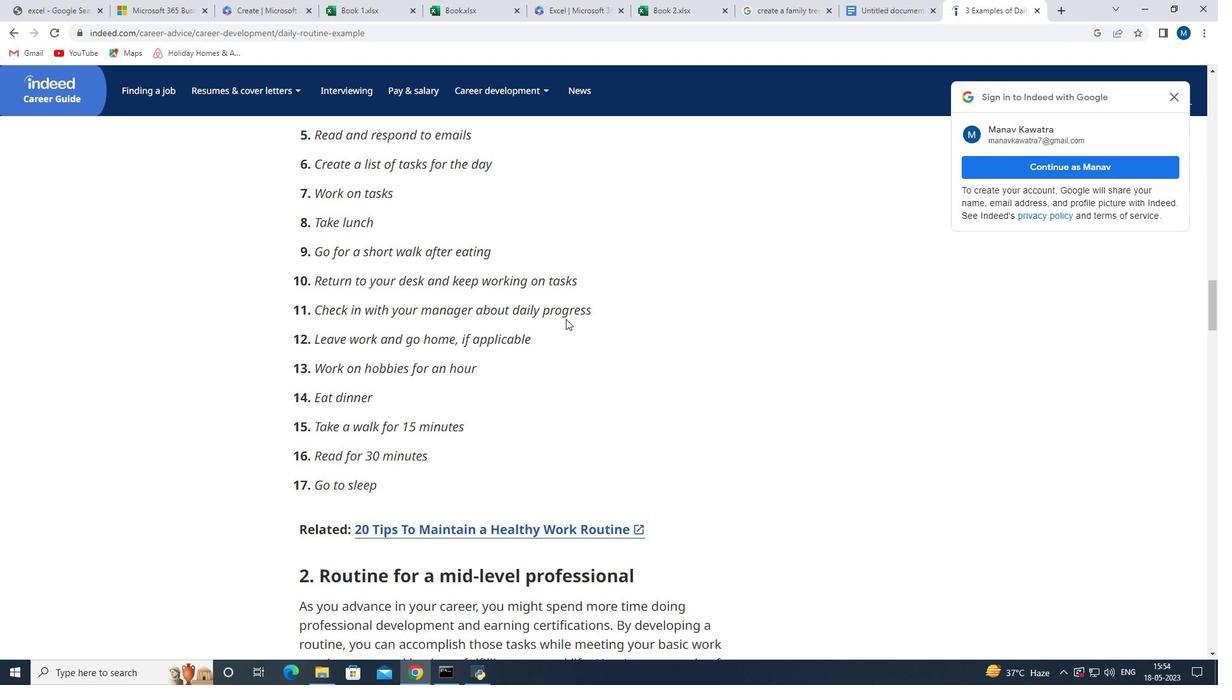 
Action: Mouse scrolled (565, 318) with delta (0, 0)
Screenshot: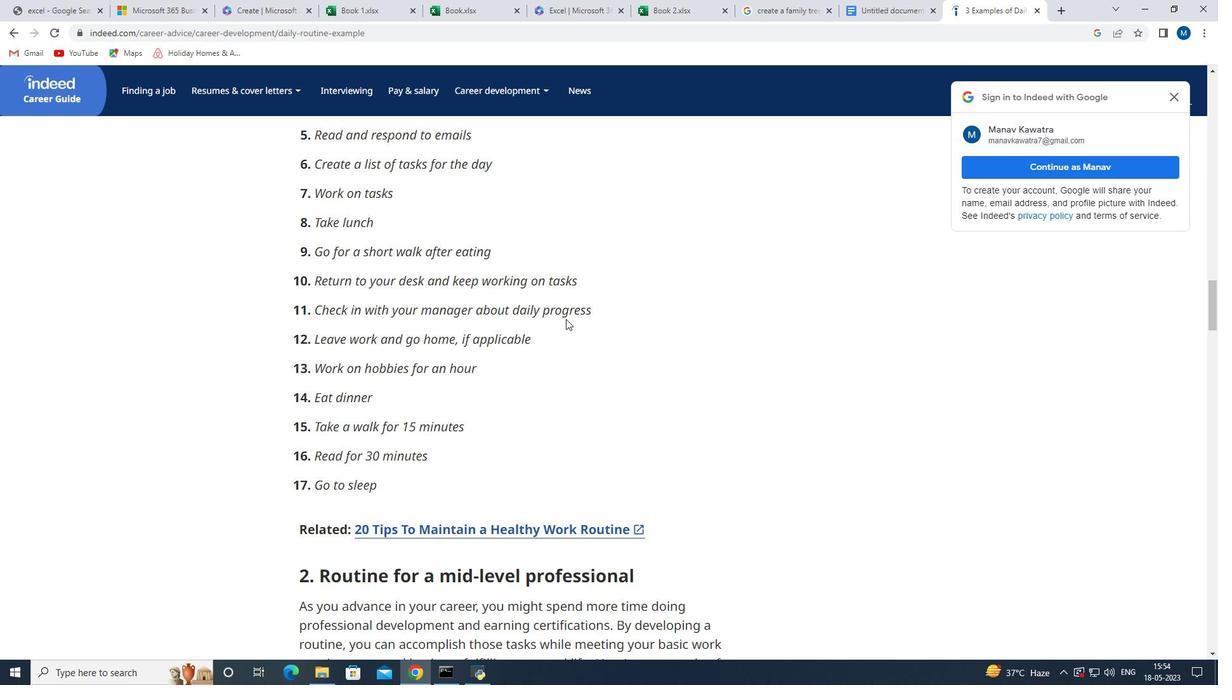 
Action: Mouse scrolled (565, 318) with delta (0, 0)
Screenshot: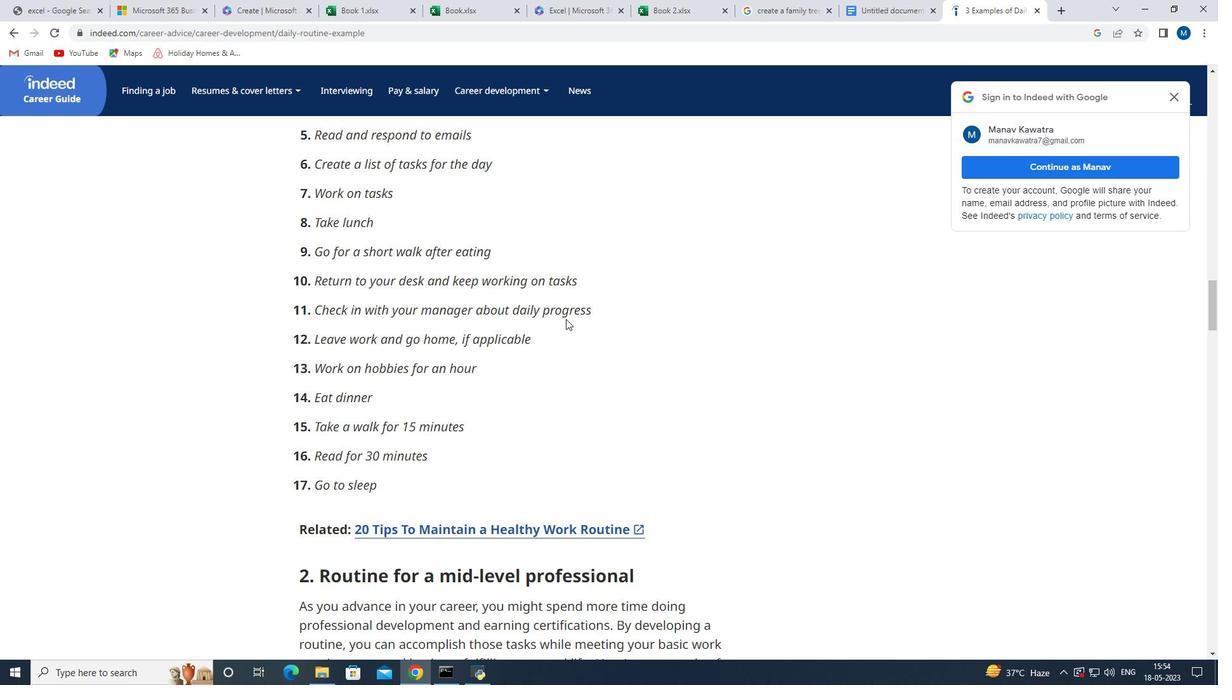 
Action: Mouse scrolled (565, 318) with delta (0, 0)
Screenshot: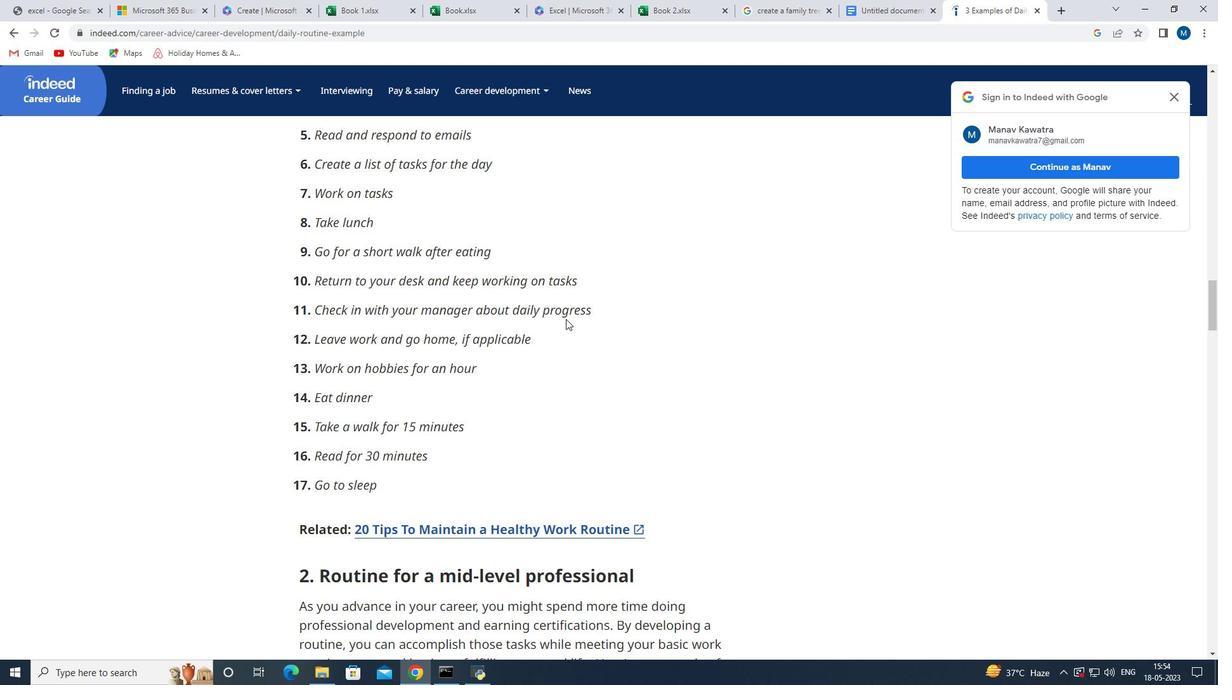 
Action: Mouse scrolled (565, 318) with delta (0, 0)
Screenshot: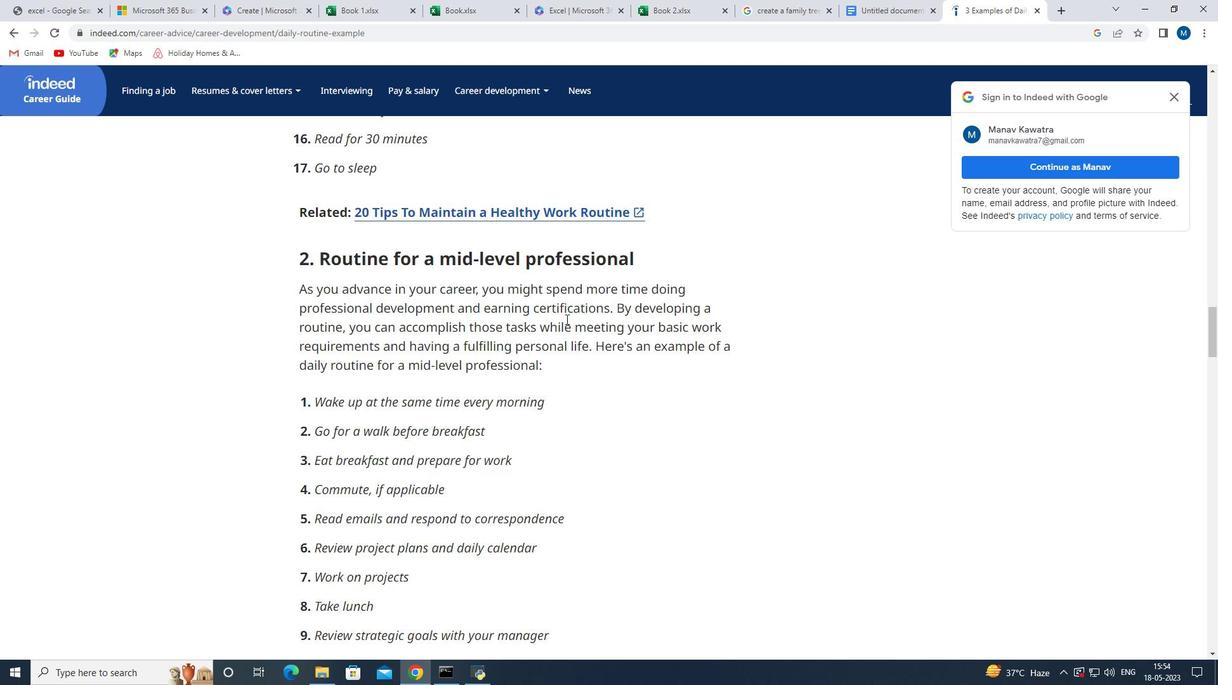 
Action: Mouse scrolled (565, 318) with delta (0, 0)
Screenshot: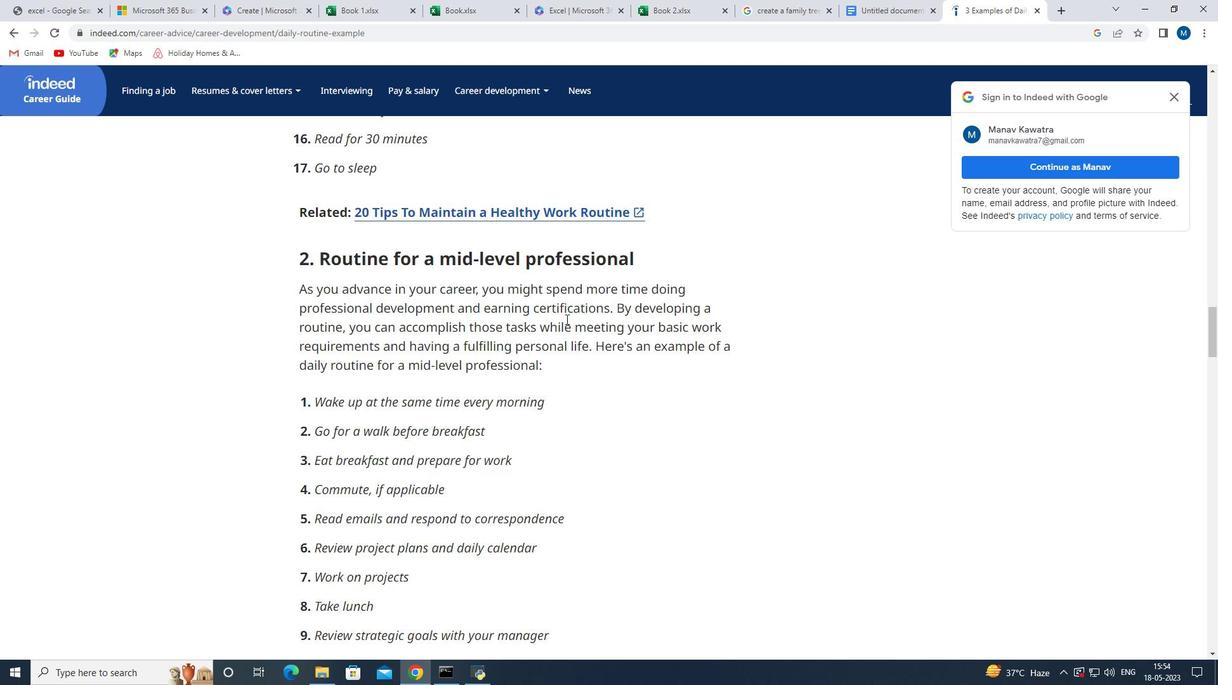 
Action: Mouse scrolled (565, 318) with delta (0, 0)
Screenshot: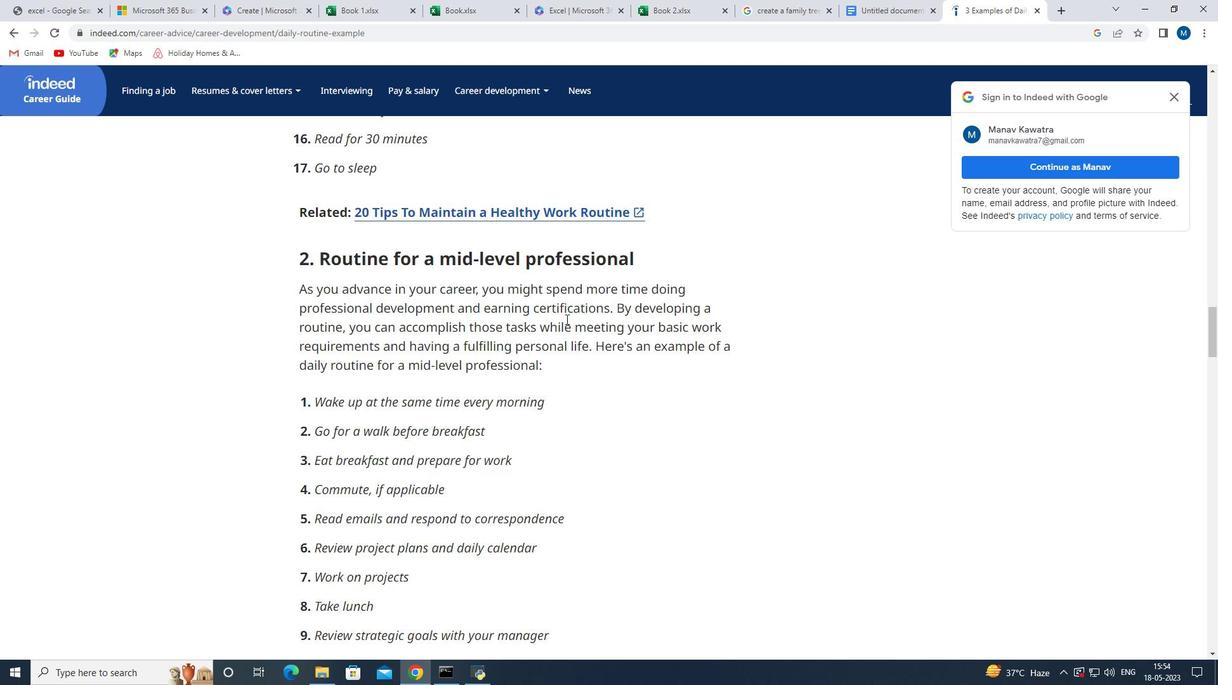 
Action: Mouse scrolled (565, 318) with delta (0, 0)
Screenshot: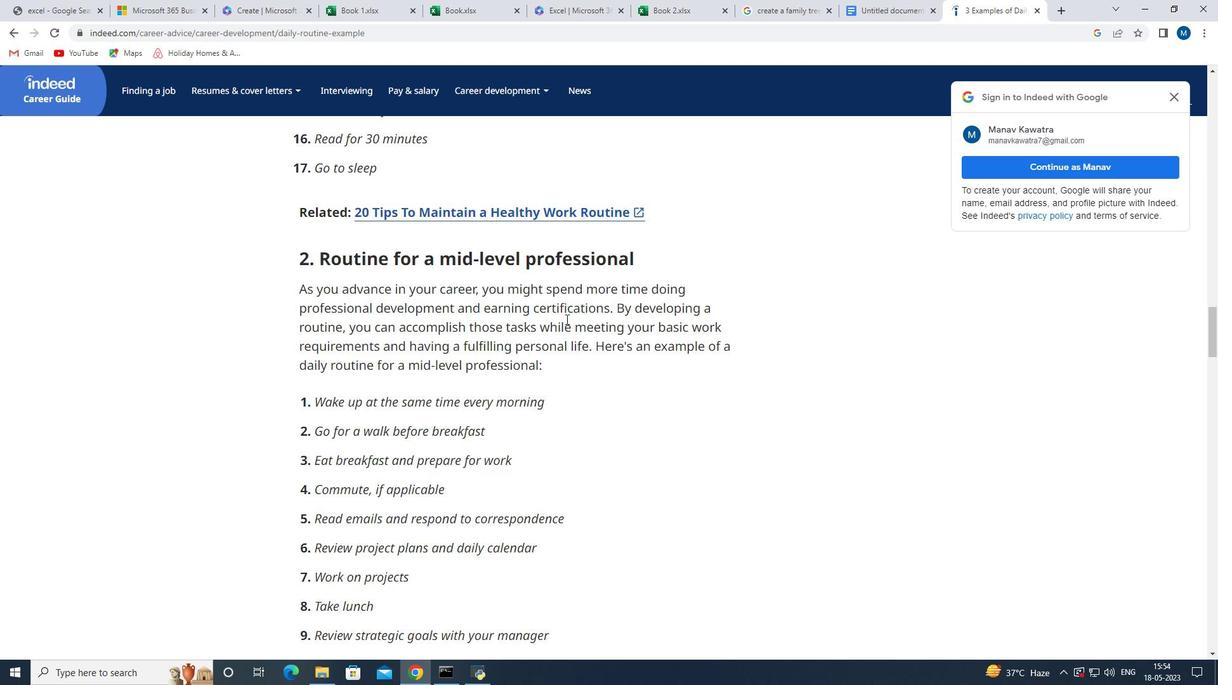 
Action: Mouse scrolled (565, 318) with delta (0, 0)
Screenshot: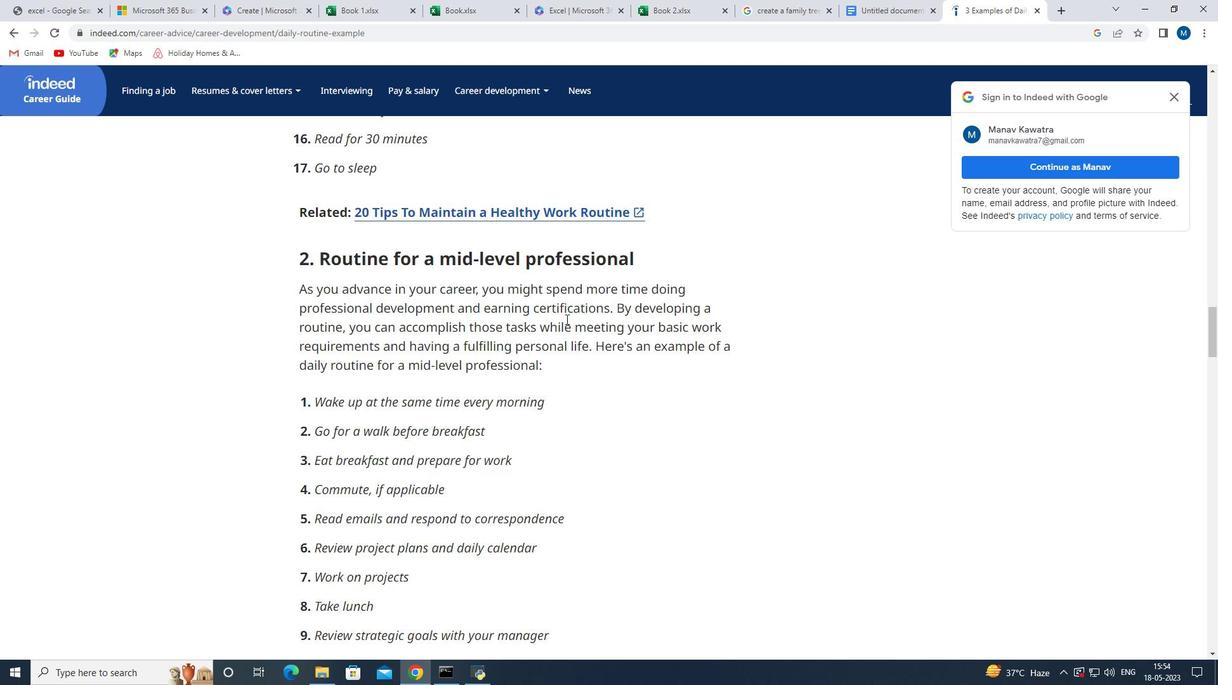 
Action: Mouse scrolled (565, 318) with delta (0, 0)
Screenshot: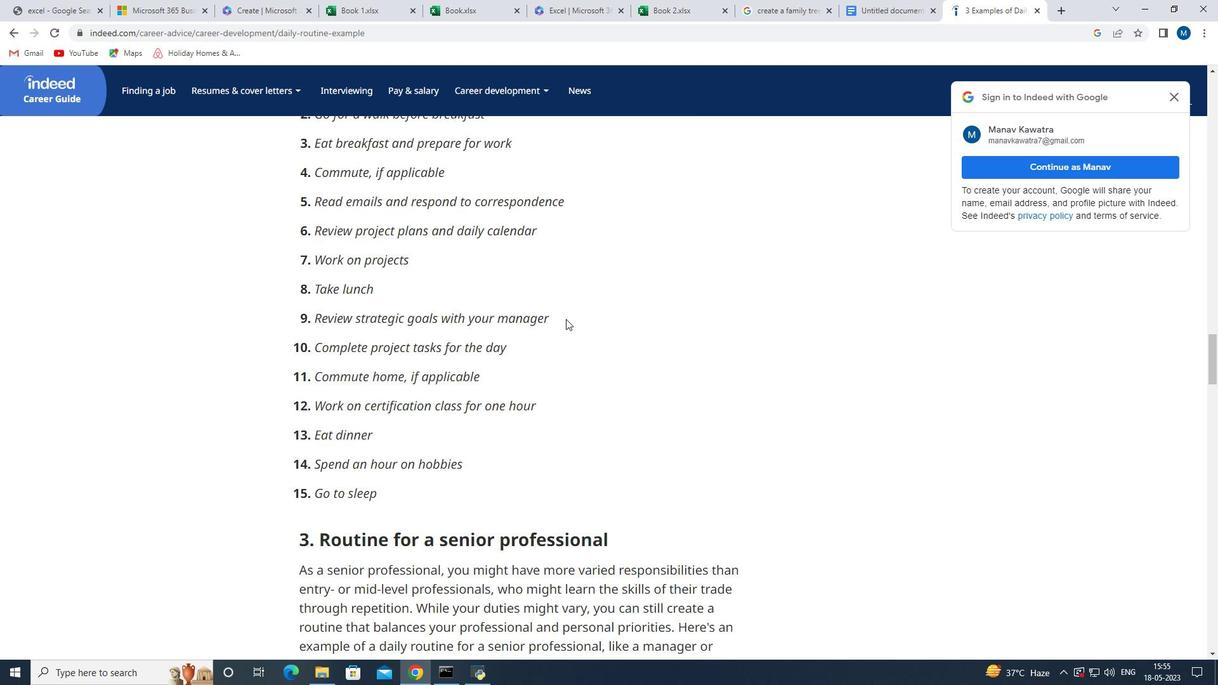 
Action: Mouse scrolled (565, 318) with delta (0, 0)
Screenshot: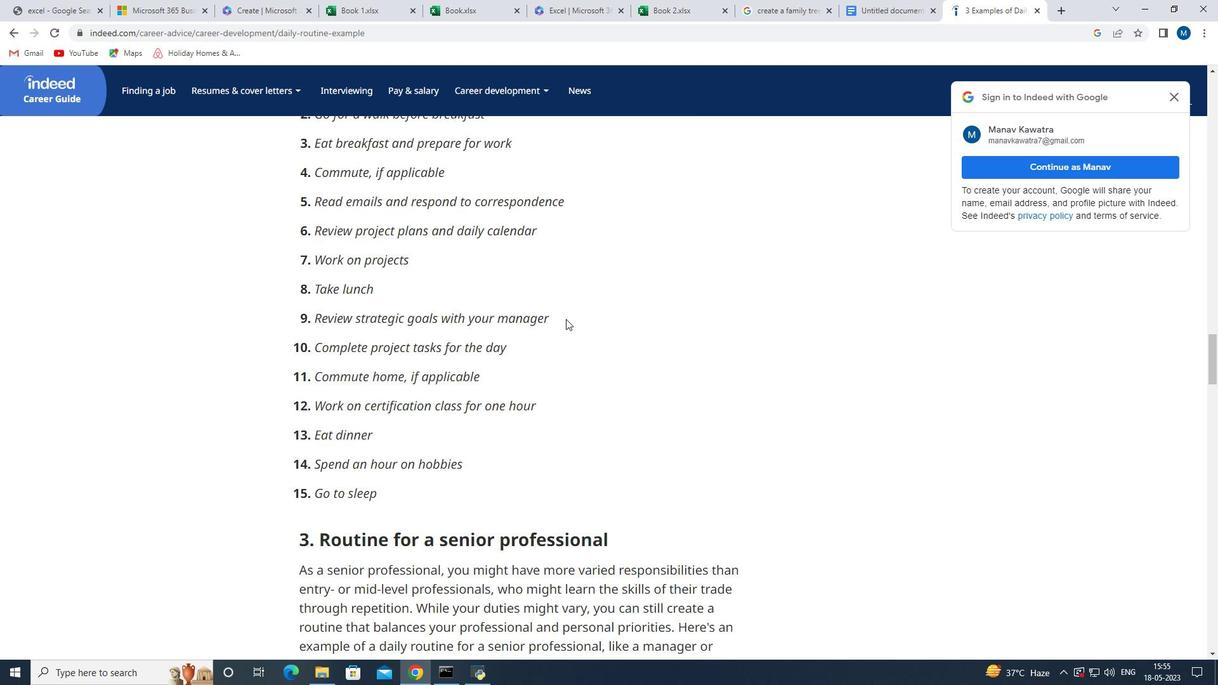 
Action: Mouse scrolled (565, 318) with delta (0, 0)
Screenshot: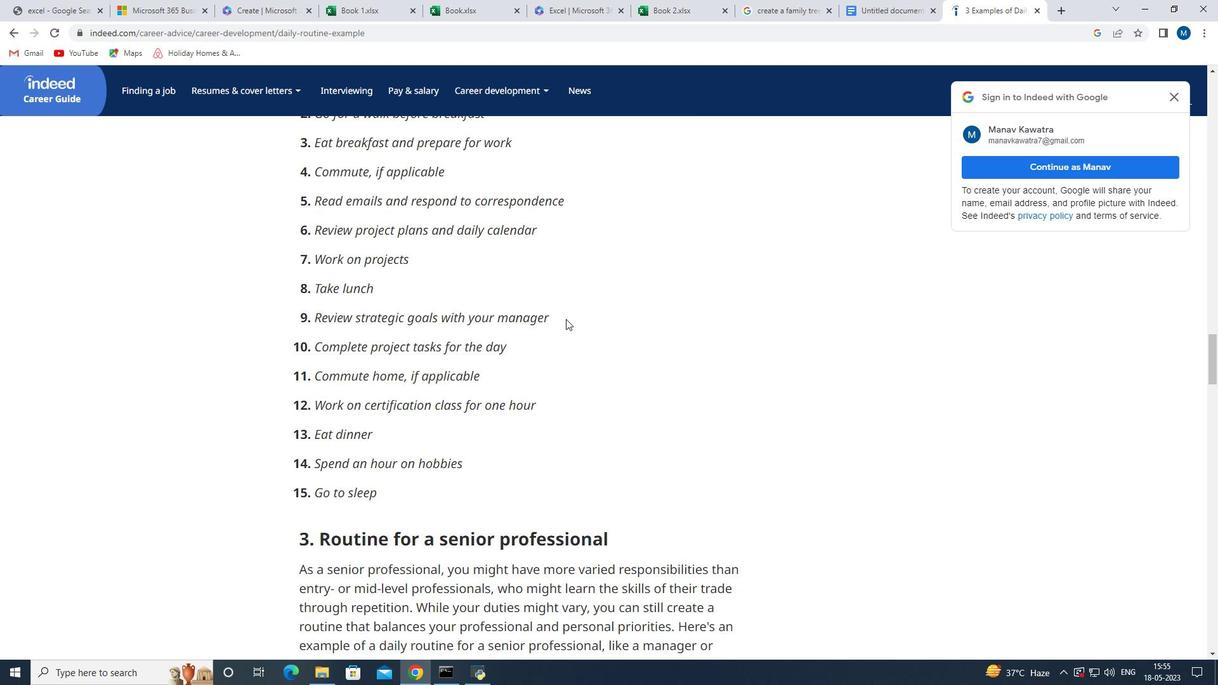 
Action: Mouse scrolled (565, 318) with delta (0, 0)
Screenshot: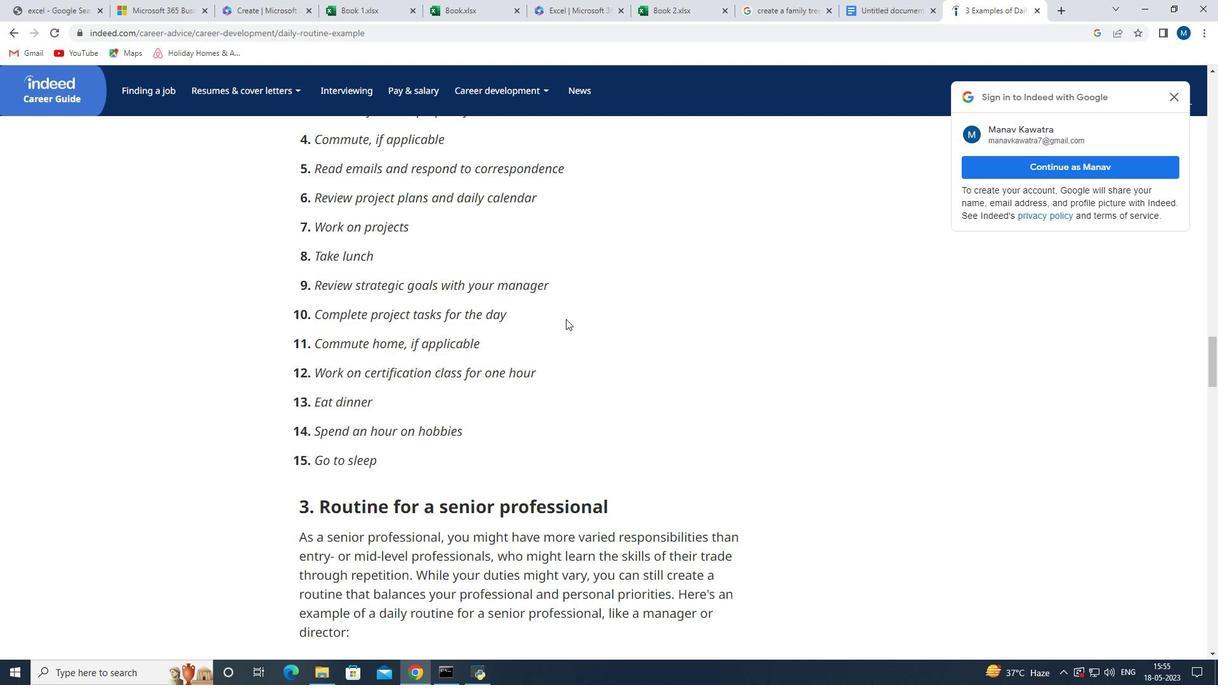 
Action: Mouse scrolled (565, 318) with delta (0, 0)
Screenshot: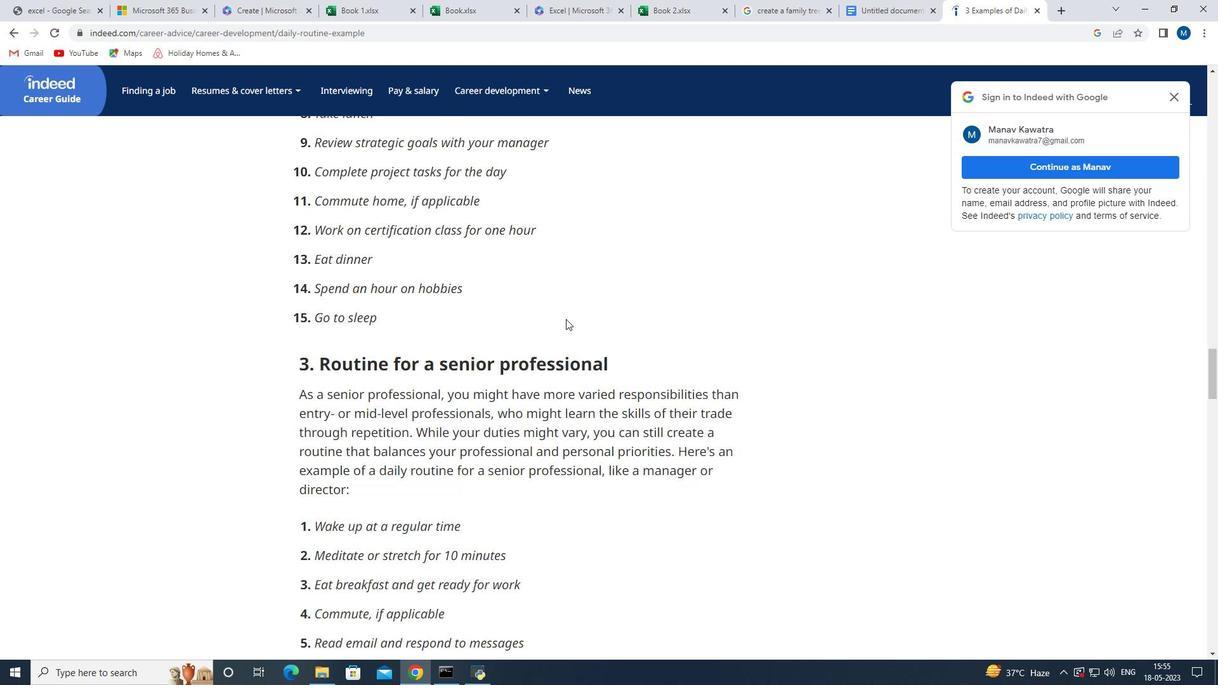 
Action: Mouse scrolled (565, 319) with delta (0, 0)
Screenshot: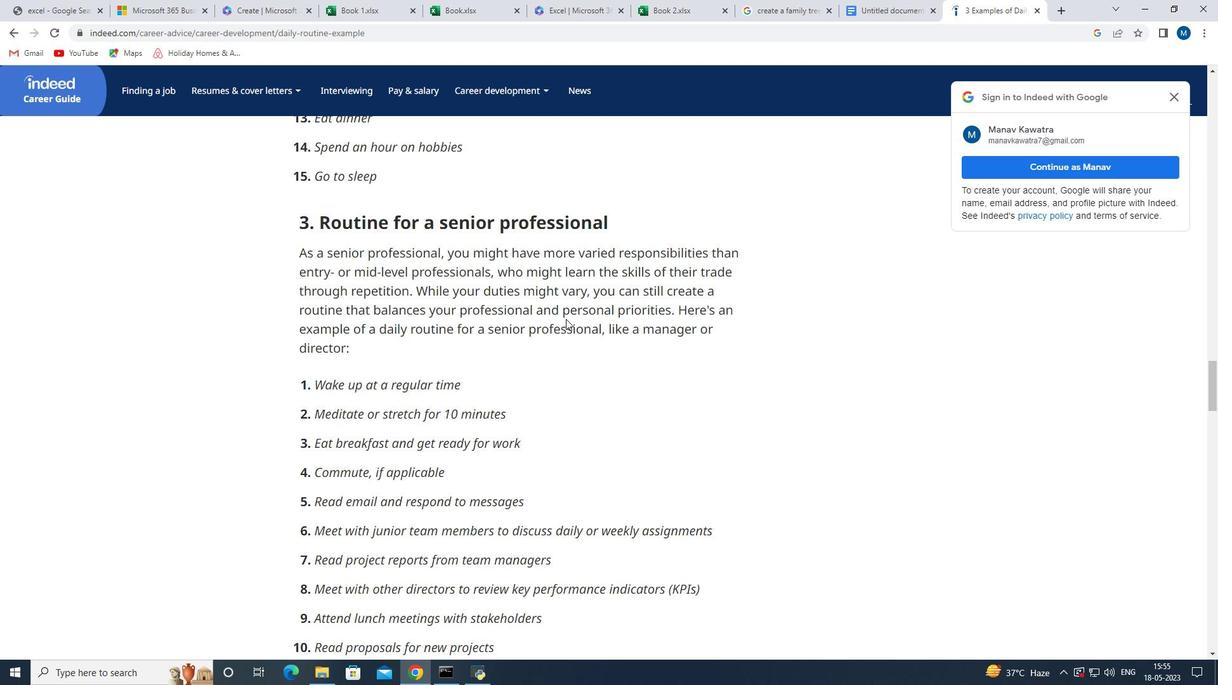 
Action: Mouse scrolled (565, 319) with delta (0, 0)
Screenshot: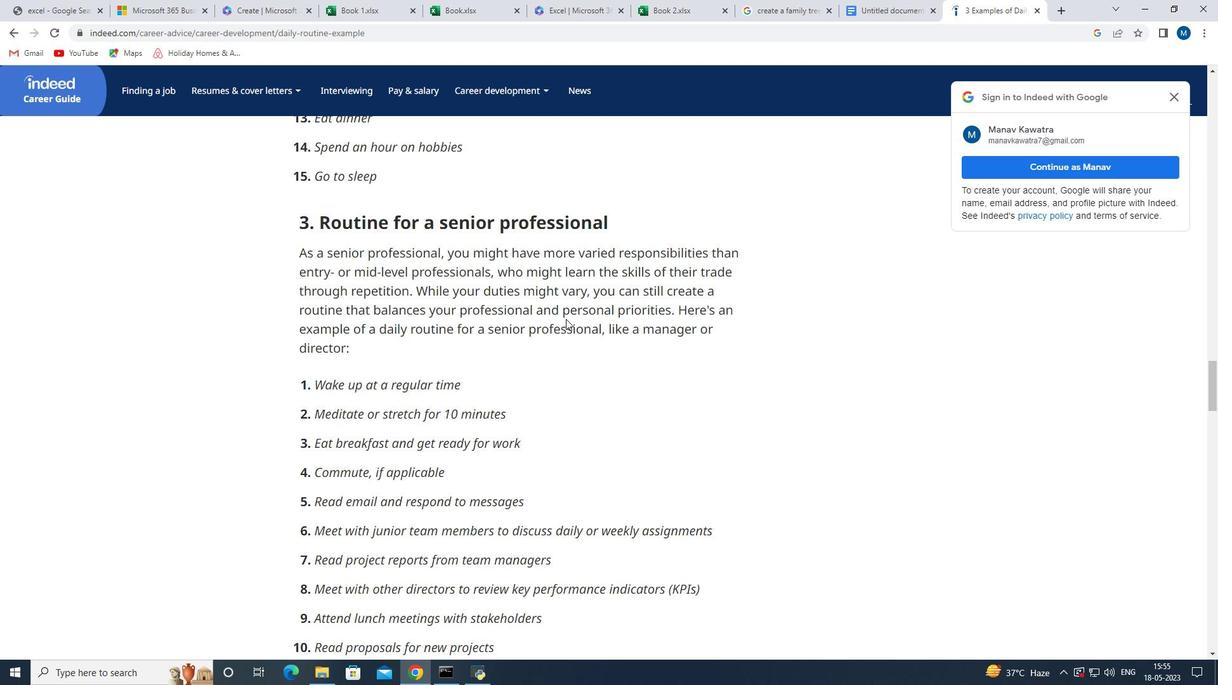 
Action: Mouse scrolled (565, 319) with delta (0, 0)
Screenshot: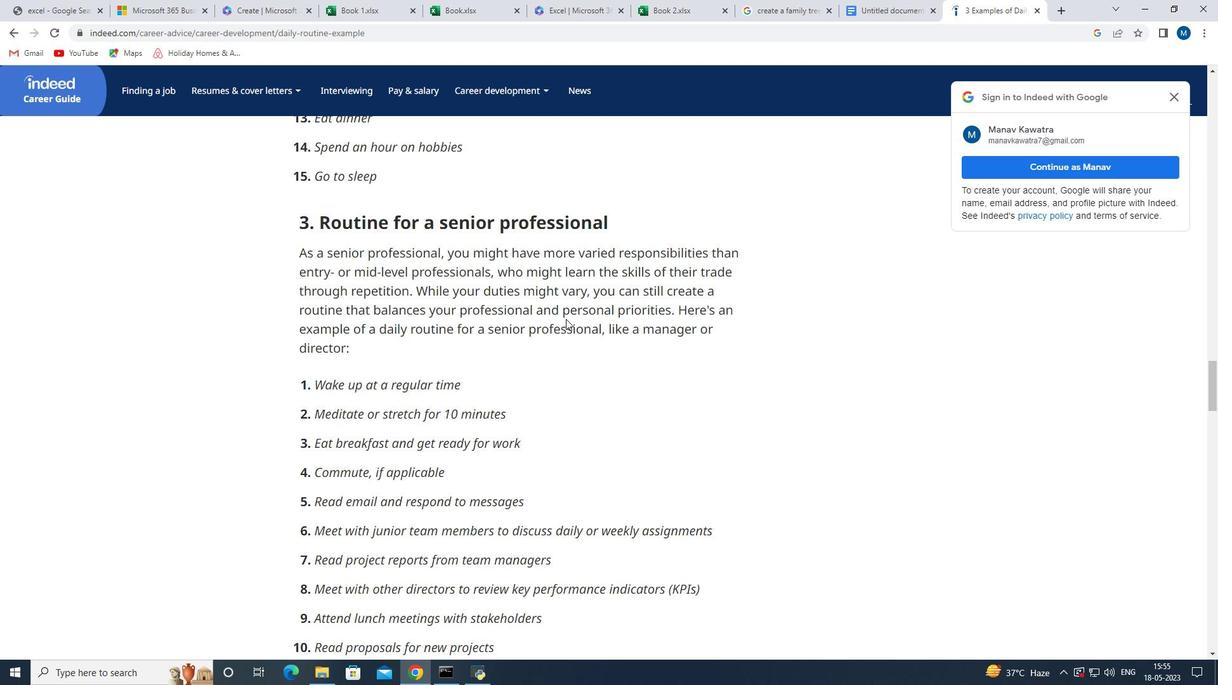 
Action: Mouse scrolled (565, 319) with delta (0, 0)
Screenshot: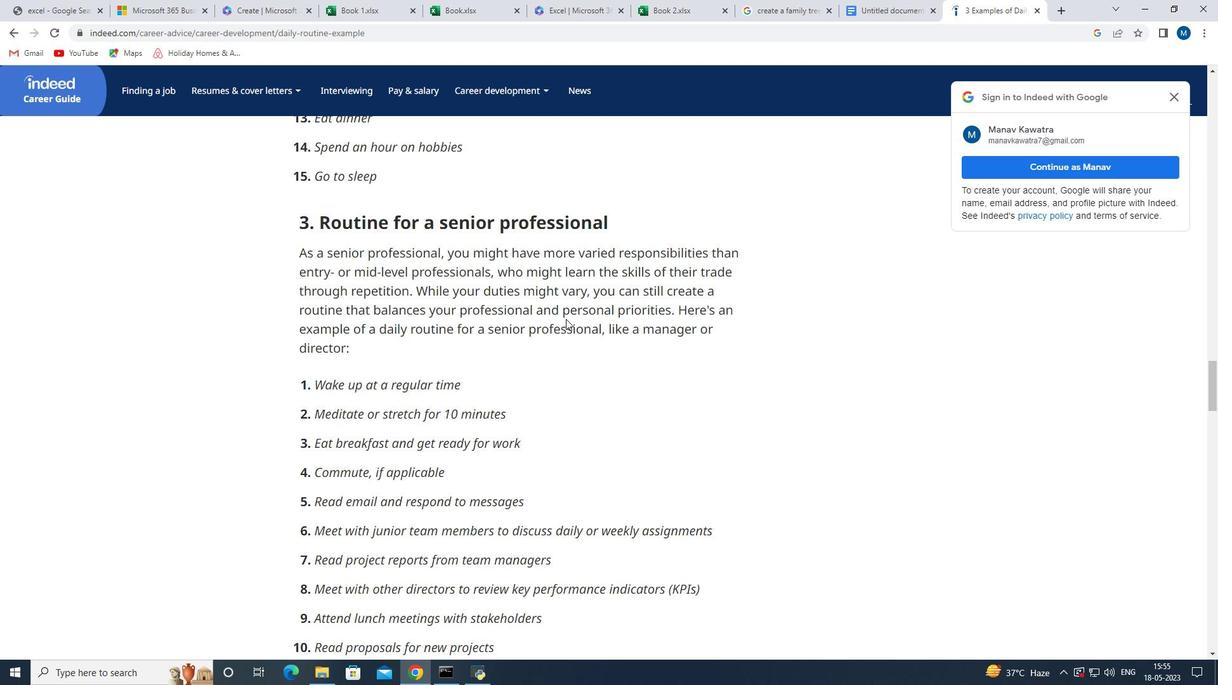 
Action: Mouse scrolled (565, 319) with delta (0, 0)
Screenshot: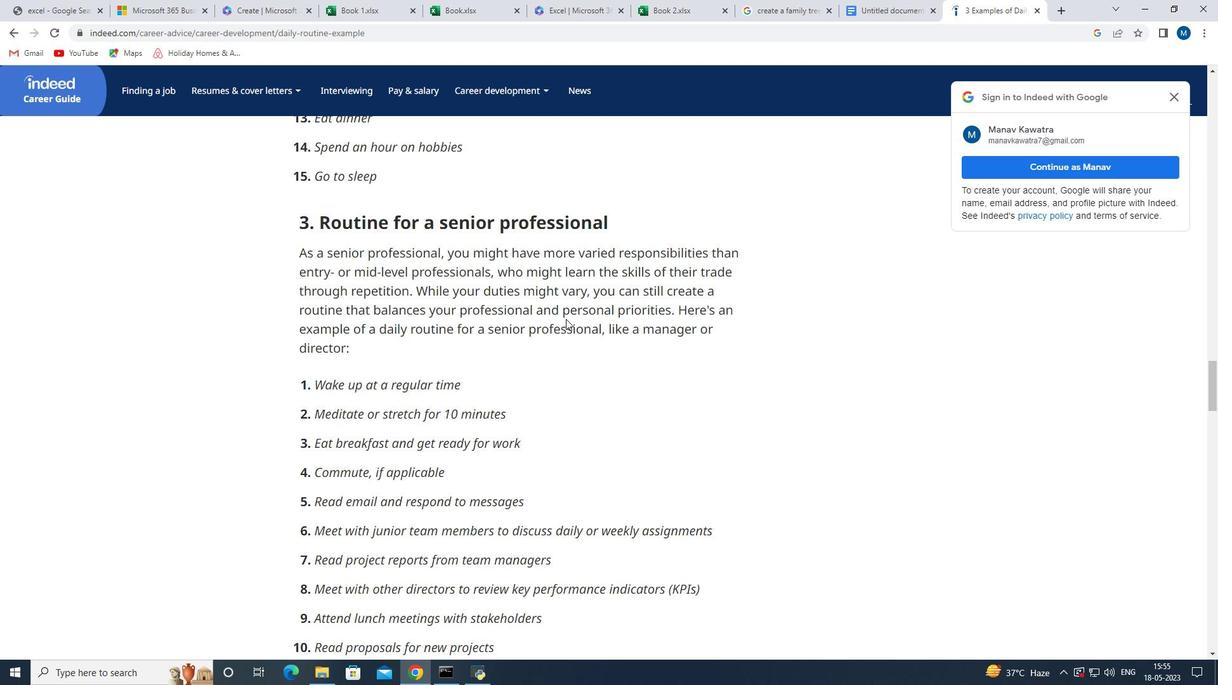 
Action: Mouse scrolled (565, 319) with delta (0, 0)
Screenshot: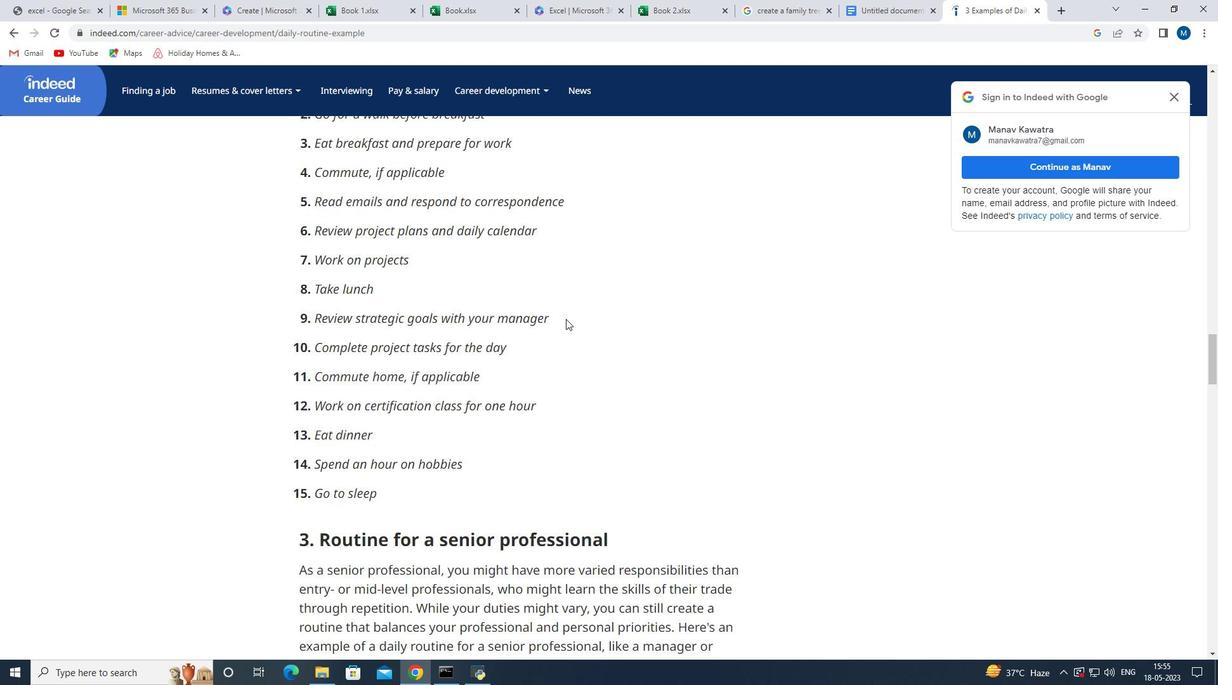 
Action: Mouse scrolled (565, 319) with delta (0, 0)
Screenshot: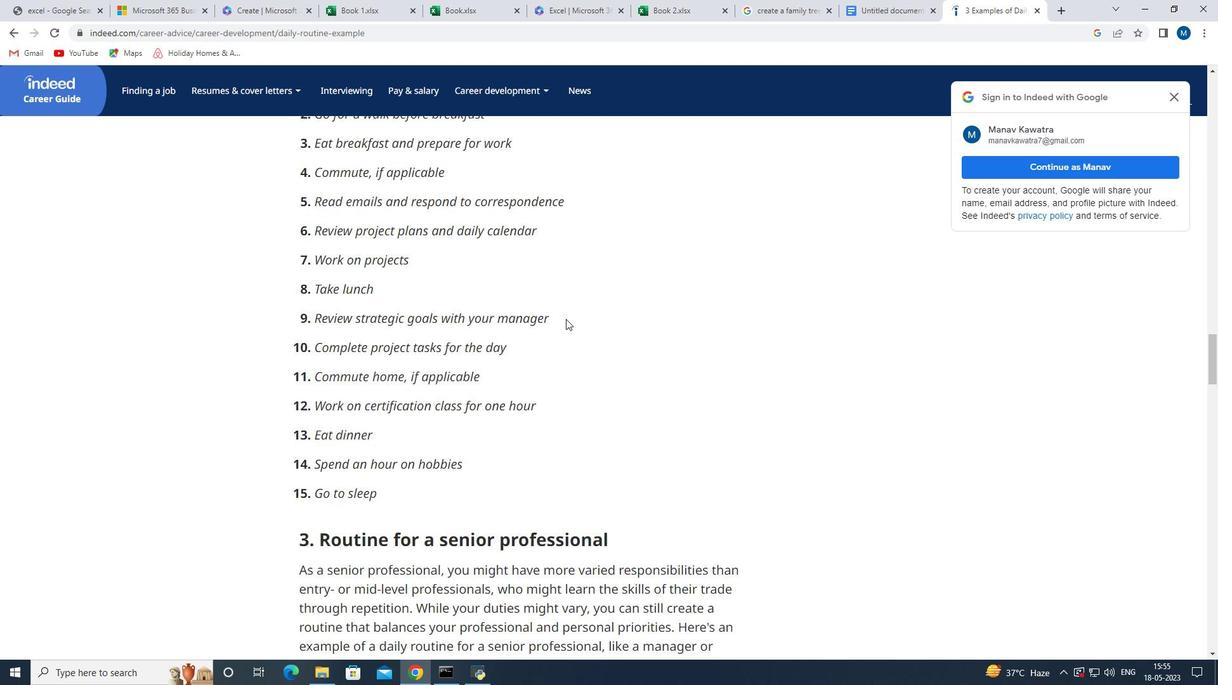 
Action: Mouse scrolled (565, 319) with delta (0, 0)
Screenshot: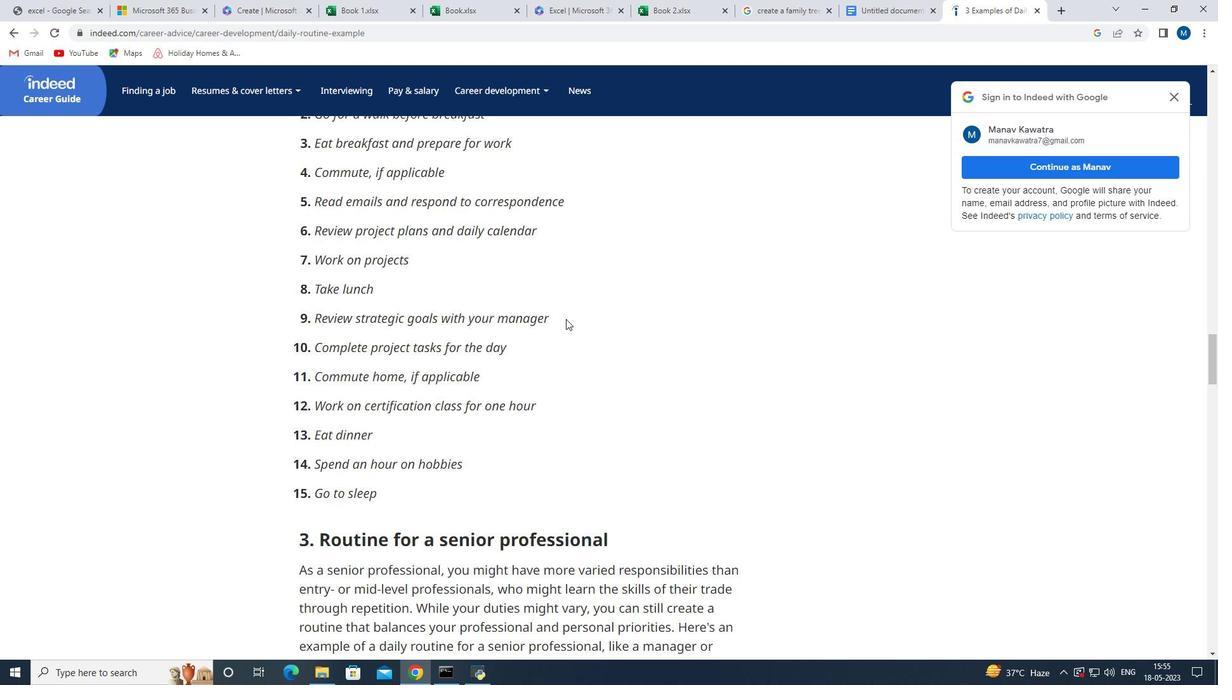 
Action: Mouse scrolled (565, 319) with delta (0, 0)
Screenshot: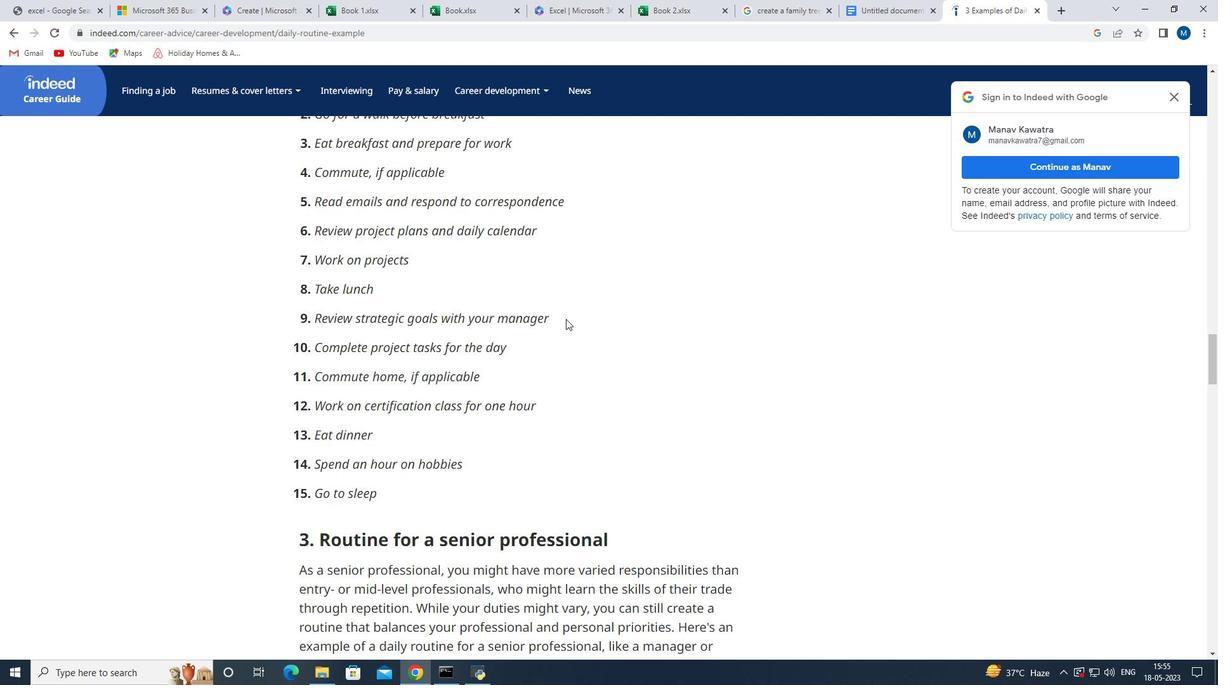 
Action: Mouse scrolled (565, 319) with delta (0, 0)
Screenshot: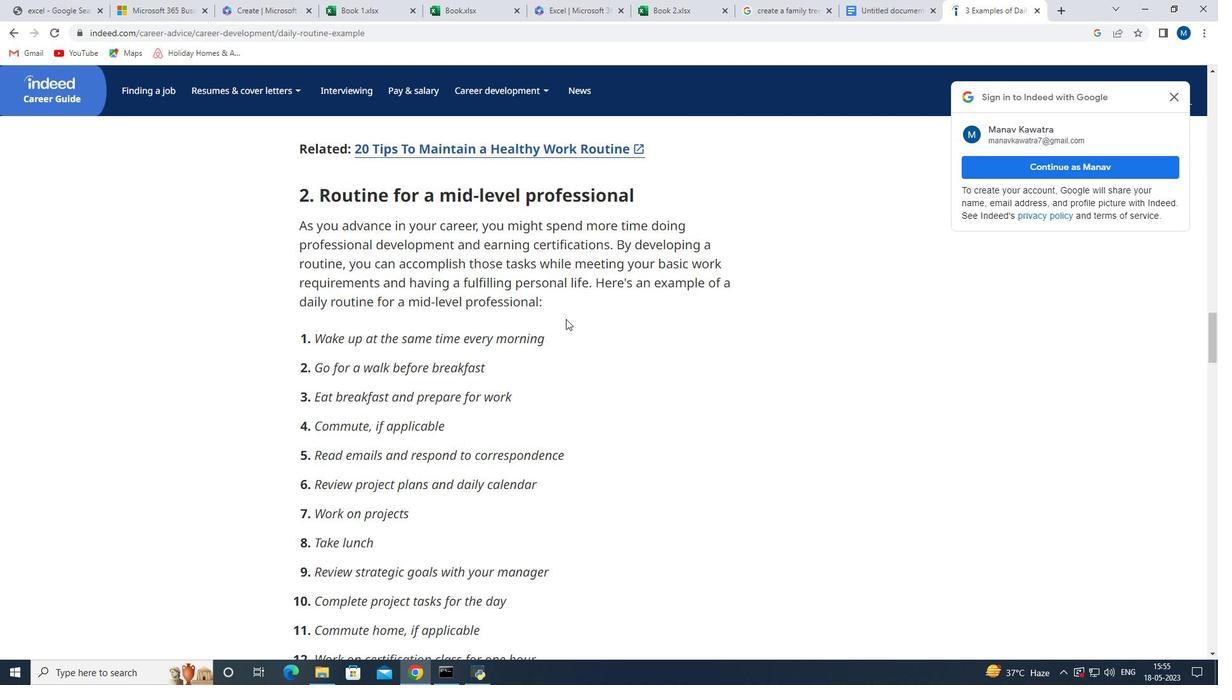 
Action: Mouse scrolled (565, 319) with delta (0, 0)
Screenshot: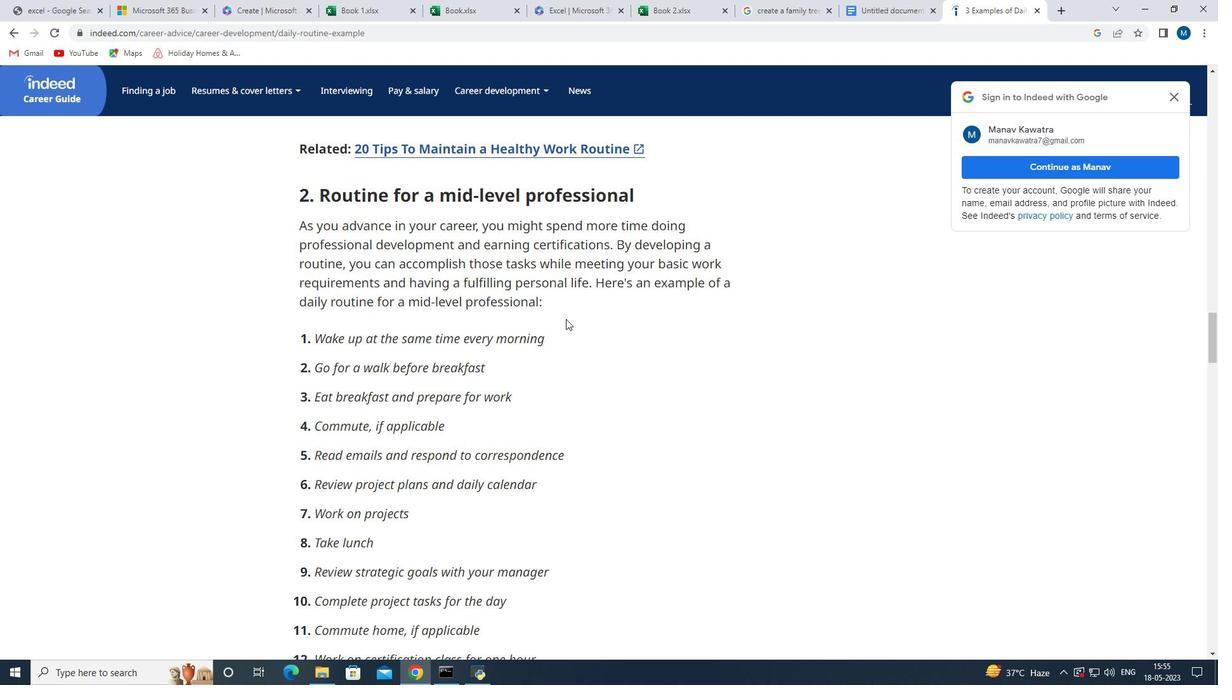 
Action: Mouse scrolled (565, 319) with delta (0, 0)
Screenshot: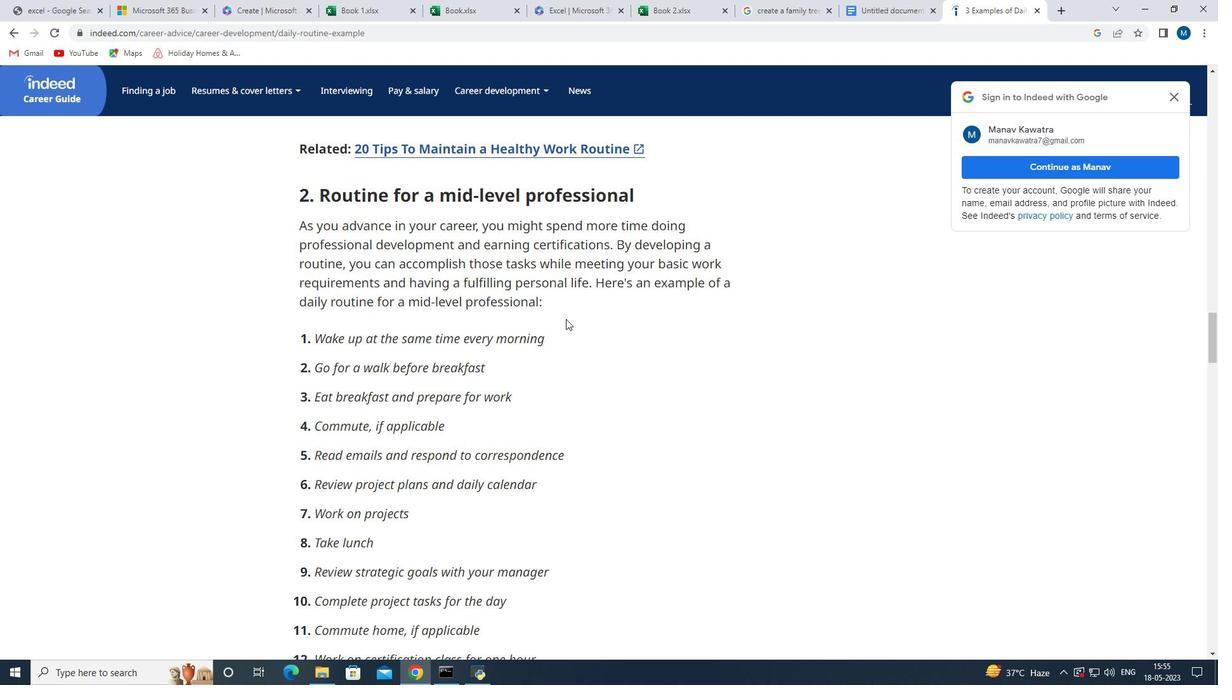 
Action: Mouse scrolled (565, 319) with delta (0, 0)
Screenshot: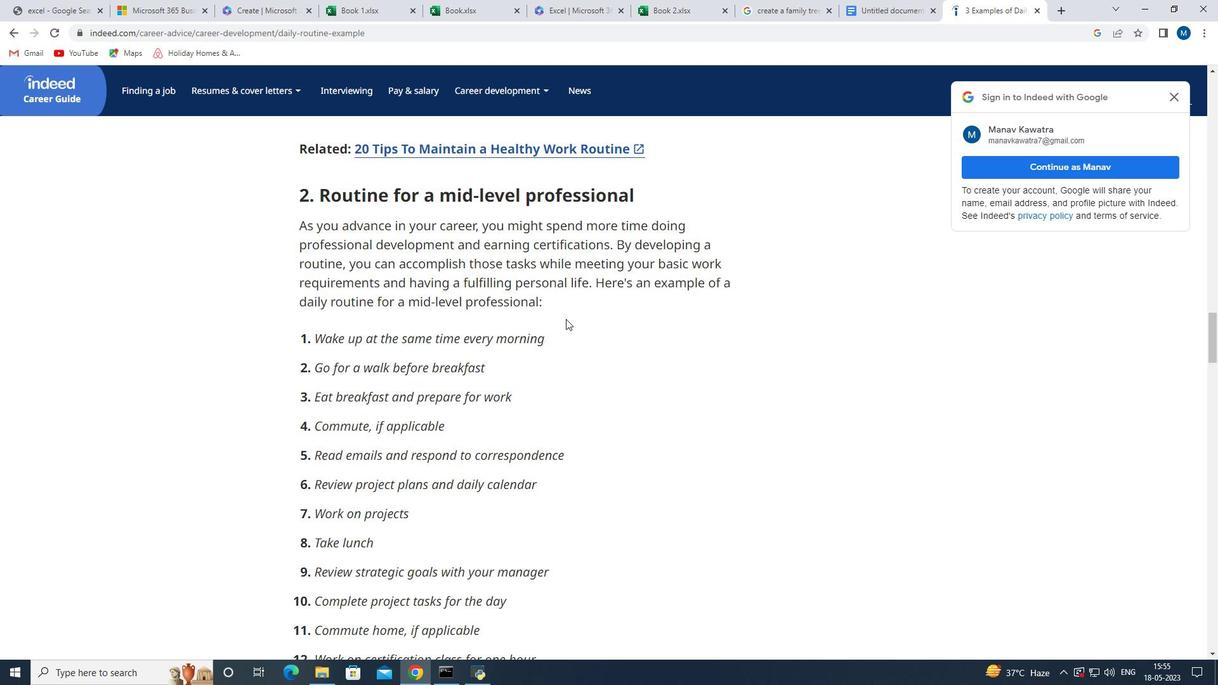 
Action: Mouse scrolled (565, 319) with delta (0, 0)
Screenshot: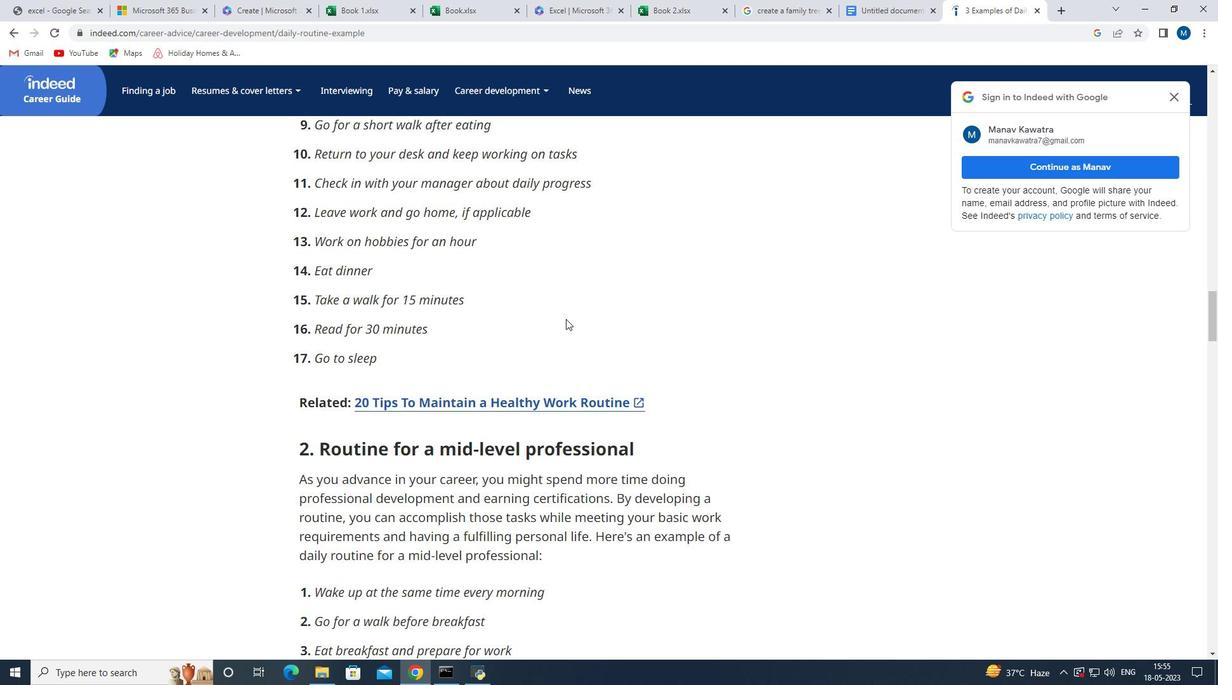 
Action: Mouse scrolled (565, 319) with delta (0, 0)
Screenshot: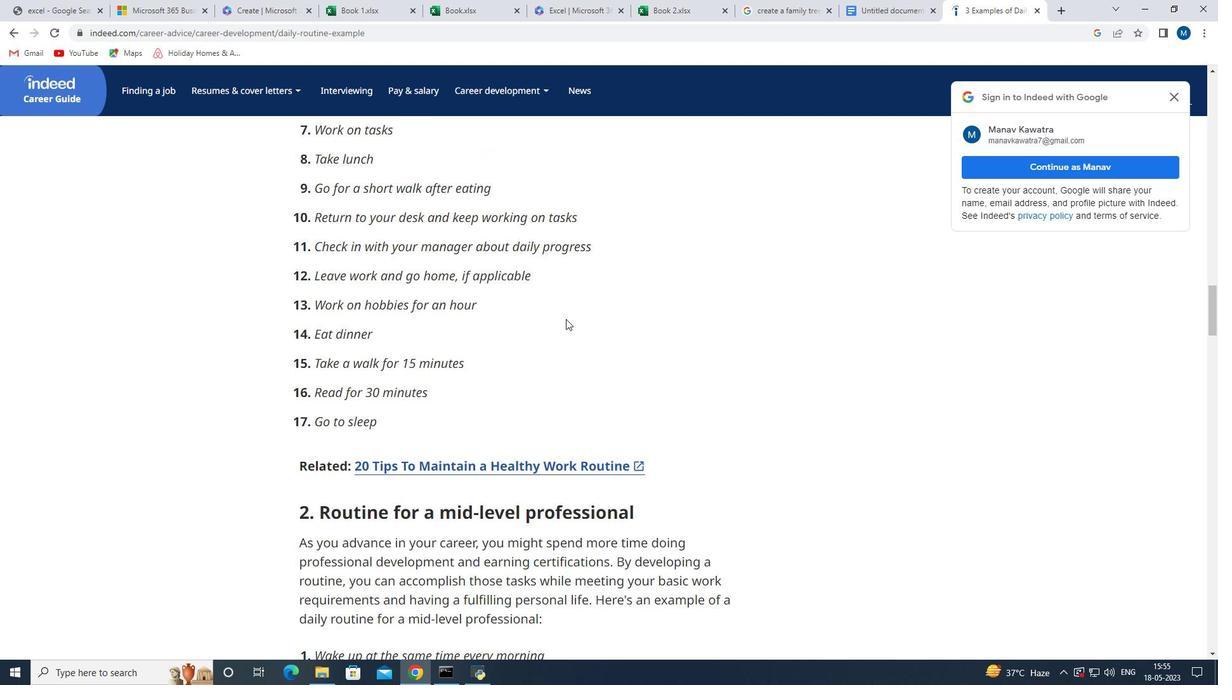 
Action: Mouse scrolled (565, 319) with delta (0, 0)
Screenshot: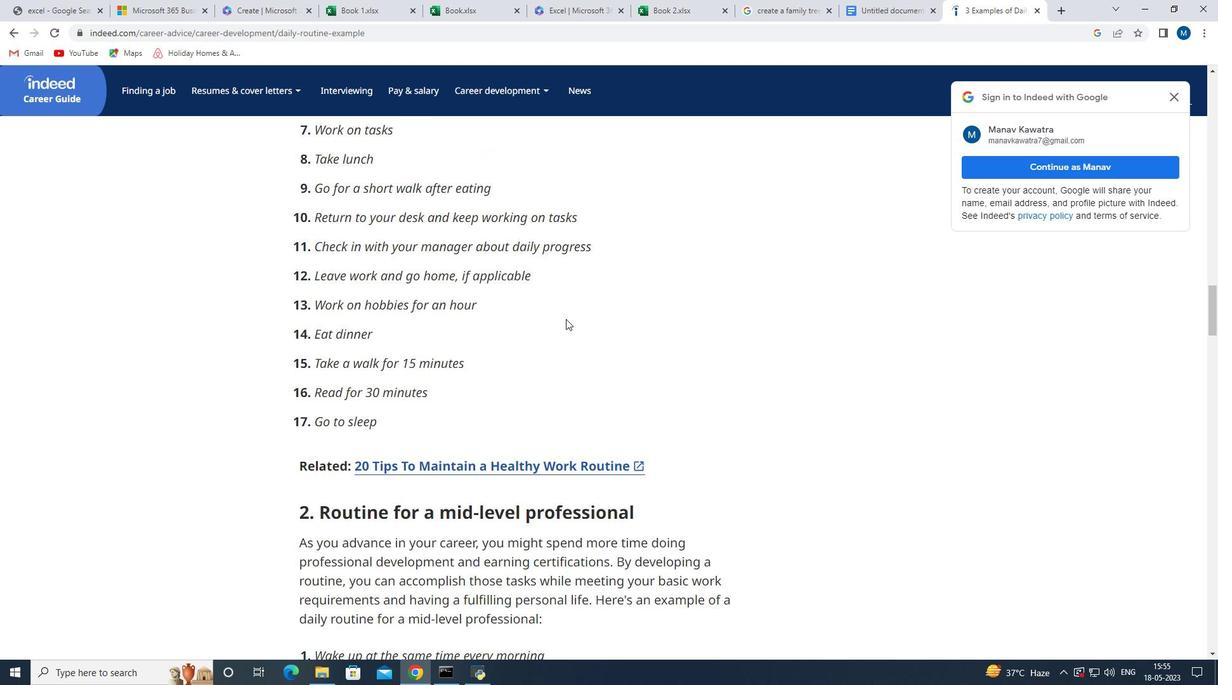 
Action: Mouse scrolled (565, 319) with delta (0, 0)
Screenshot: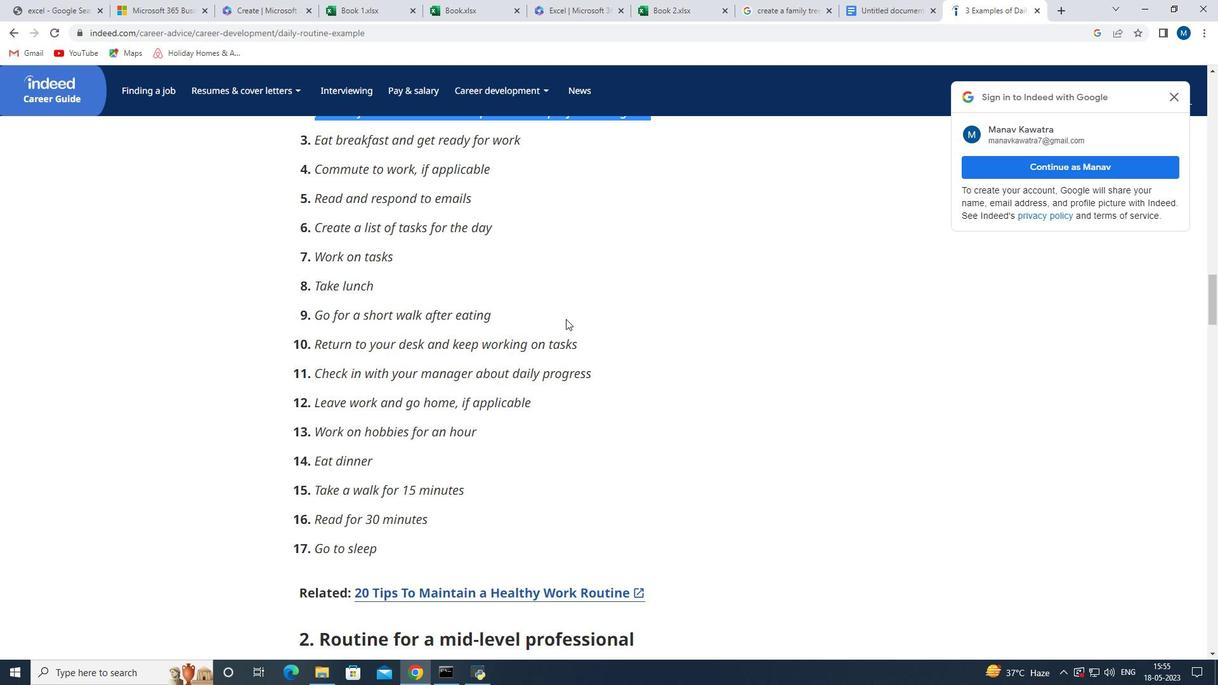 
Action: Mouse scrolled (565, 319) with delta (0, 0)
Screenshot: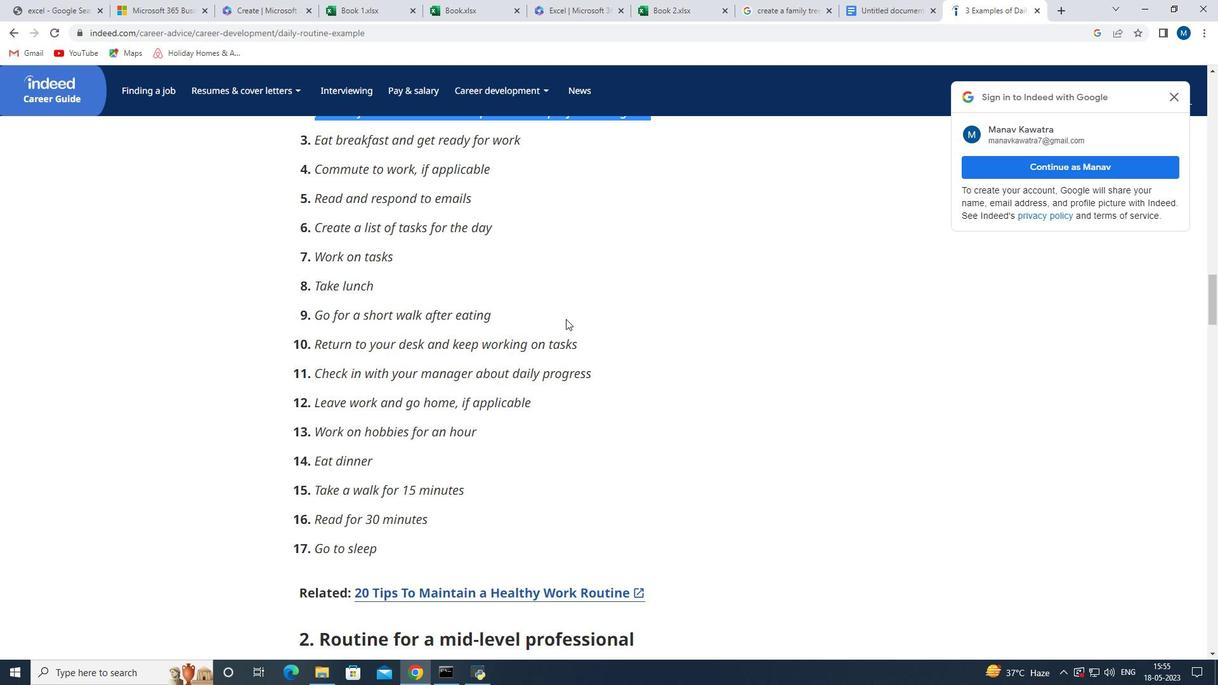 
Action: Mouse moved to (314, 268)
Screenshot: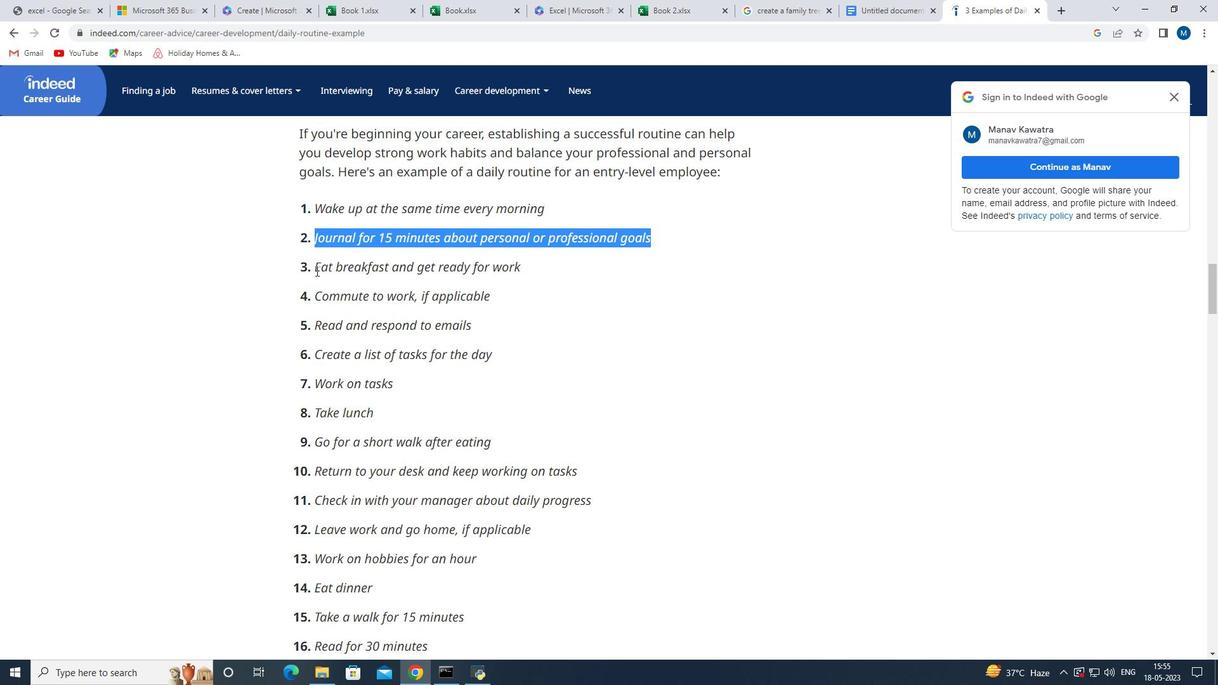 
Action: Mouse pressed left at (314, 268)
Screenshot: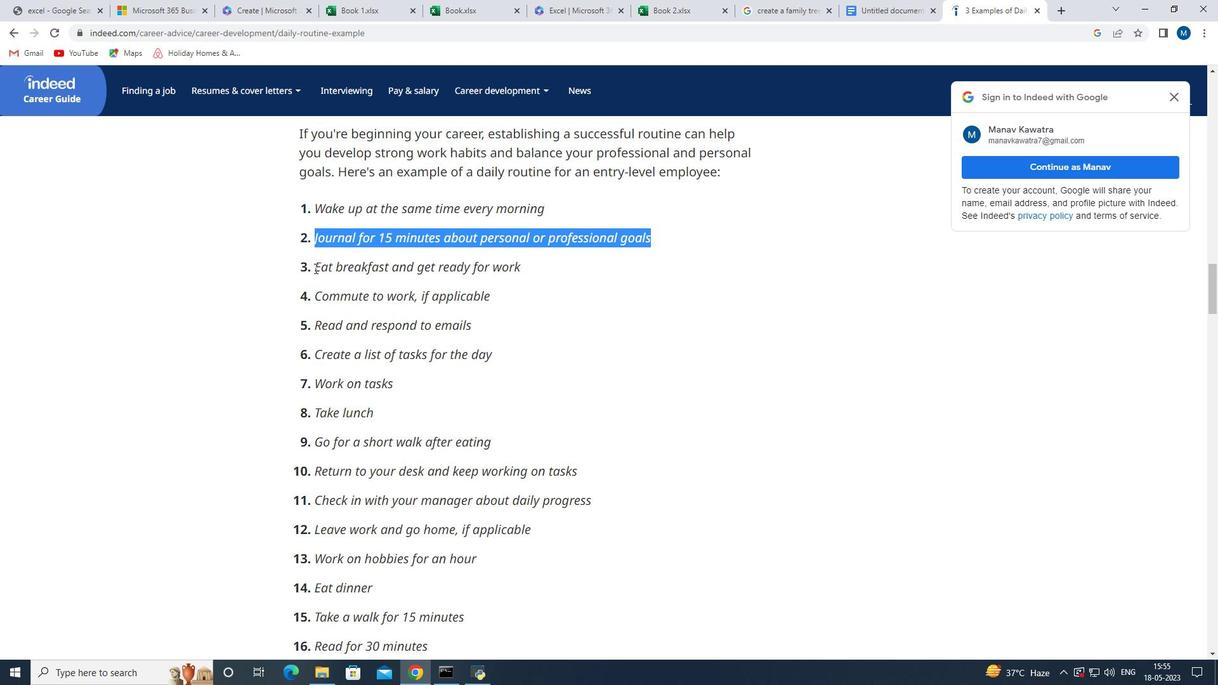 
Action: Mouse moved to (443, 444)
Screenshot: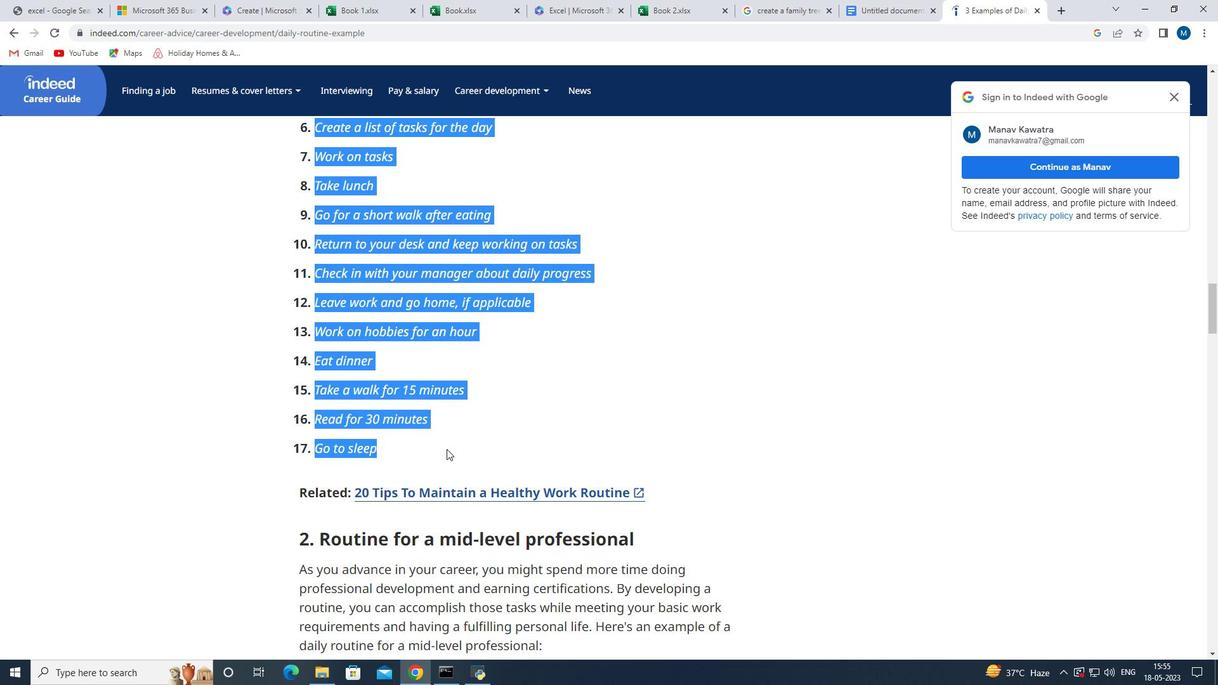 
Action: Key pressed ctrl+C<'\x03'>
Screenshot: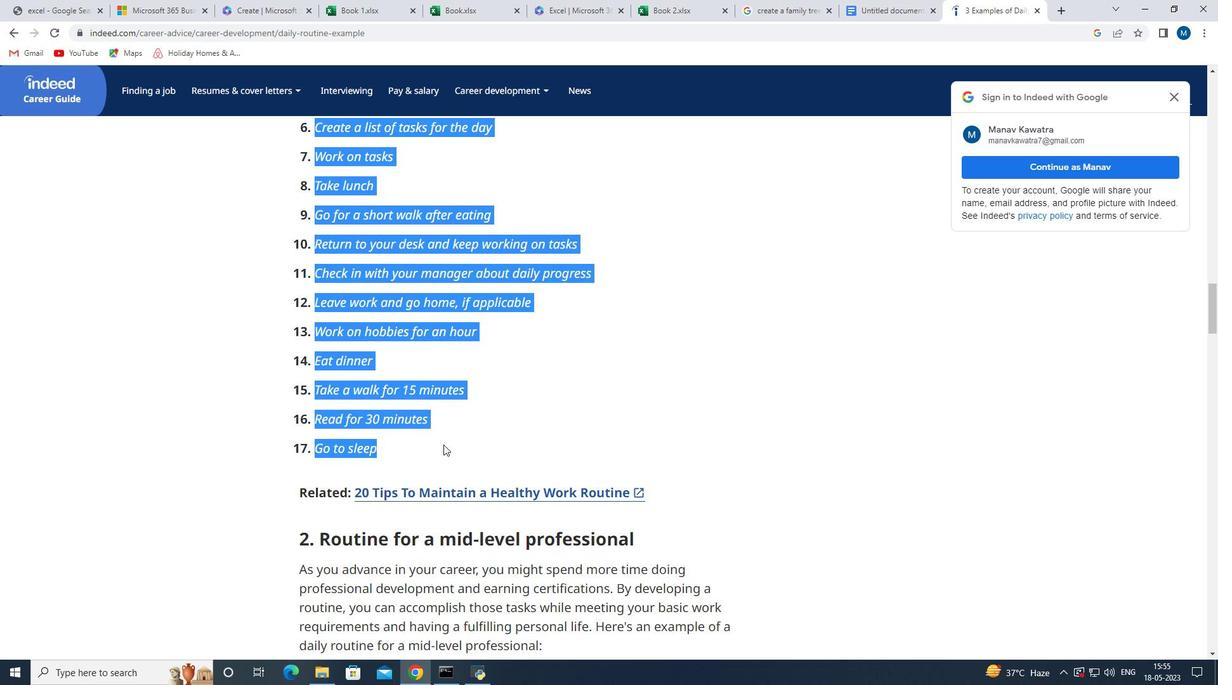 
Action: Mouse moved to (883, 12)
Screenshot: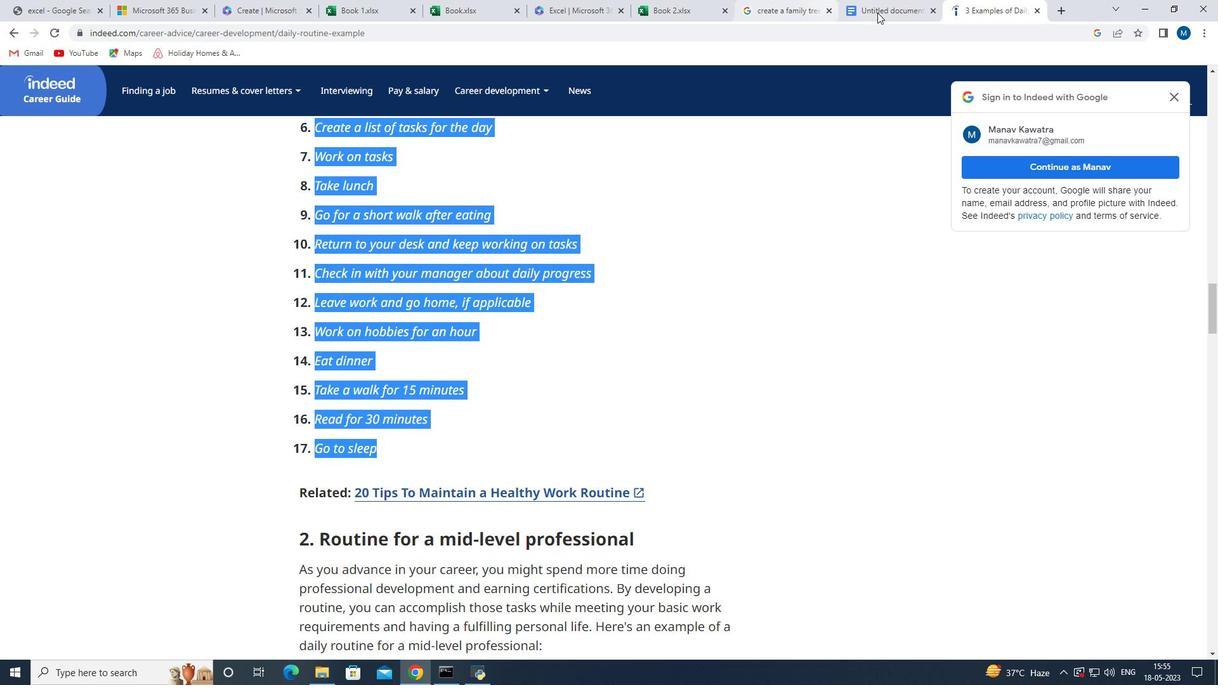 
Action: Mouse pressed left at (883, 12)
Screenshot: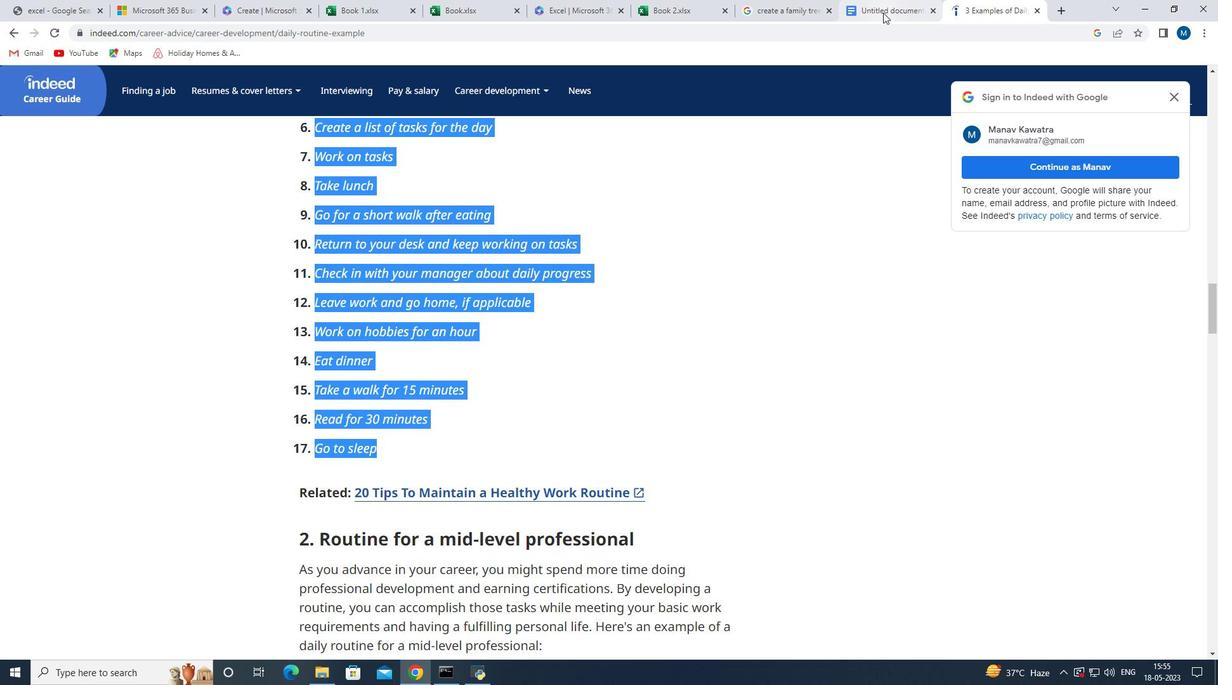 
Action: Mouse moved to (475, 284)
Screenshot: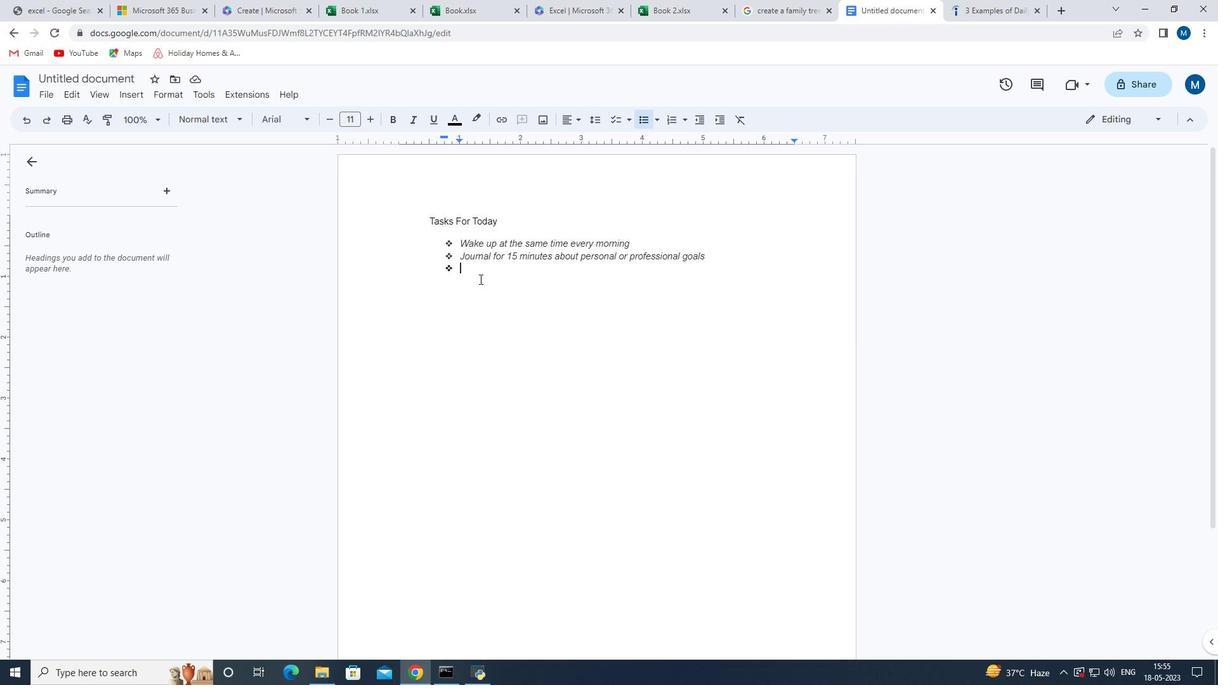 
Action: Key pressed ctrl+V
Screenshot: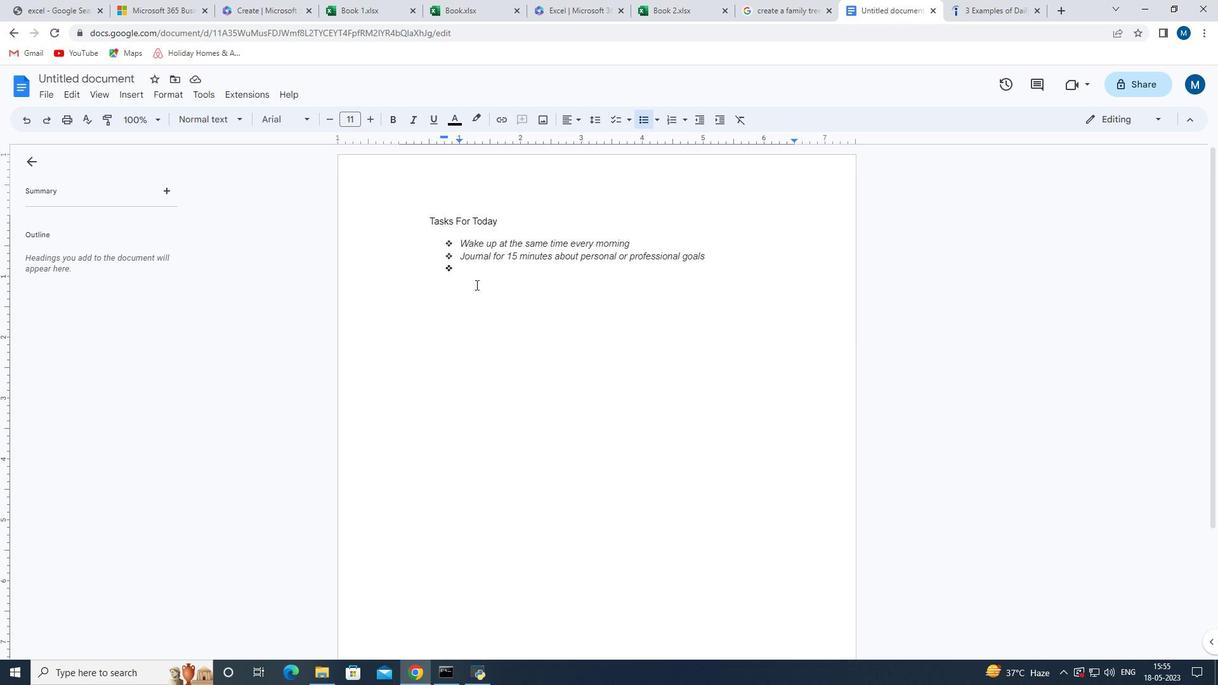
Action: Mouse moved to (474, 451)
Screenshot: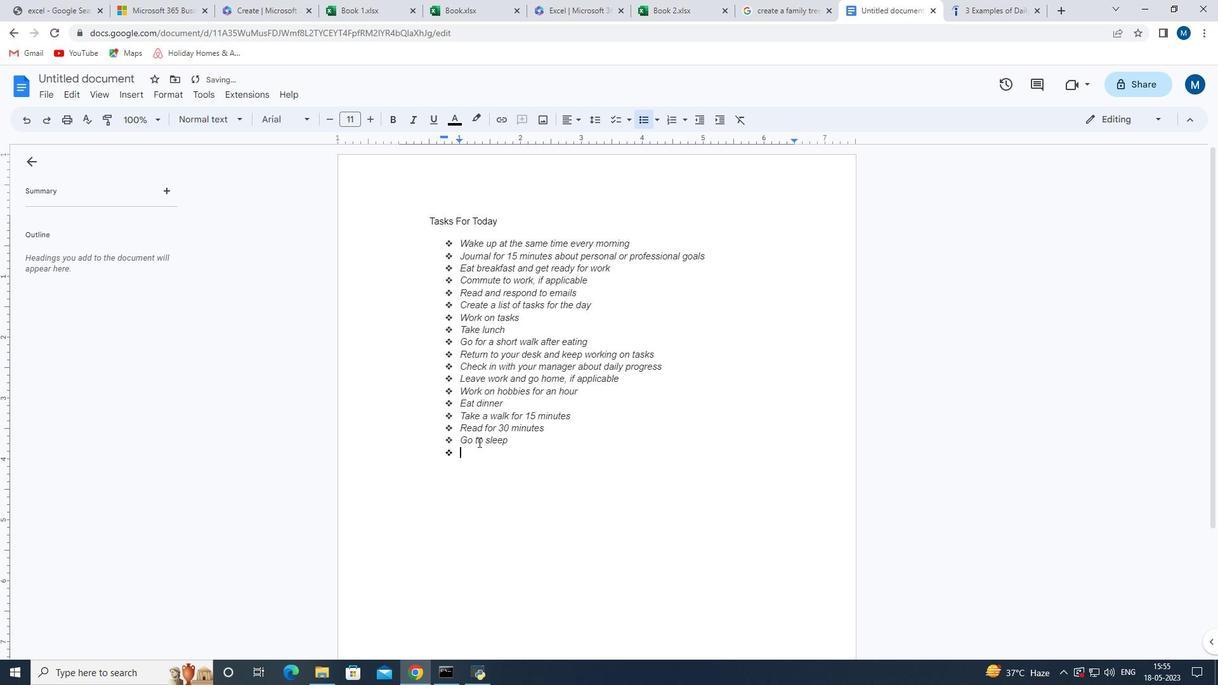 
Action: Key pressed <Key.backspace>
Screenshot: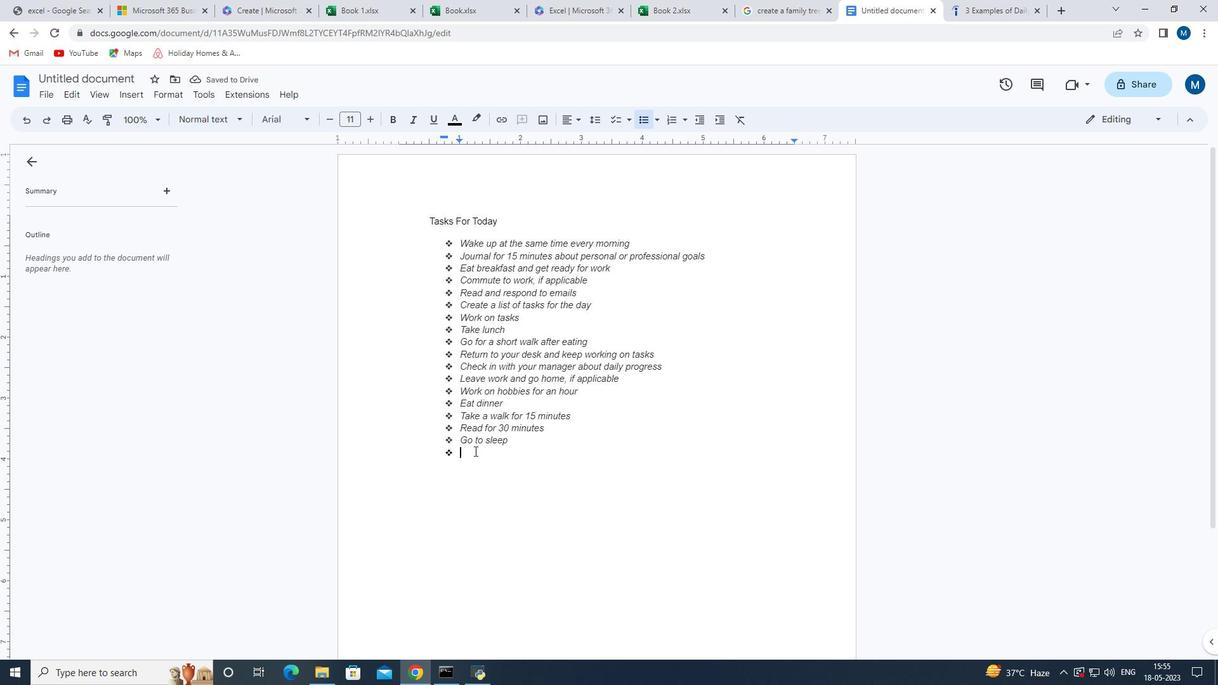 
Action: Mouse moved to (513, 220)
Screenshot: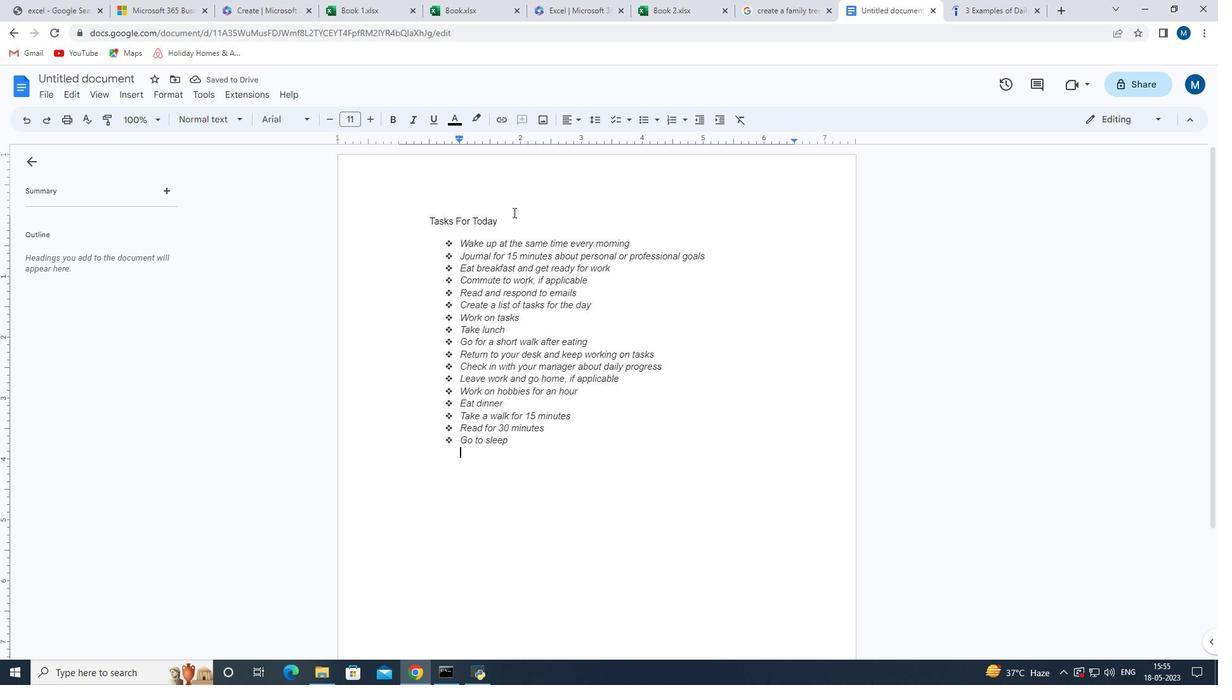 
Action: Mouse pressed left at (513, 220)
Screenshot: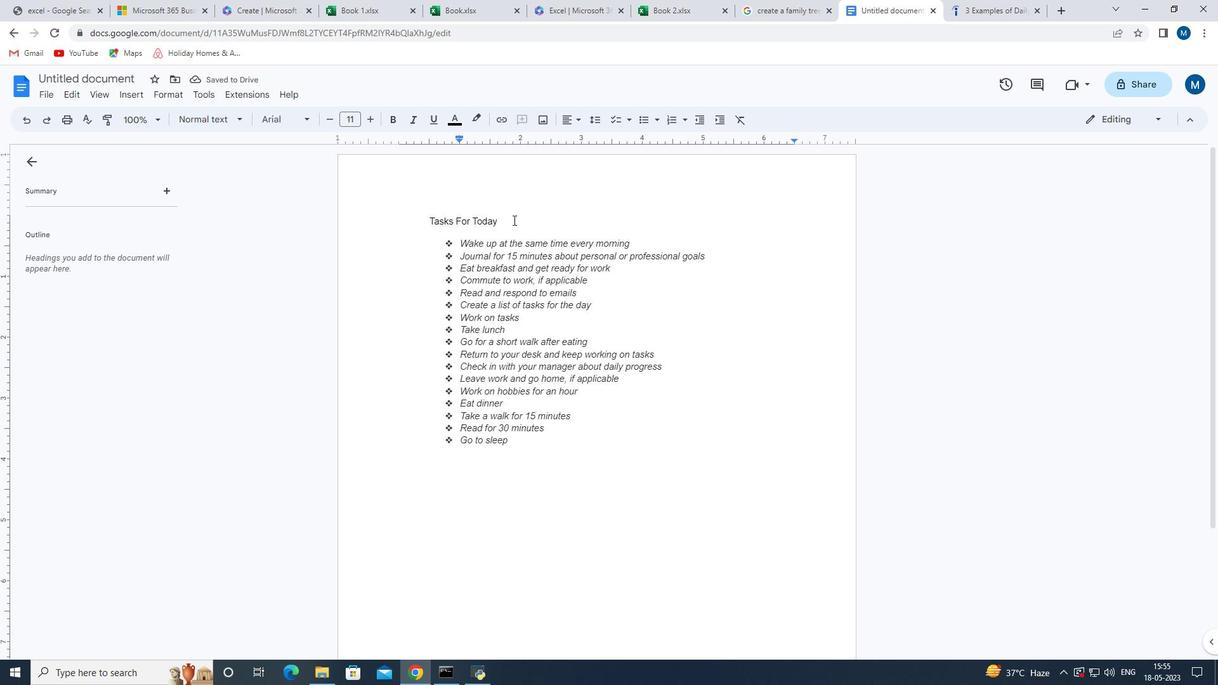 
Action: Mouse moved to (462, 498)
Screenshot: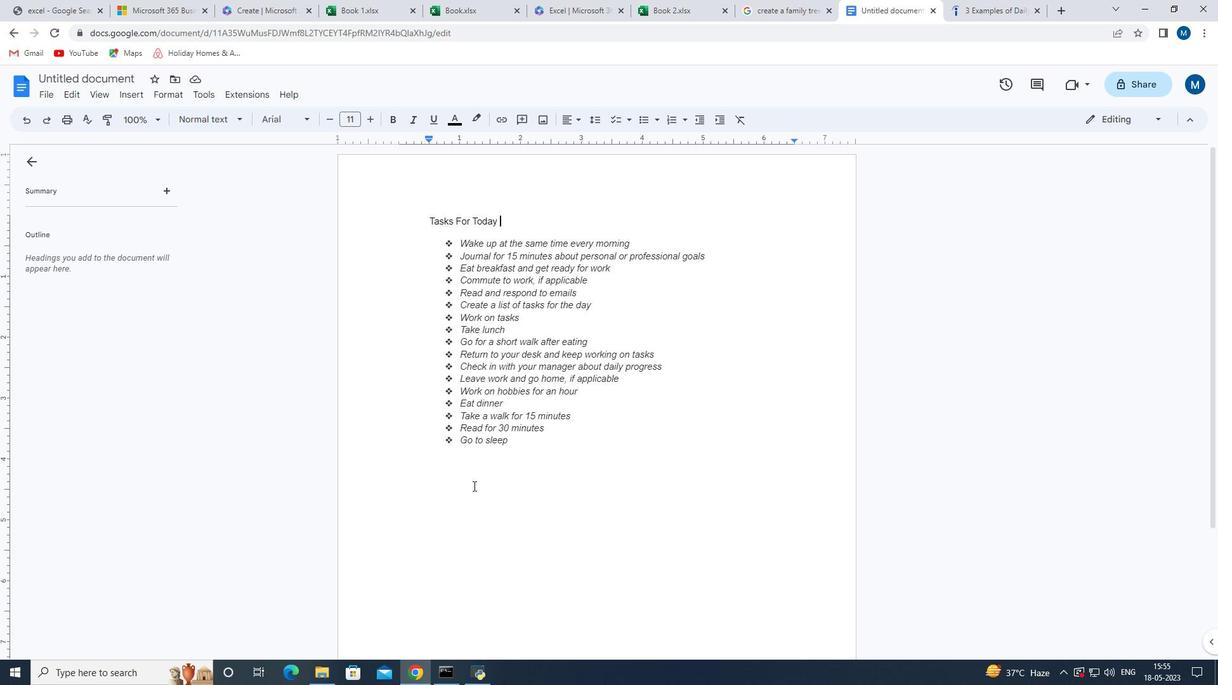 
Action: Mouse pressed left at (462, 498)
Screenshot: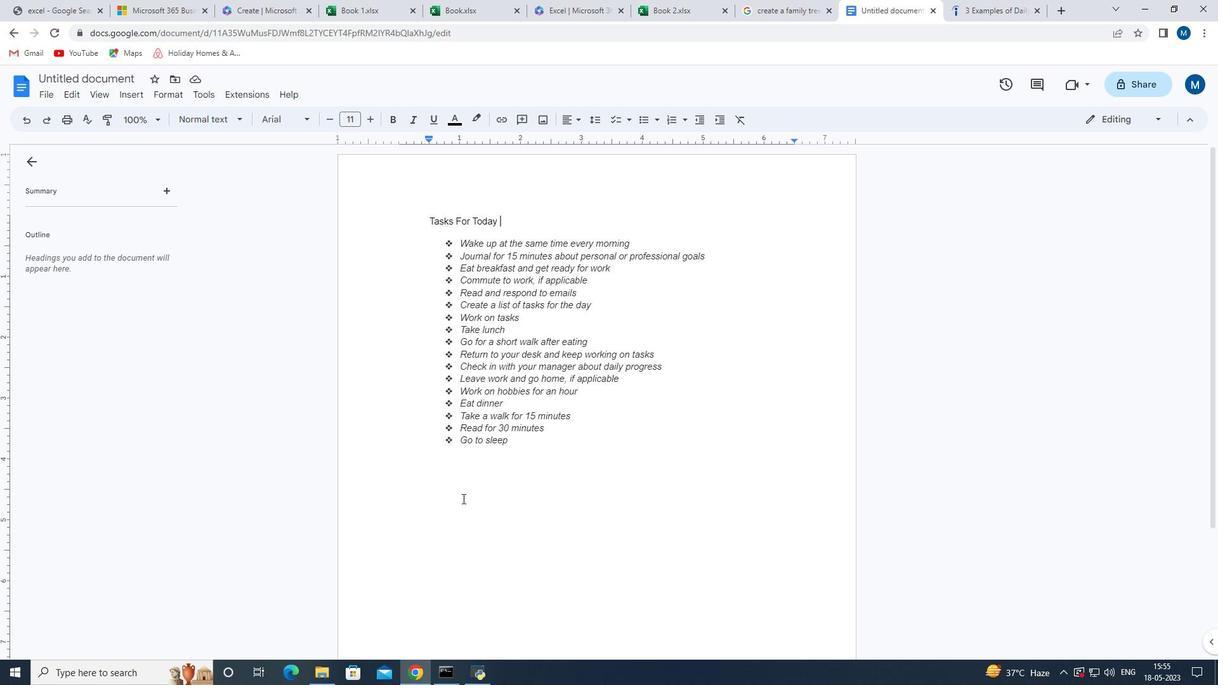 
Action: Key pressed <Key.down>
Screenshot: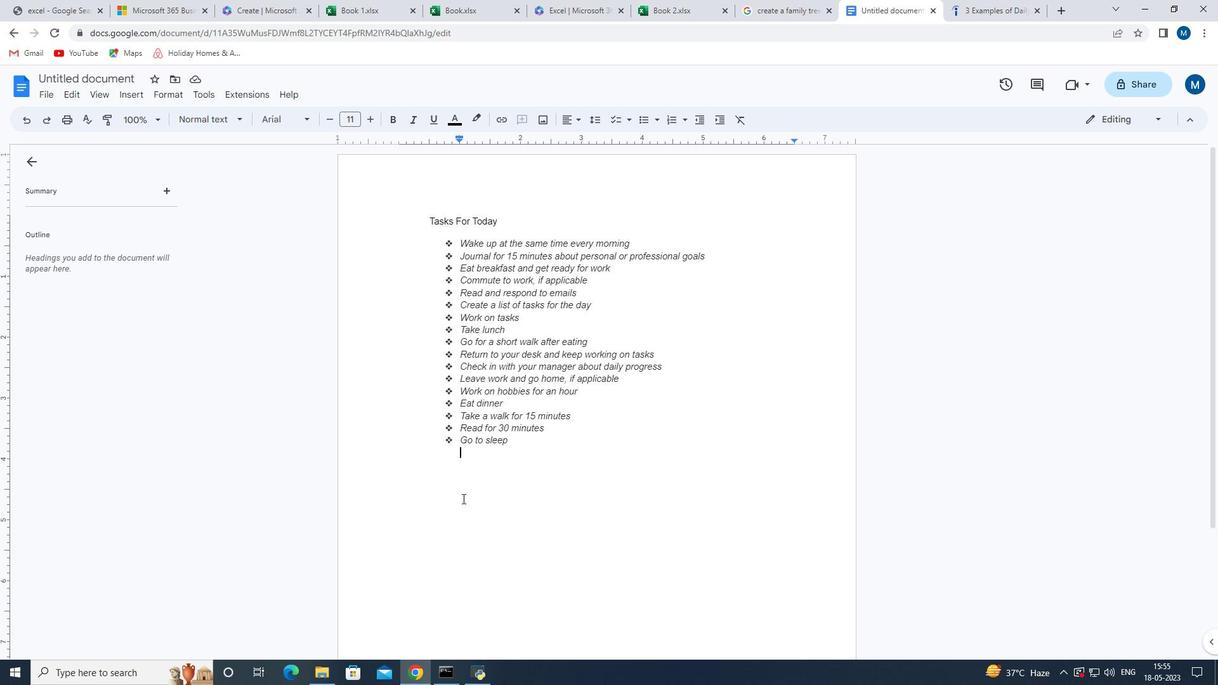 
Action: Mouse moved to (980, 13)
Screenshot: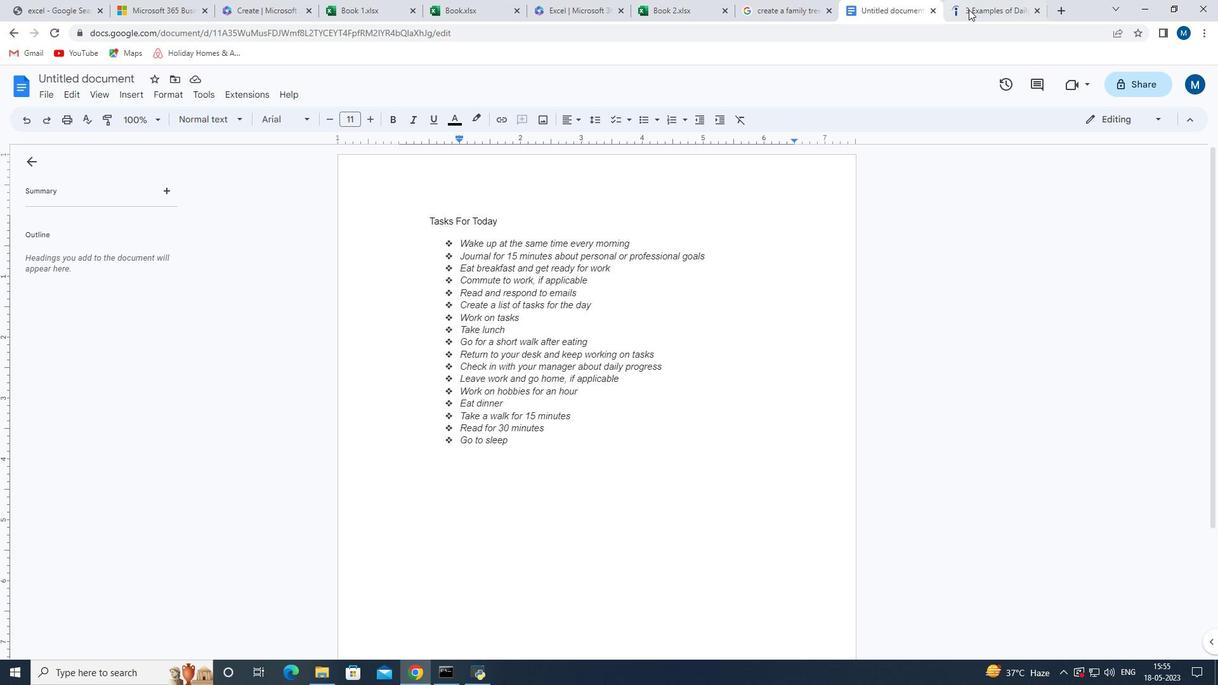 
Action: Mouse pressed left at (980, 13)
Screenshot: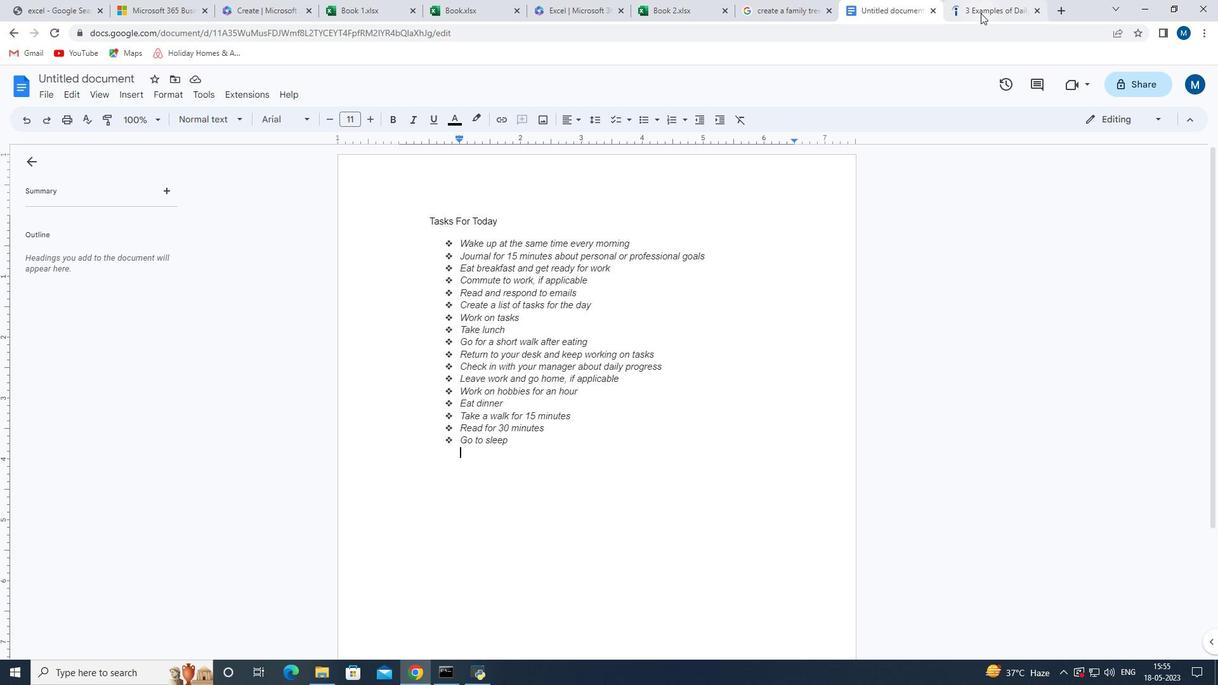 
Action: Mouse moved to (776, 291)
Screenshot: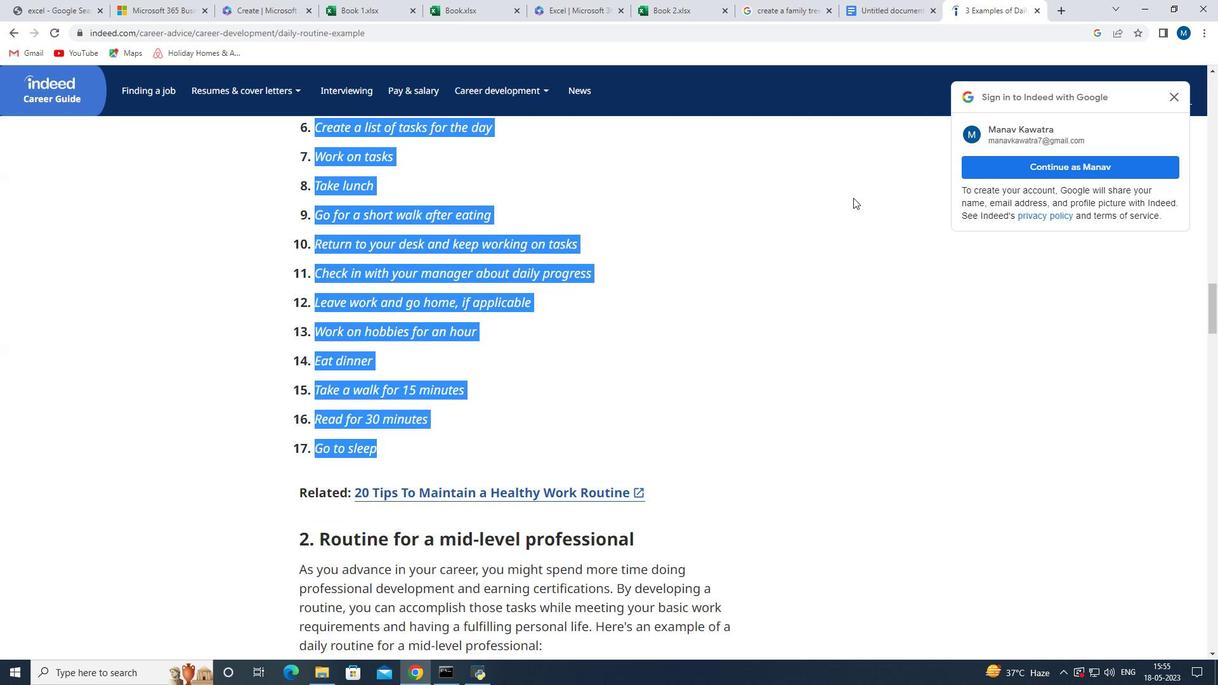 
Action: Mouse scrolled (776, 290) with delta (0, 0)
Screenshot: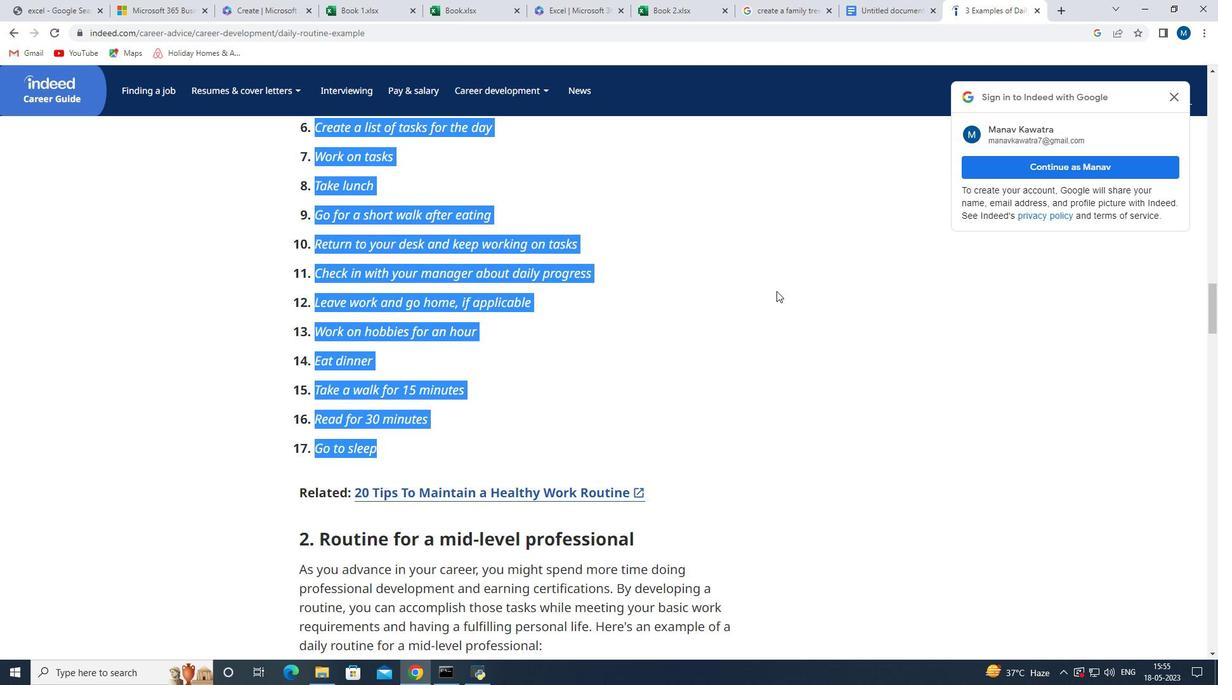 
Action: Mouse scrolled (776, 290) with delta (0, 0)
Screenshot: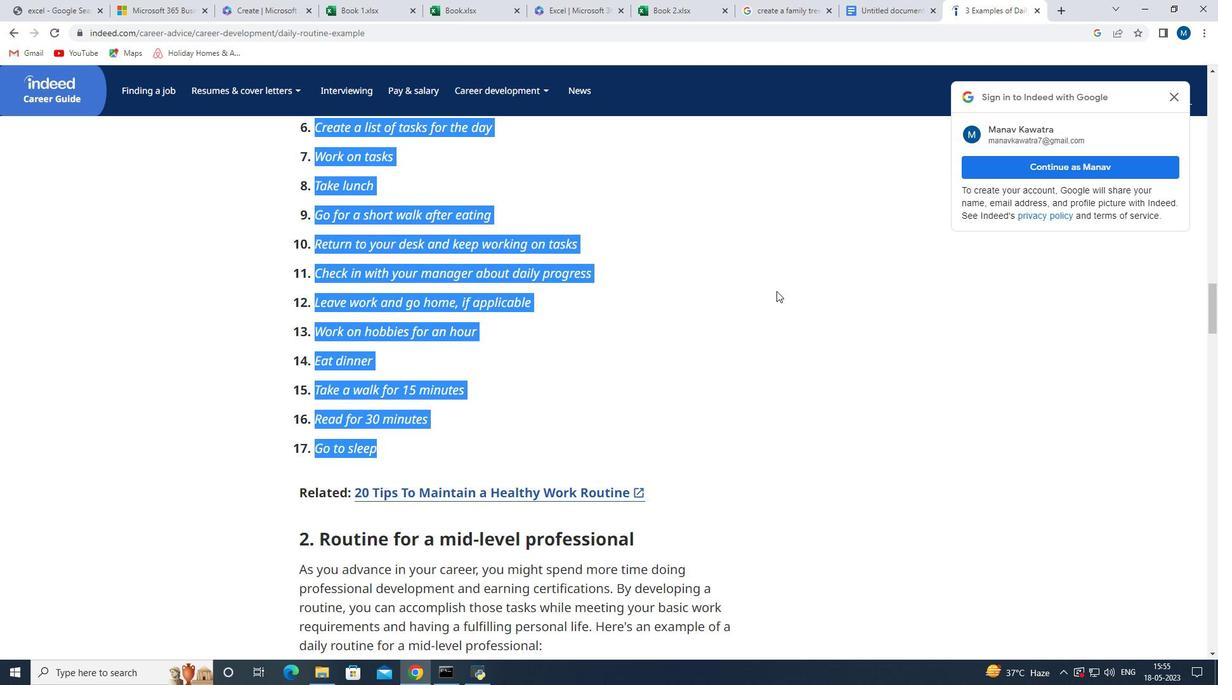 
Action: Mouse scrolled (776, 290) with delta (0, 0)
Screenshot: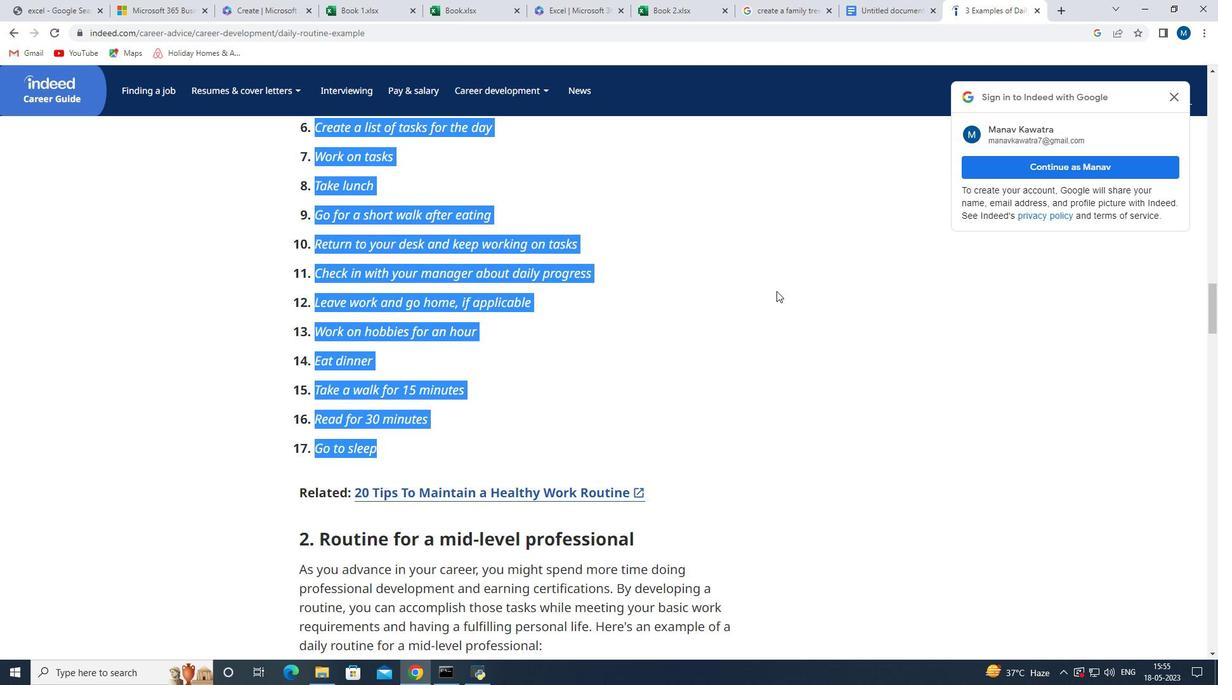 
Action: Mouse scrolled (776, 290) with delta (0, 0)
Screenshot: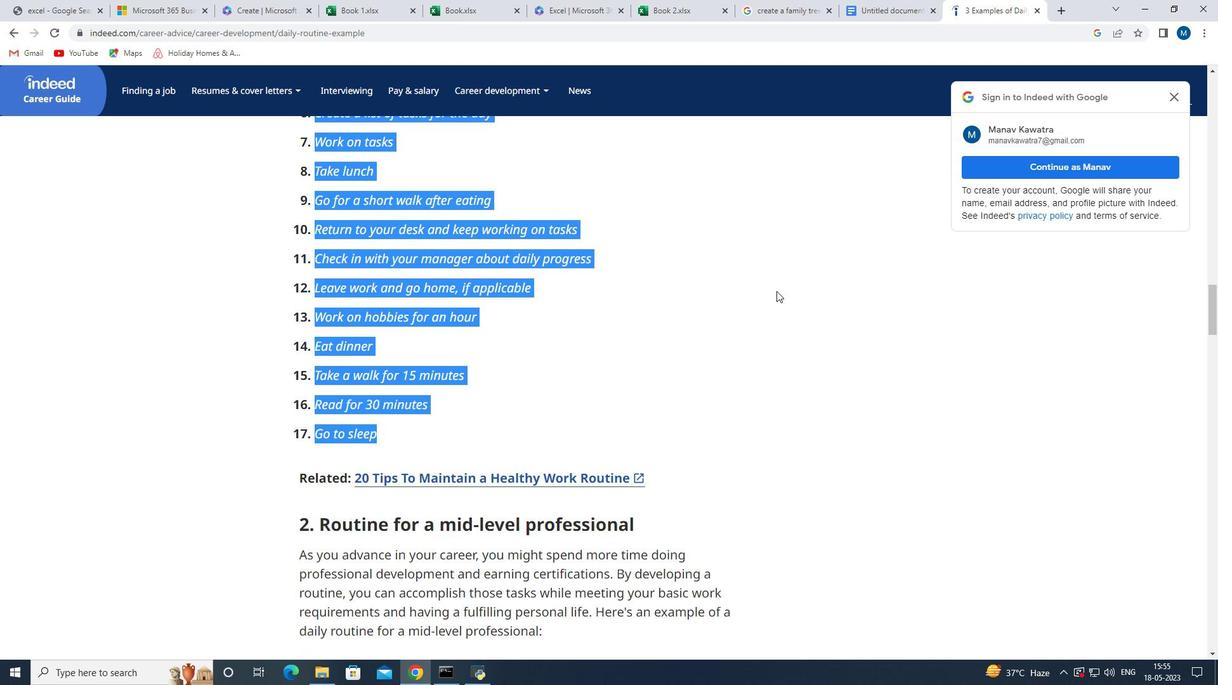 
Action: Mouse scrolled (776, 290) with delta (0, 0)
Screenshot: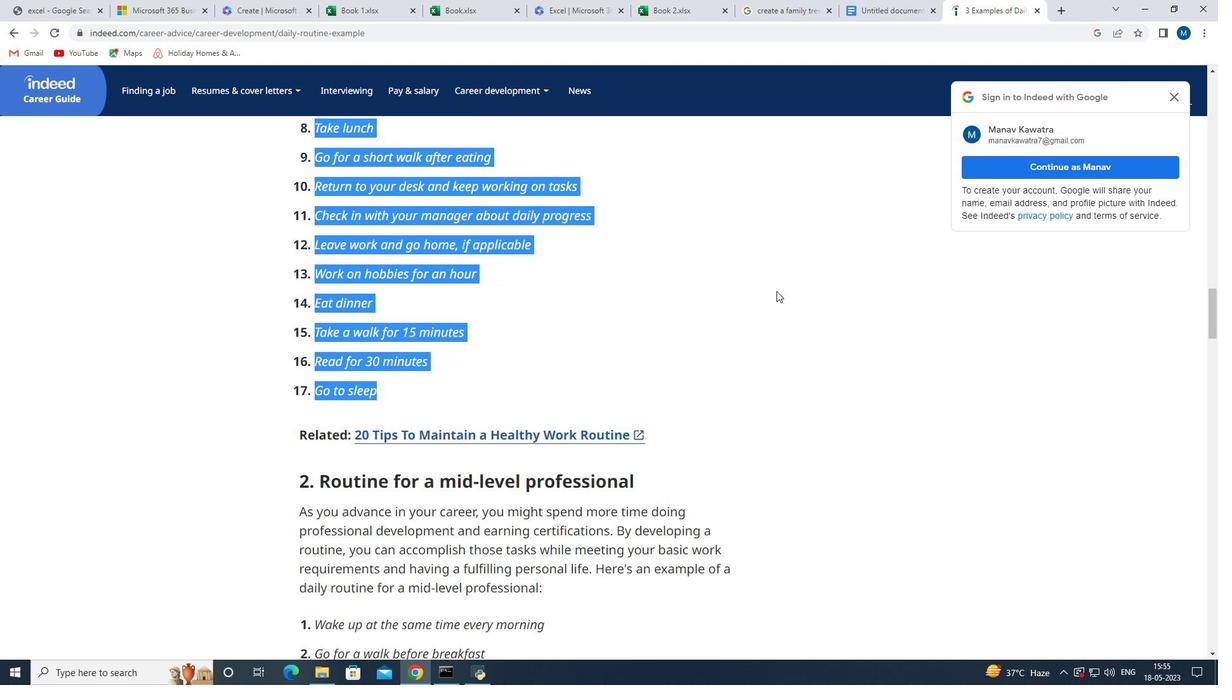 
Action: Mouse scrolled (776, 290) with delta (0, 0)
Screenshot: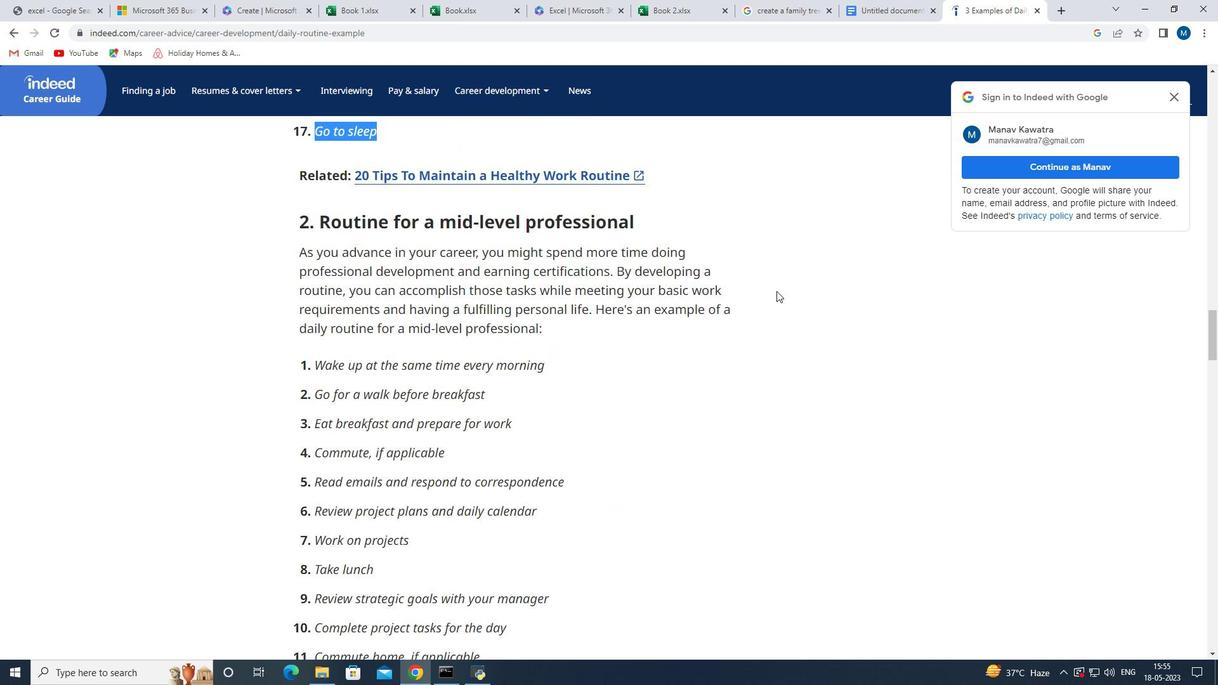 
Action: Mouse scrolled (776, 290) with delta (0, 0)
Screenshot: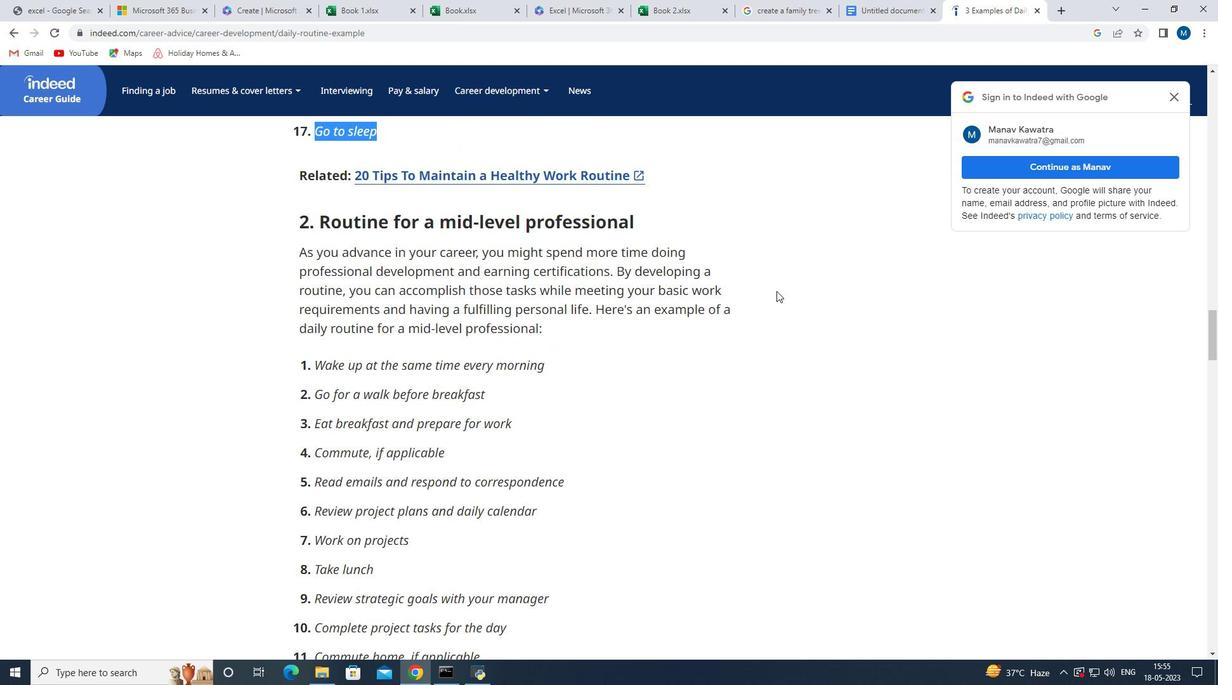 
Action: Mouse scrolled (776, 290) with delta (0, 0)
Screenshot: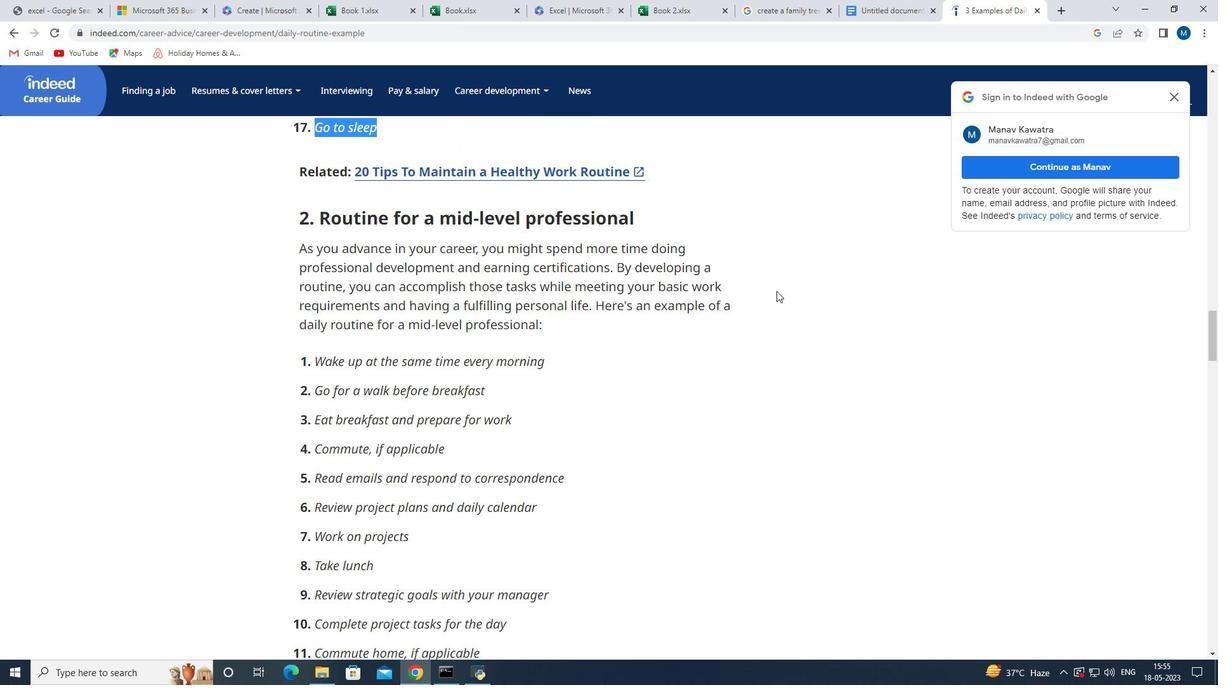 
Action: Mouse scrolled (776, 290) with delta (0, 0)
Screenshot: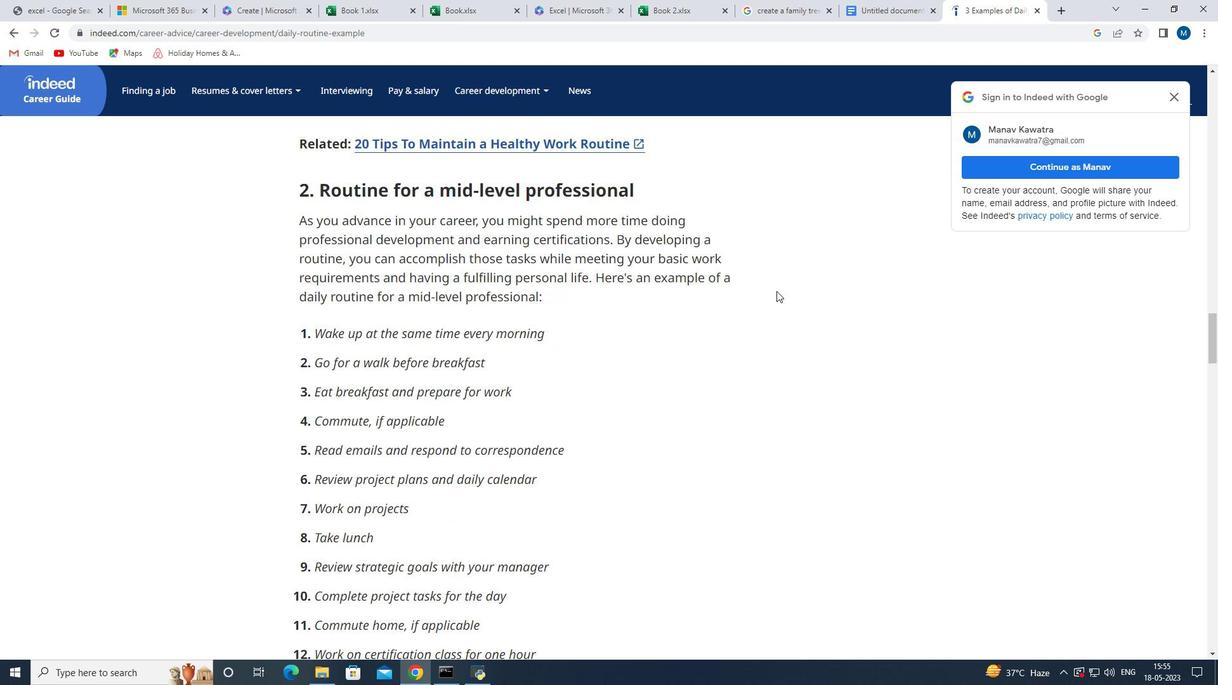 
Action: Mouse scrolled (776, 290) with delta (0, 0)
Screenshot: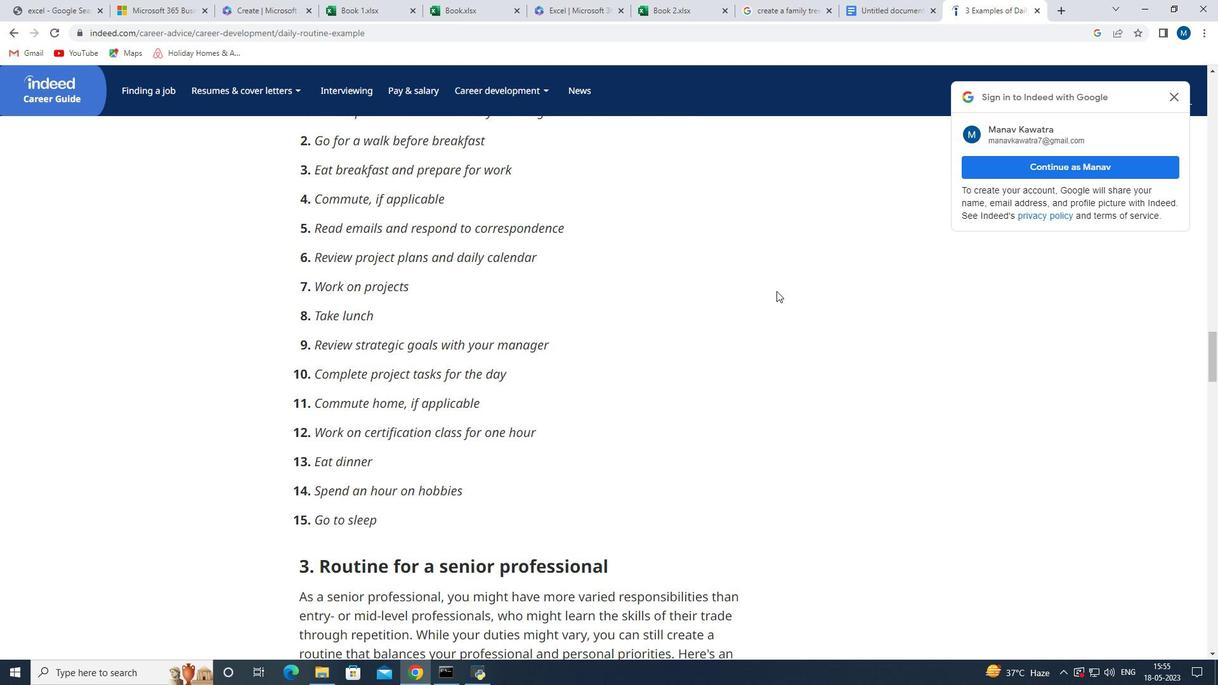 
Action: Mouse scrolled (776, 290) with delta (0, 0)
Screenshot: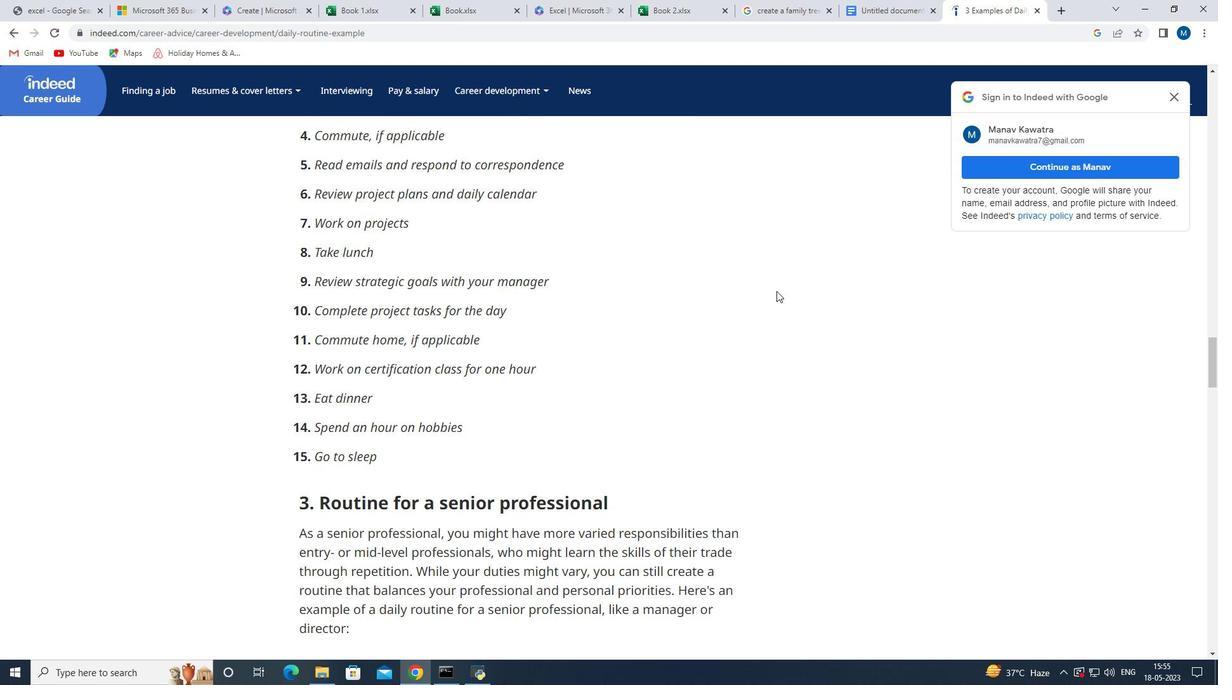 
Action: Mouse scrolled (776, 290) with delta (0, 0)
Screenshot: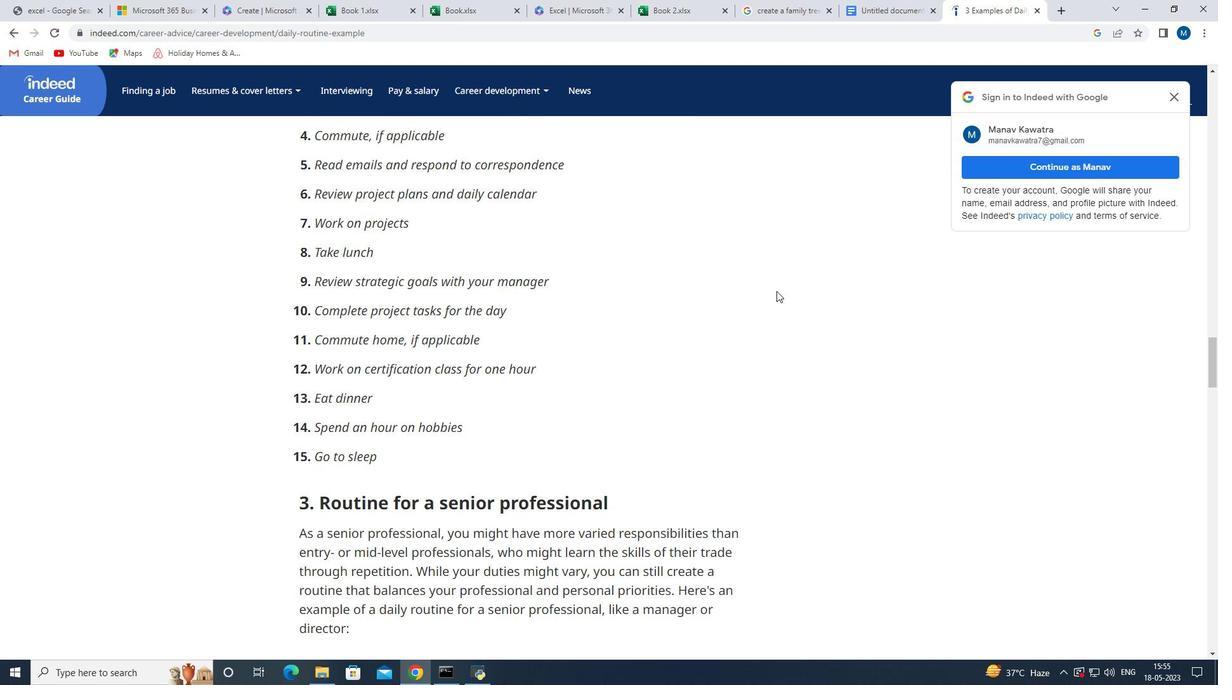 
Action: Mouse scrolled (776, 290) with delta (0, 0)
Screenshot: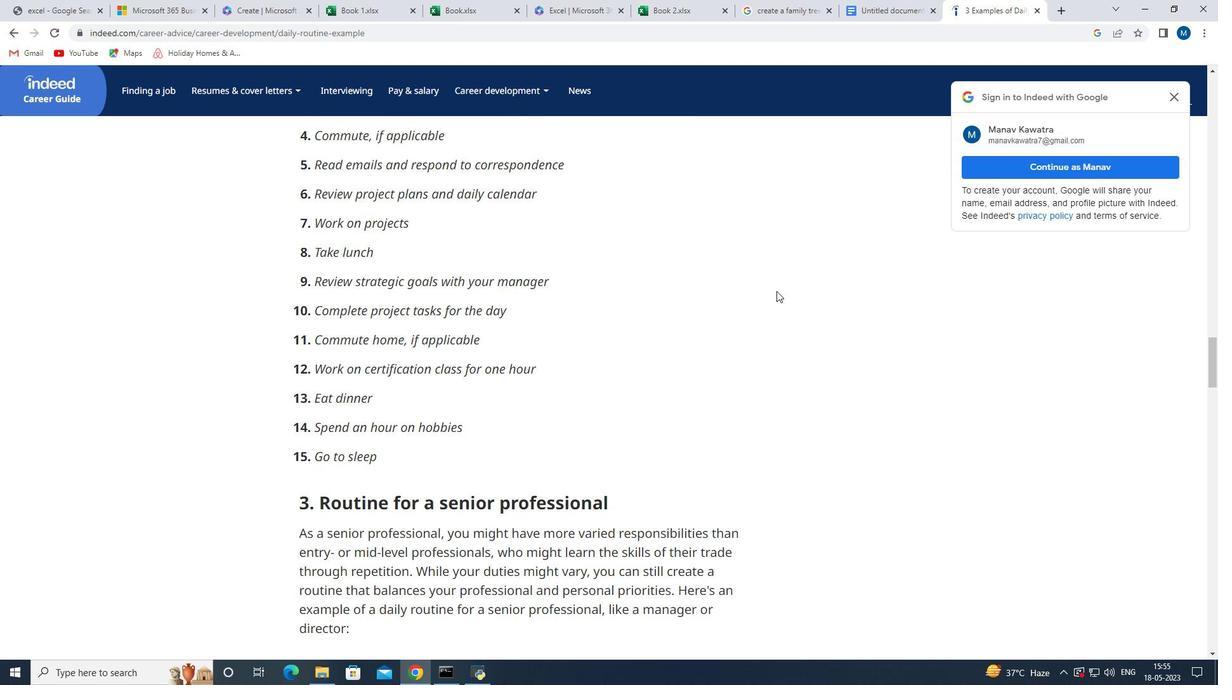 
Action: Mouse scrolled (776, 290) with delta (0, 0)
Screenshot: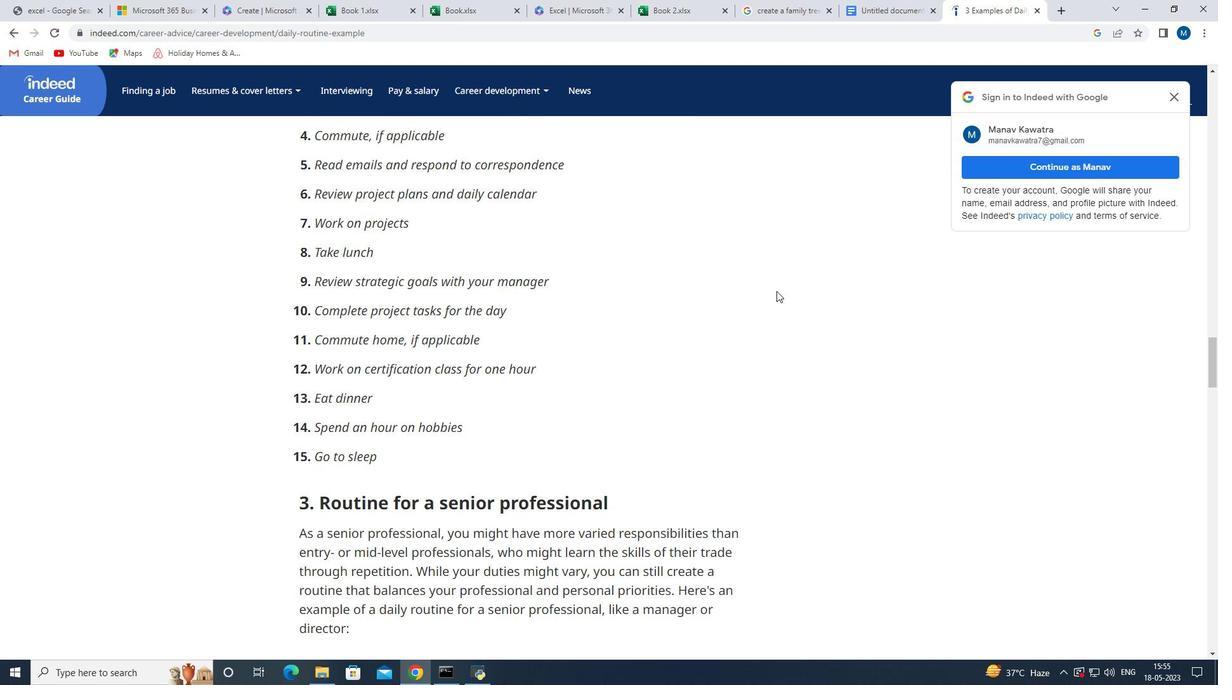 
Action: Mouse moved to (461, 471)
Screenshot: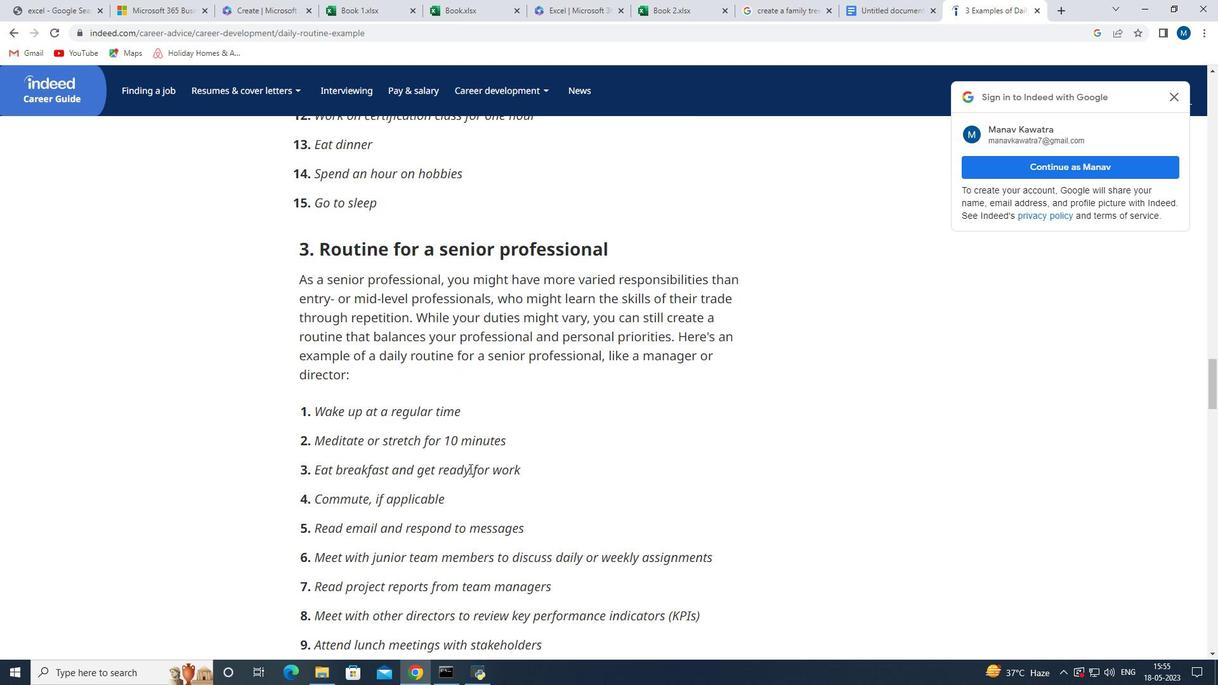 
Action: Mouse scrolled (461, 471) with delta (0, 0)
Screenshot: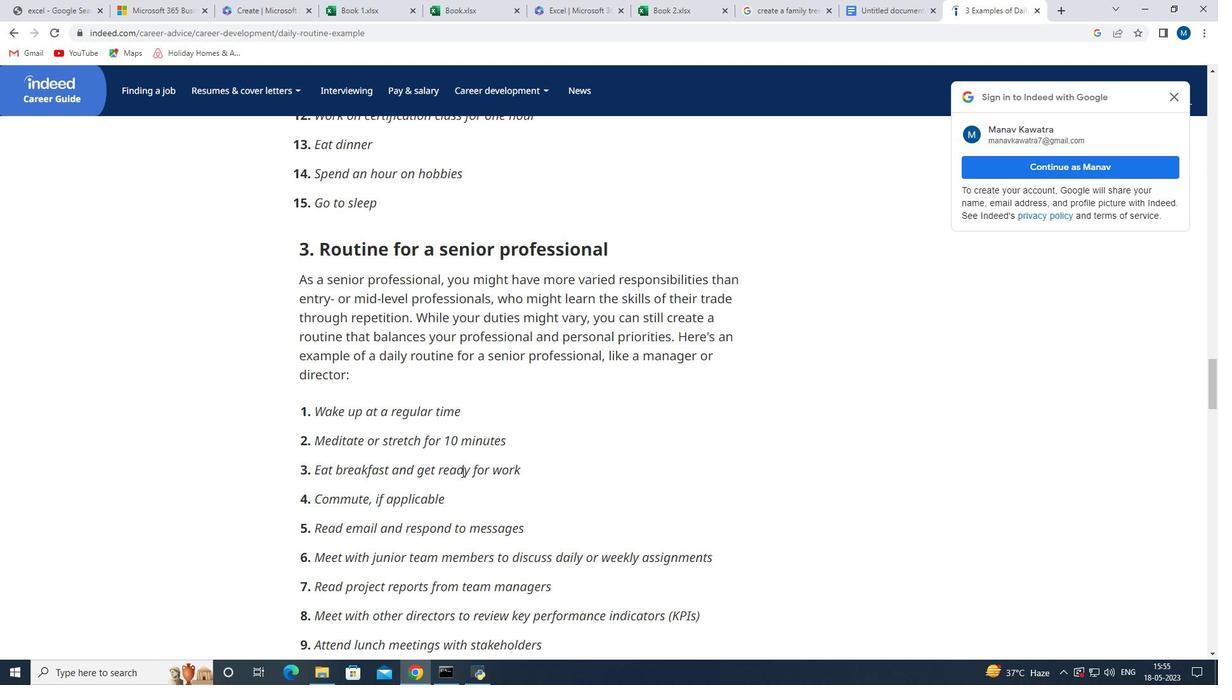 
Action: Mouse scrolled (461, 471) with delta (0, 0)
Screenshot: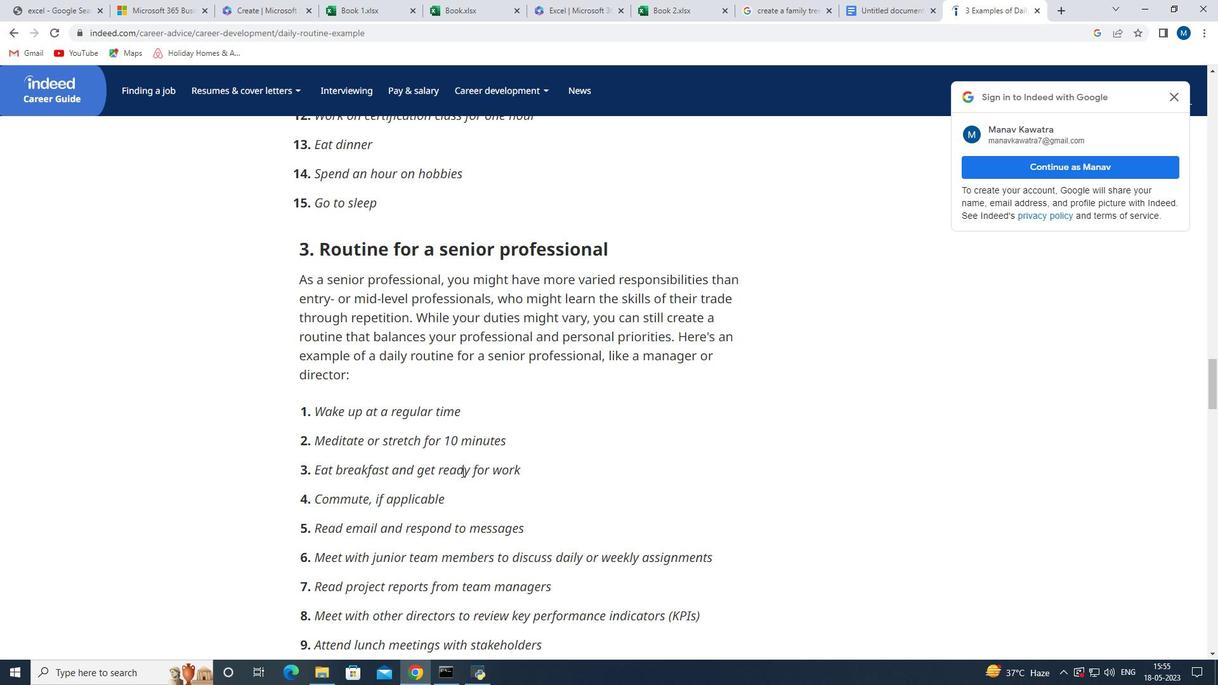 
Action: Mouse scrolled (461, 471) with delta (0, 0)
Screenshot: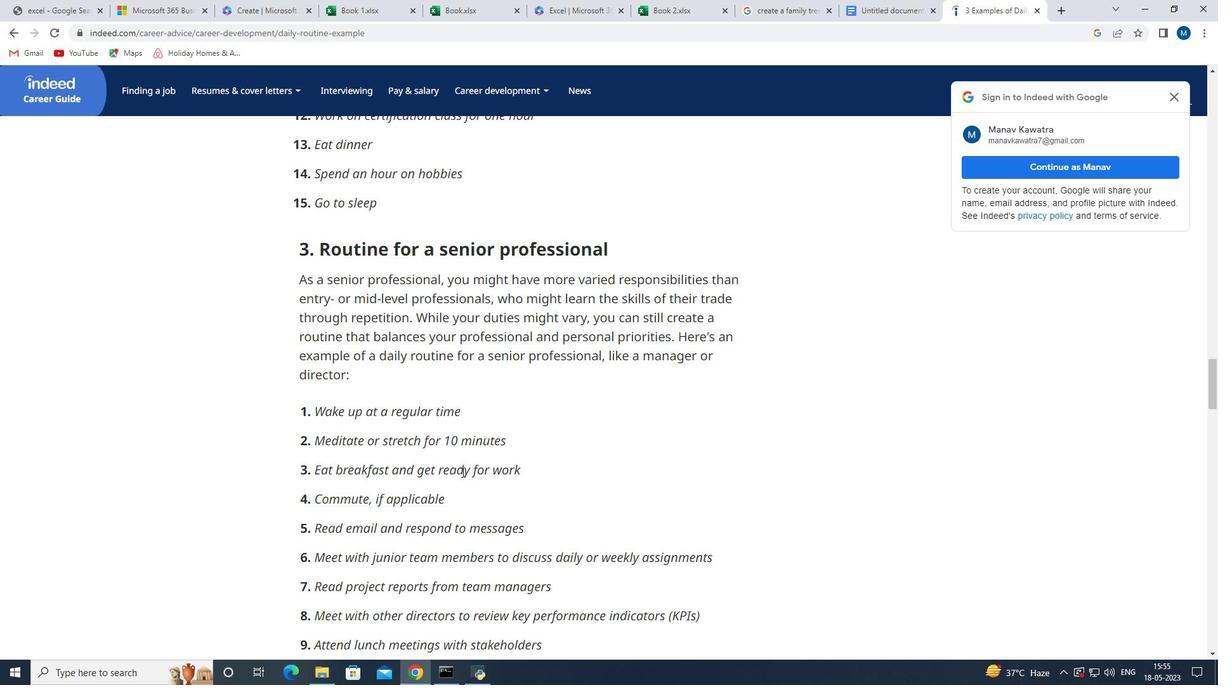 
Action: Mouse scrolled (461, 471) with delta (0, 0)
Screenshot: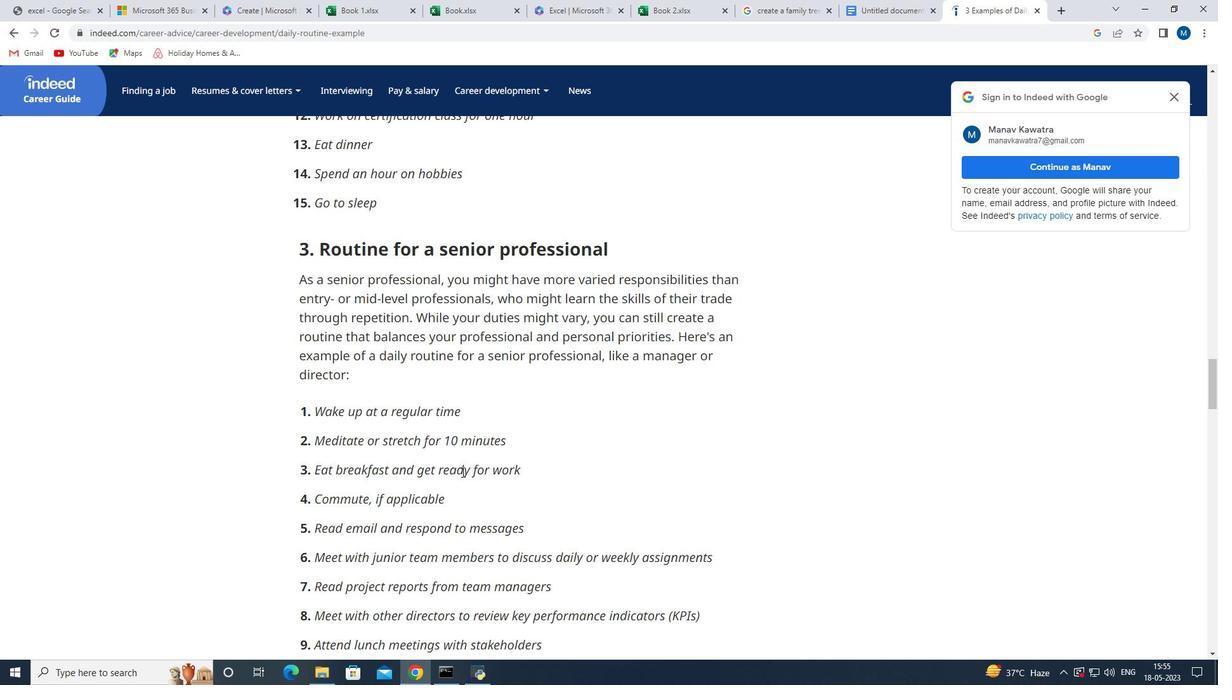 
Action: Mouse scrolled (461, 471) with delta (0, 0)
Screenshot: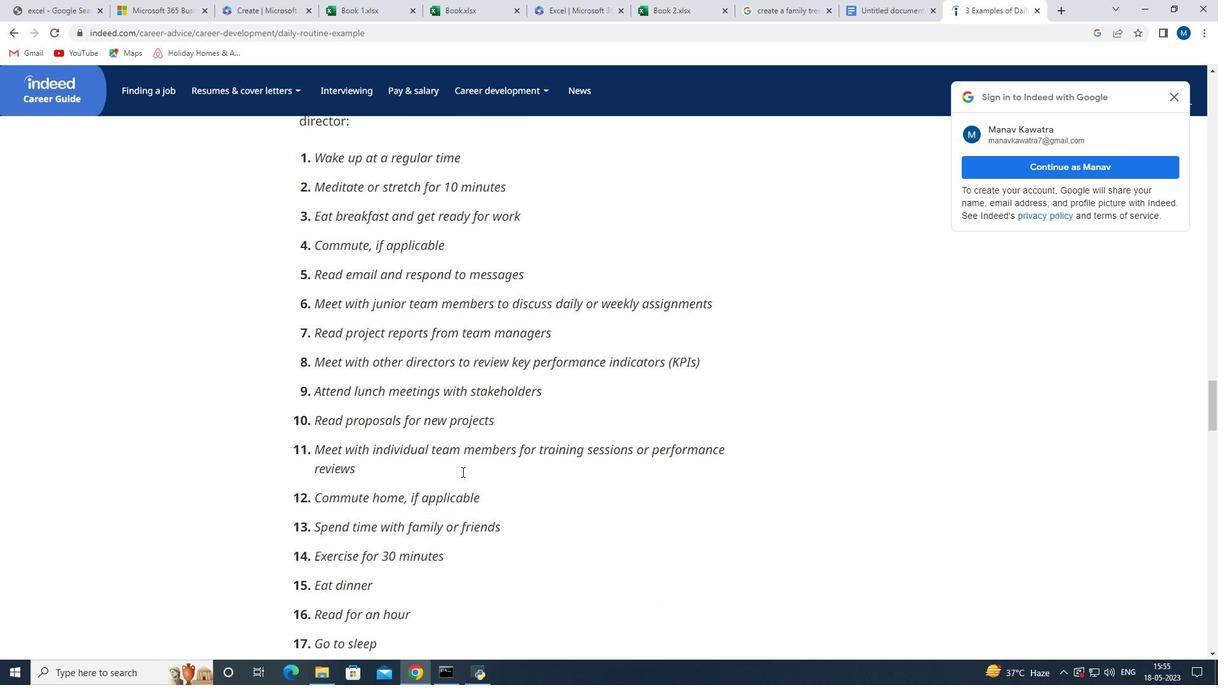 
Action: Mouse scrolled (461, 471) with delta (0, 0)
Screenshot: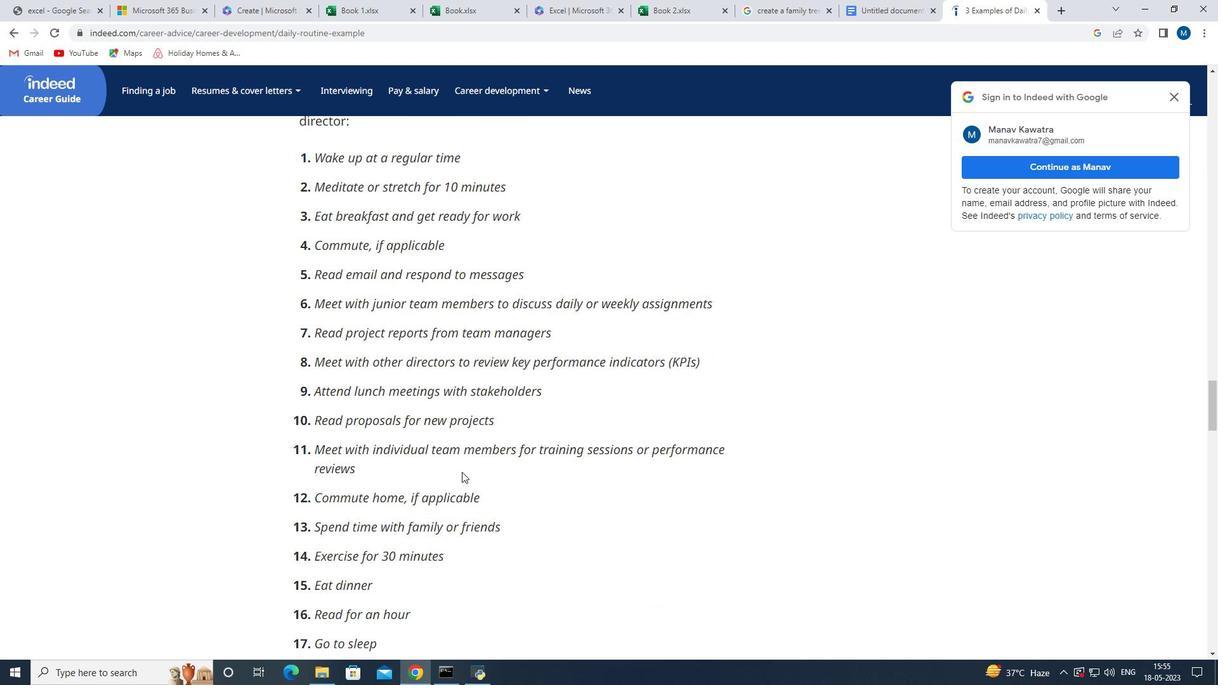 
Action: Mouse scrolled (461, 471) with delta (0, 0)
Screenshot: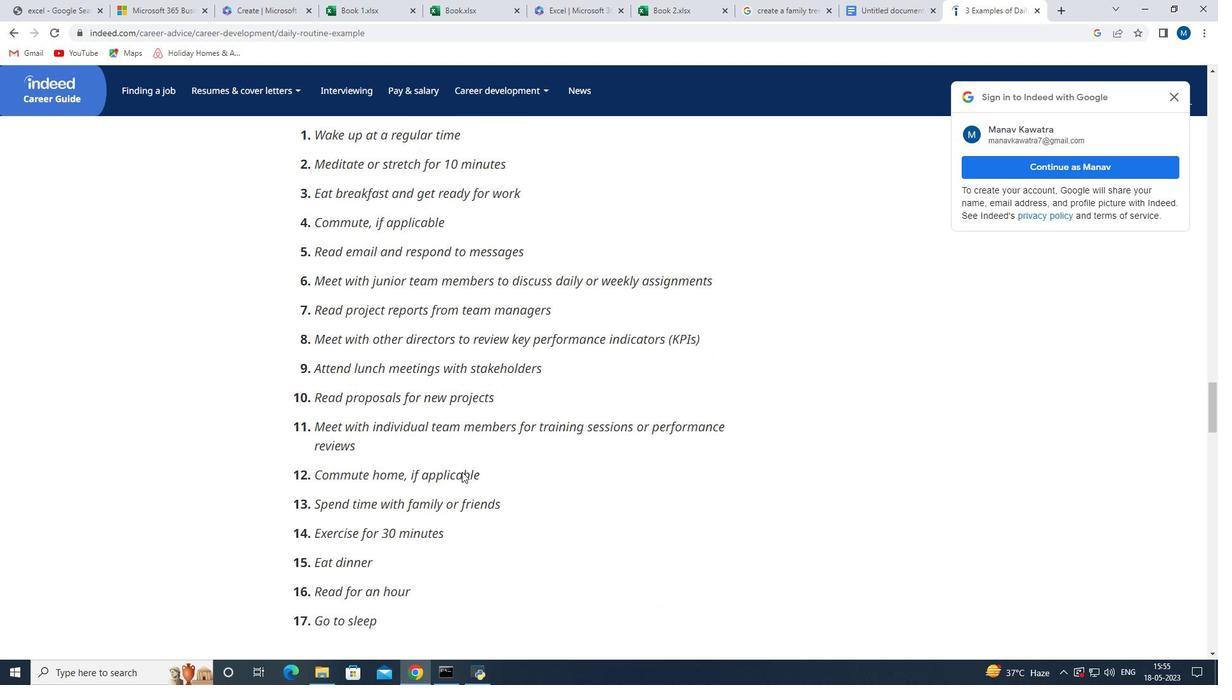
Action: Mouse scrolled (461, 471) with delta (0, 0)
Screenshot: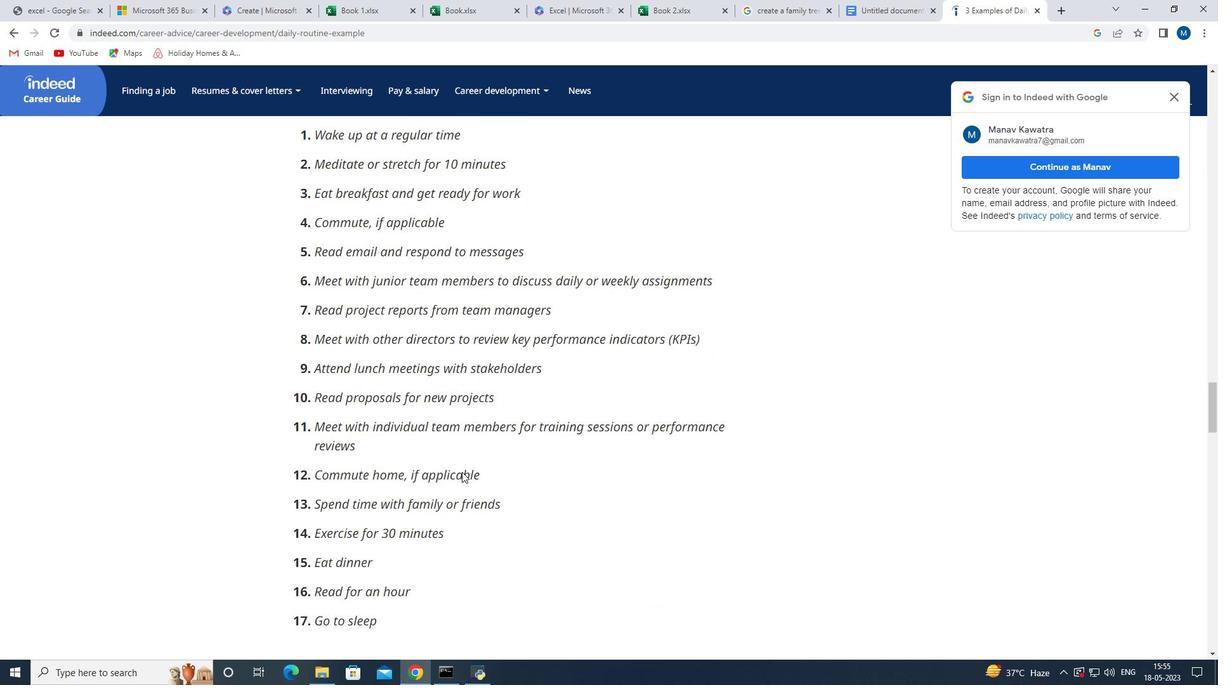 
Action: Mouse scrolled (461, 471) with delta (0, 0)
Screenshot: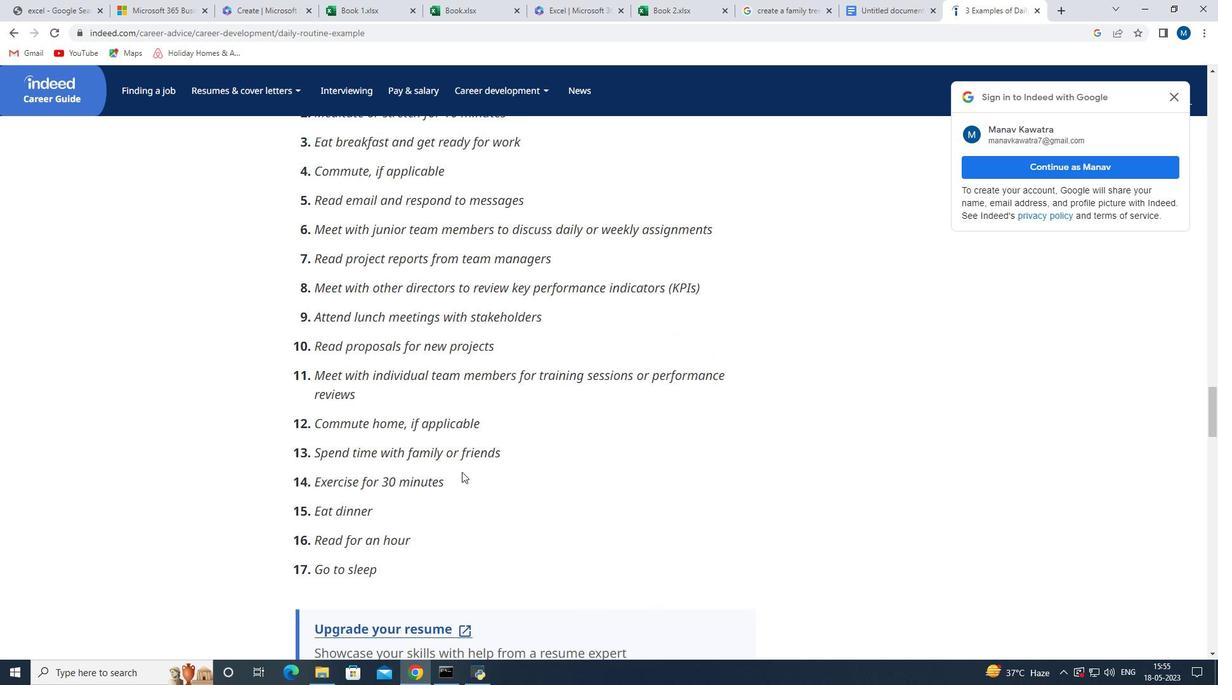 
Action: Mouse scrolled (461, 471) with delta (0, 0)
Screenshot: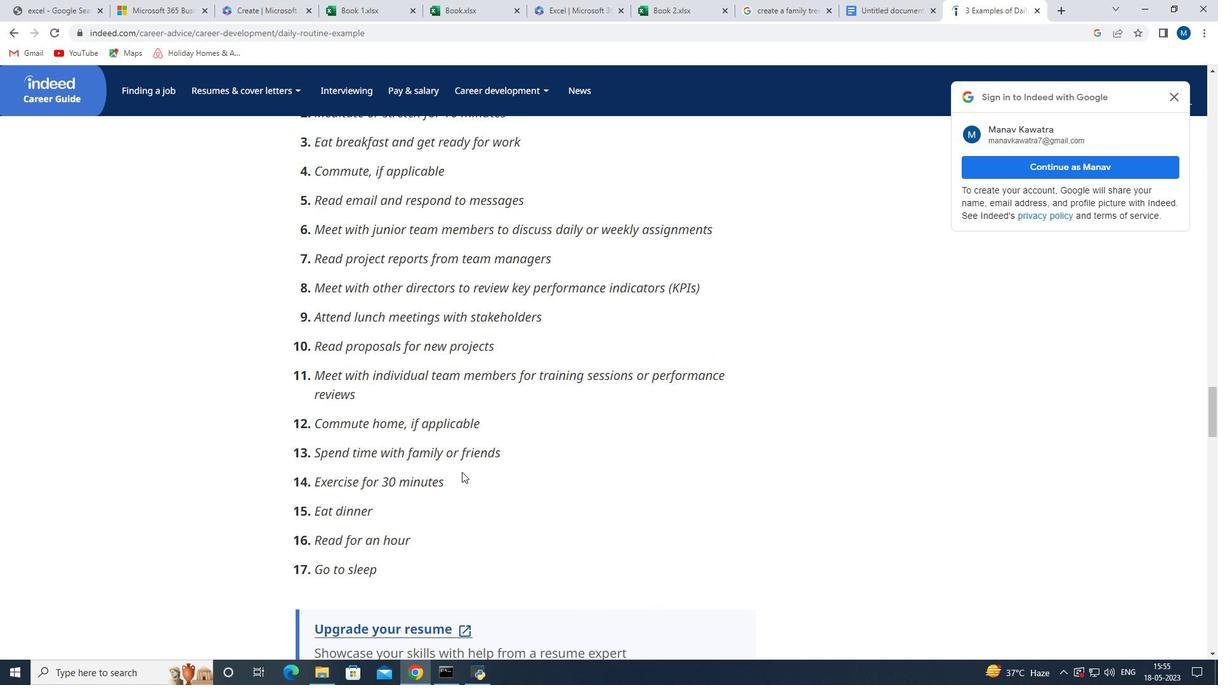 
Action: Mouse scrolled (461, 471) with delta (0, 0)
Screenshot: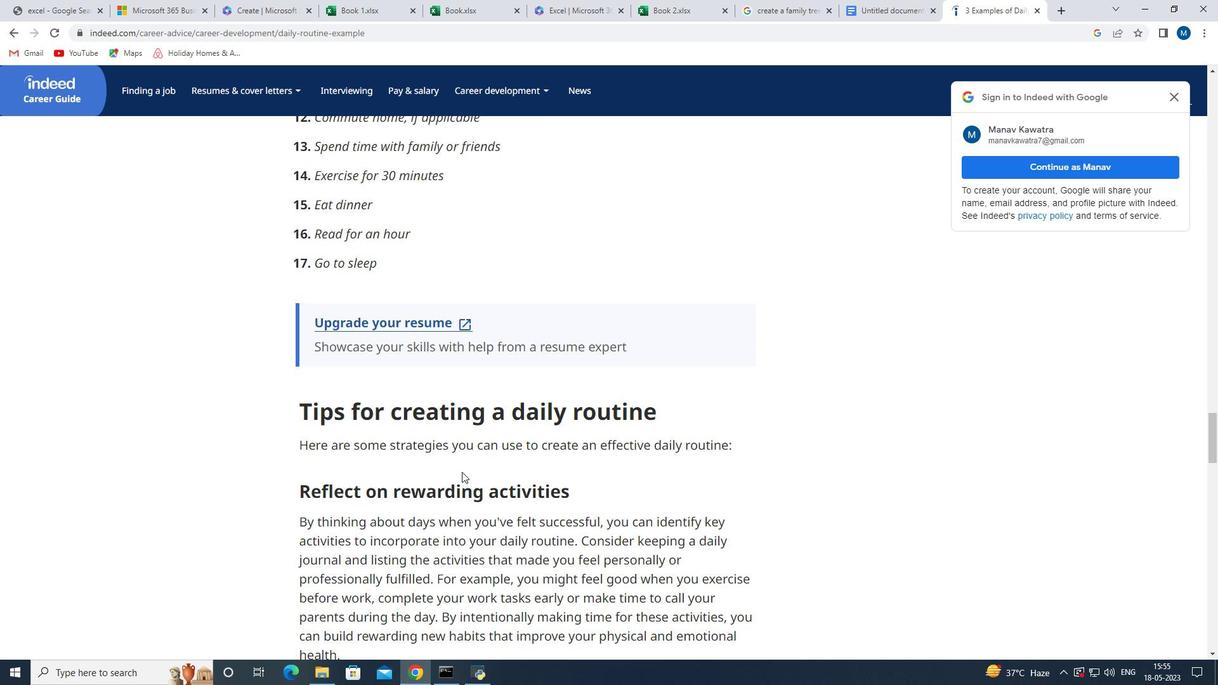 
Action: Mouse scrolled (461, 471) with delta (0, 0)
Screenshot: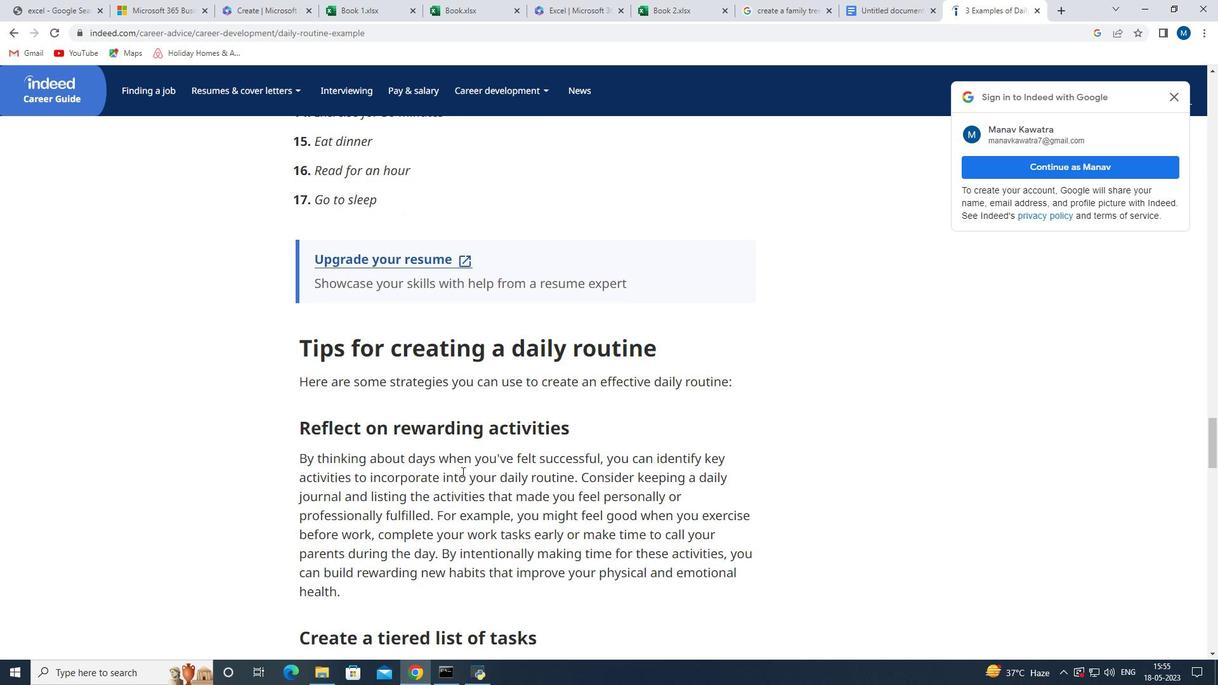 
Action: Mouse scrolled (461, 471) with delta (0, 0)
Screenshot: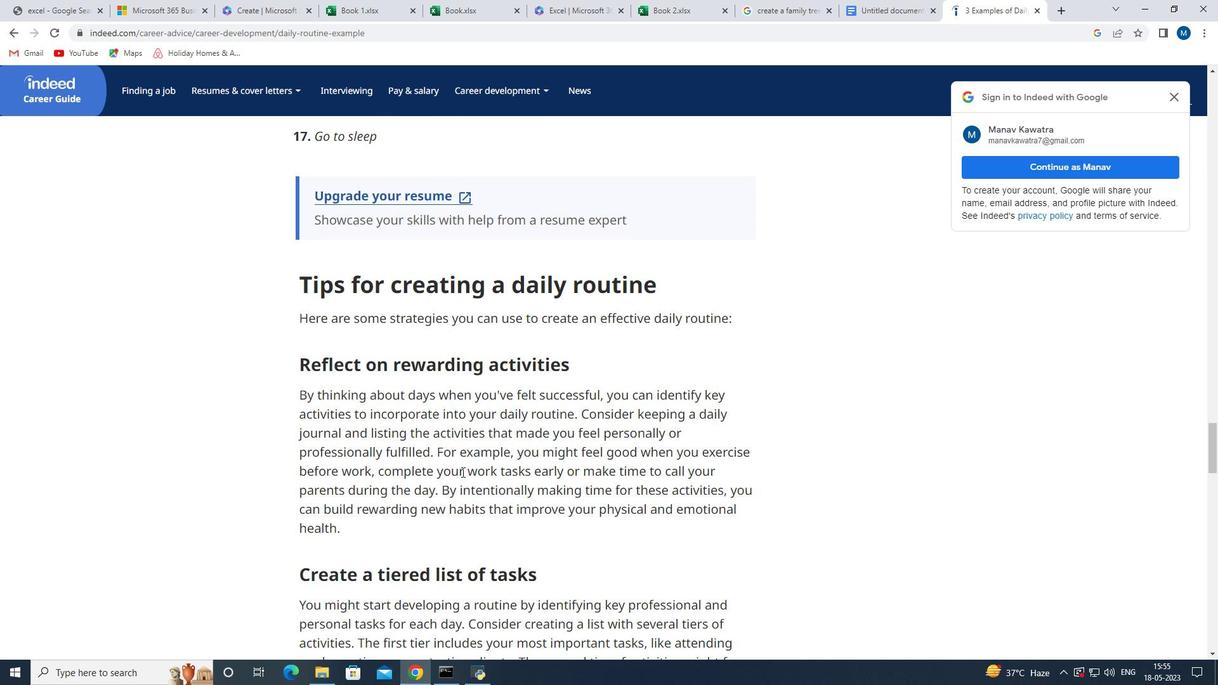 
Action: Mouse scrolled (461, 471) with delta (0, 0)
Screenshot: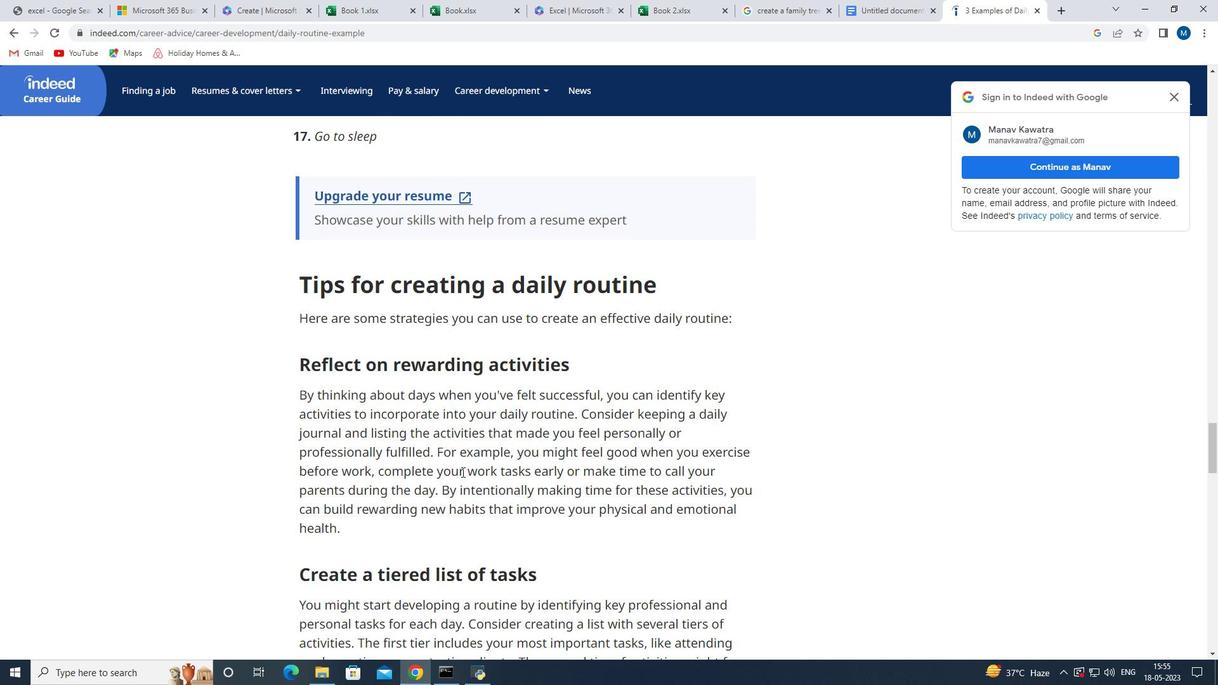 
Action: Mouse scrolled (461, 471) with delta (0, 0)
Screenshot: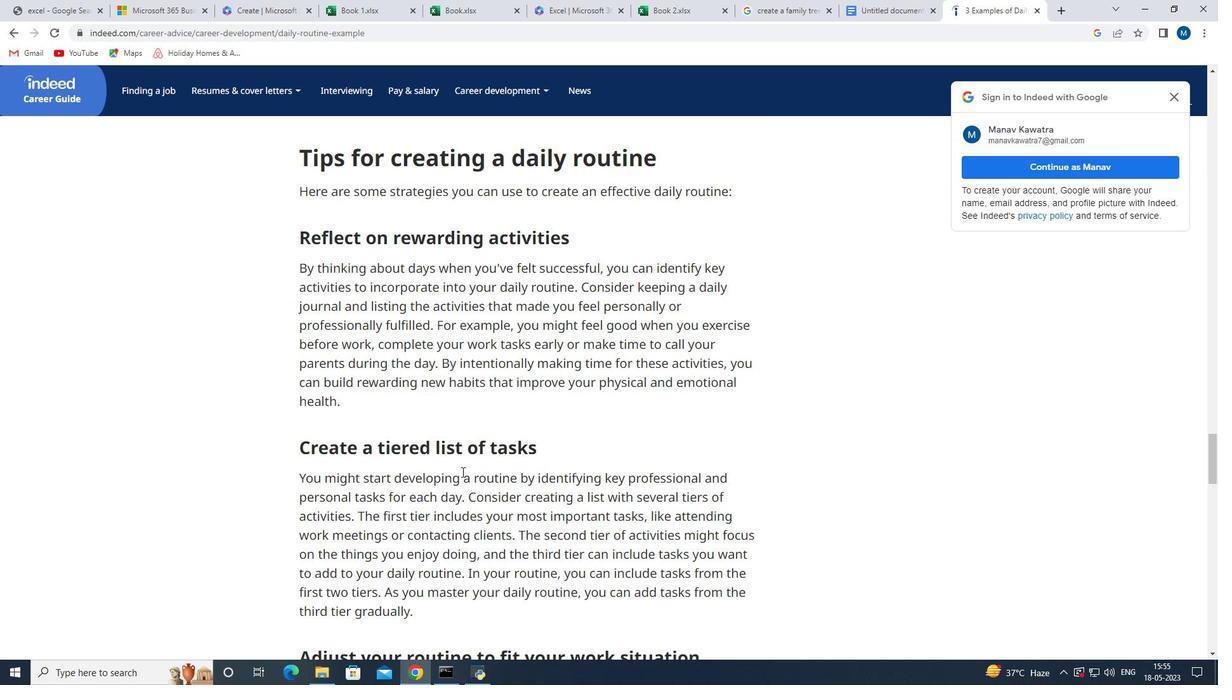 
Action: Mouse scrolled (461, 471) with delta (0, 0)
Screenshot: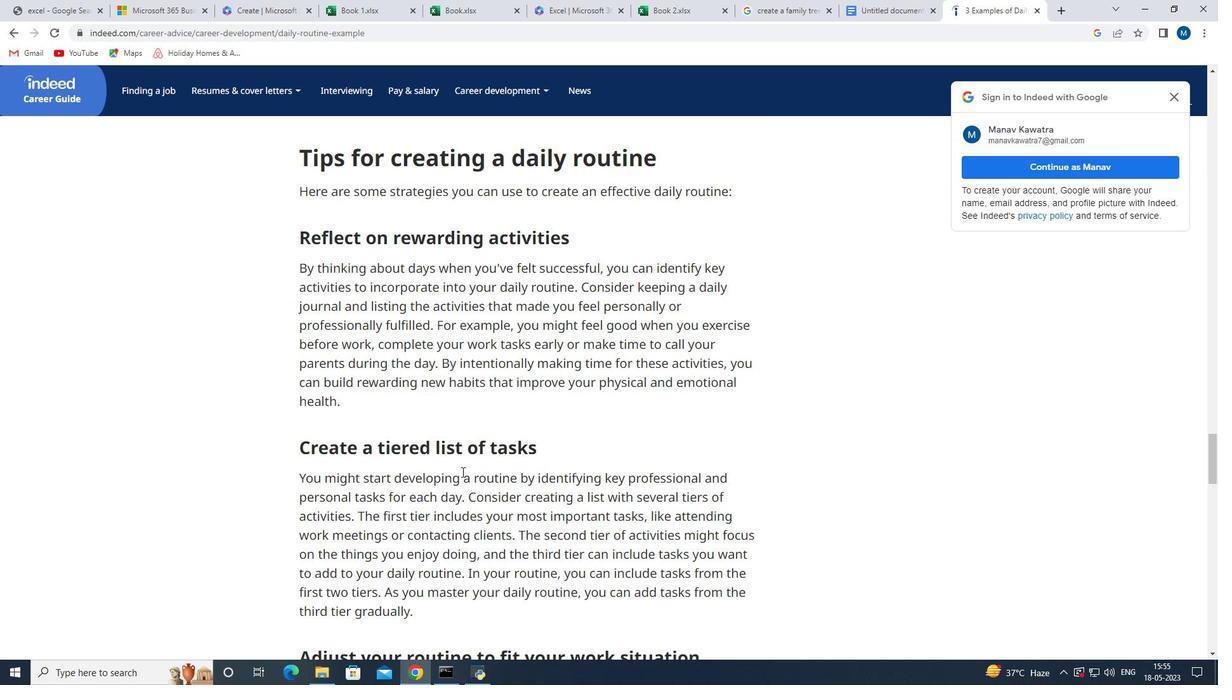 
Action: Mouse scrolled (461, 471) with delta (0, 0)
Screenshot: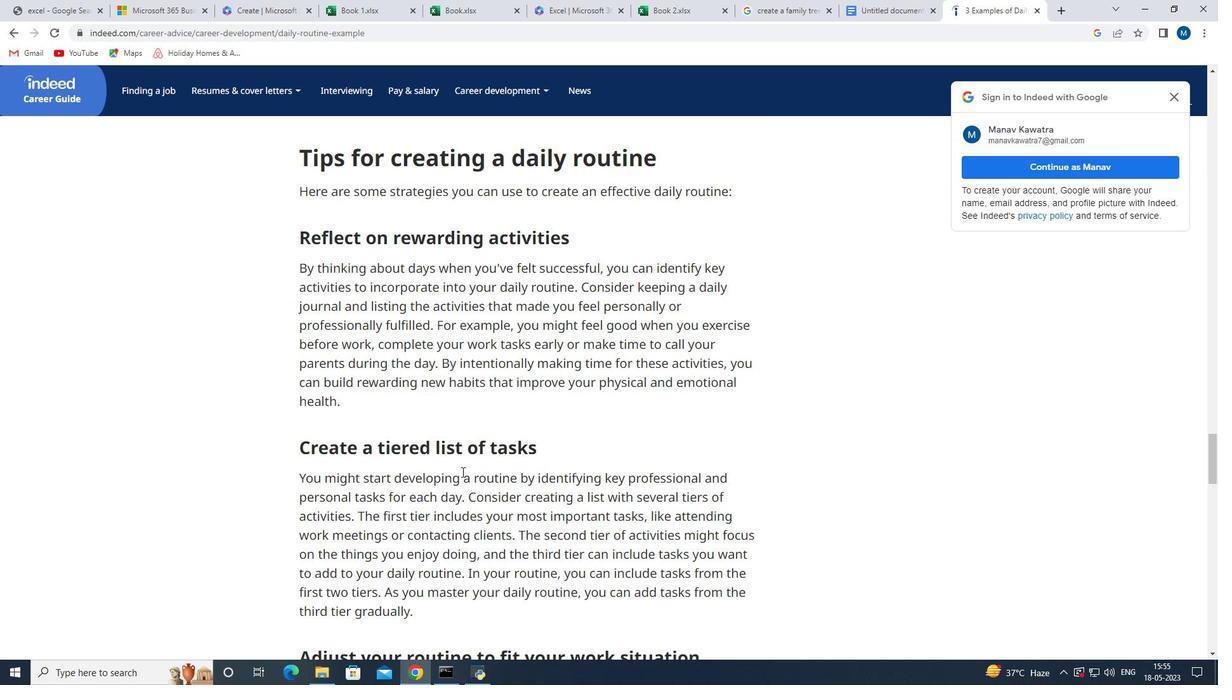
Action: Mouse scrolled (461, 471) with delta (0, 0)
Screenshot: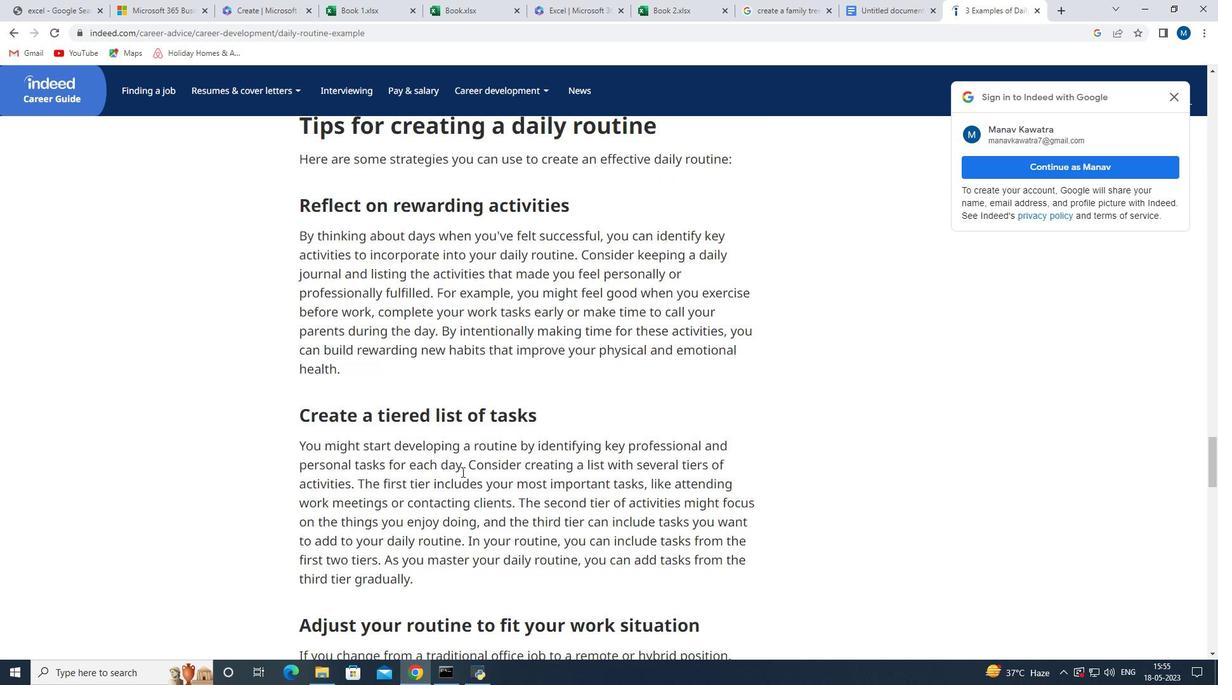 
Action: Mouse scrolled (461, 471) with delta (0, 0)
Screenshot: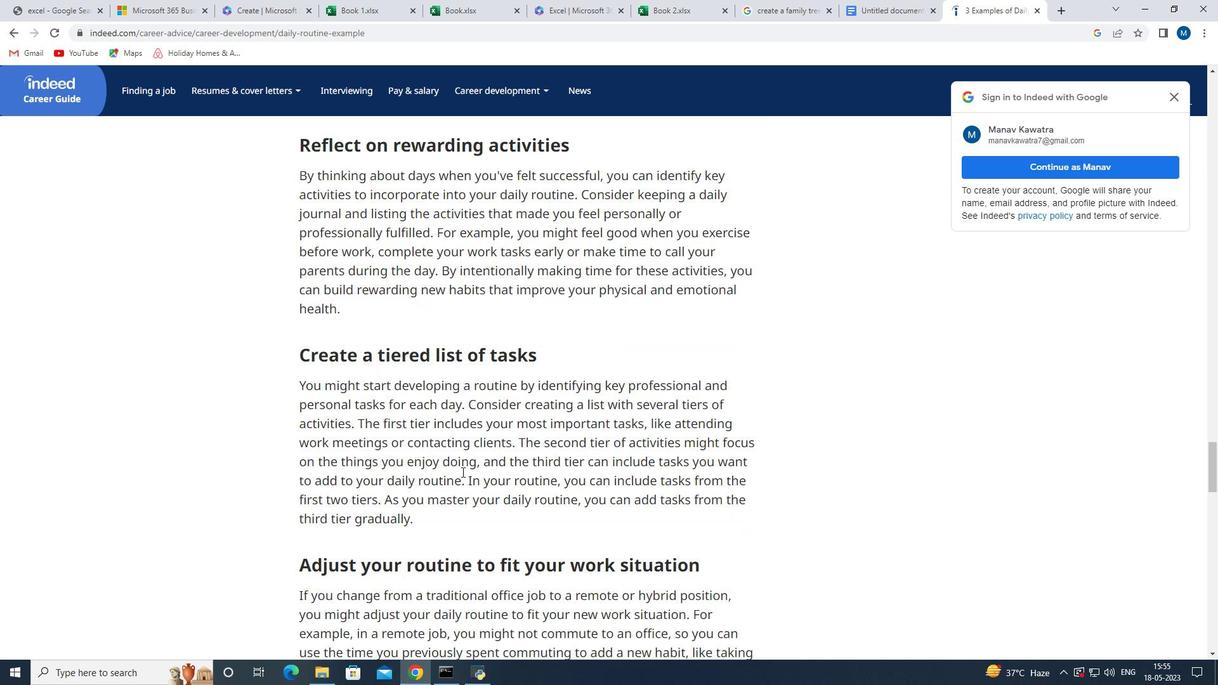 
Action: Mouse scrolled (461, 471) with delta (0, 0)
Screenshot: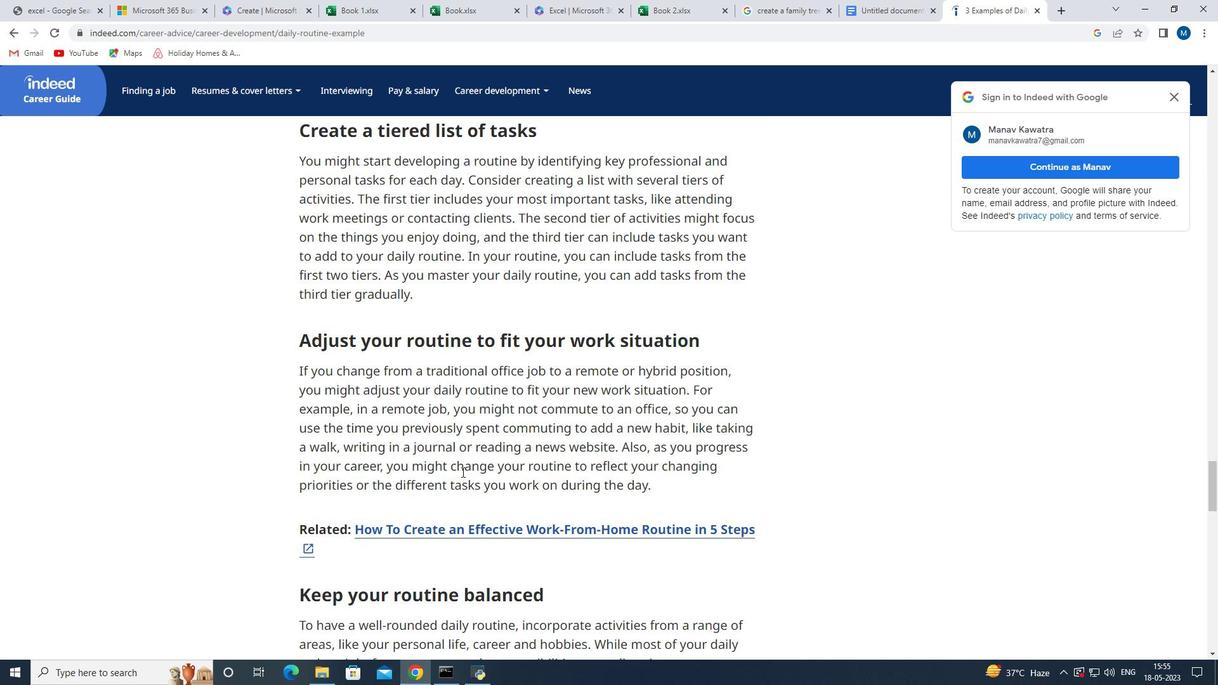 
Action: Mouse scrolled (461, 471) with delta (0, 0)
Screenshot: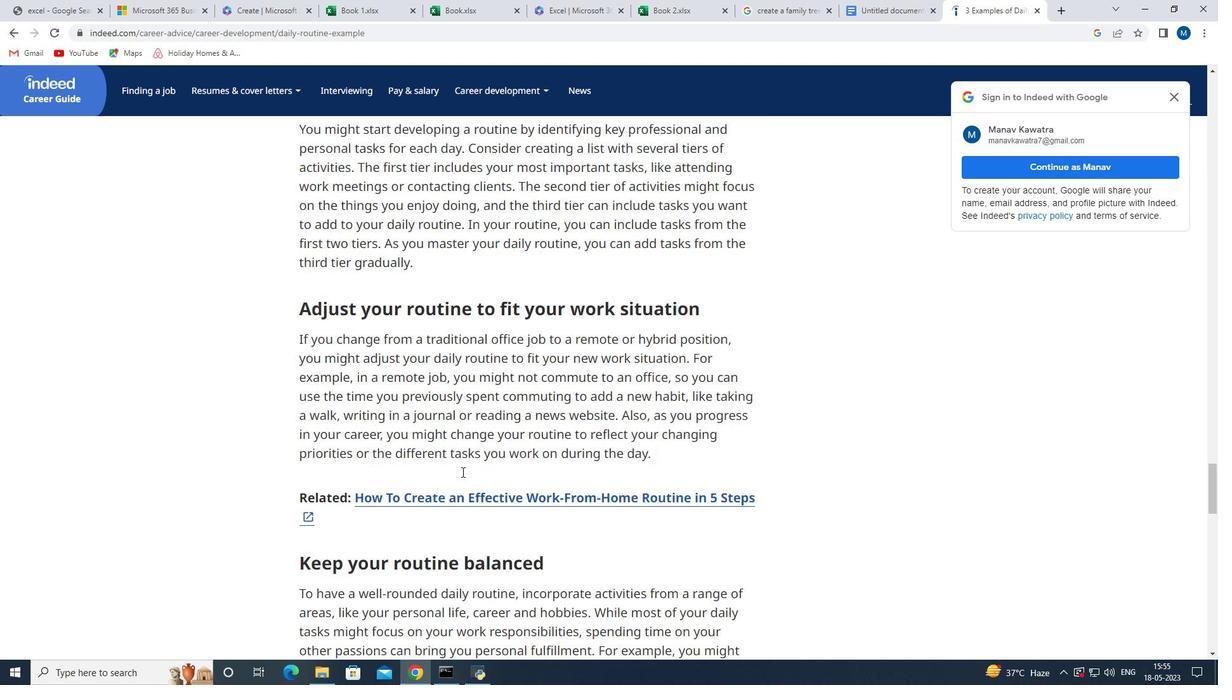 
Action: Mouse scrolled (461, 471) with delta (0, 0)
Screenshot: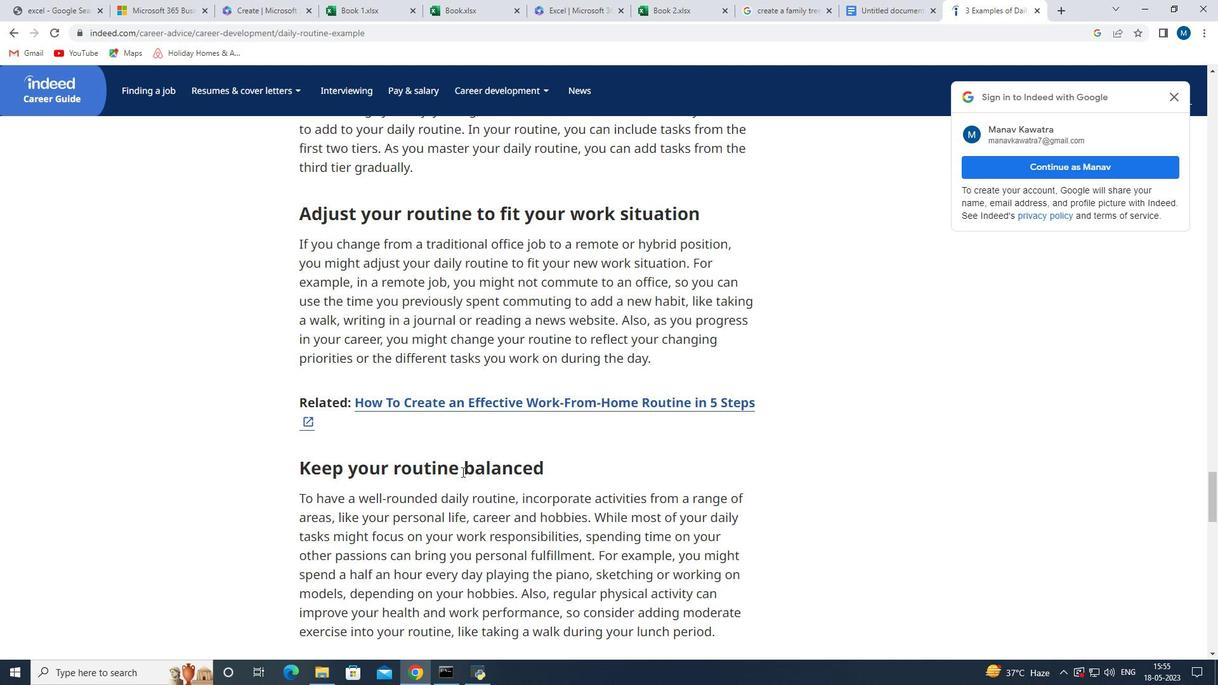 
Action: Mouse scrolled (461, 471) with delta (0, 0)
Screenshot: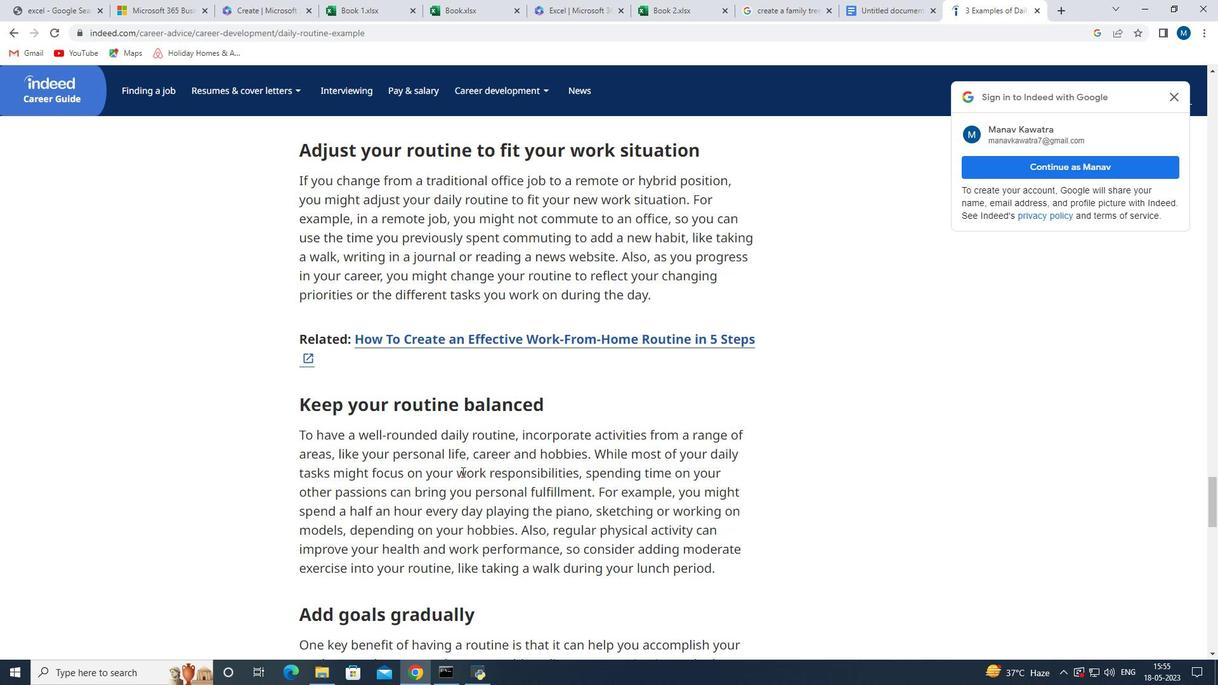 
Action: Mouse scrolled (461, 471) with delta (0, 0)
Screenshot: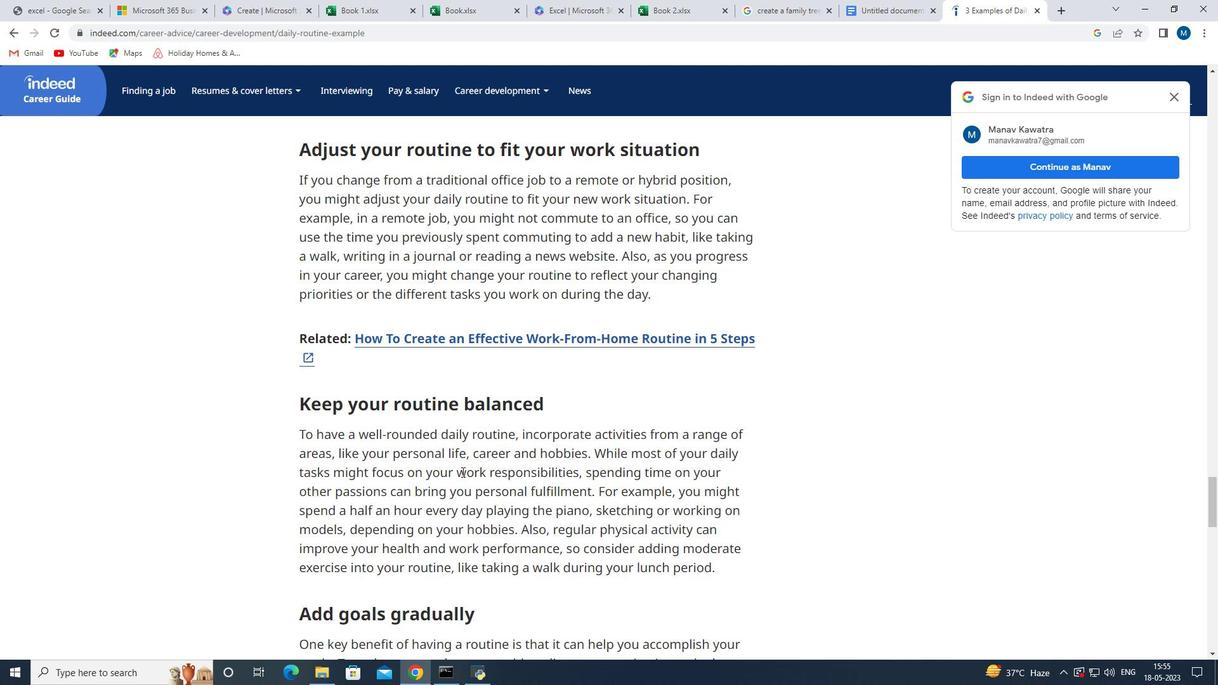 
Action: Mouse scrolled (461, 471) with delta (0, 0)
Screenshot: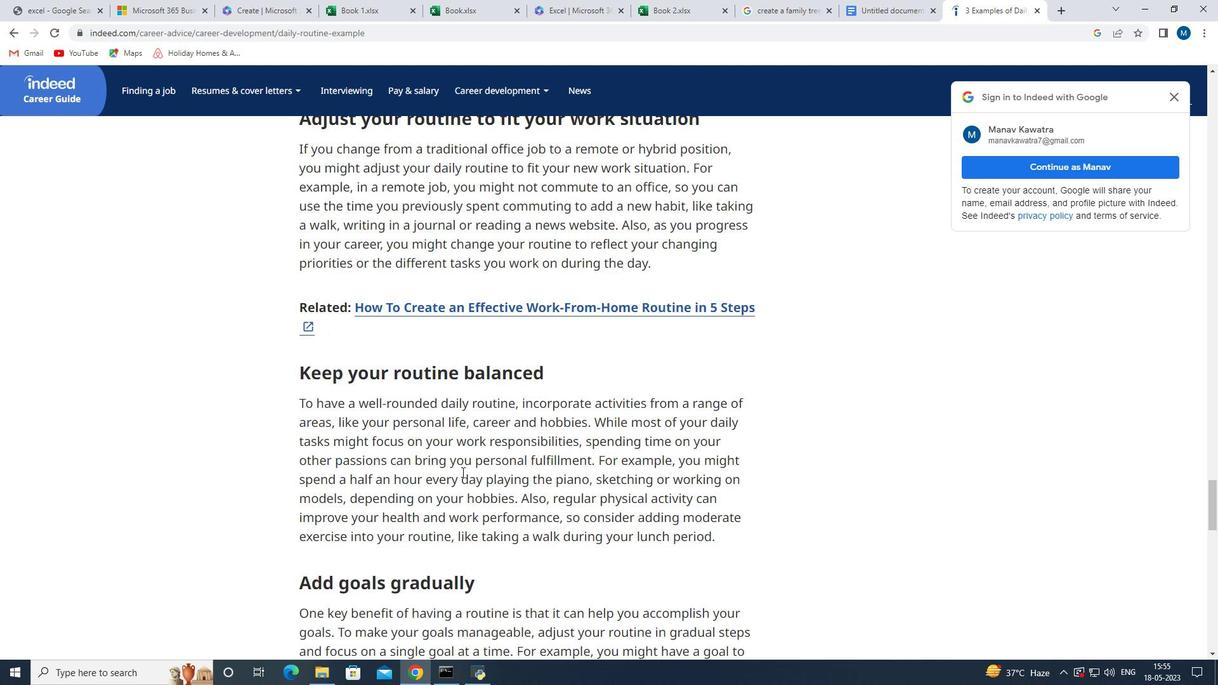 
Action: Mouse scrolled (461, 471) with delta (0, 0)
Screenshot: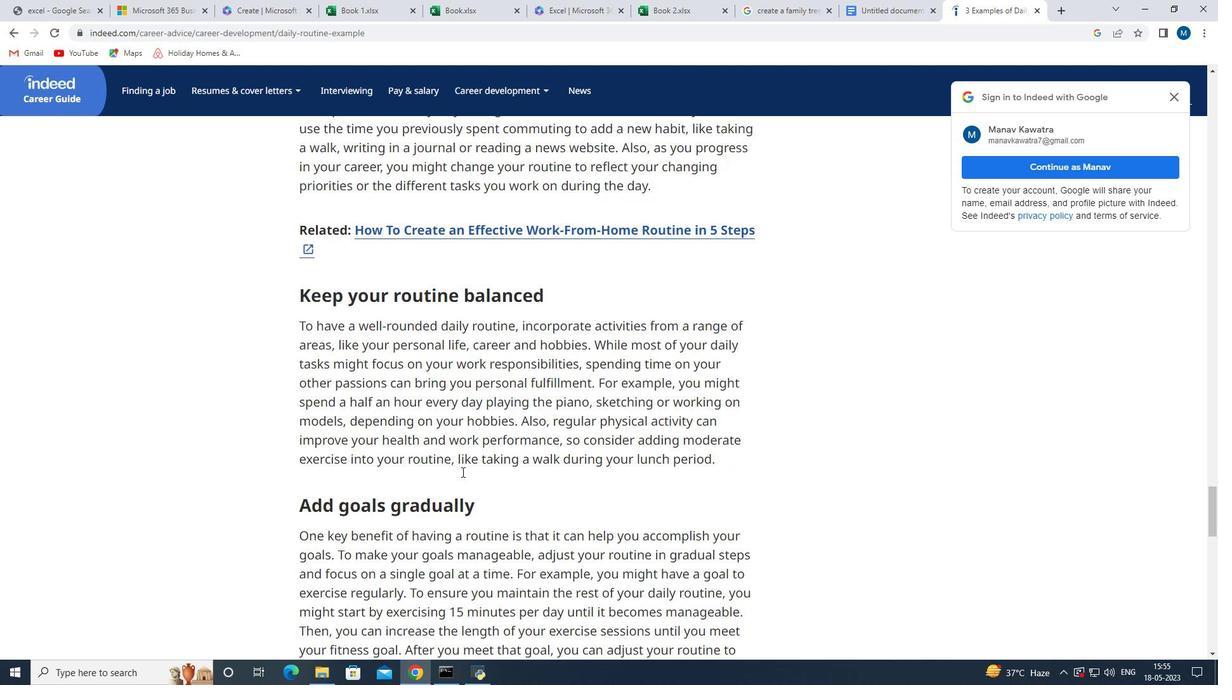 
Action: Mouse scrolled (461, 472) with delta (0, 0)
Screenshot: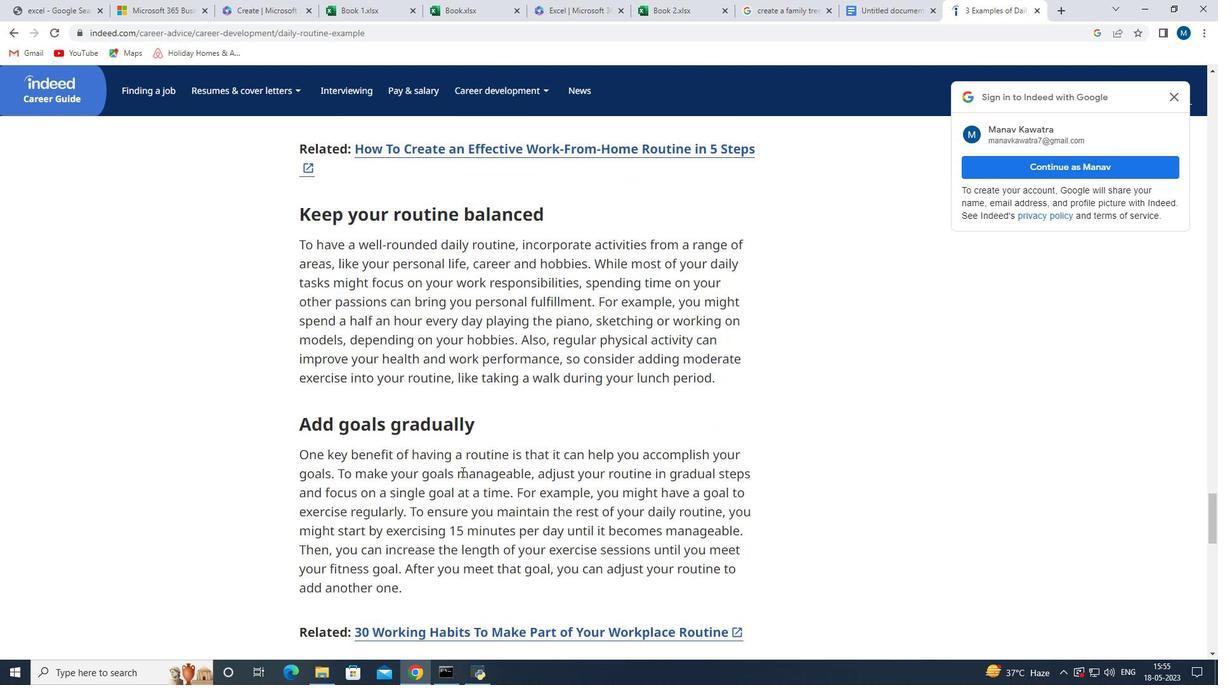 
Action: Mouse scrolled (461, 471) with delta (0, 0)
Screenshot: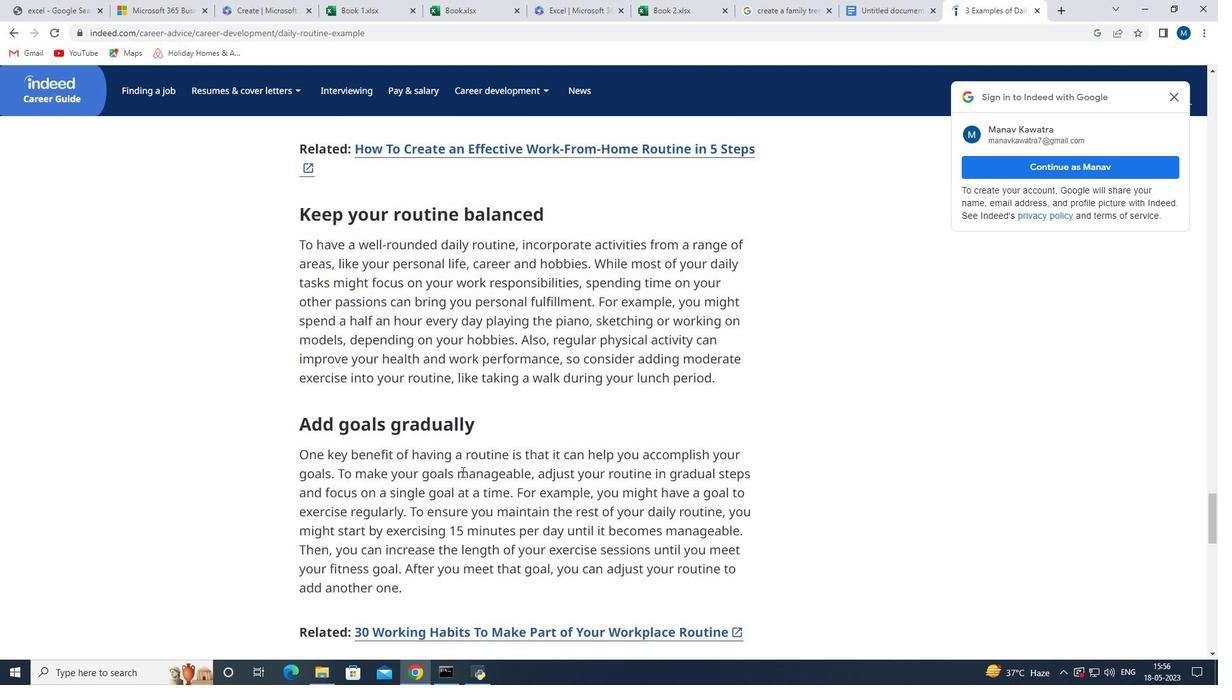 
Action: Mouse scrolled (461, 471) with delta (0, 0)
Screenshot: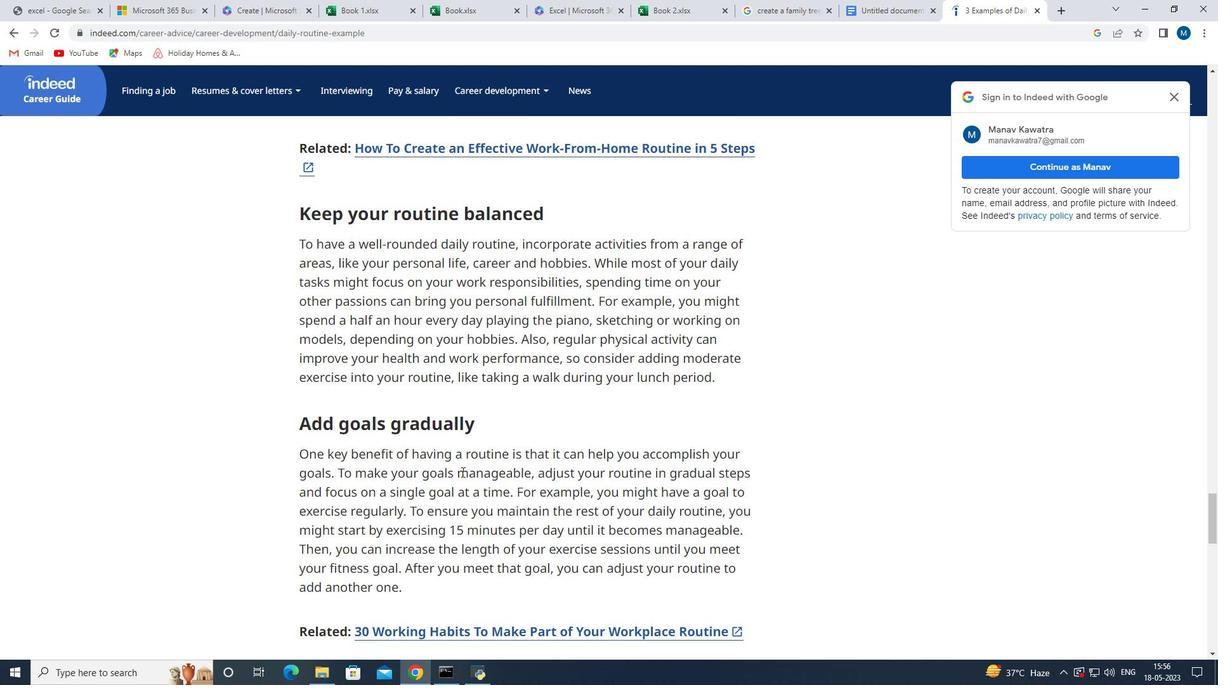 
Action: Mouse scrolled (461, 471) with delta (0, 0)
Screenshot: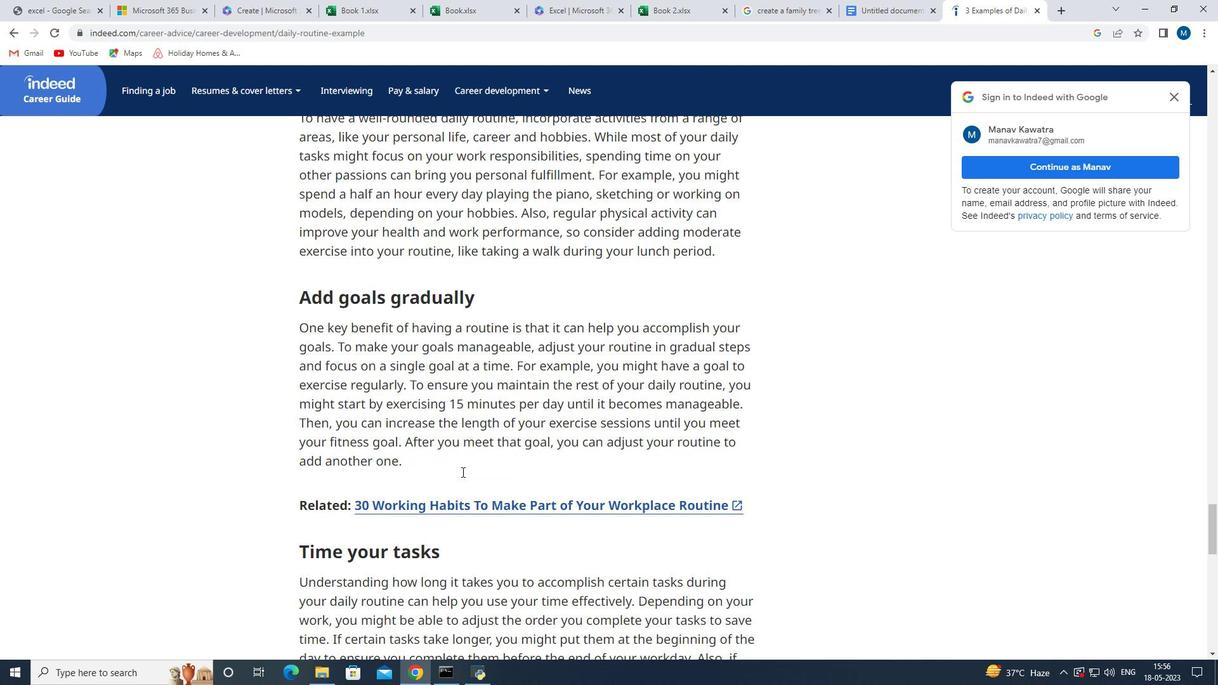 
Action: Mouse scrolled (461, 471) with delta (0, 0)
Screenshot: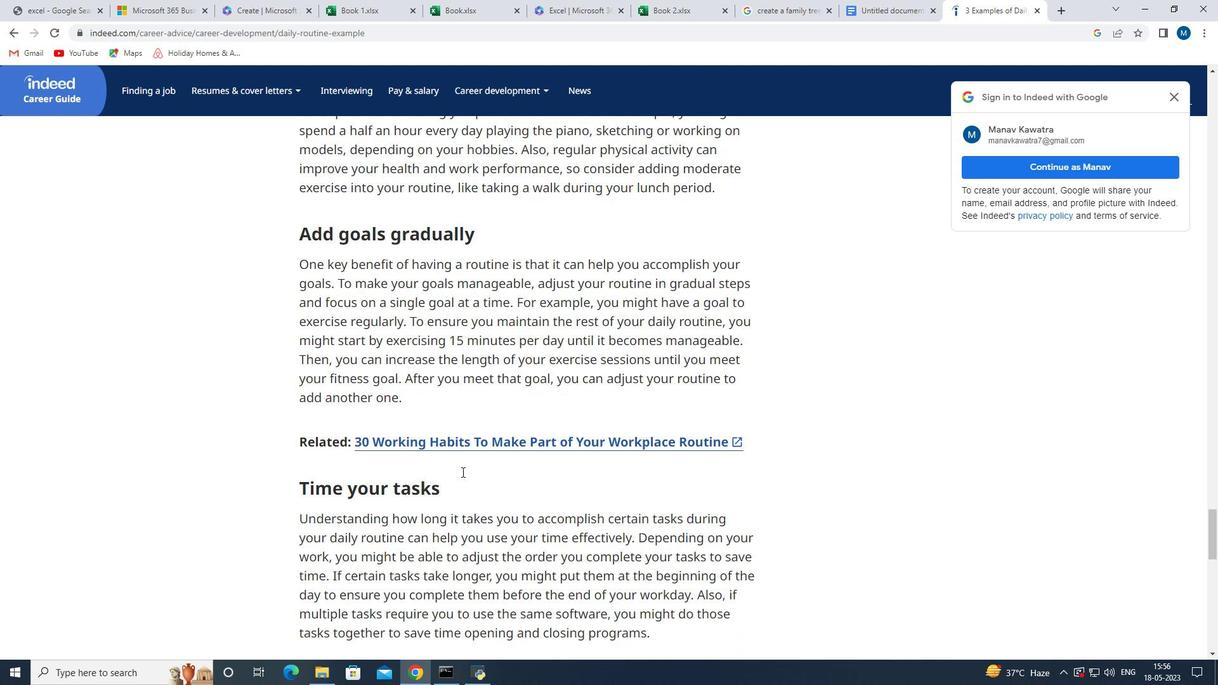 
Action: Mouse scrolled (461, 471) with delta (0, 0)
Screenshot: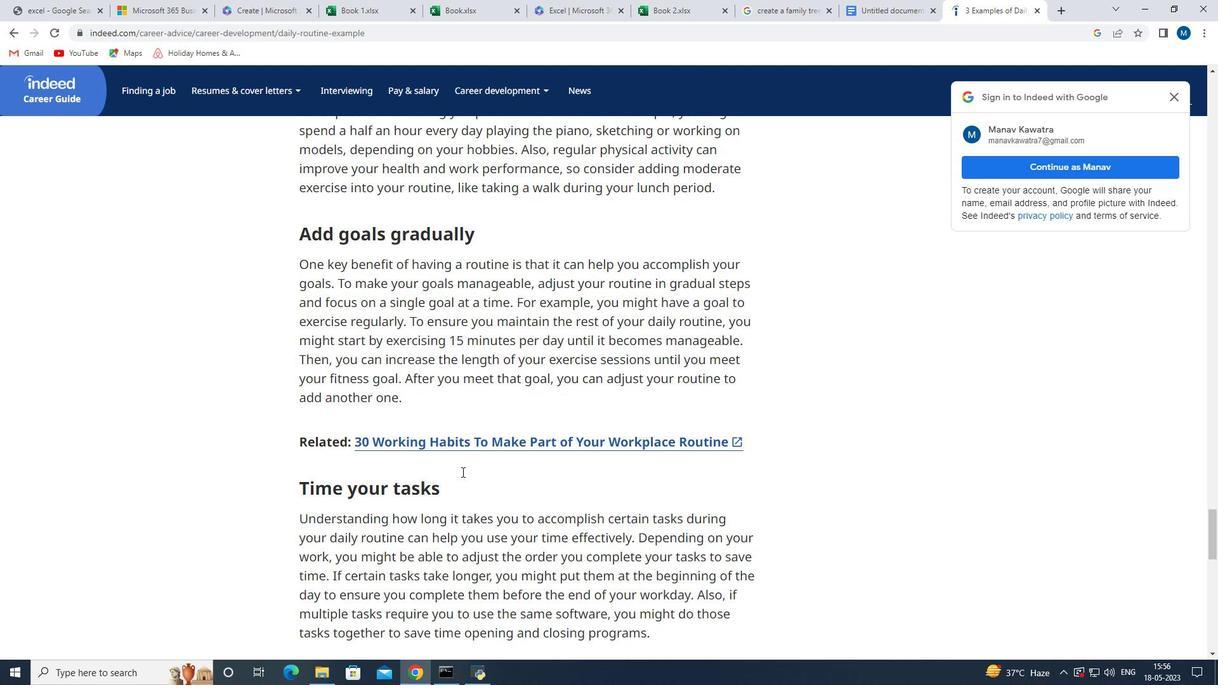 
Action: Mouse scrolled (461, 471) with delta (0, 0)
